 Task: Find connections with filter location Martapura with filter topic #covid19with filter profile language English with filter current company VarSigma with filter school Manav Sthali School - India with filter industry Media & Telecommunications with filter service category Wealth Management with filter keywords title Farm Worker
Action: Mouse moved to (694, 100)
Screenshot: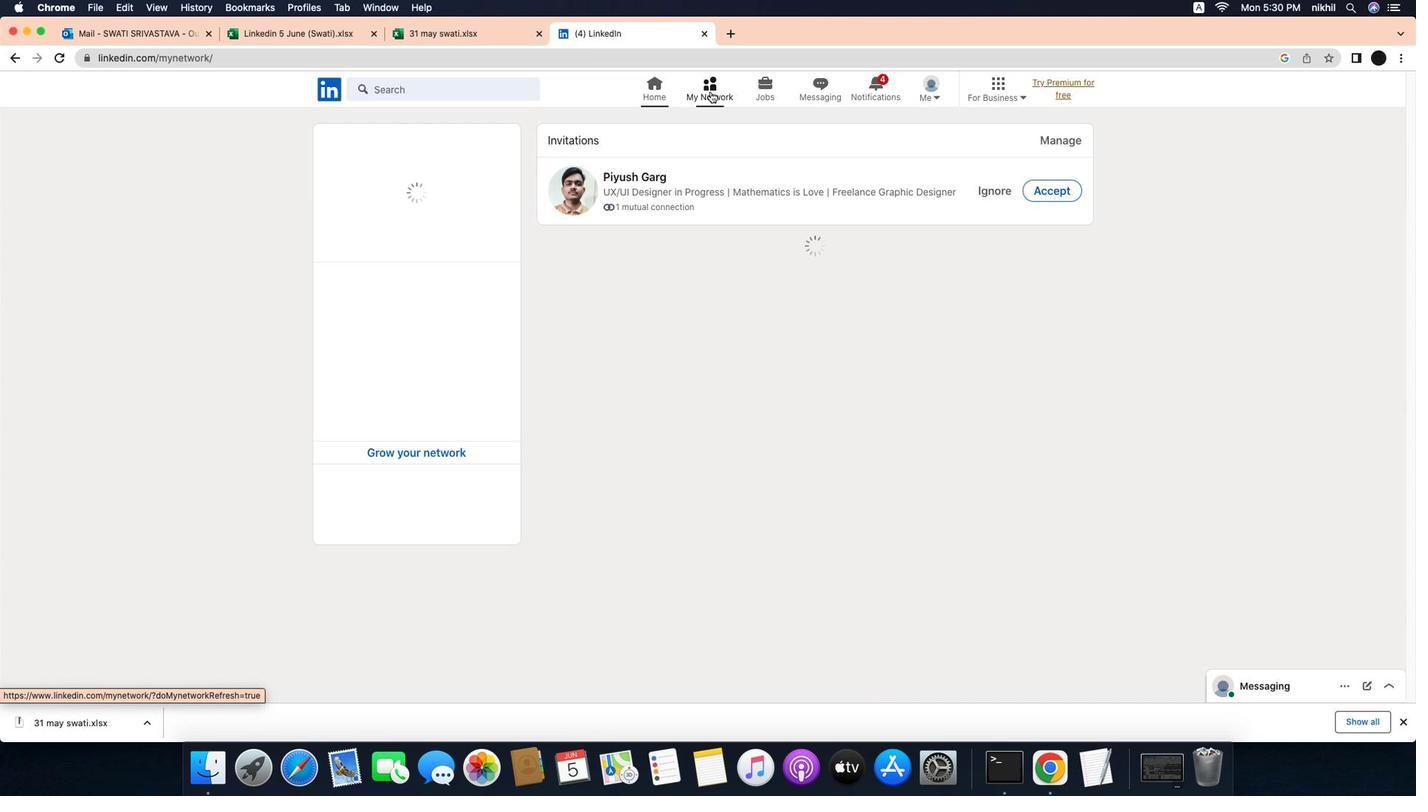 
Action: Mouse pressed left at (694, 100)
Screenshot: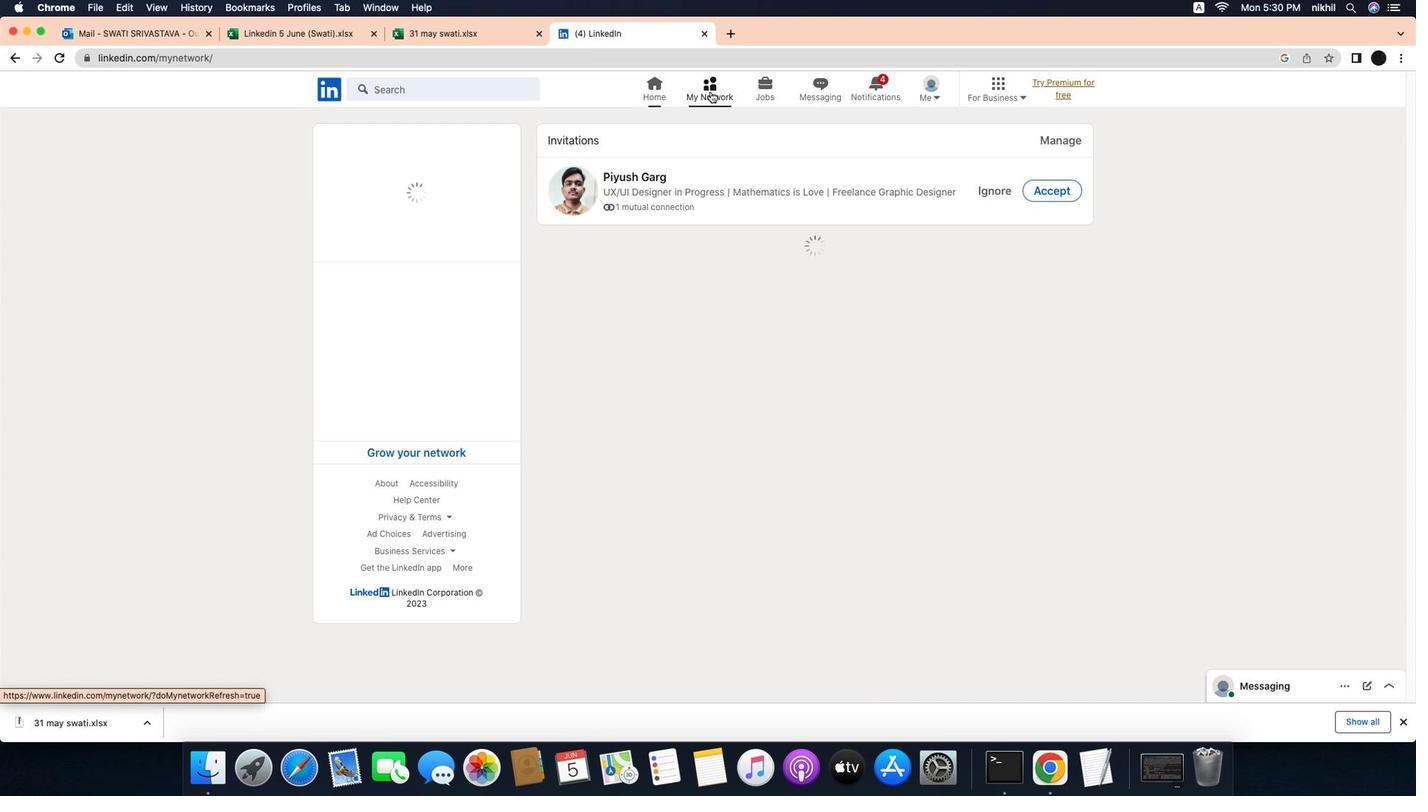 
Action: Mouse moved to (701, 102)
Screenshot: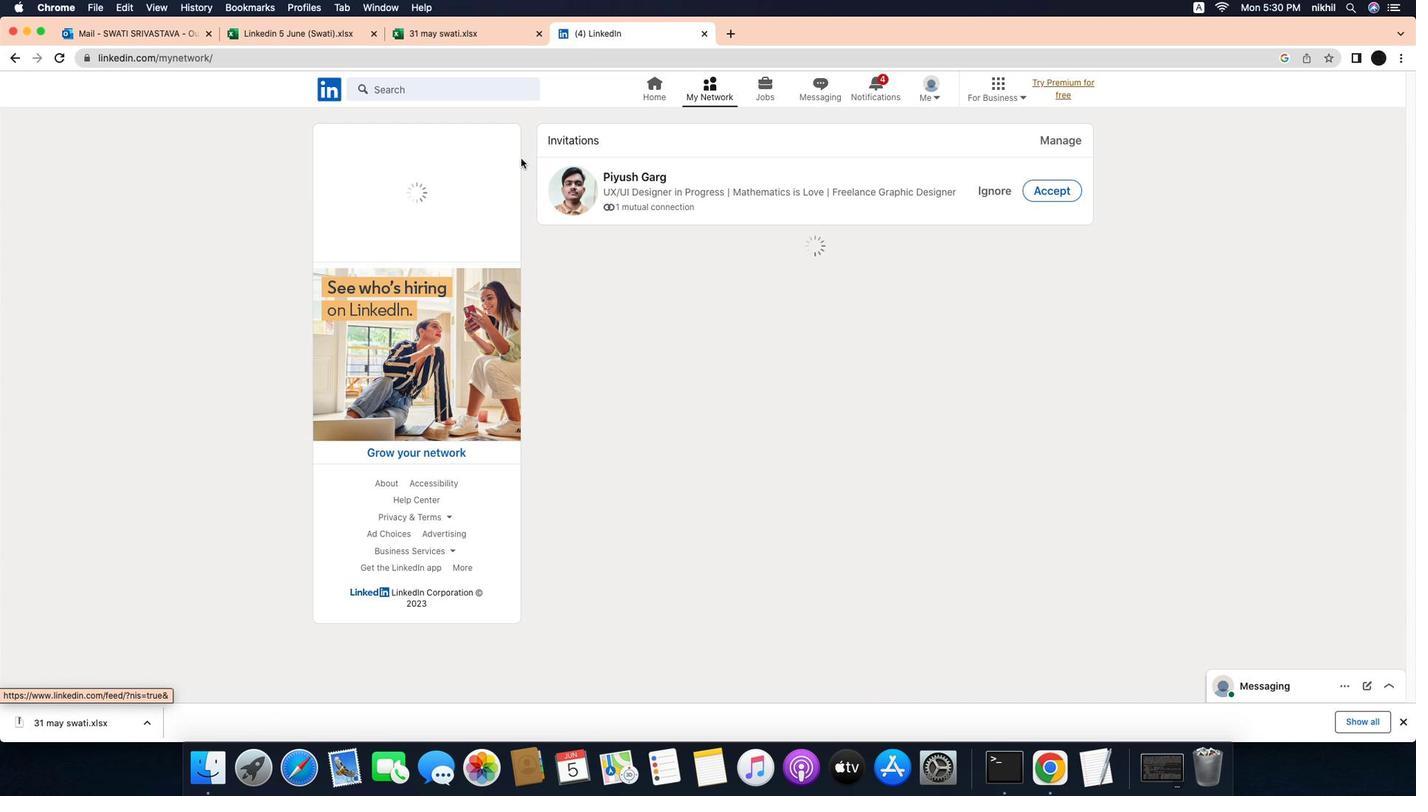 
Action: Mouse pressed left at (701, 102)
Screenshot: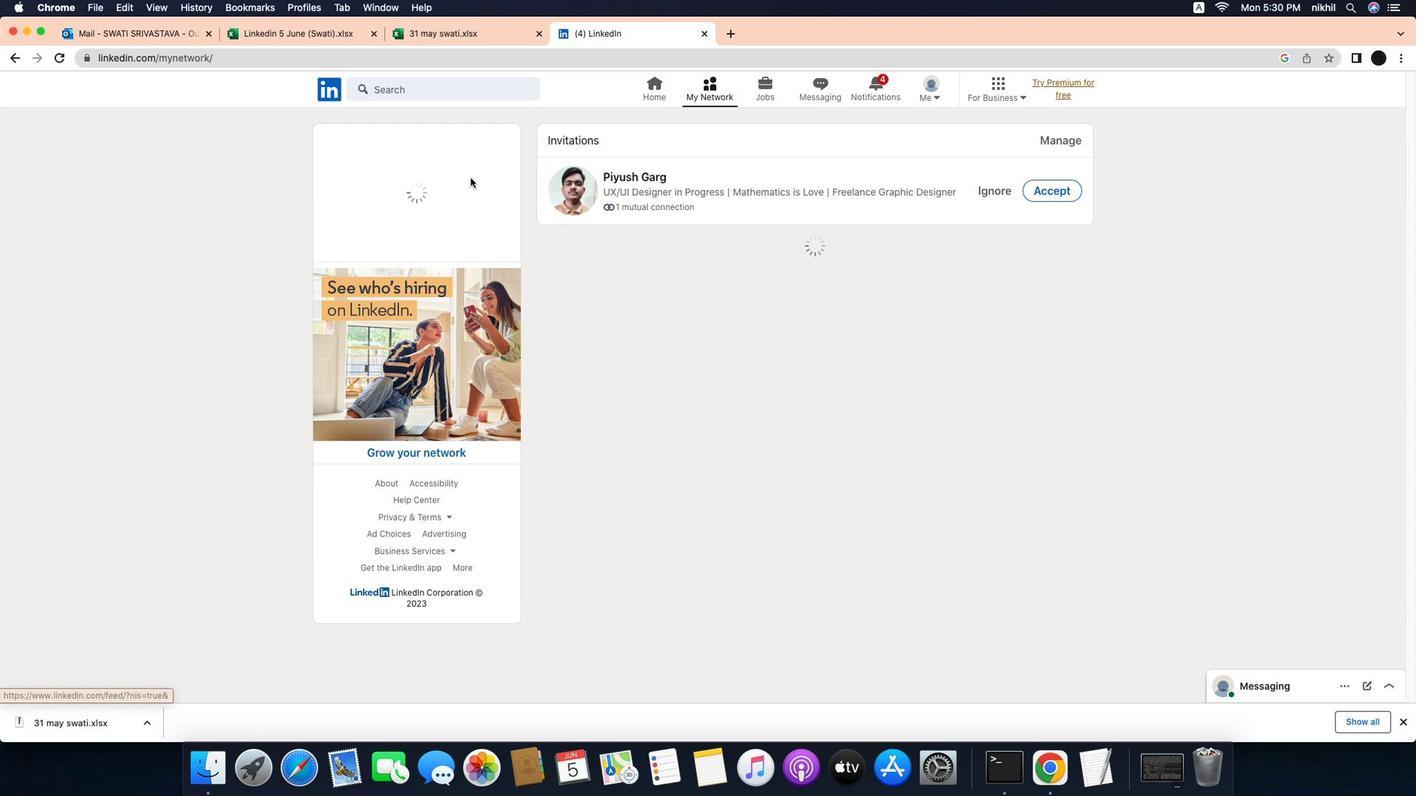 
Action: Mouse moved to (427, 170)
Screenshot: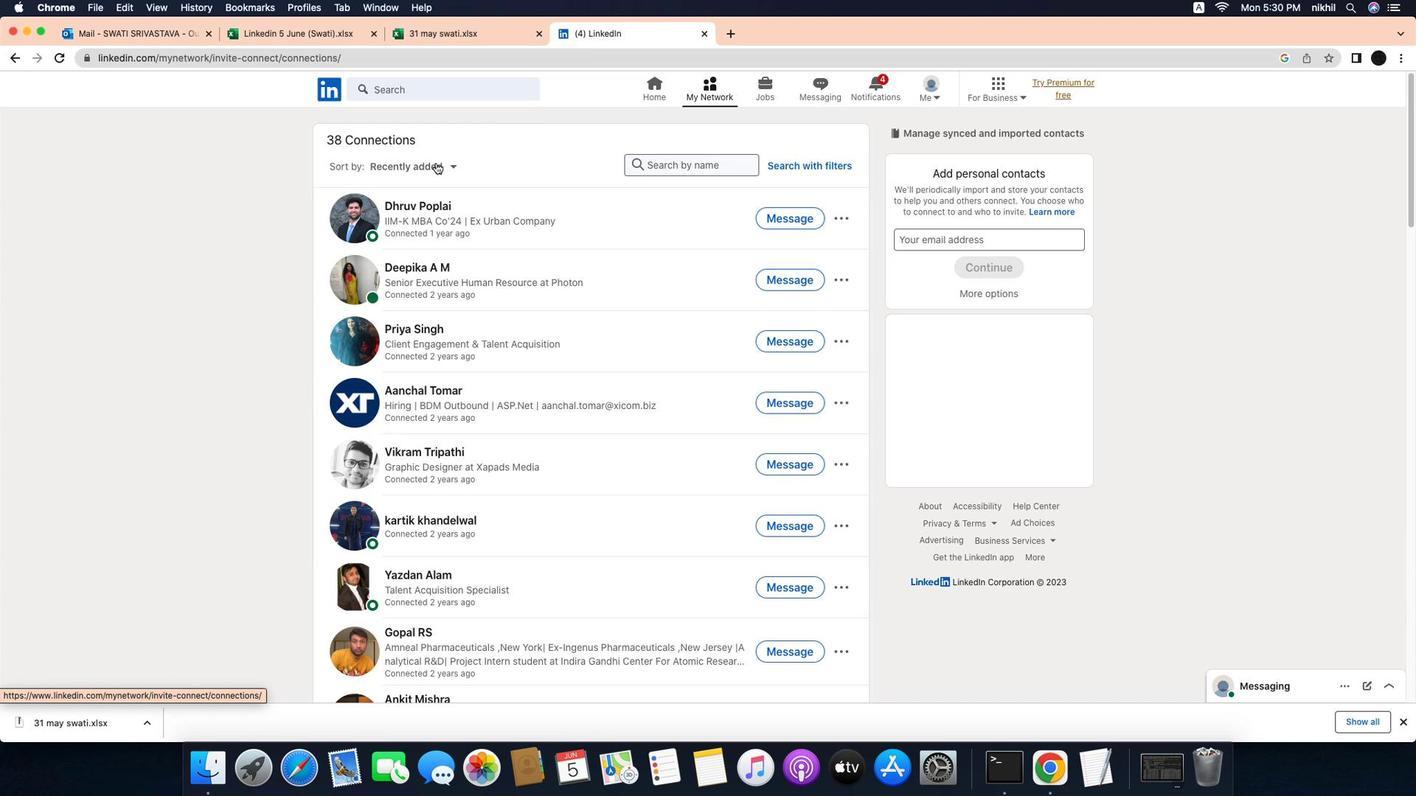 
Action: Mouse pressed left at (427, 170)
Screenshot: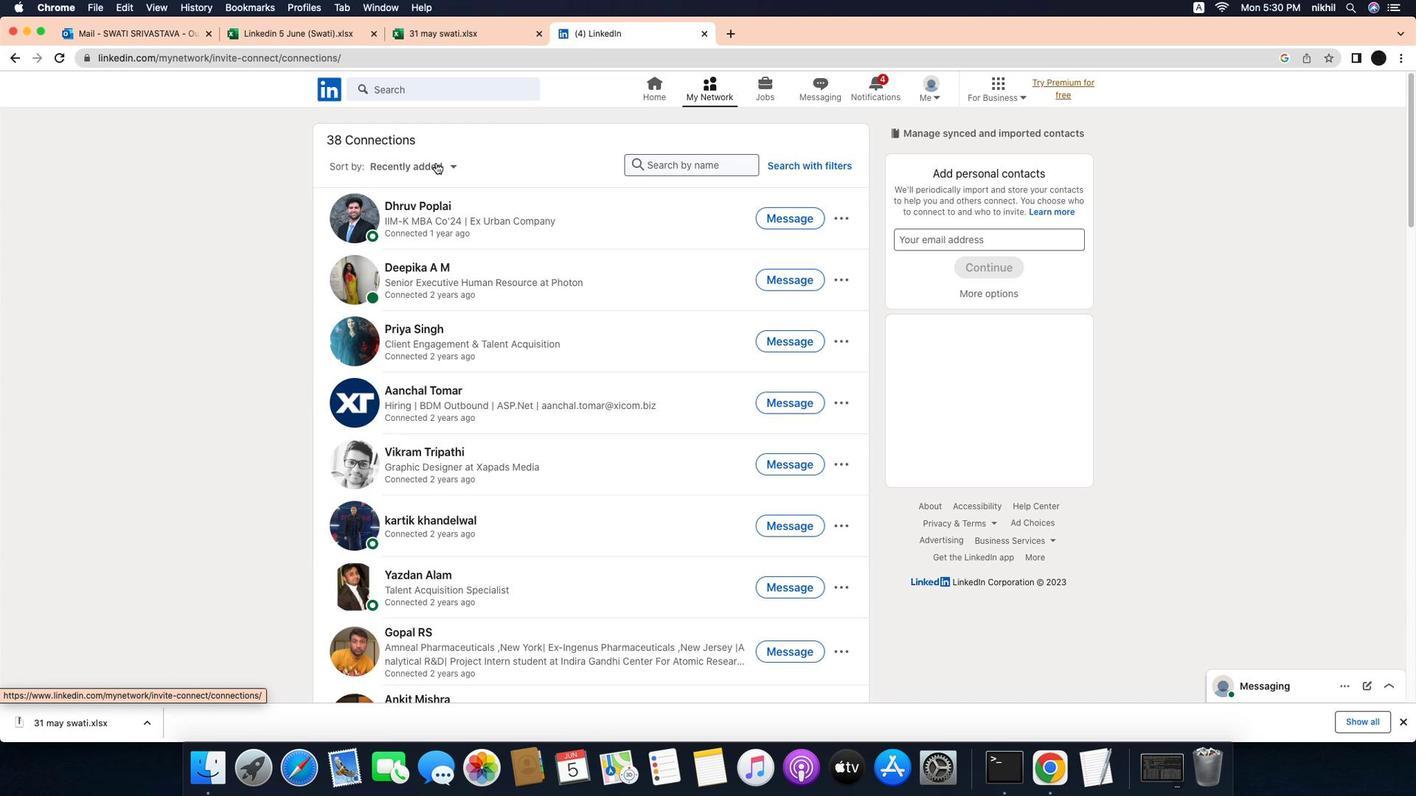 
Action: Mouse moved to (786, 177)
Screenshot: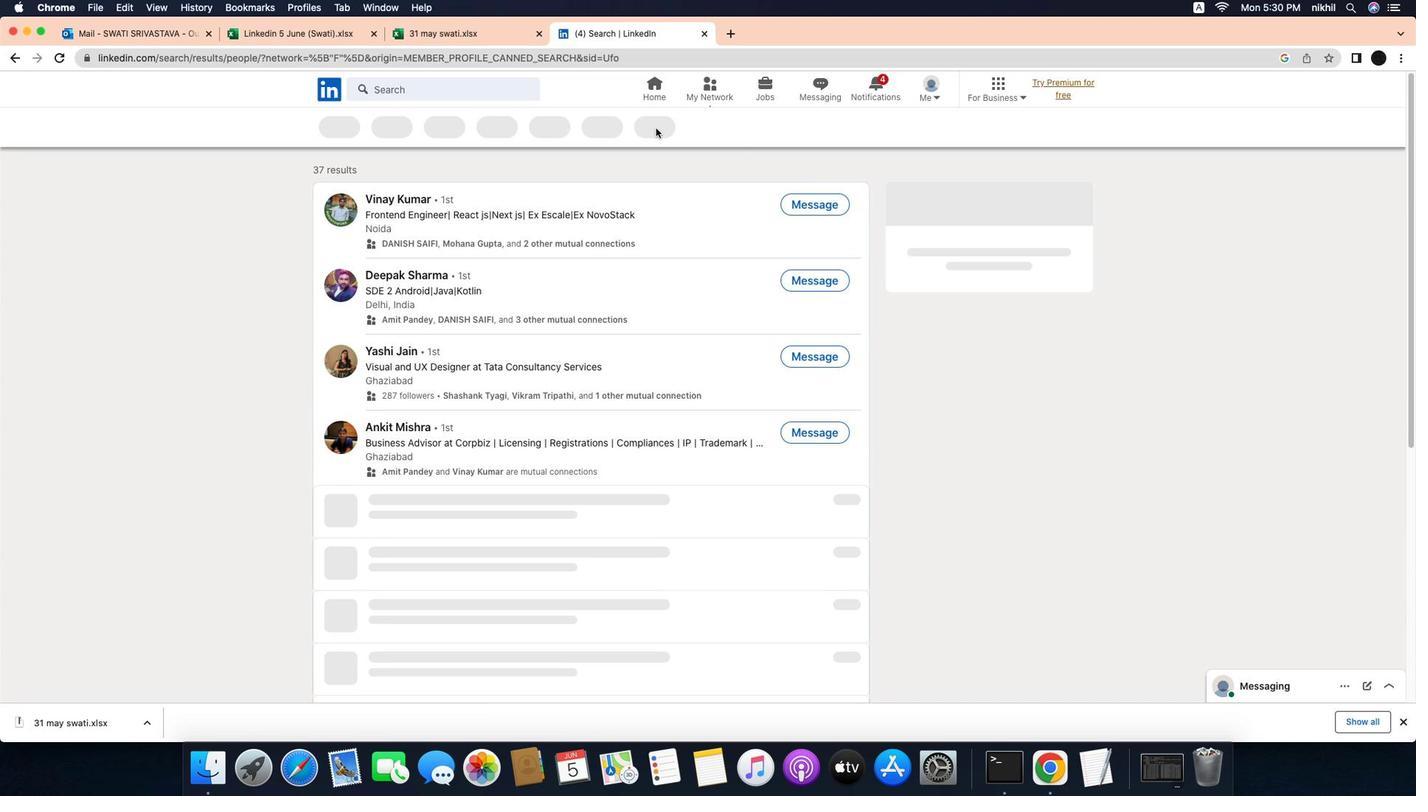 
Action: Mouse pressed left at (786, 177)
Screenshot: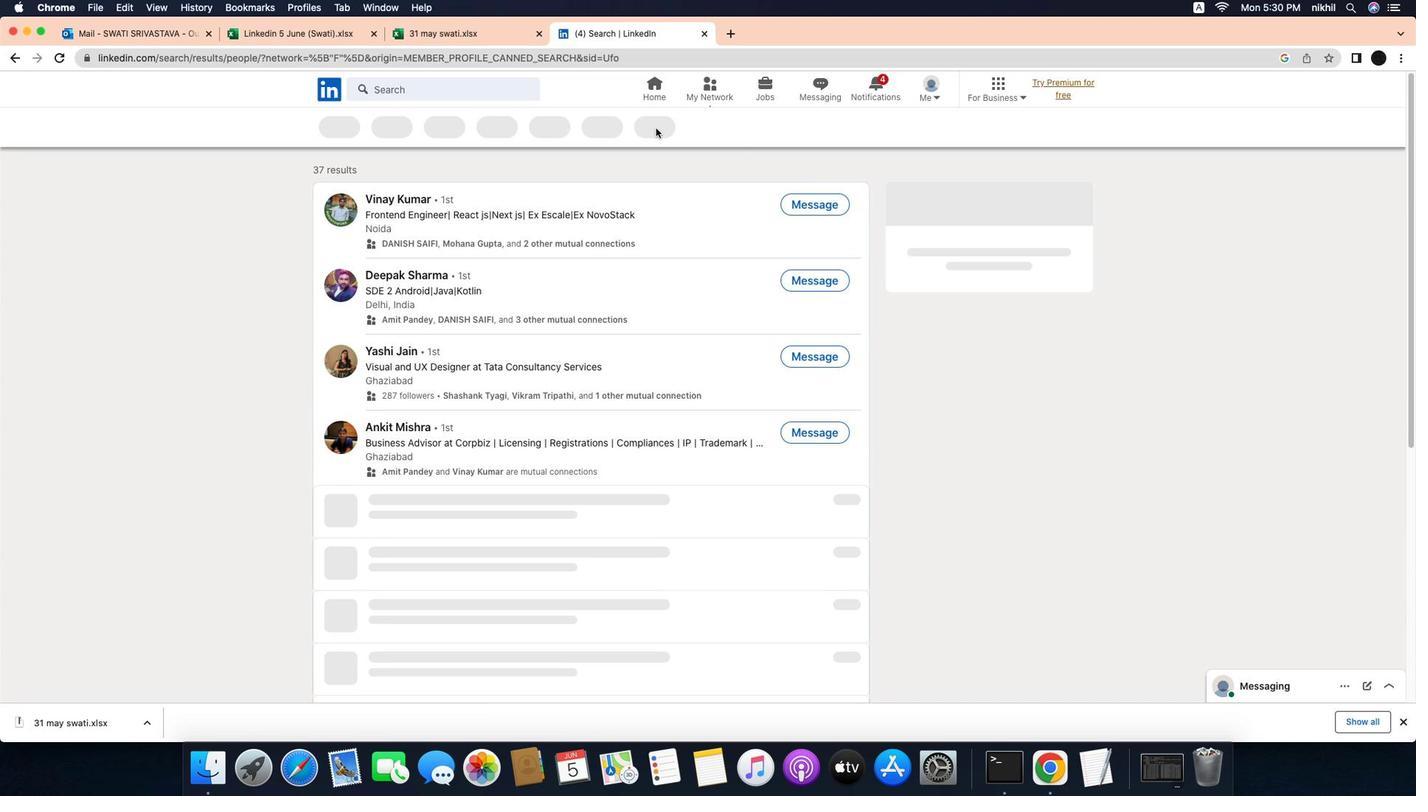 
Action: Mouse moved to (756, 137)
Screenshot: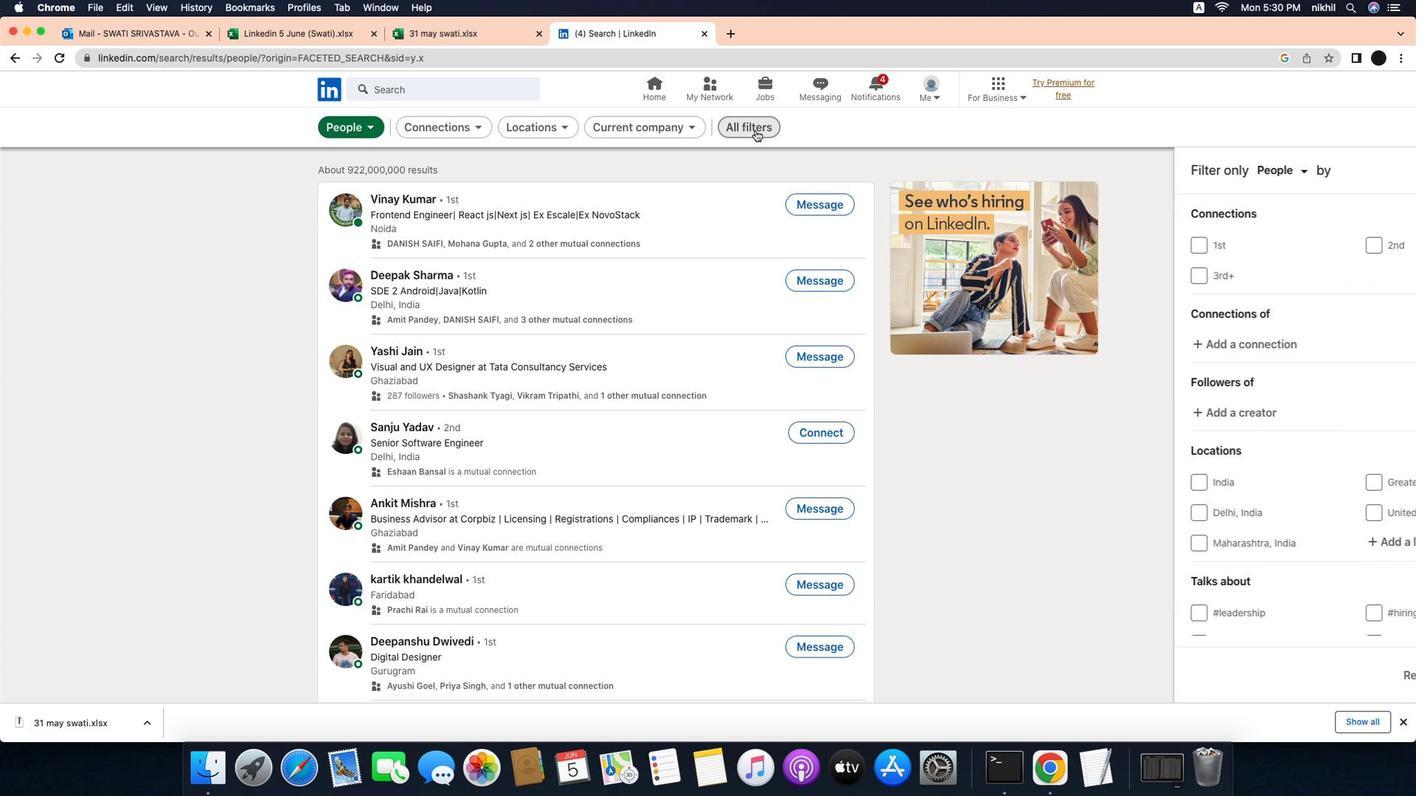 
Action: Mouse pressed left at (756, 137)
Screenshot: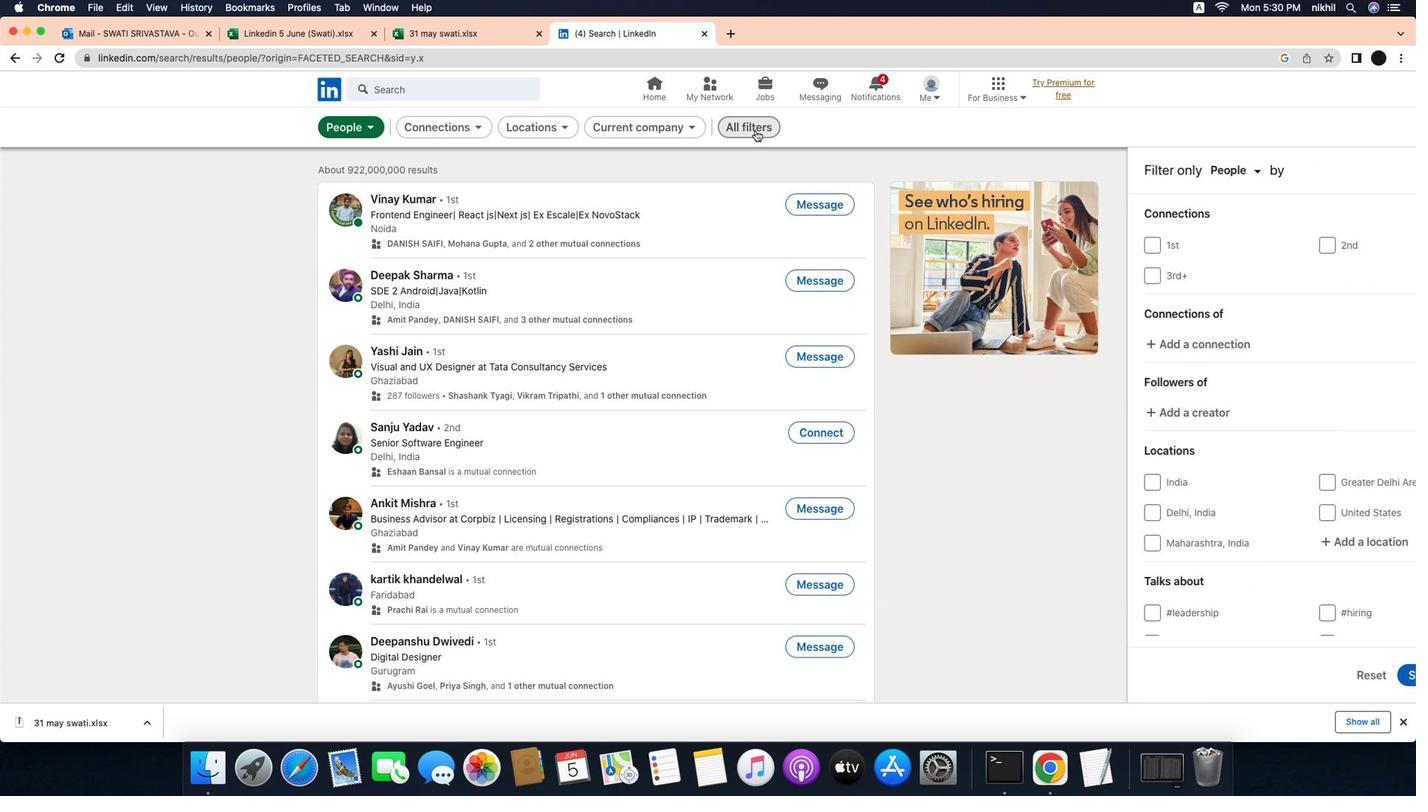 
Action: Mouse moved to (746, 139)
Screenshot: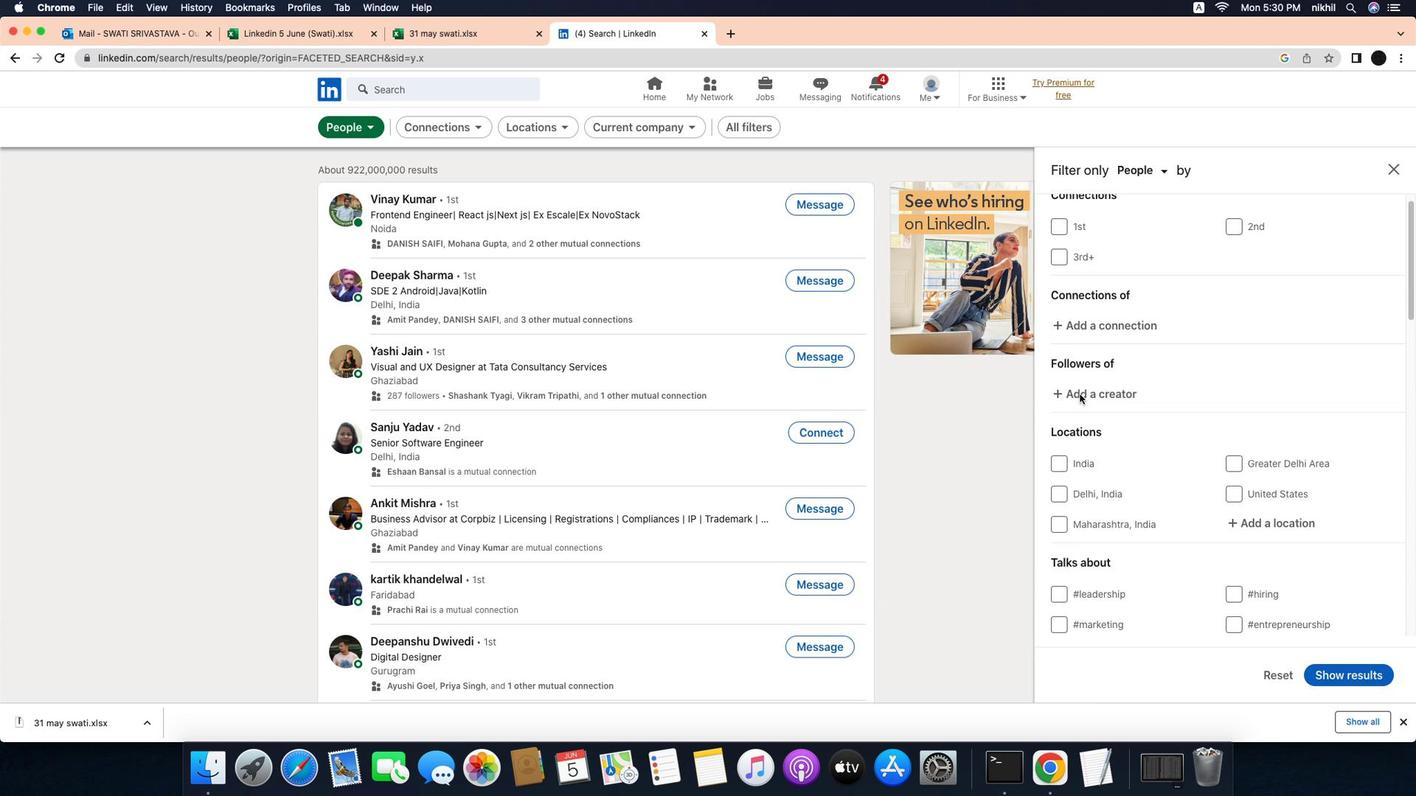 
Action: Mouse pressed left at (746, 139)
Screenshot: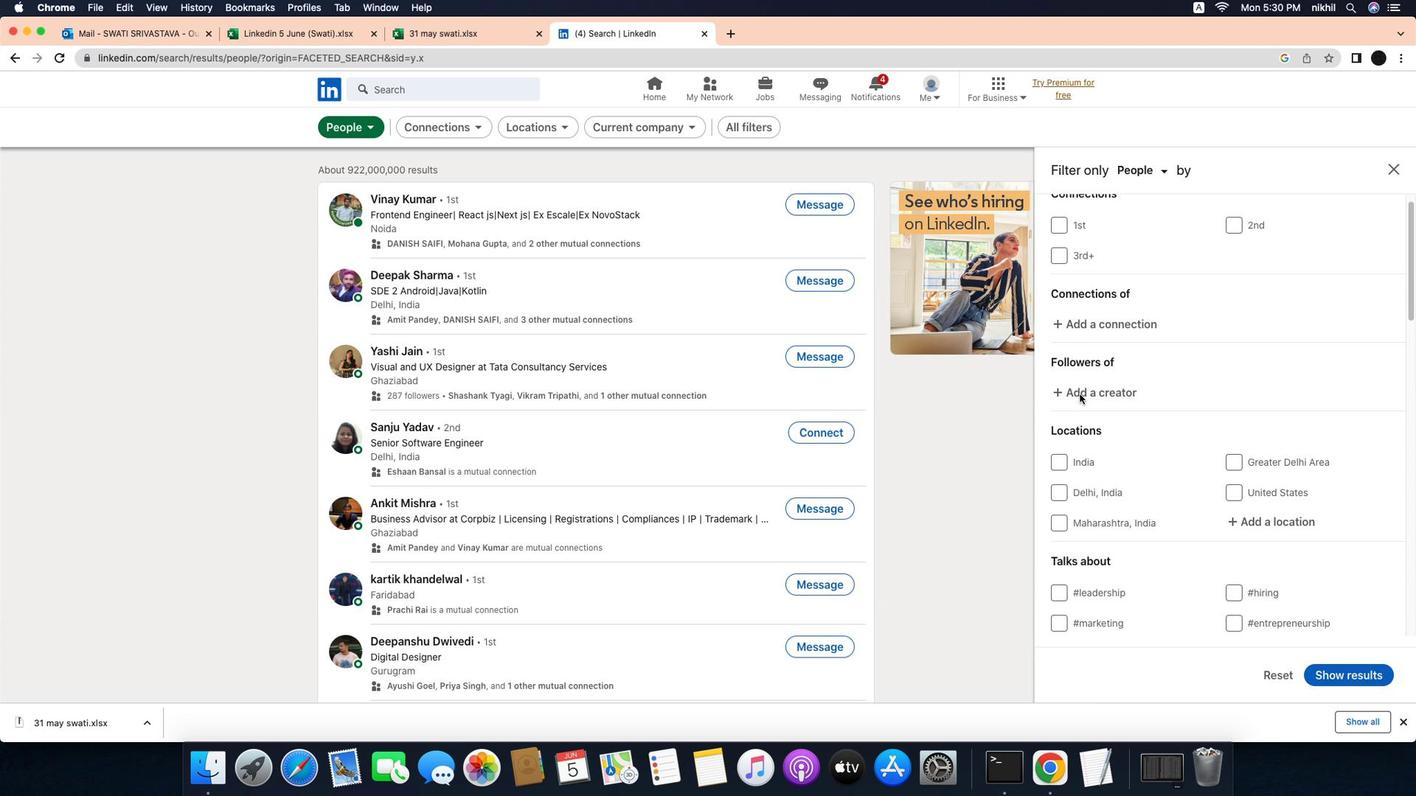 
Action: Mouse moved to (1071, 391)
Screenshot: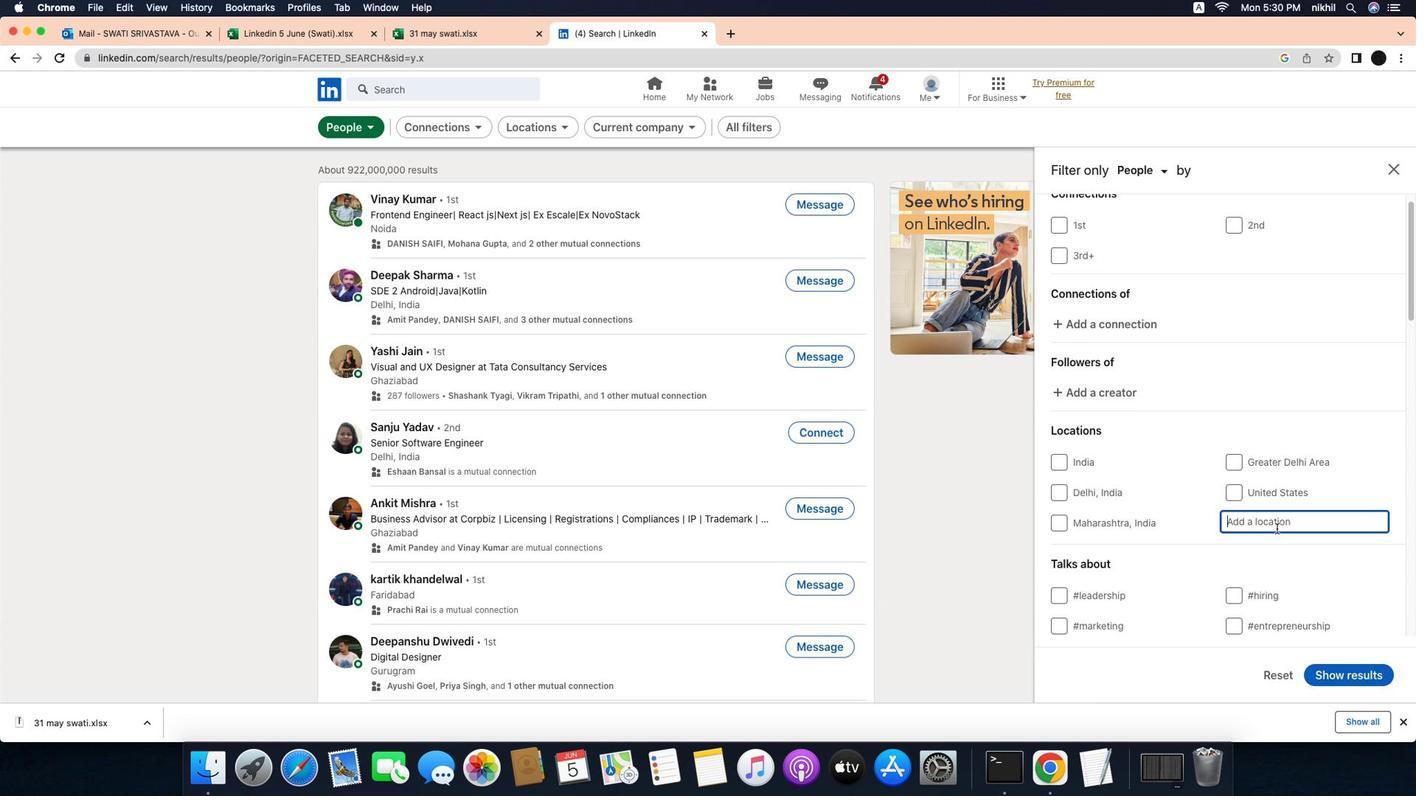
Action: Mouse scrolled (1071, 391) with delta (-6, 14)
Screenshot: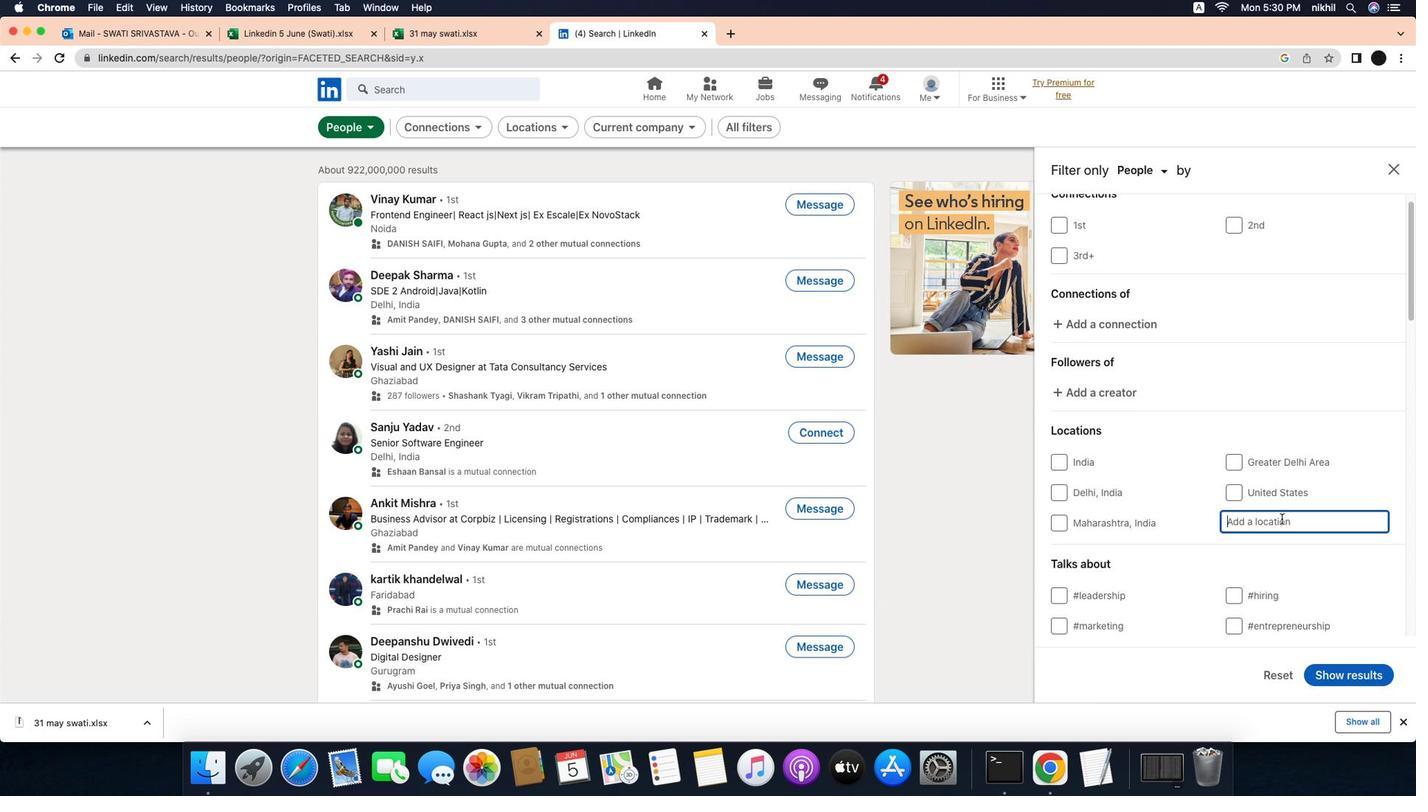 
Action: Mouse scrolled (1071, 391) with delta (-6, 14)
Screenshot: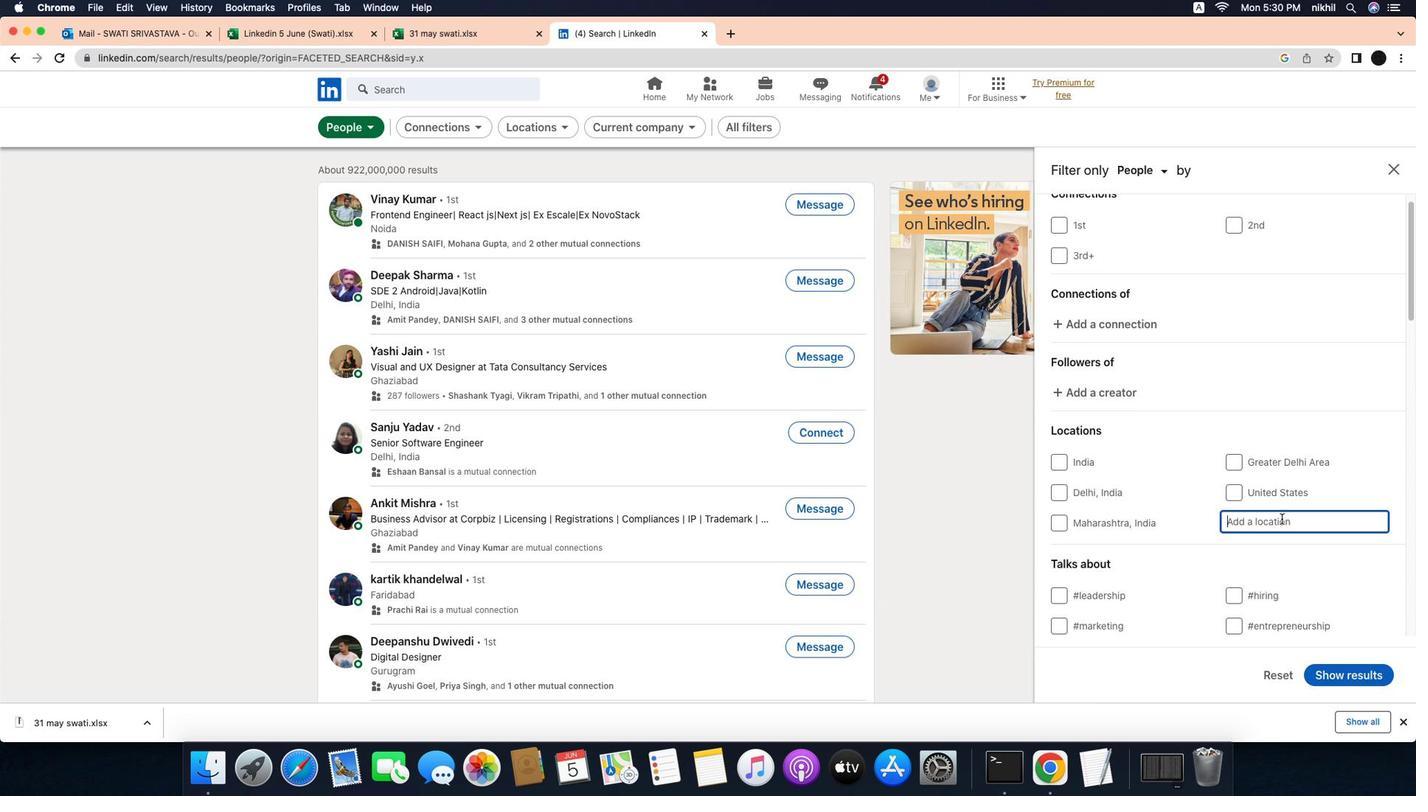 
Action: Mouse moved to (1267, 519)
Screenshot: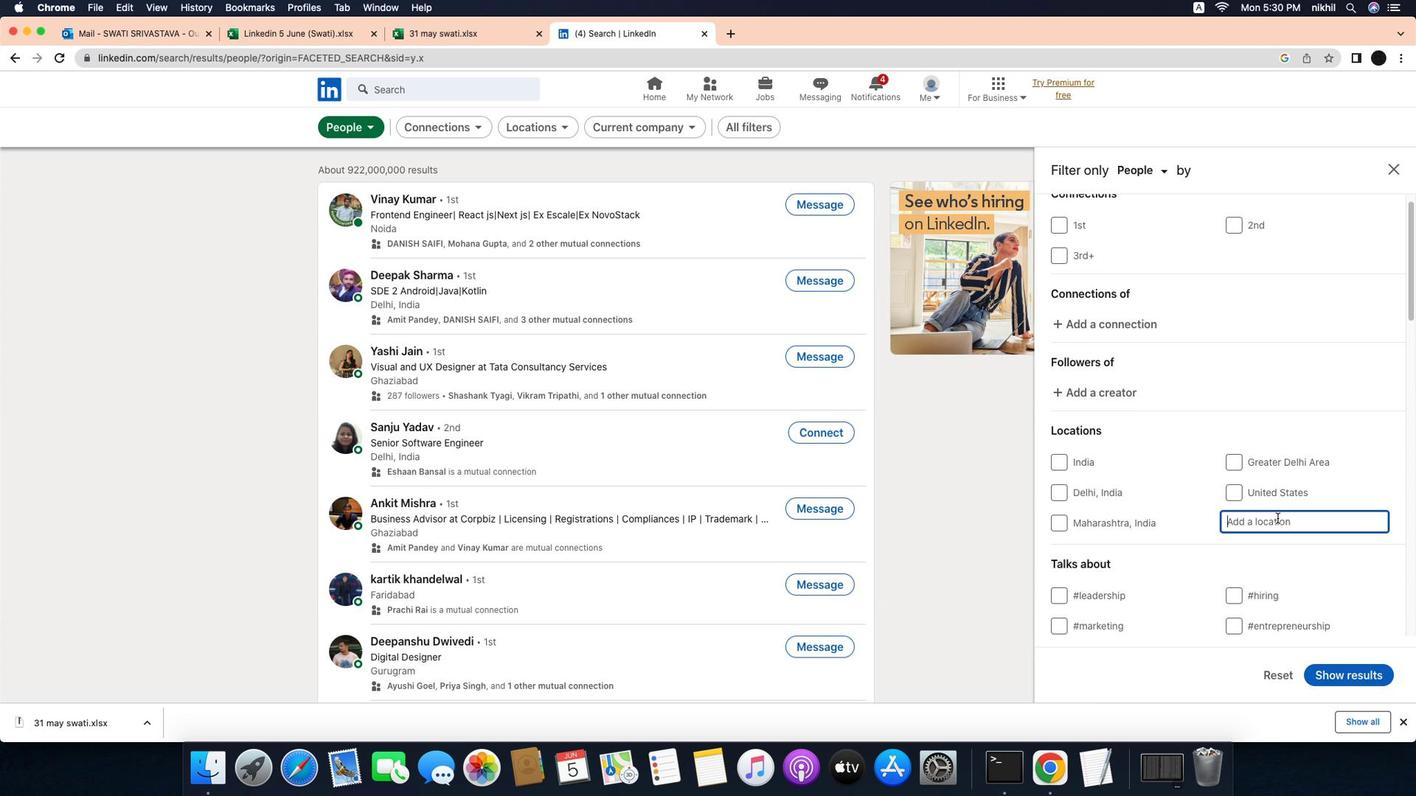 
Action: Mouse pressed left at (1267, 519)
Screenshot: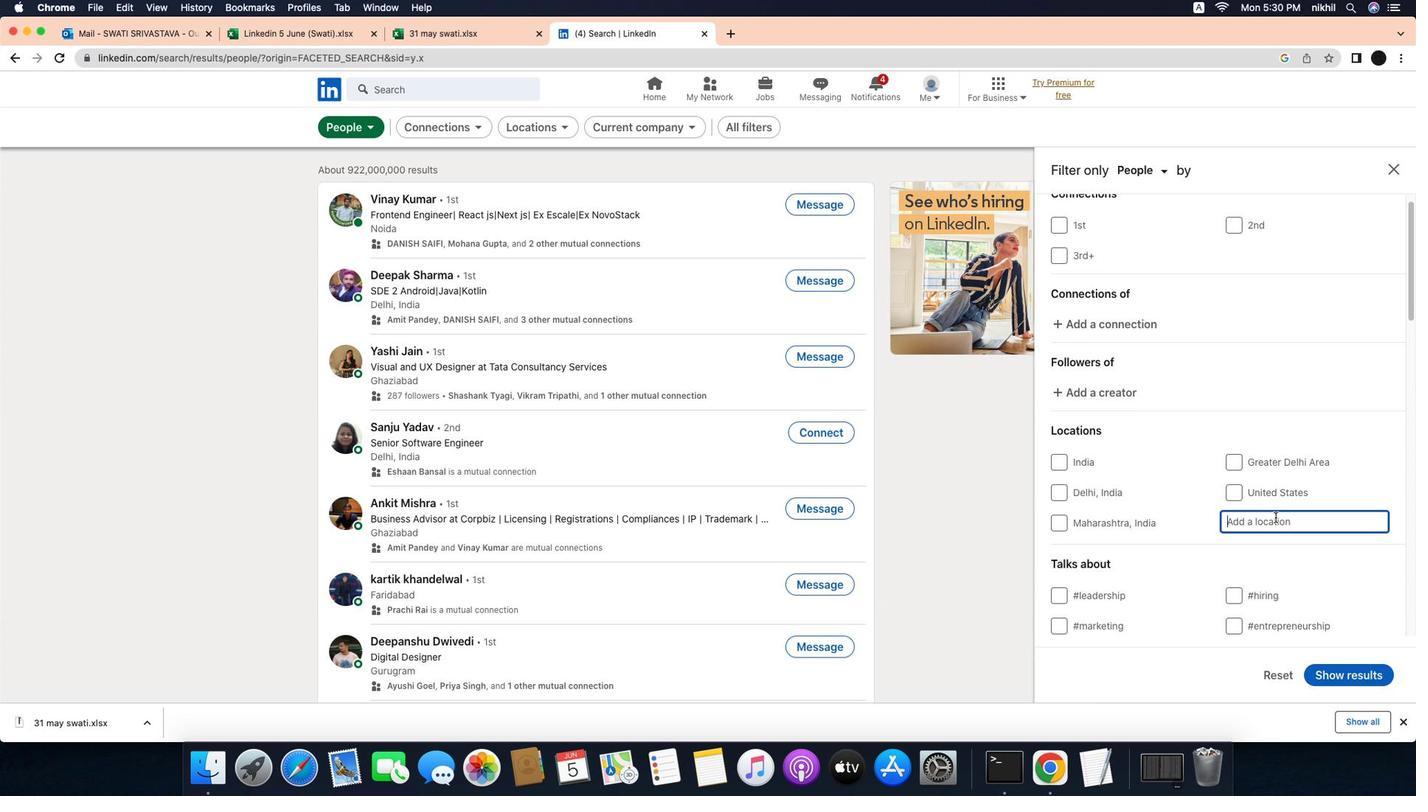 
Action: Mouse moved to (1272, 509)
Screenshot: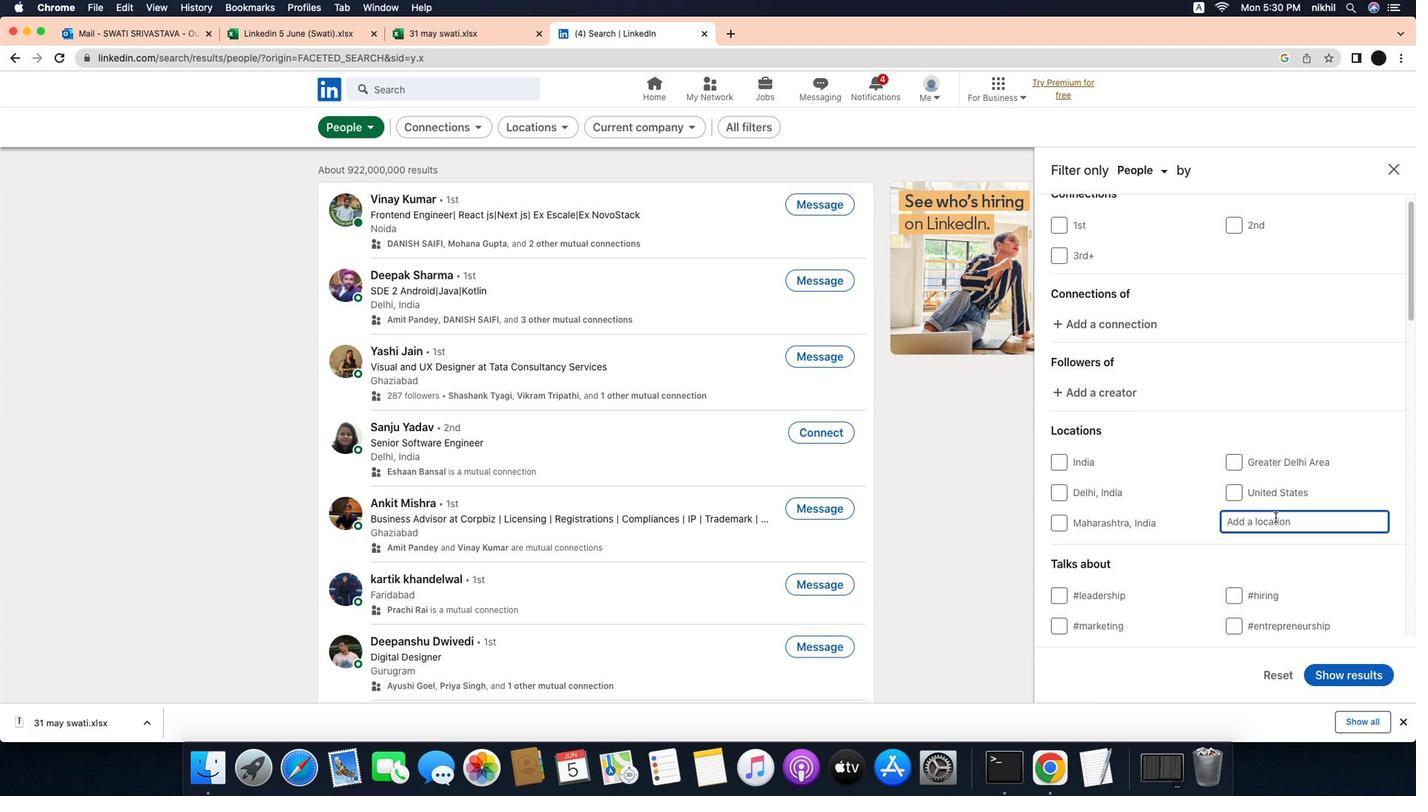 
Action: Mouse pressed left at (1272, 509)
Screenshot: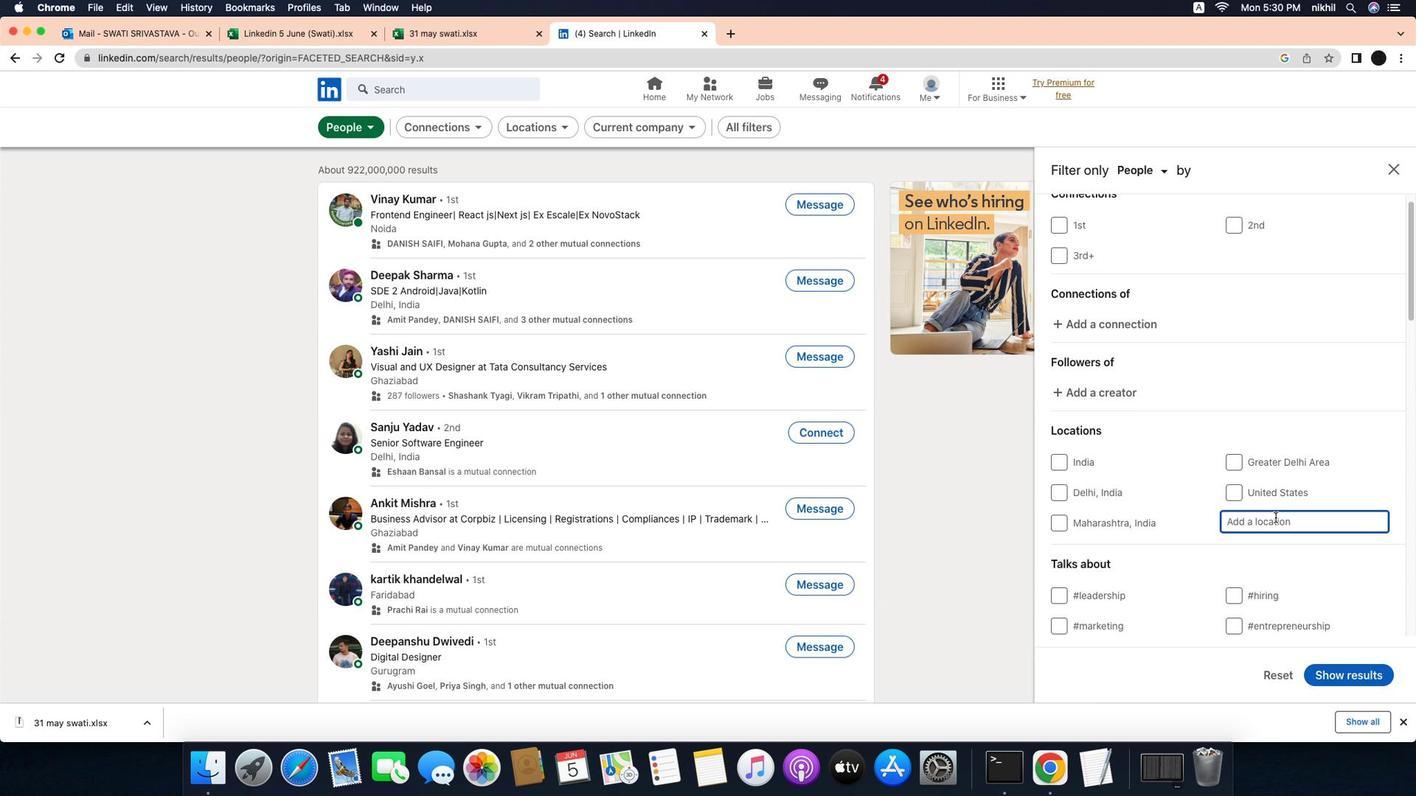 
Action: Mouse moved to (1265, 509)
Screenshot: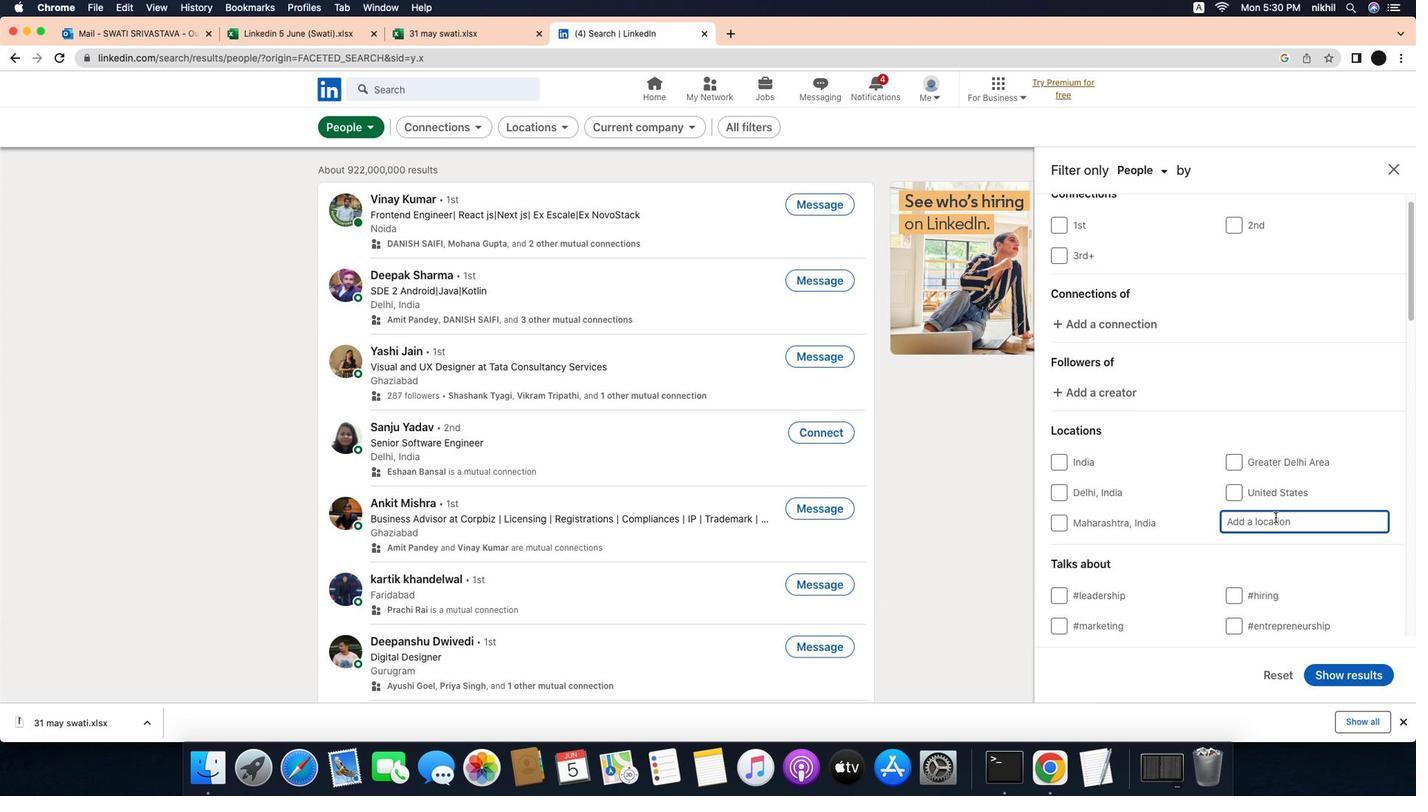 
Action: Key pressed Key.caps_lock'M'Key.caps_lock'a''r''t''a''p''u''r''a'Key.enter
Screenshot: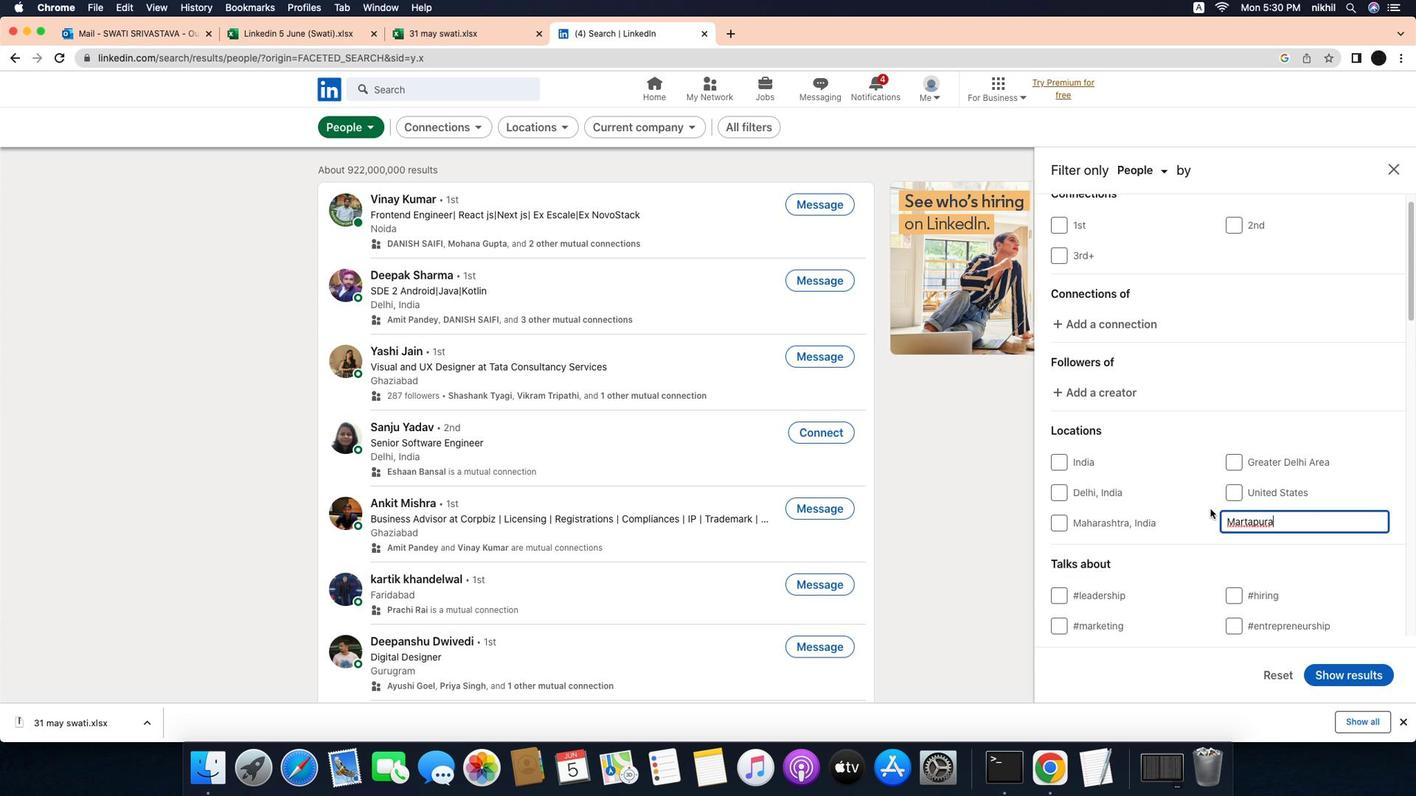 
Action: Mouse moved to (1192, 510)
Screenshot: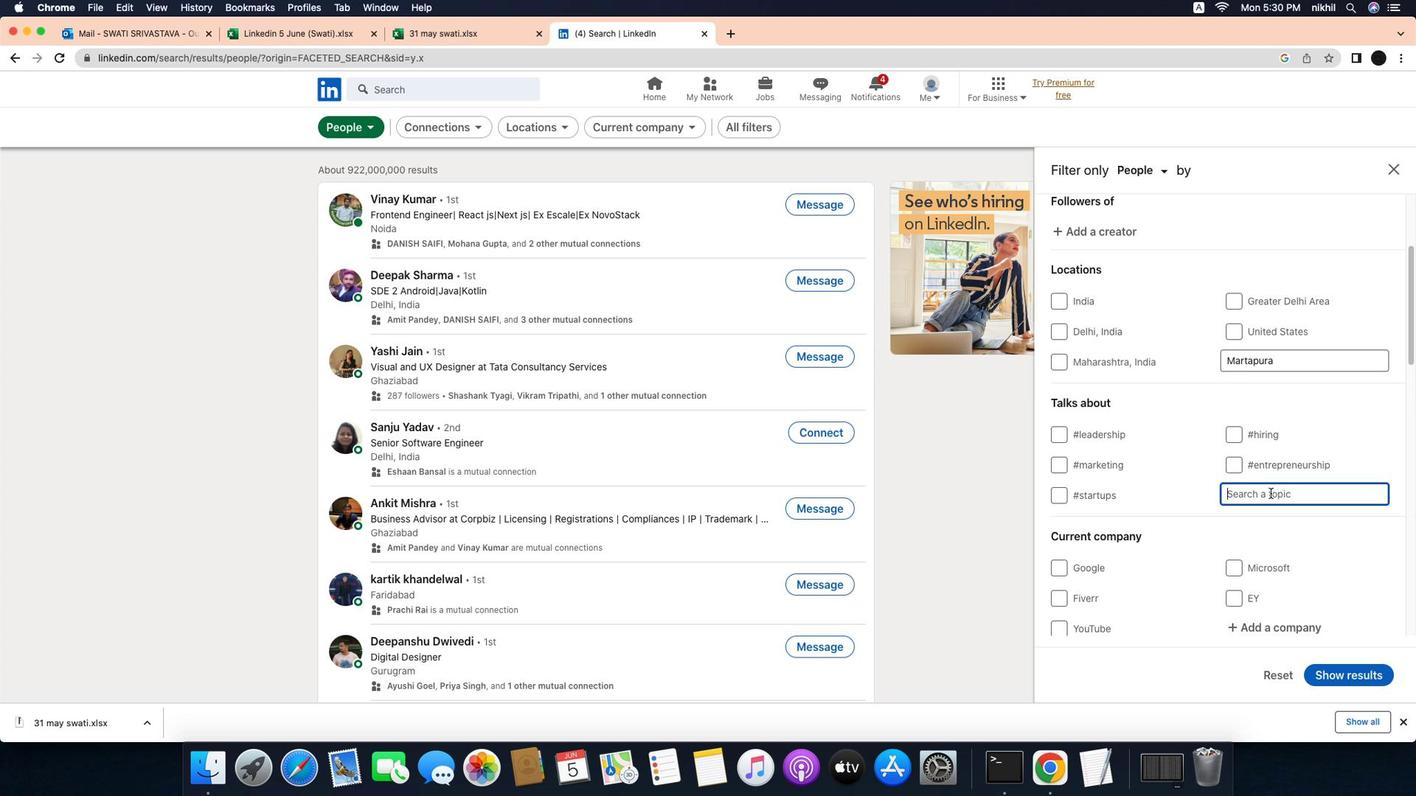 
Action: Mouse scrolled (1192, 510) with delta (-6, 14)
Screenshot: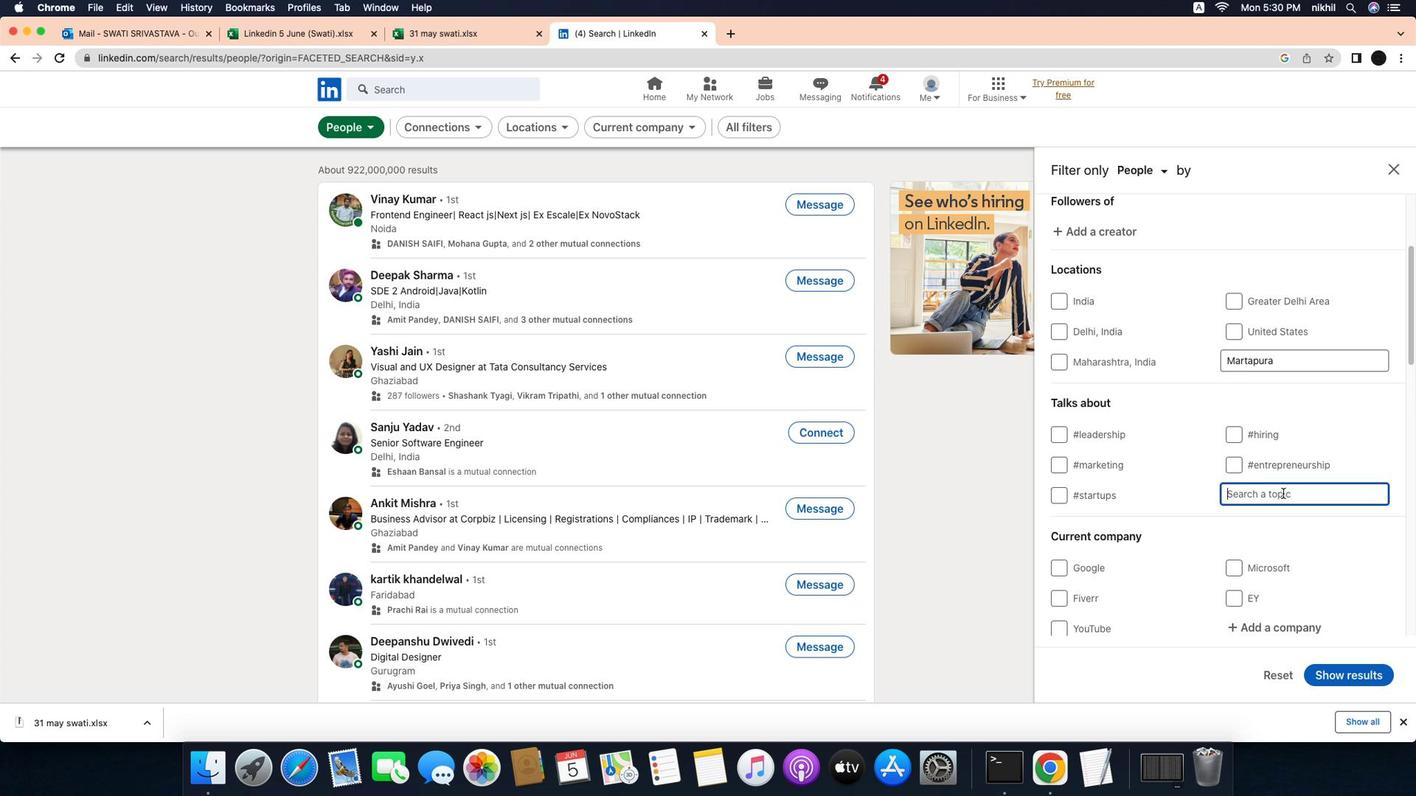 
Action: Mouse scrolled (1192, 510) with delta (-6, 14)
Screenshot: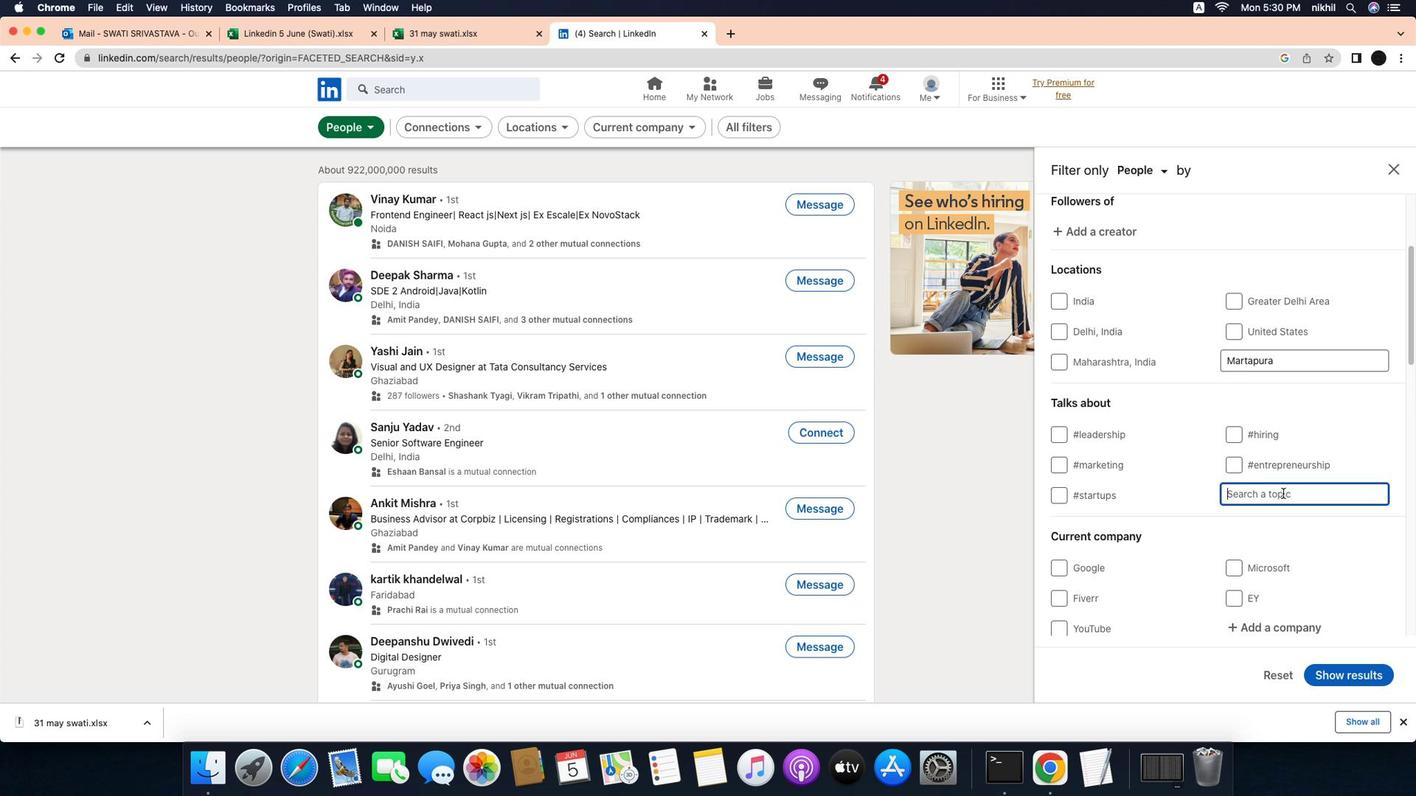 
Action: Mouse moved to (1192, 510)
Screenshot: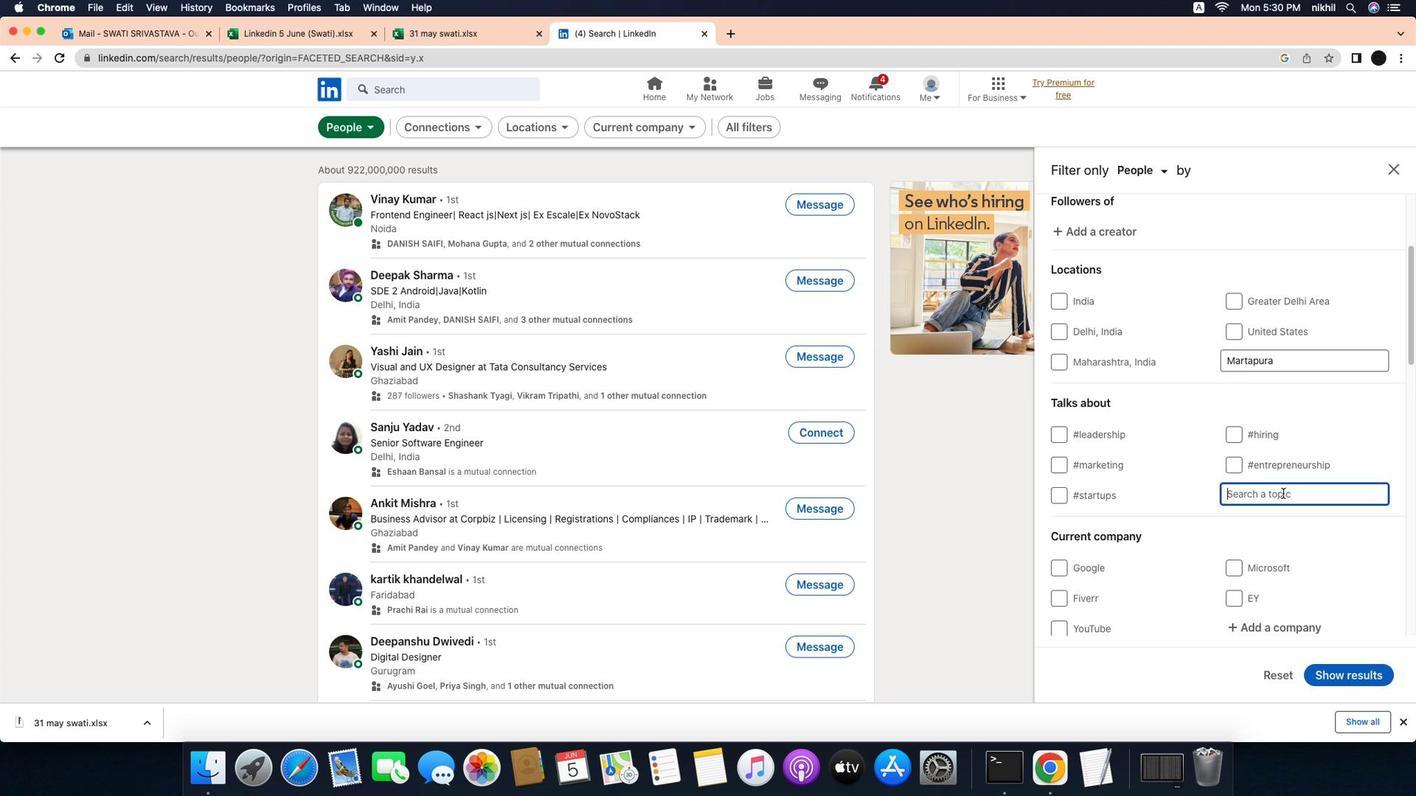 
Action: Mouse scrolled (1192, 510) with delta (-6, 14)
Screenshot: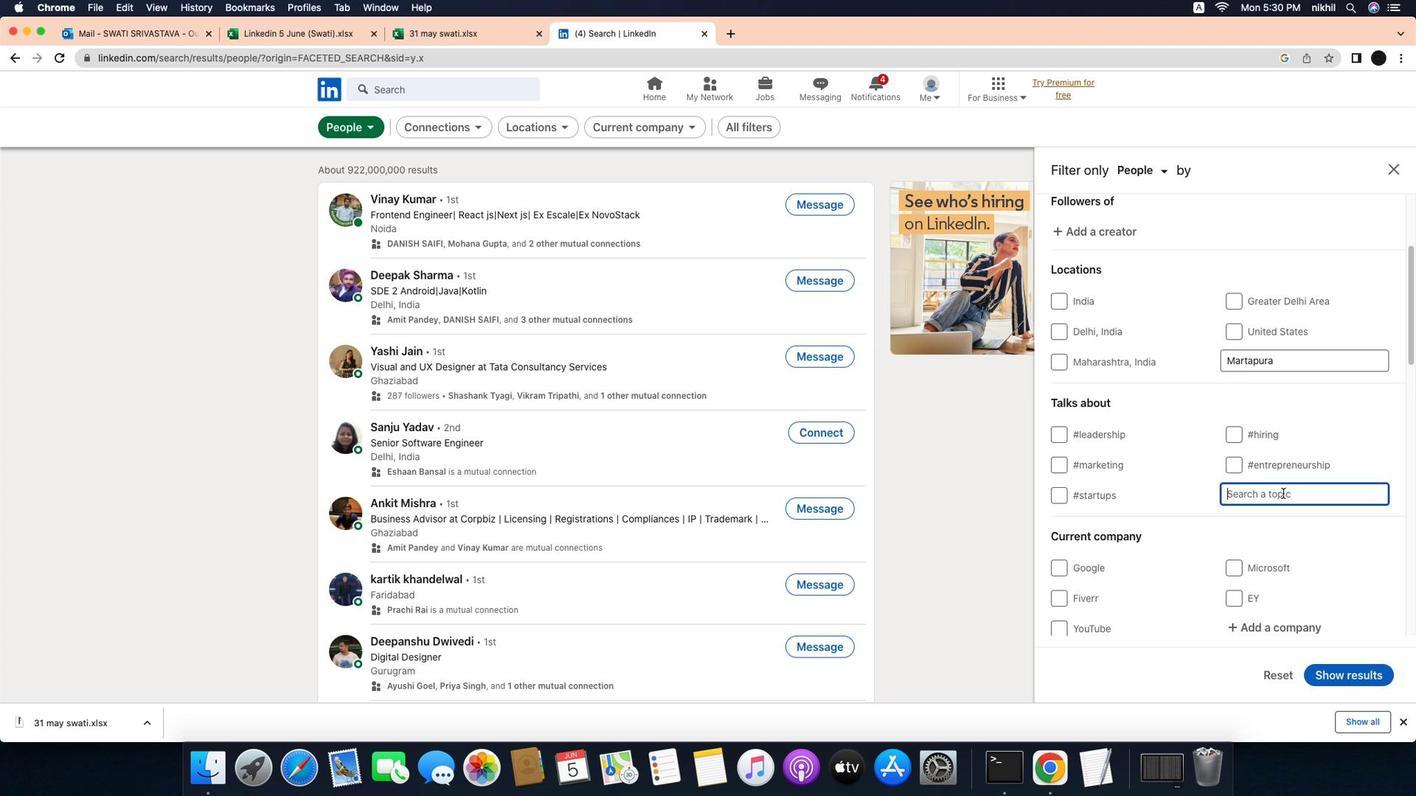 
Action: Mouse moved to (1191, 510)
Screenshot: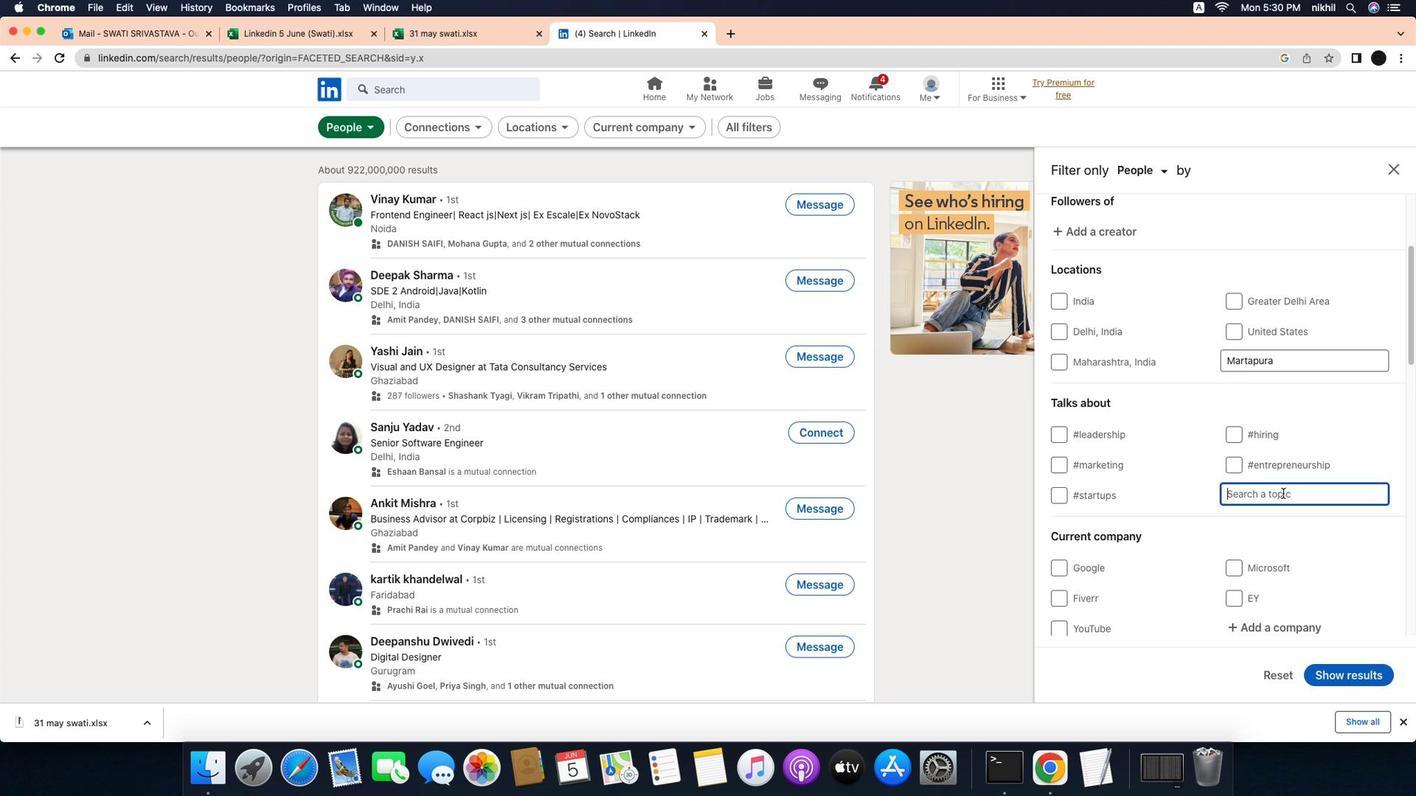 
Action: Mouse scrolled (1191, 510) with delta (-6, 13)
Screenshot: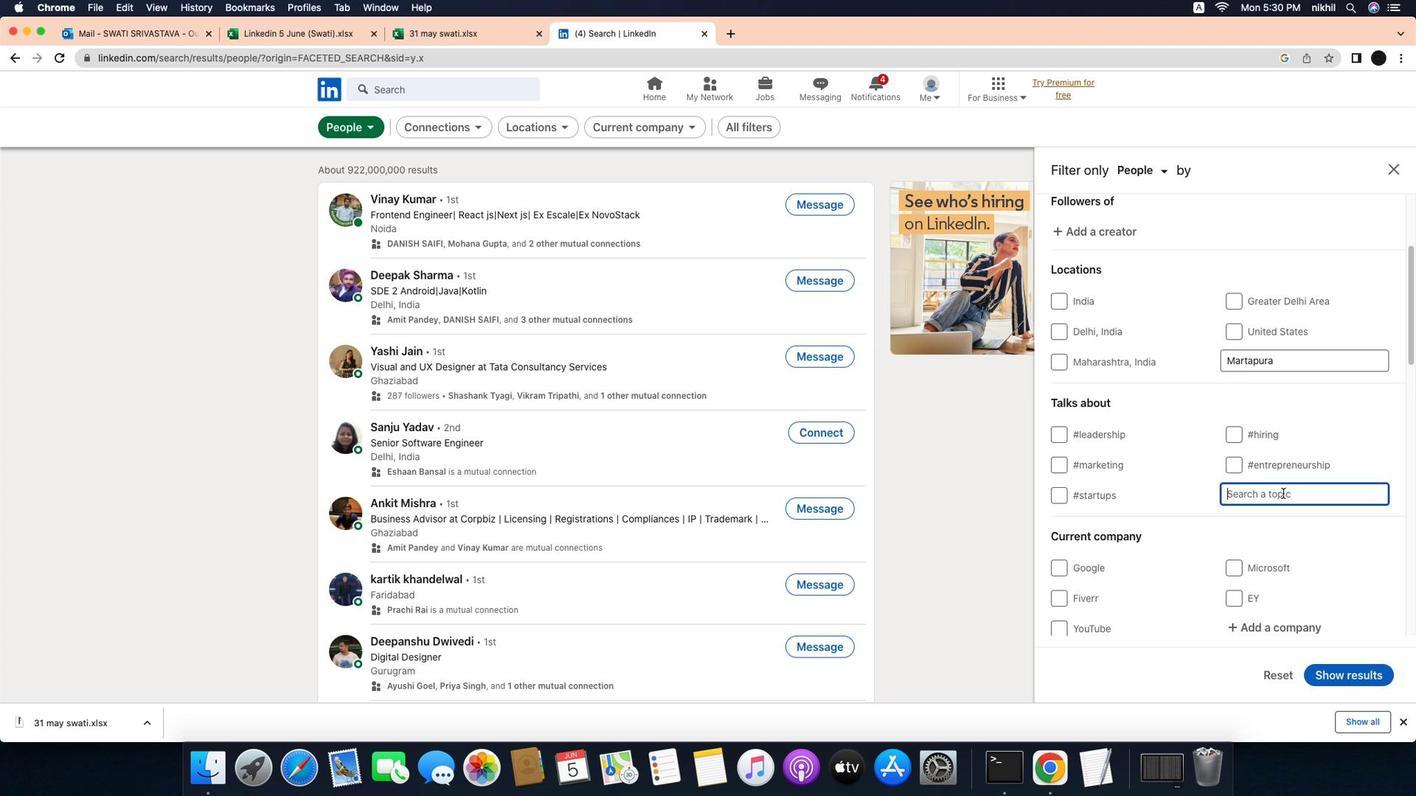 
Action: Mouse moved to (1232, 486)
Screenshot: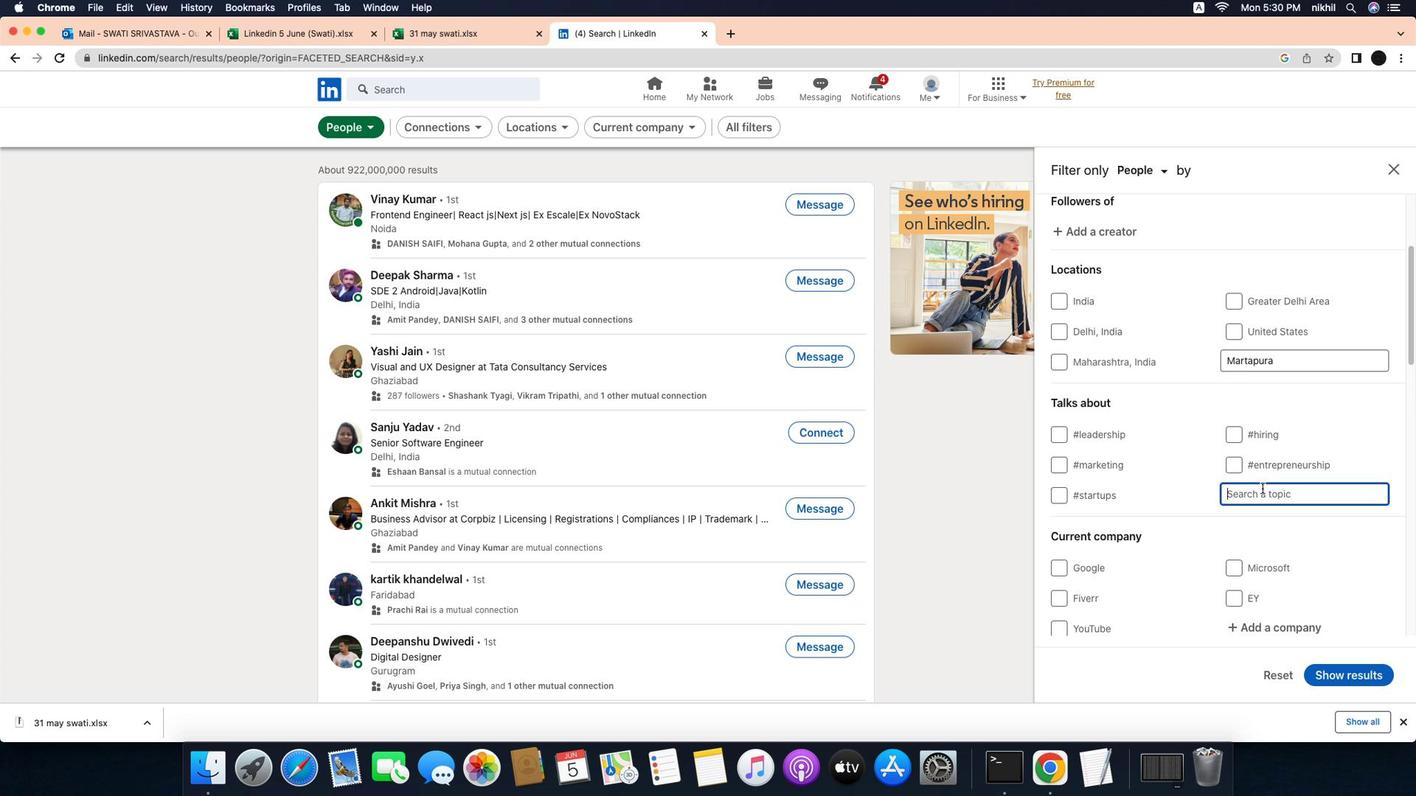 
Action: Mouse pressed left at (1232, 486)
Screenshot: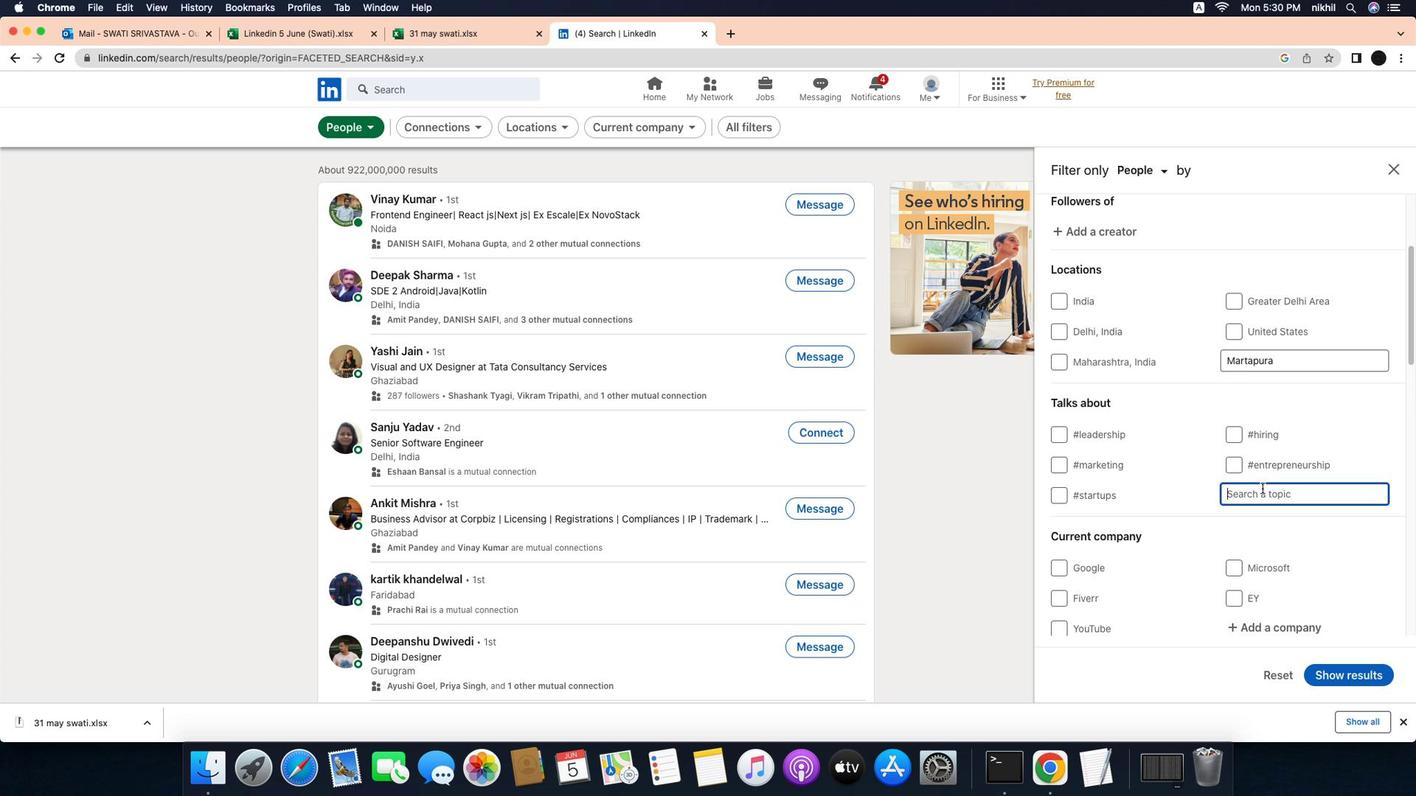 
Action: Mouse moved to (1253, 480)
Screenshot: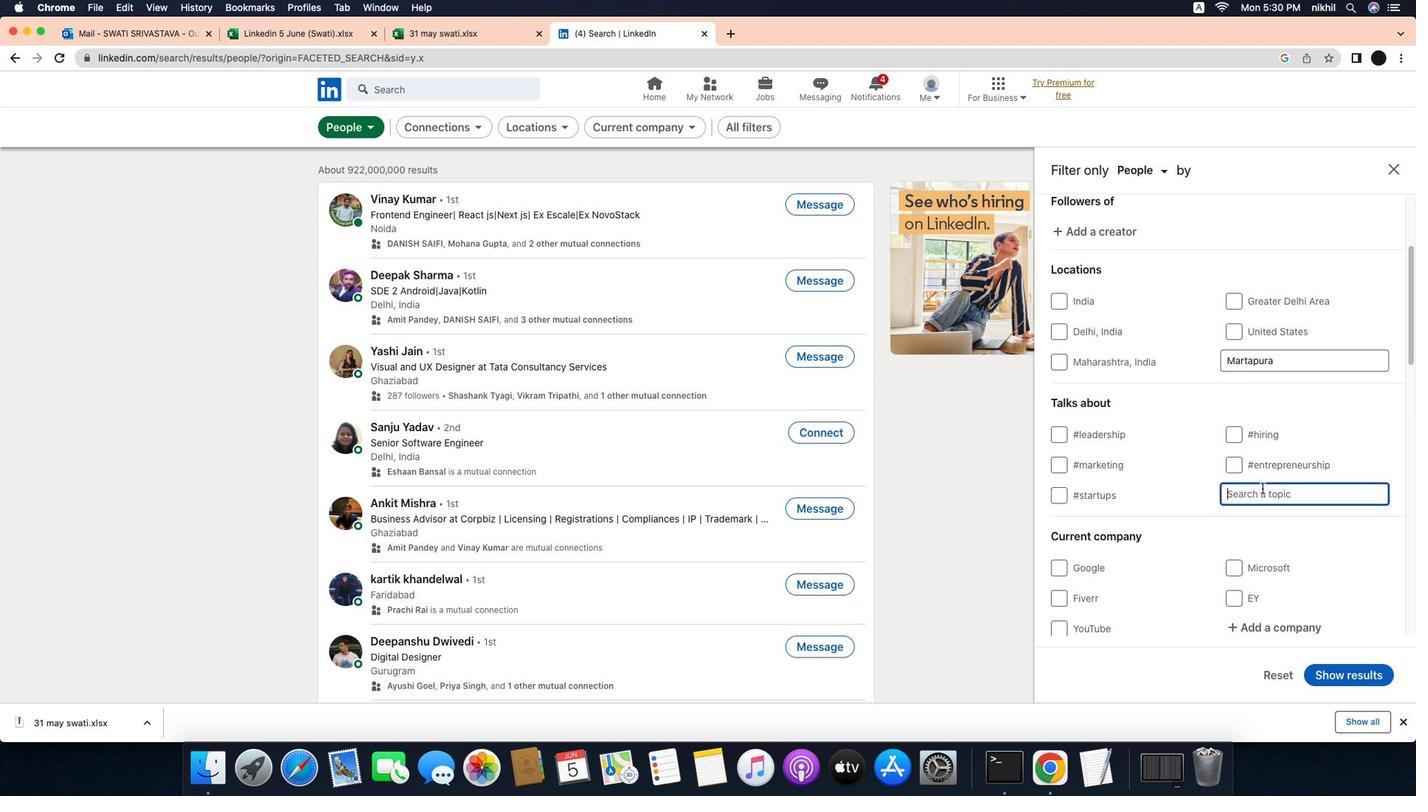 
Action: Key pressed 'c''o''v''i''d''1''9'
Screenshot: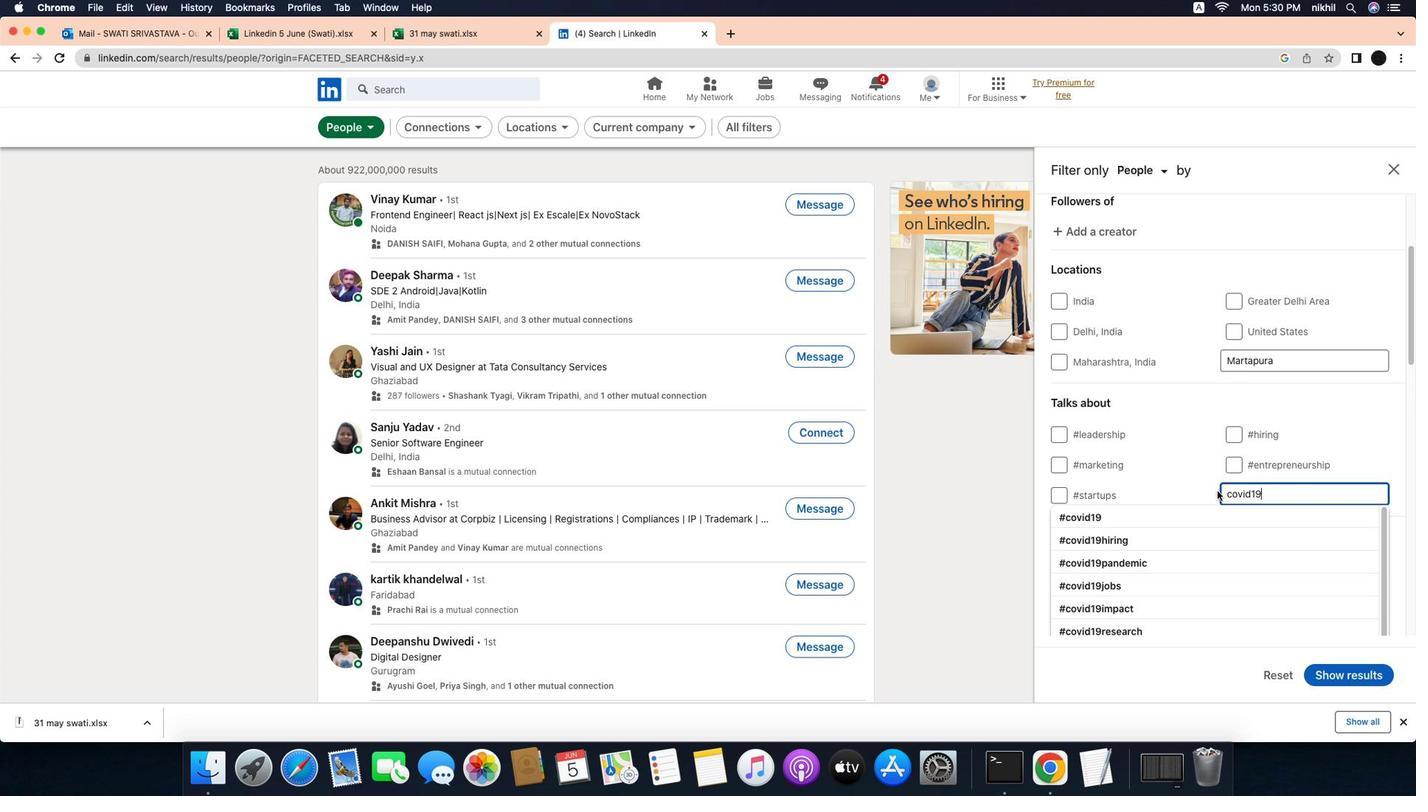 
Action: Mouse moved to (1171, 506)
Screenshot: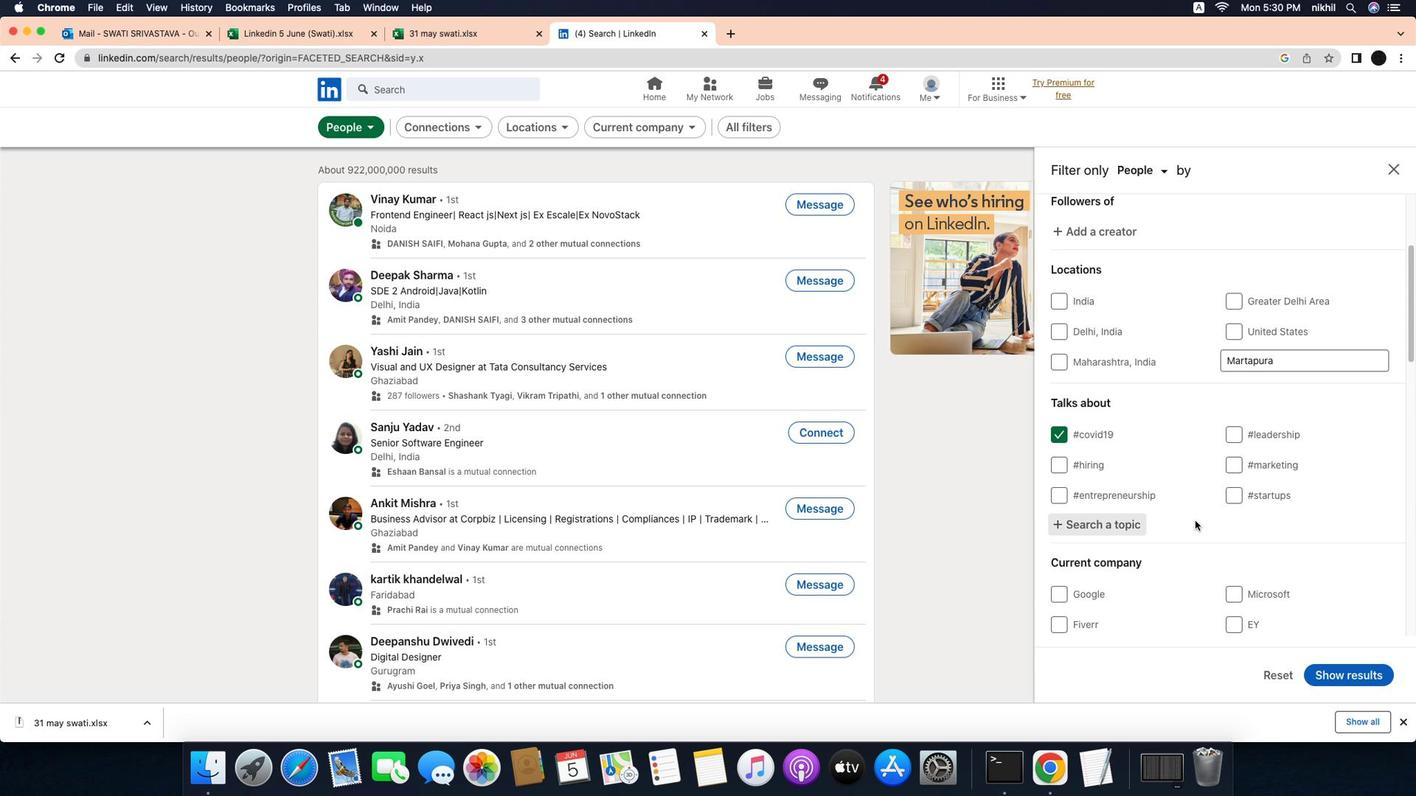 
Action: Mouse pressed left at (1171, 506)
Screenshot: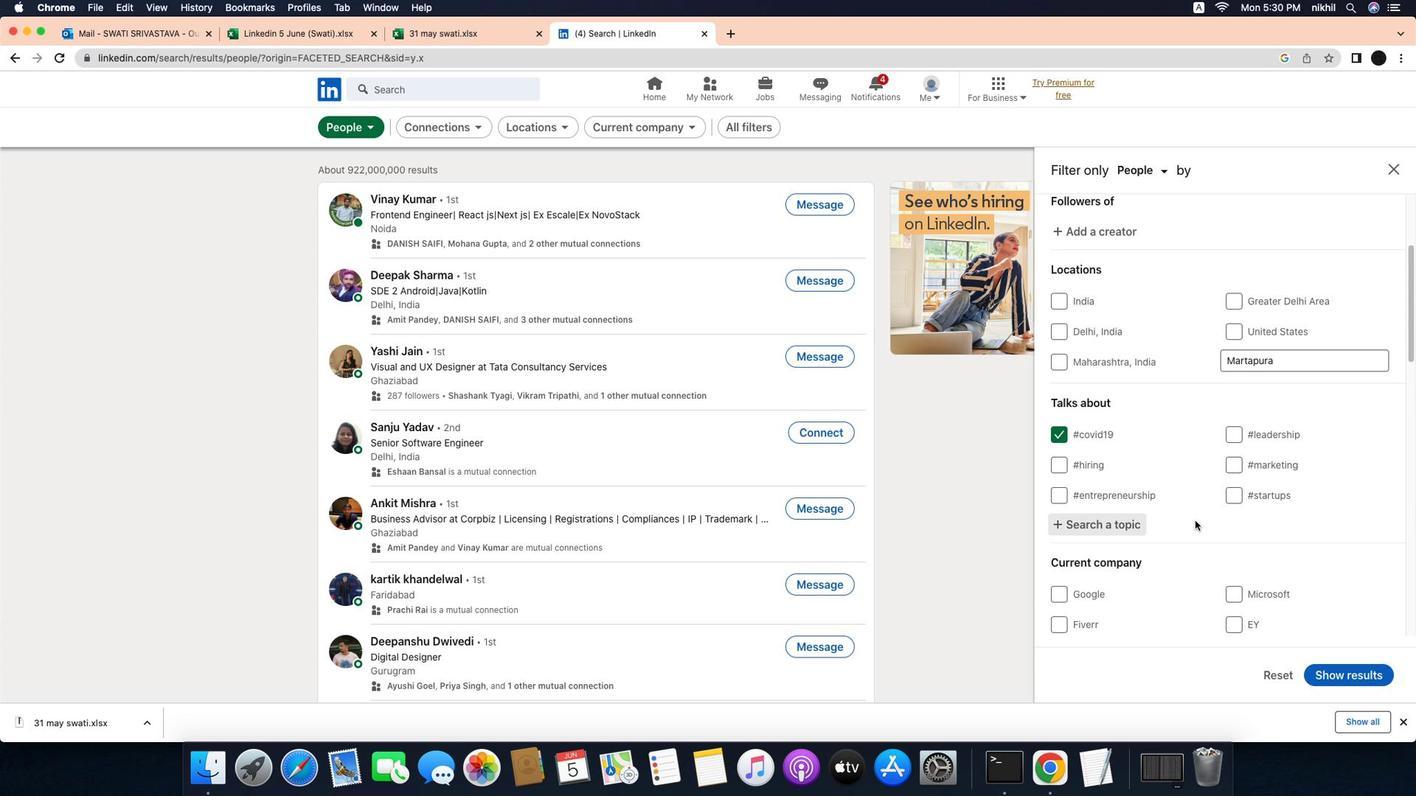 
Action: Mouse moved to (1185, 512)
Screenshot: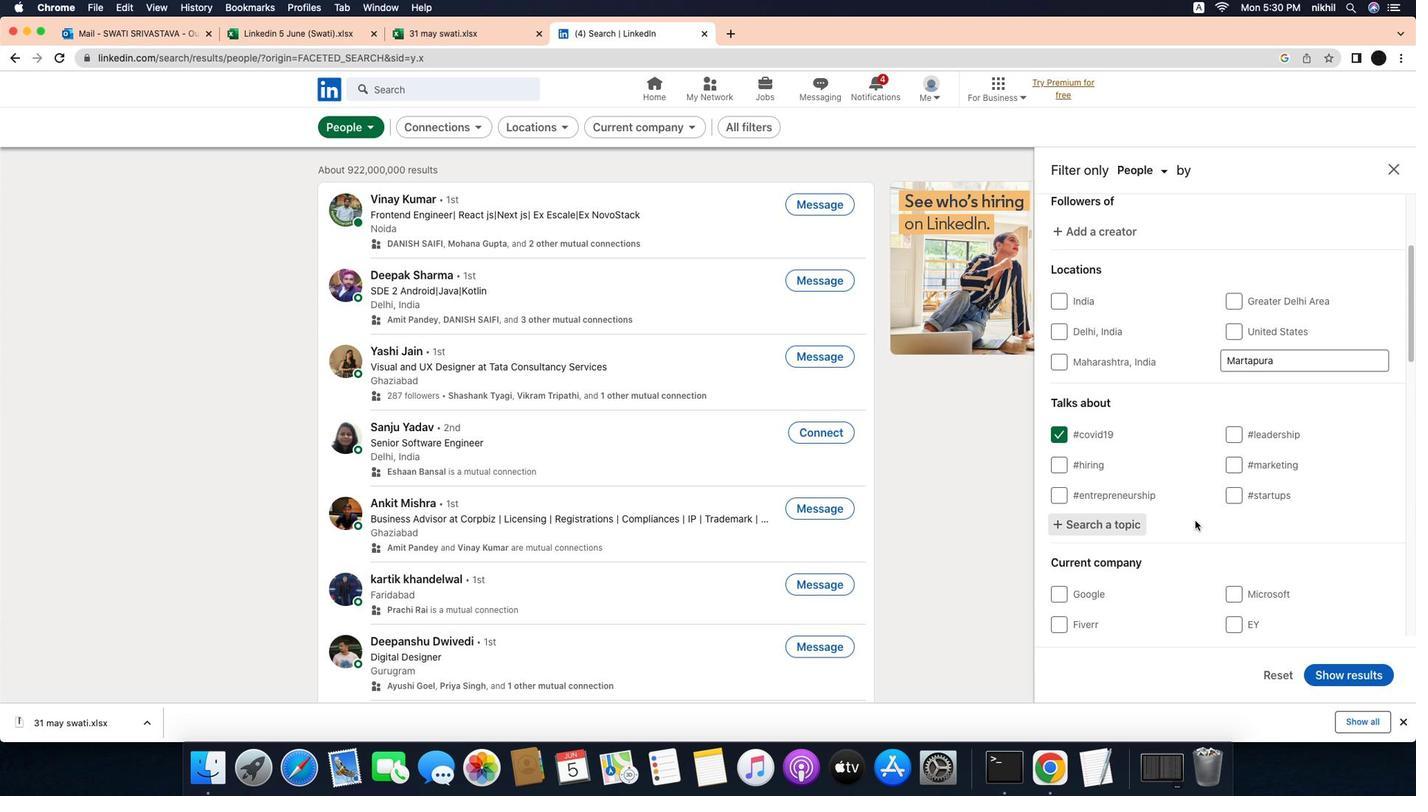 
Action: Mouse scrolled (1185, 512) with delta (-6, 14)
Screenshot: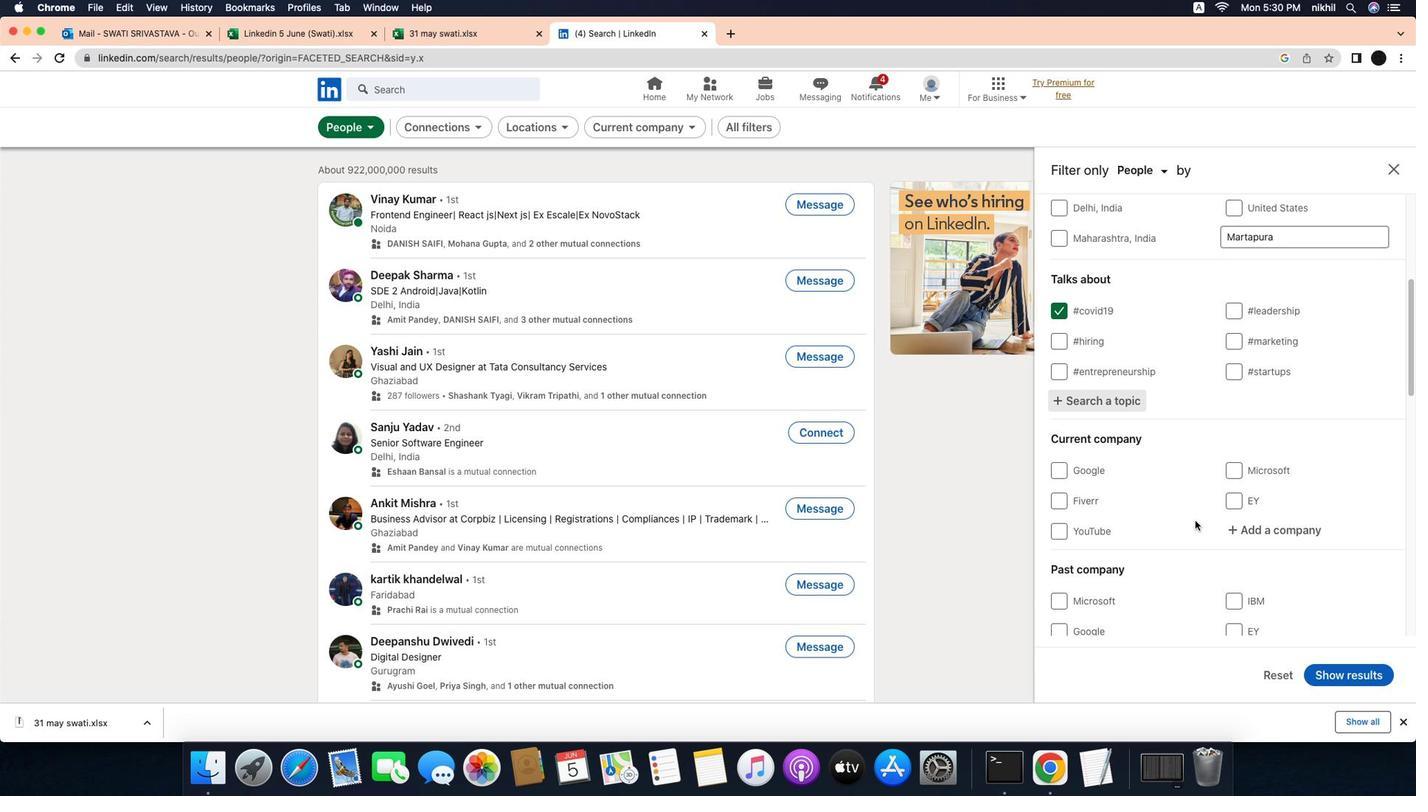 
Action: Mouse scrolled (1185, 512) with delta (-6, 14)
Screenshot: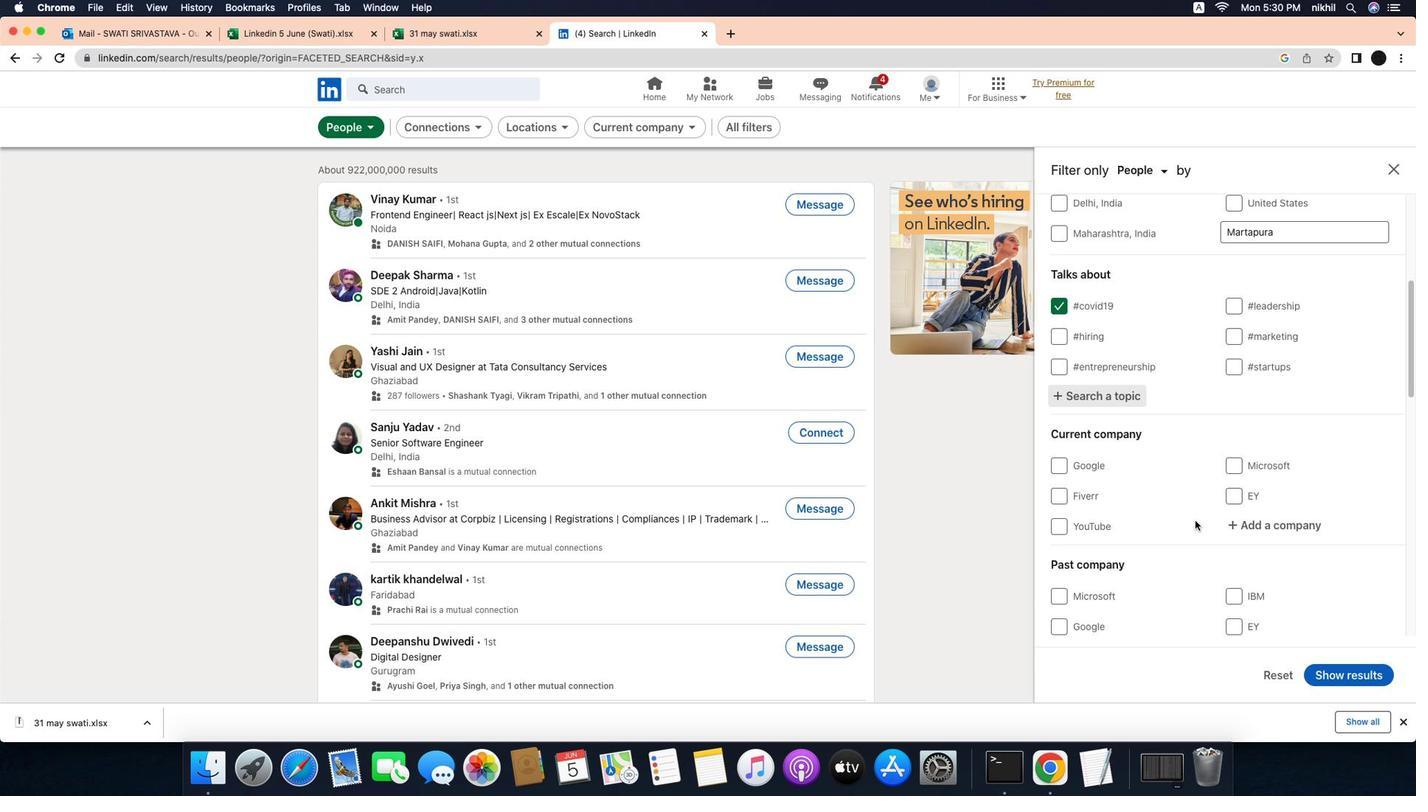 
Action: Mouse scrolled (1185, 512) with delta (-6, 14)
Screenshot: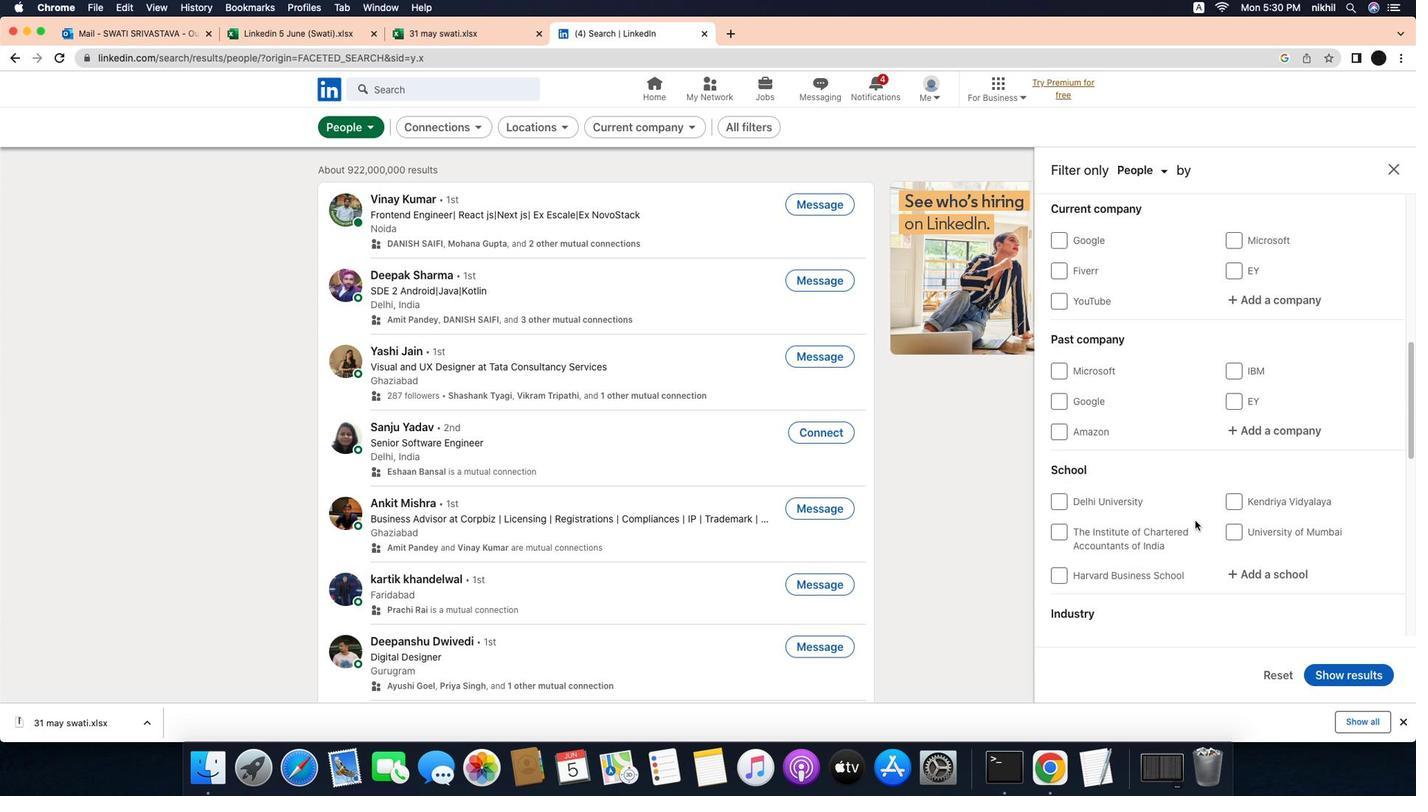 
Action: Mouse scrolled (1185, 512) with delta (-6, 14)
Screenshot: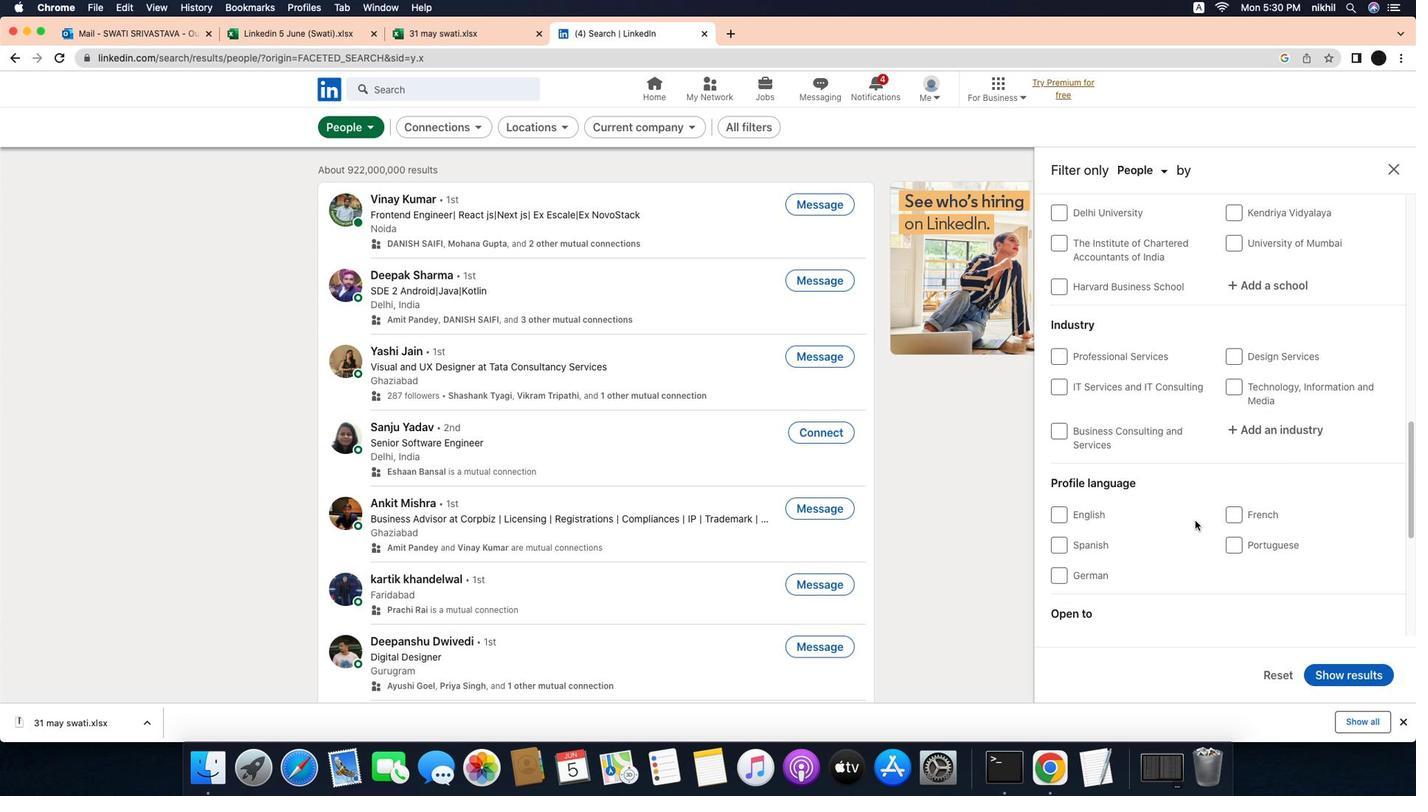
Action: Mouse scrolled (1185, 512) with delta (-6, 14)
Screenshot: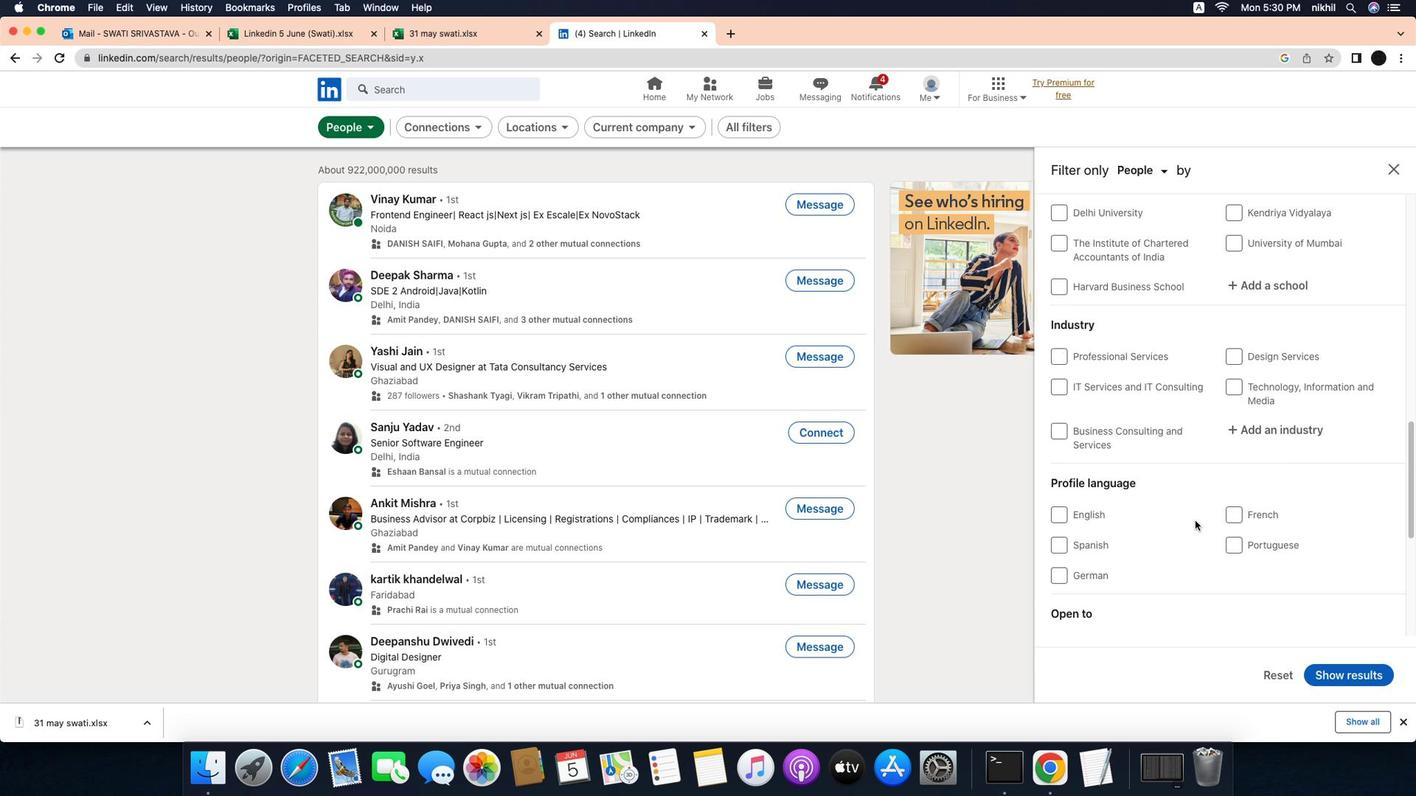 
Action: Mouse scrolled (1185, 512) with delta (-6, 14)
Screenshot: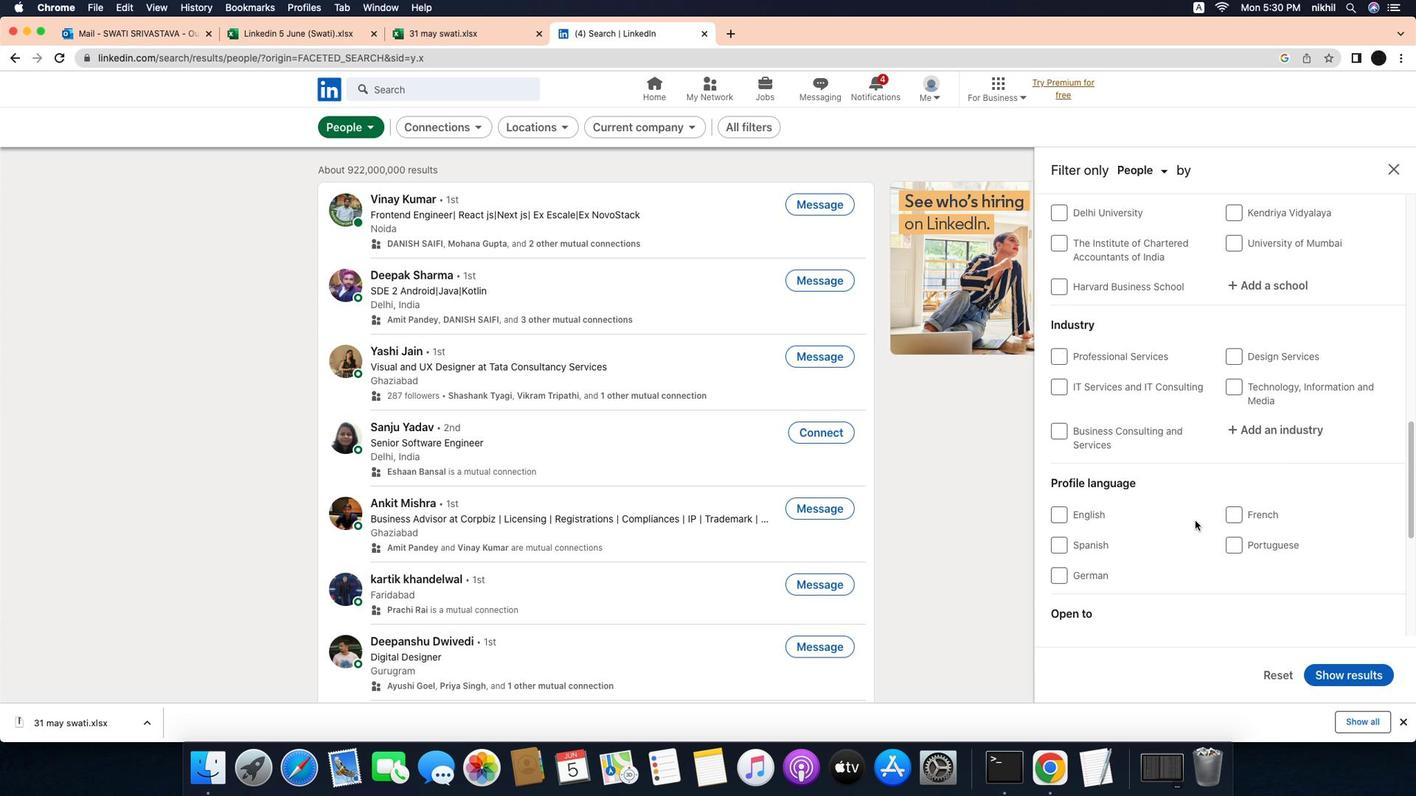 
Action: Mouse scrolled (1185, 512) with delta (-6, 14)
Screenshot: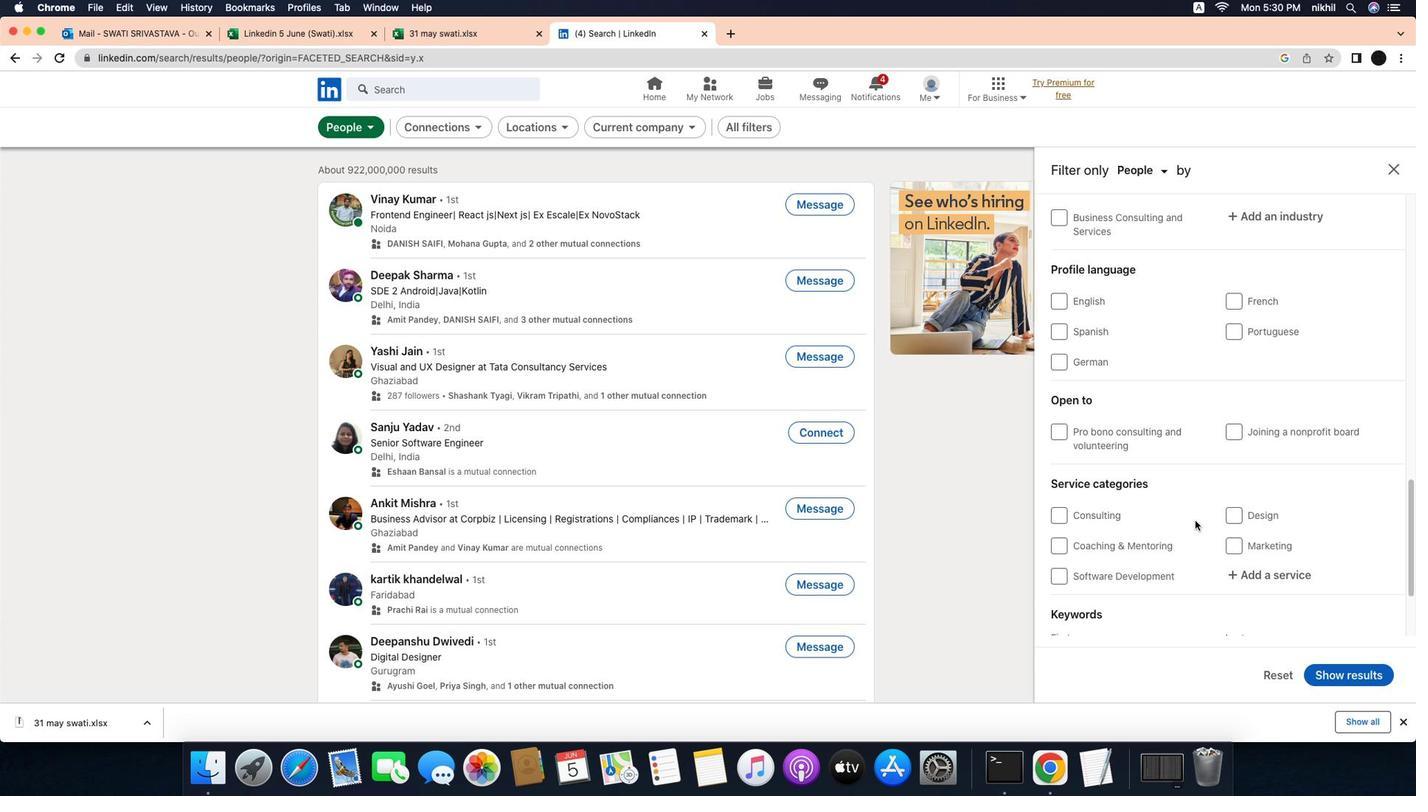 
Action: Mouse scrolled (1185, 512) with delta (-6, 14)
Screenshot: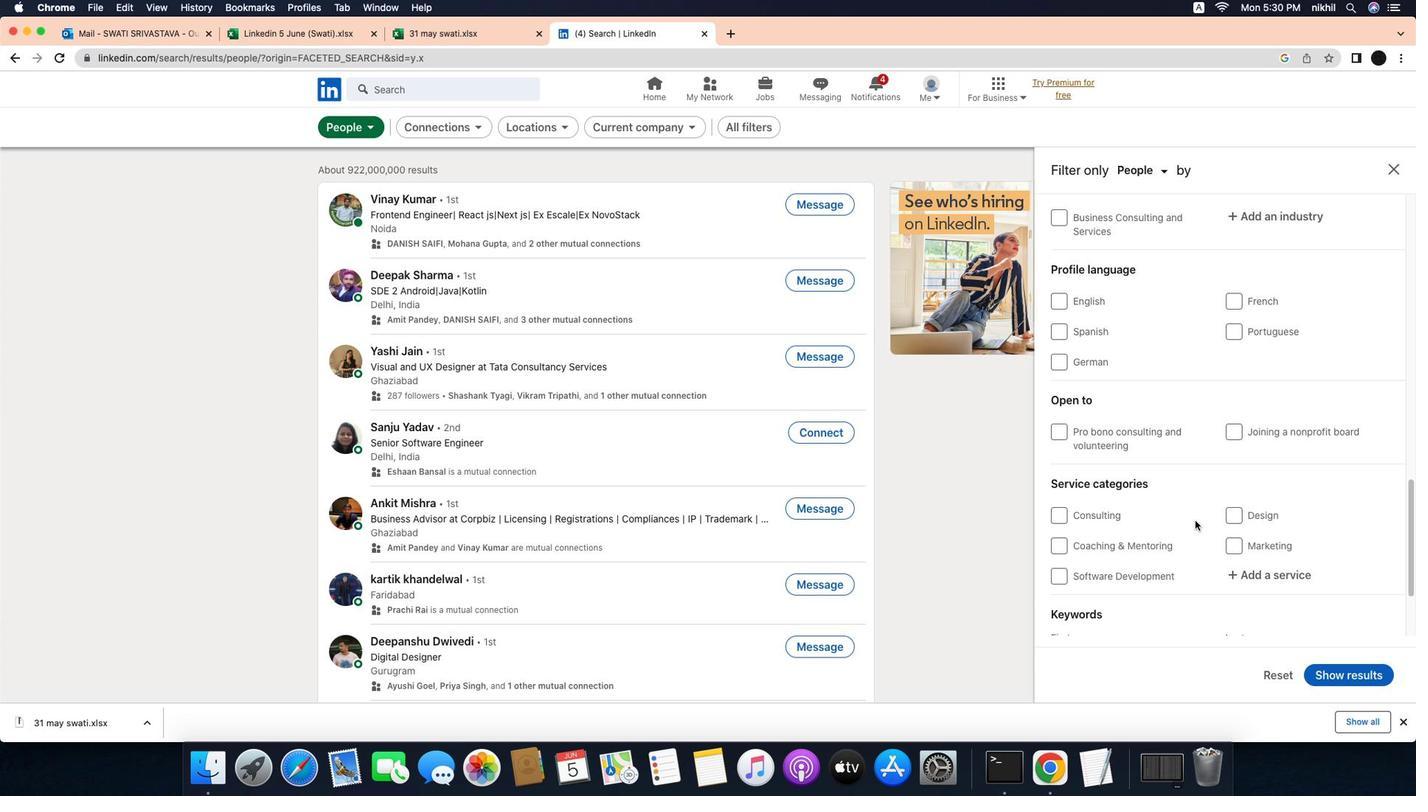 
Action: Mouse scrolled (1185, 512) with delta (-6, 13)
Screenshot: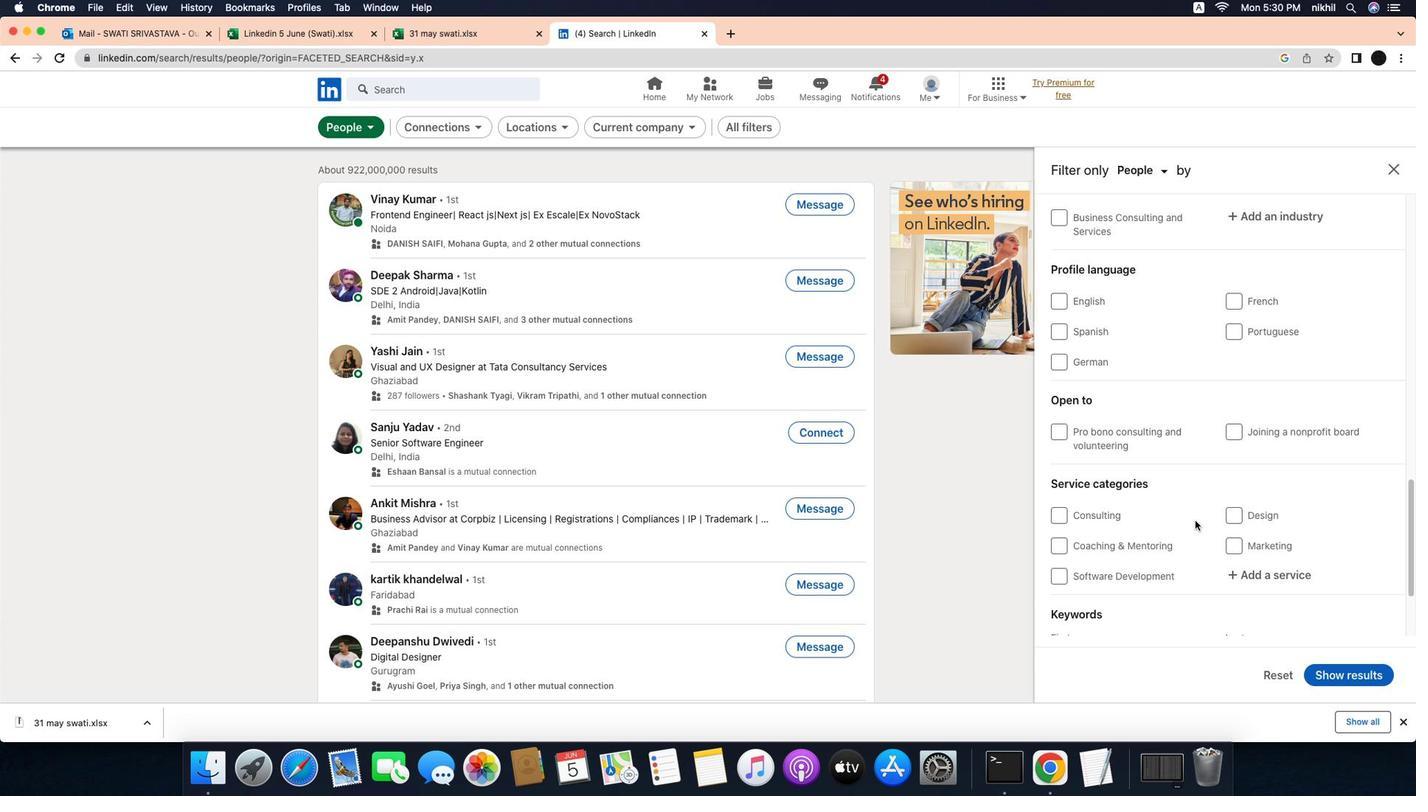 
Action: Mouse scrolled (1185, 512) with delta (-6, 12)
Screenshot: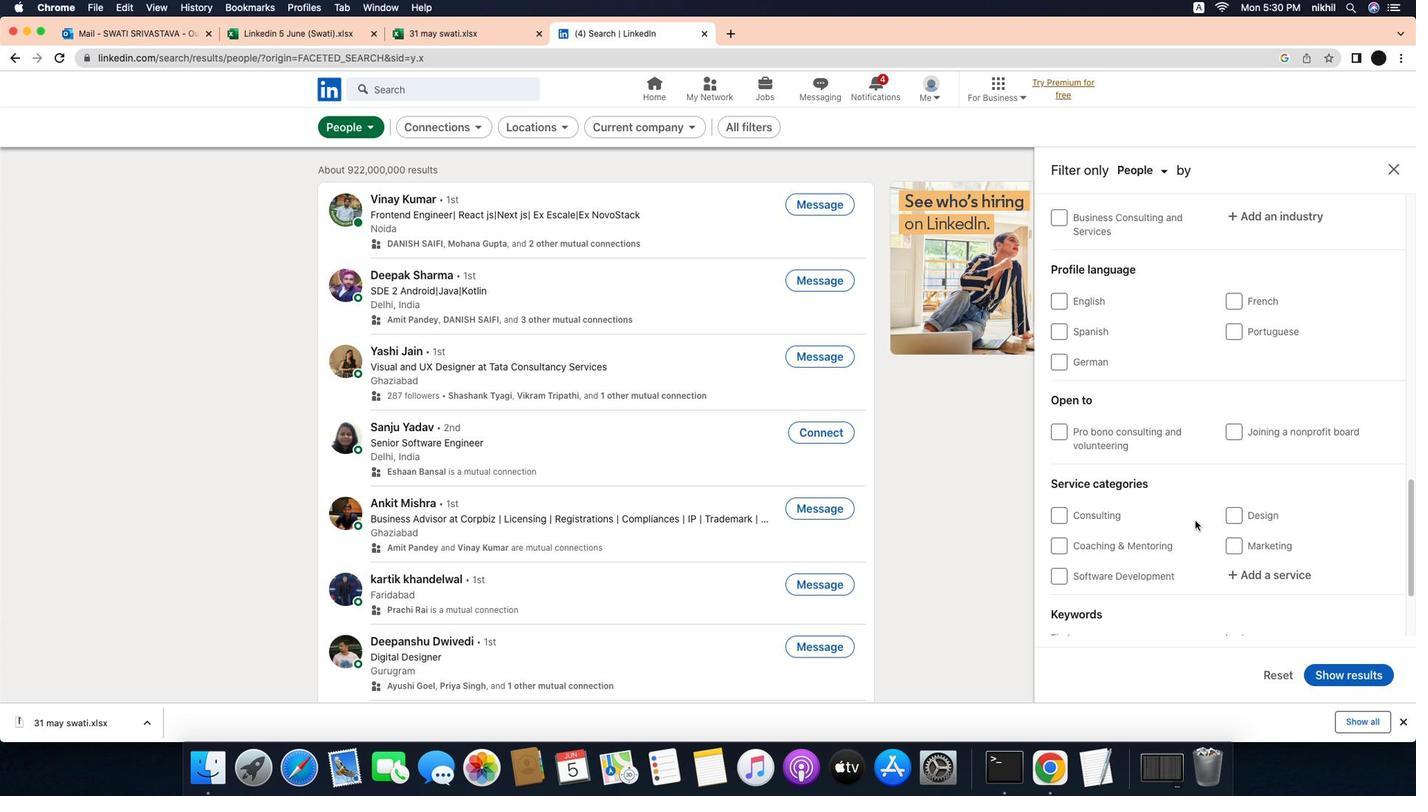 
Action: Mouse scrolled (1185, 512) with delta (-6, 14)
Screenshot: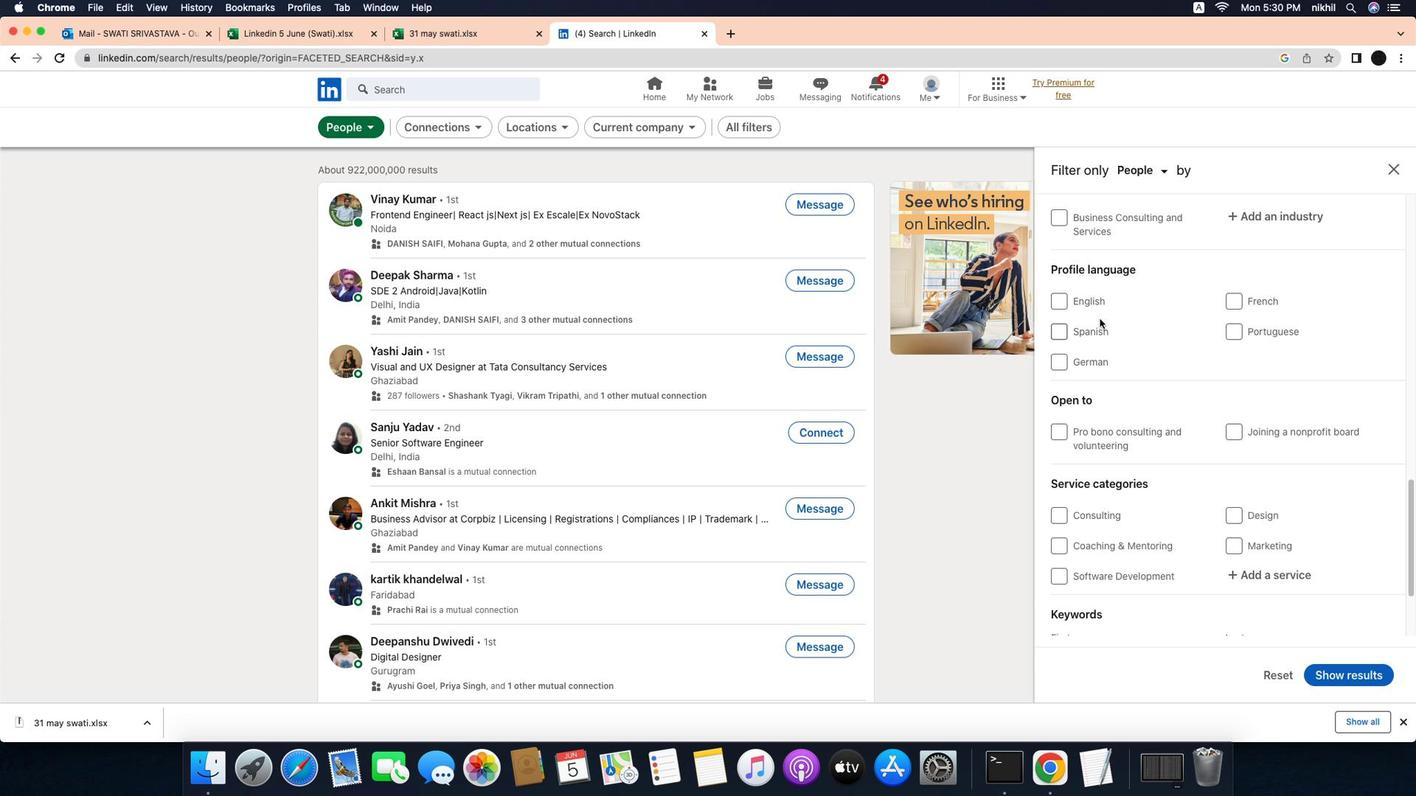 
Action: Mouse scrolled (1185, 512) with delta (-6, 14)
Screenshot: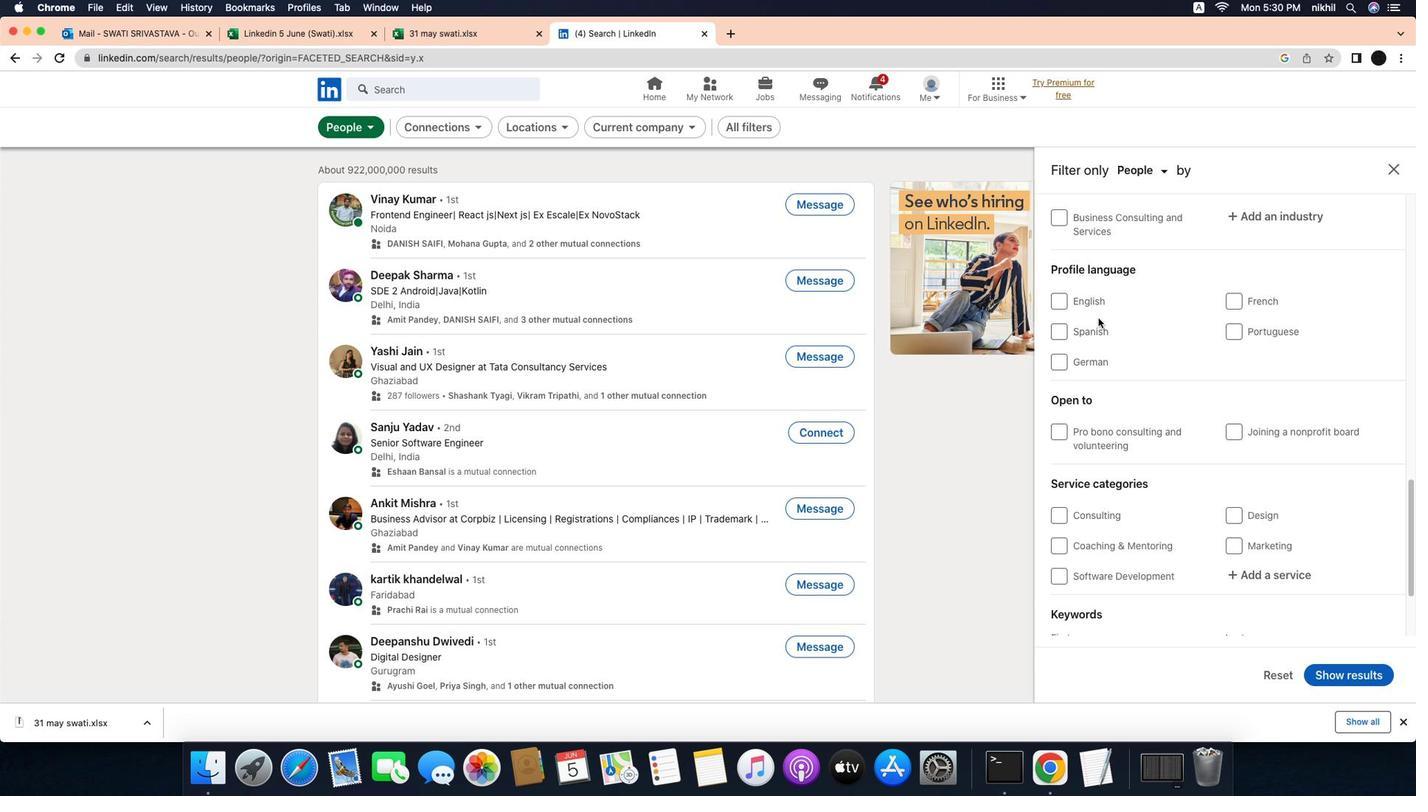 
Action: Mouse scrolled (1185, 512) with delta (-6, 13)
Screenshot: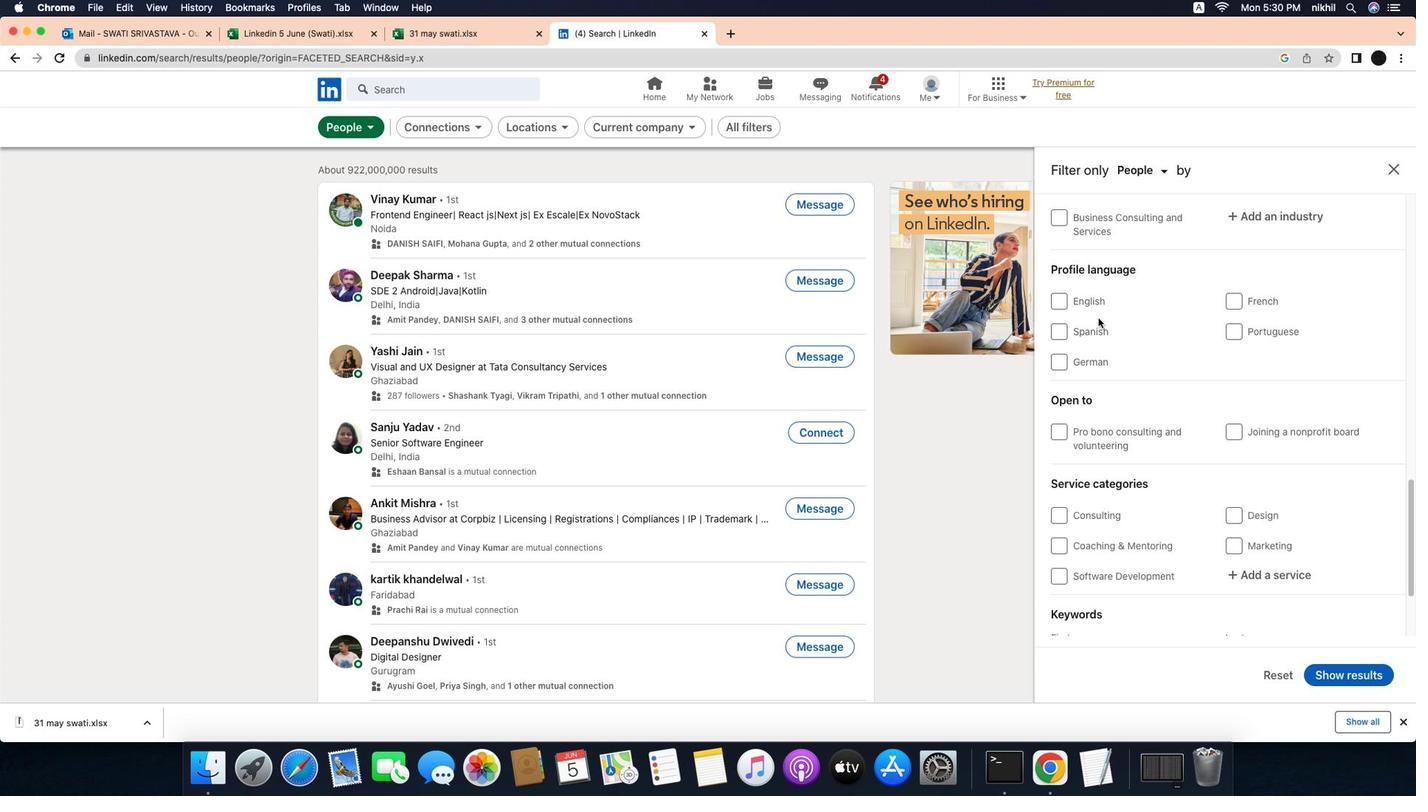 
Action: Mouse scrolled (1185, 512) with delta (-6, 12)
Screenshot: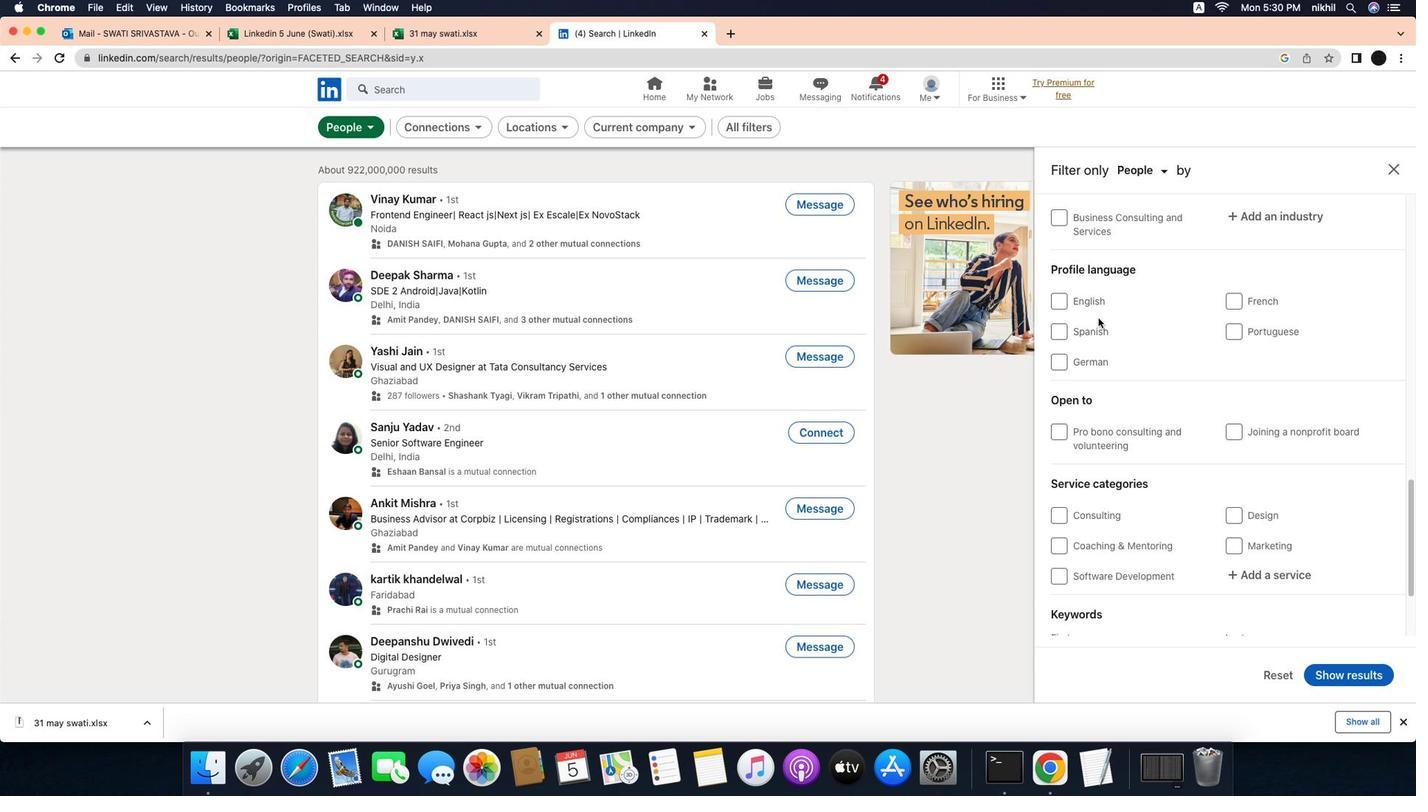 
Action: Mouse scrolled (1185, 512) with delta (-6, 14)
Screenshot: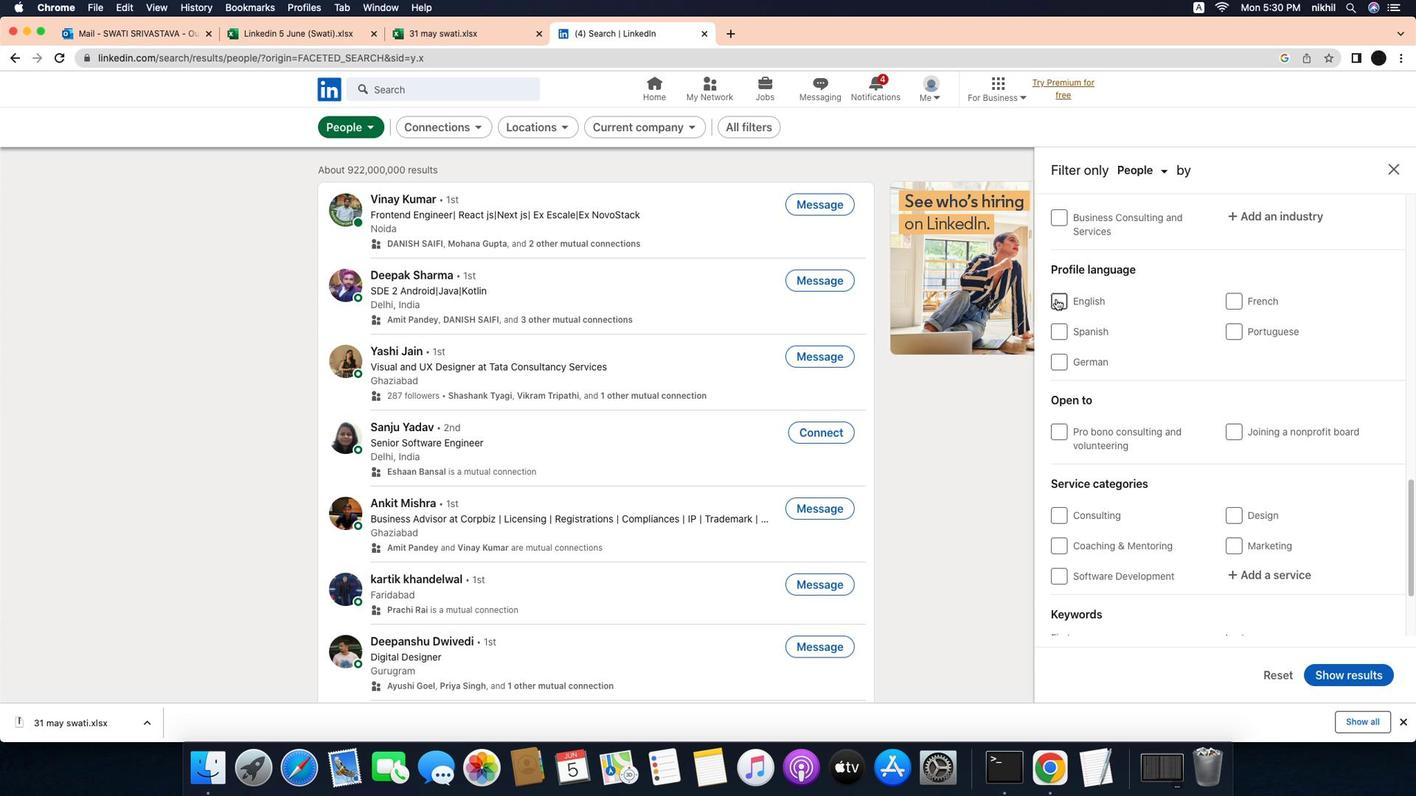 
Action: Mouse scrolled (1185, 512) with delta (-6, 14)
Screenshot: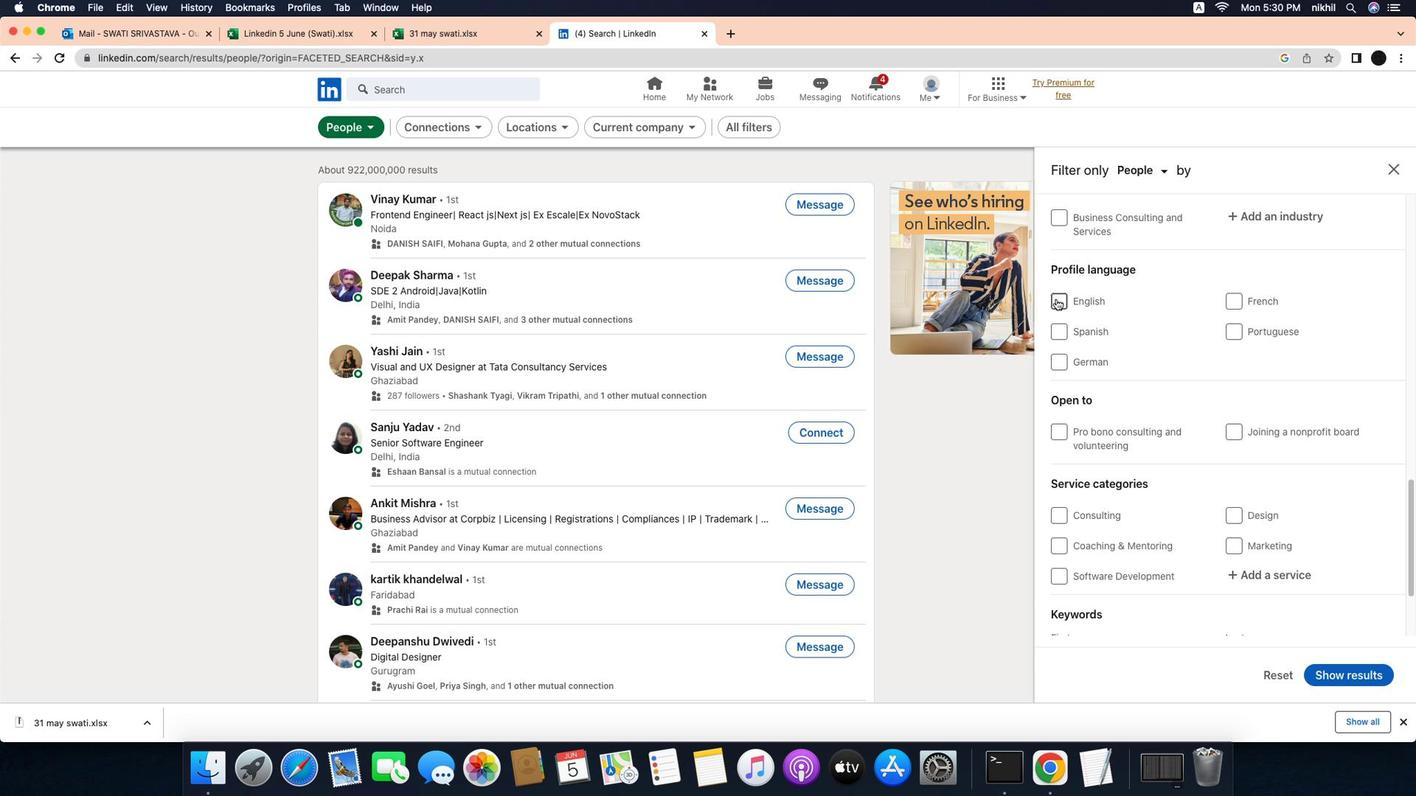
Action: Mouse scrolled (1185, 512) with delta (-6, 13)
Screenshot: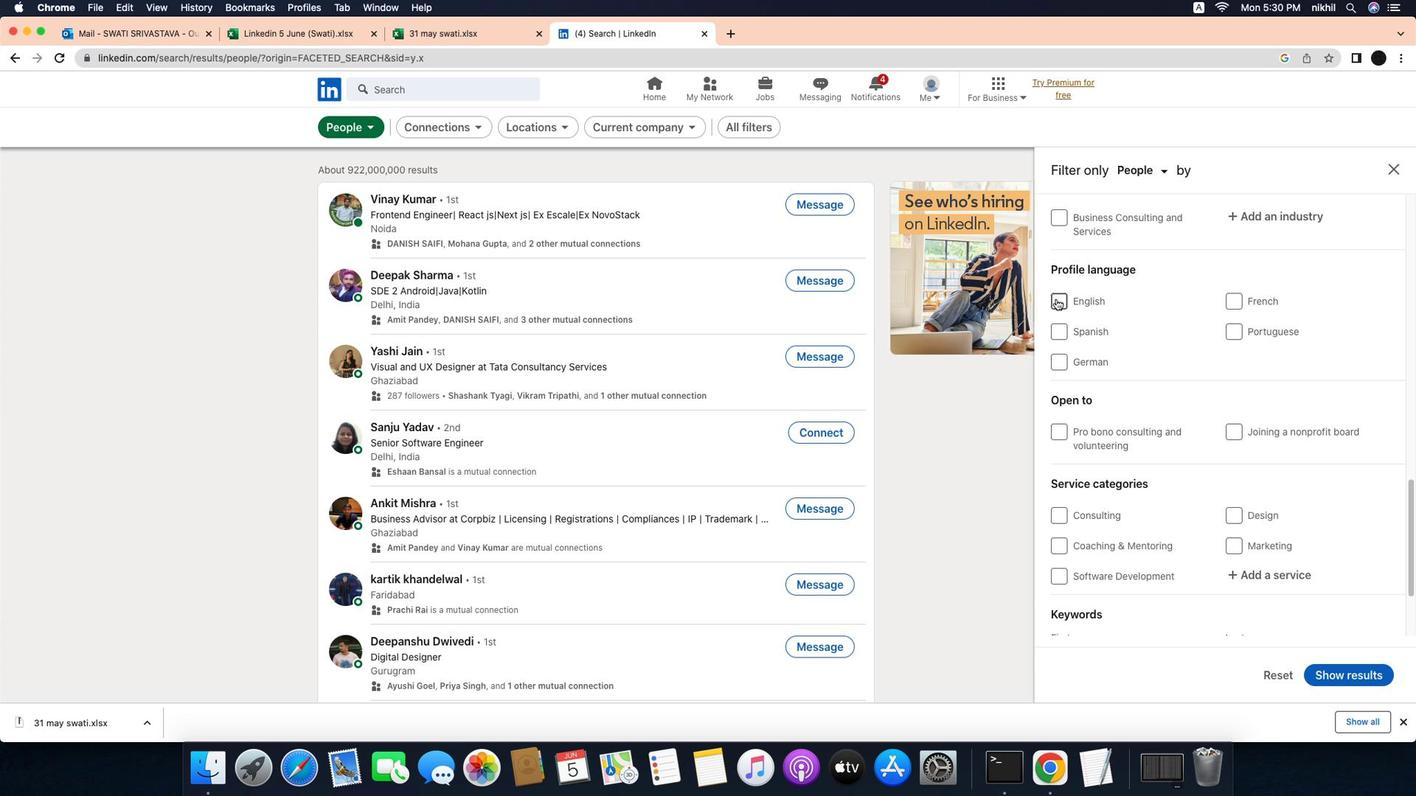 
Action: Mouse scrolled (1185, 512) with delta (-6, 13)
Screenshot: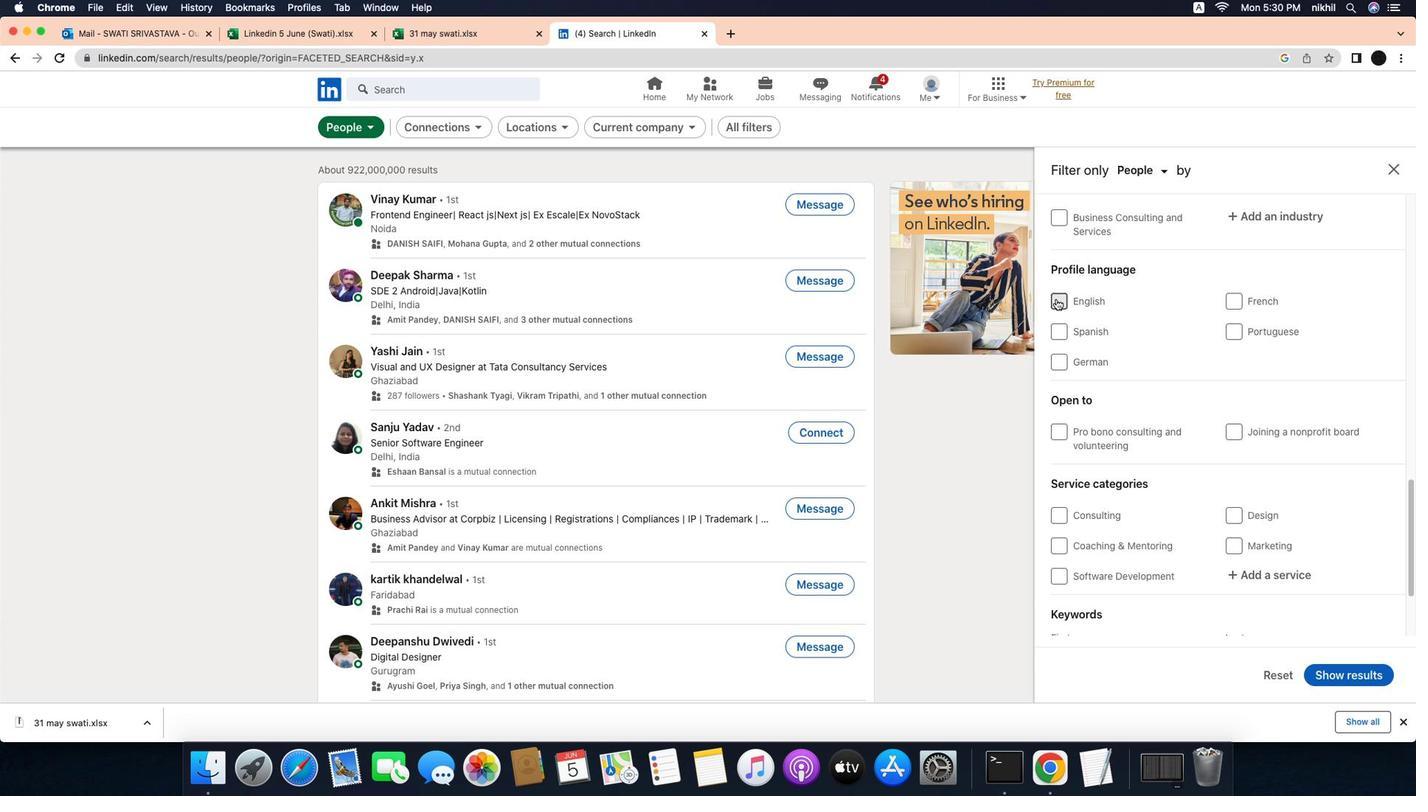 
Action: Mouse moved to (1047, 299)
Screenshot: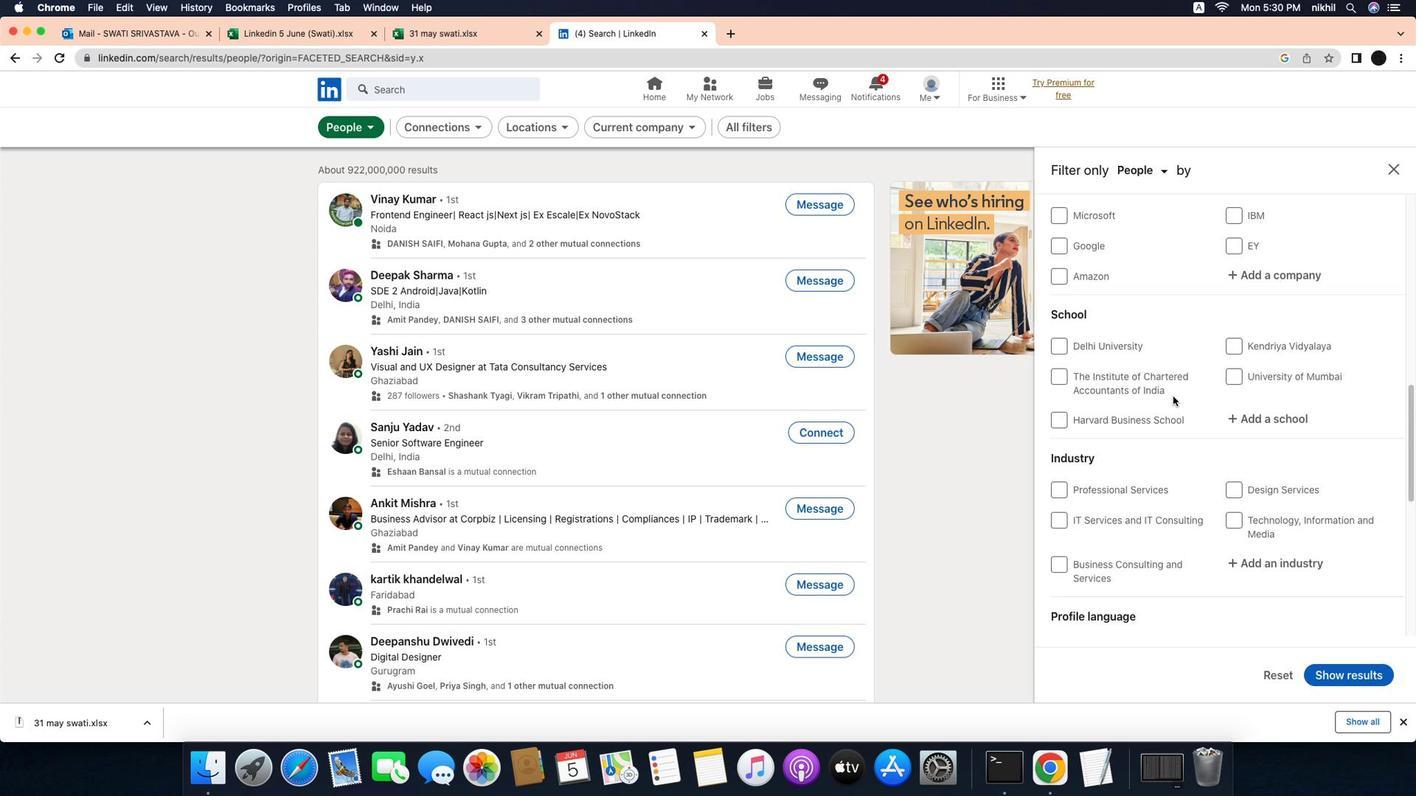 
Action: Mouse pressed left at (1047, 299)
Screenshot: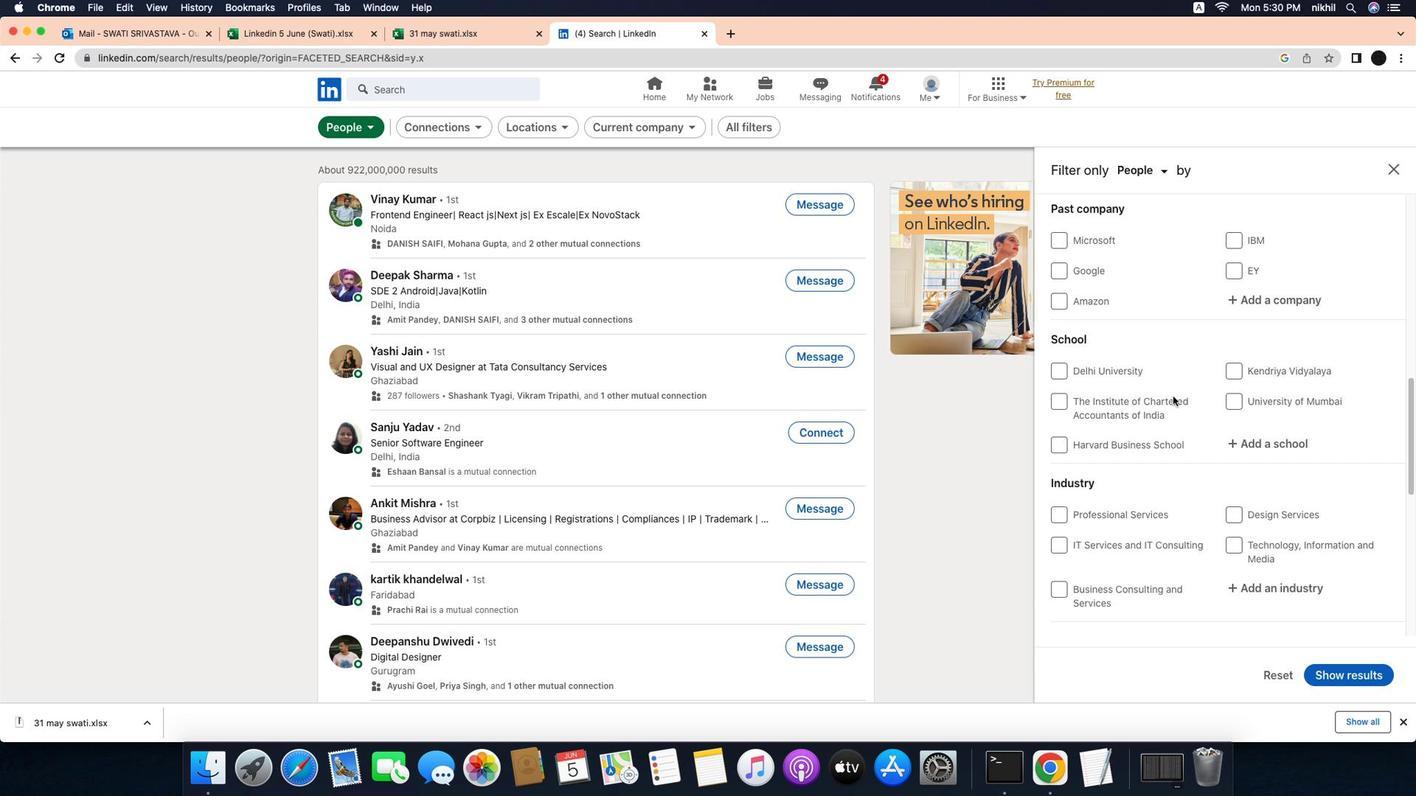 
Action: Mouse moved to (1164, 393)
Screenshot: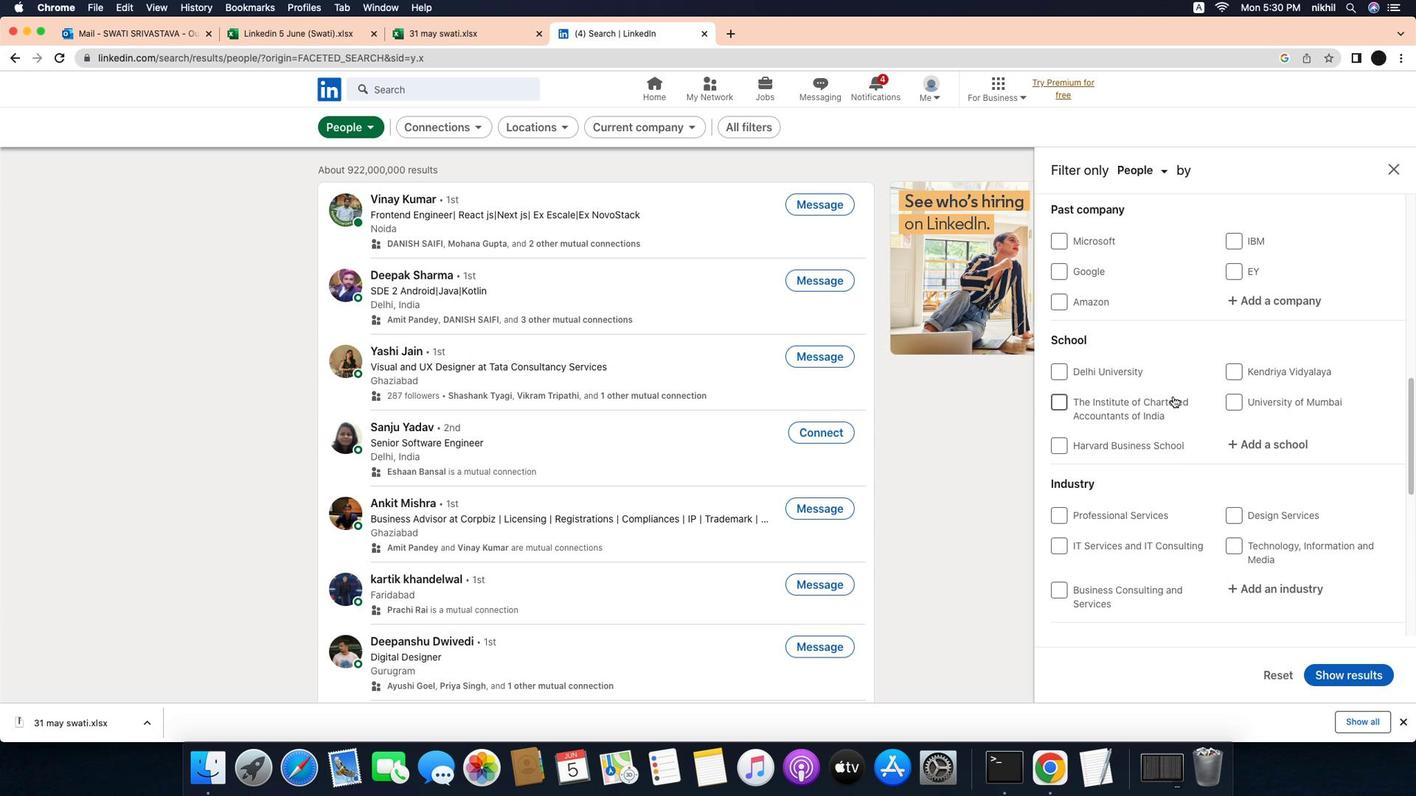 
Action: Mouse scrolled (1164, 393) with delta (-6, 15)
Screenshot: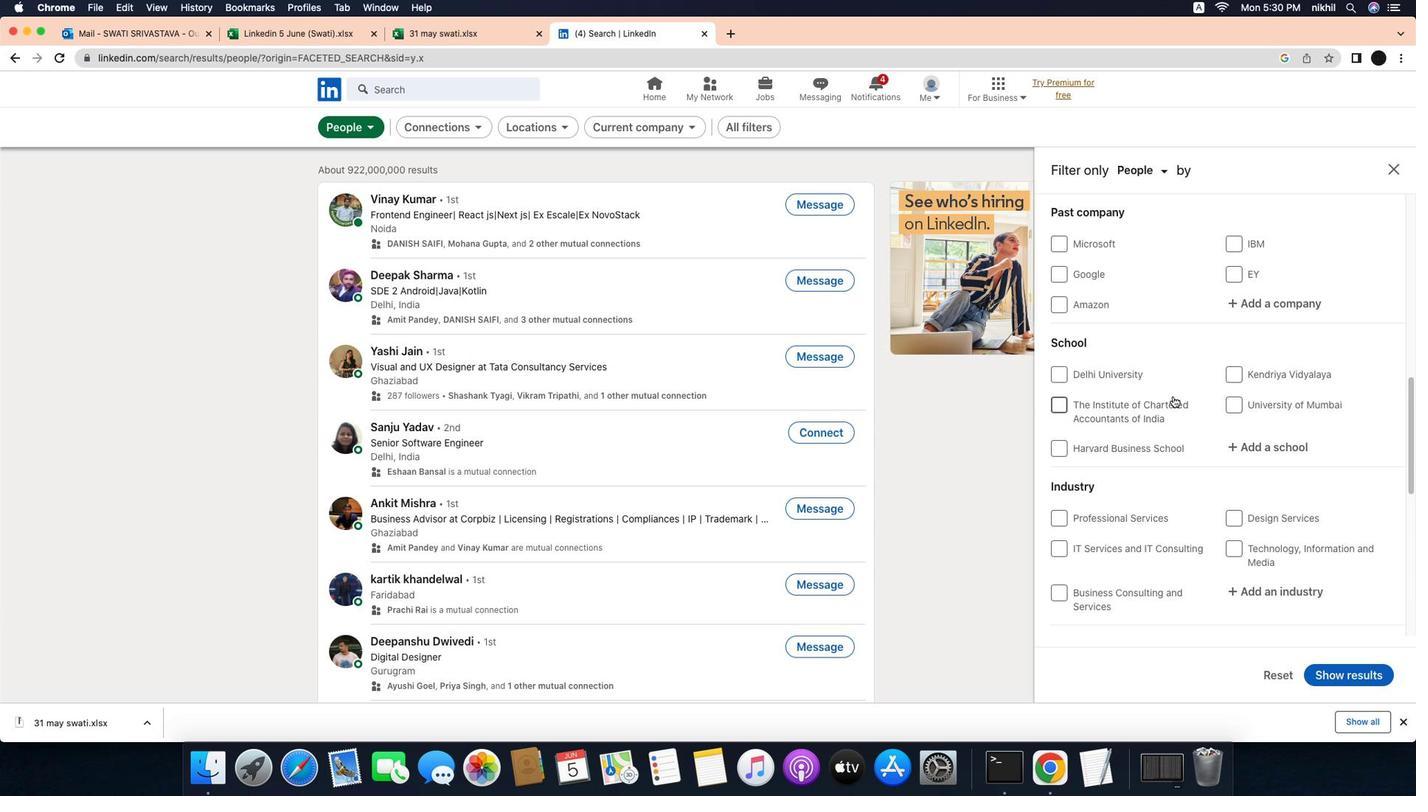 
Action: Mouse scrolled (1164, 393) with delta (-6, 15)
Screenshot: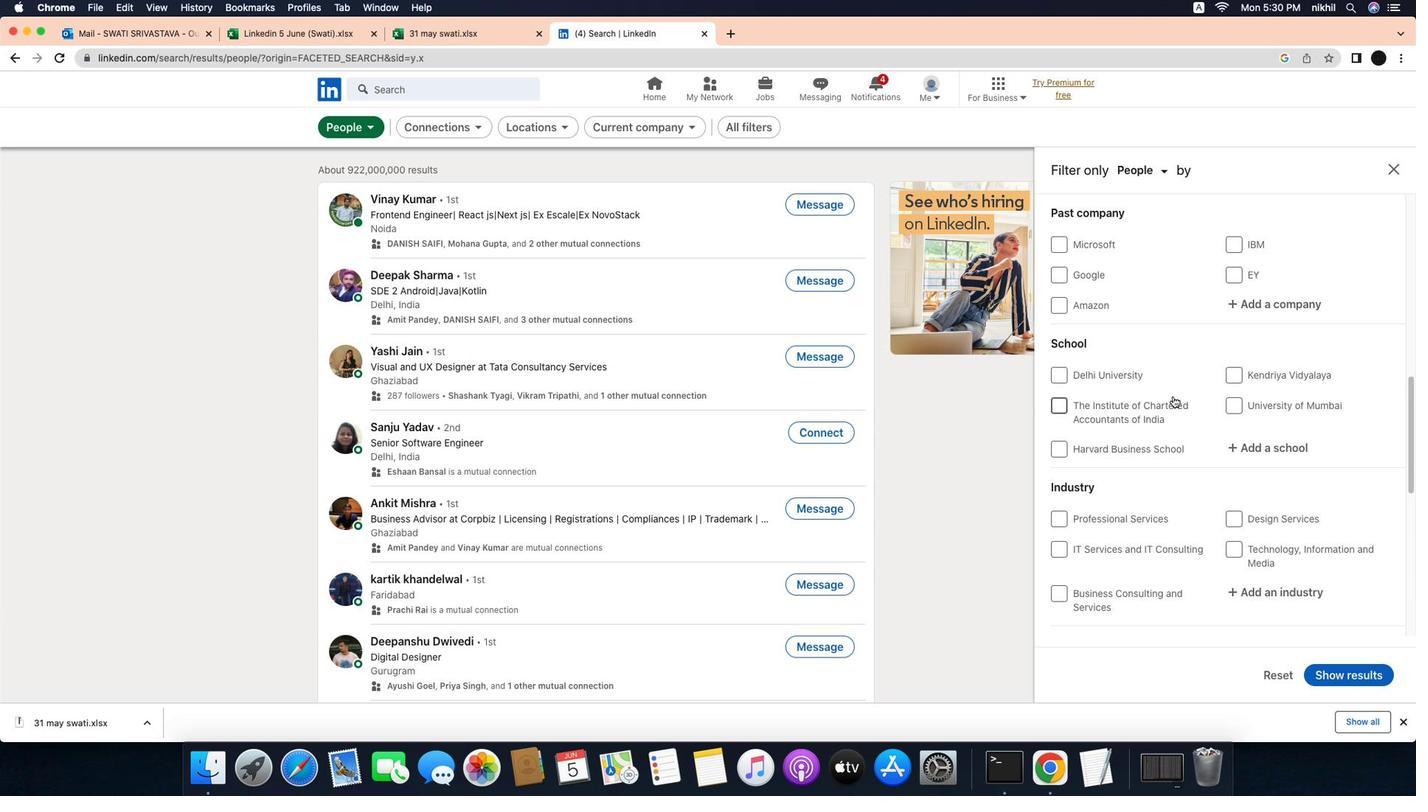 
Action: Mouse scrolled (1164, 393) with delta (-6, 16)
Screenshot: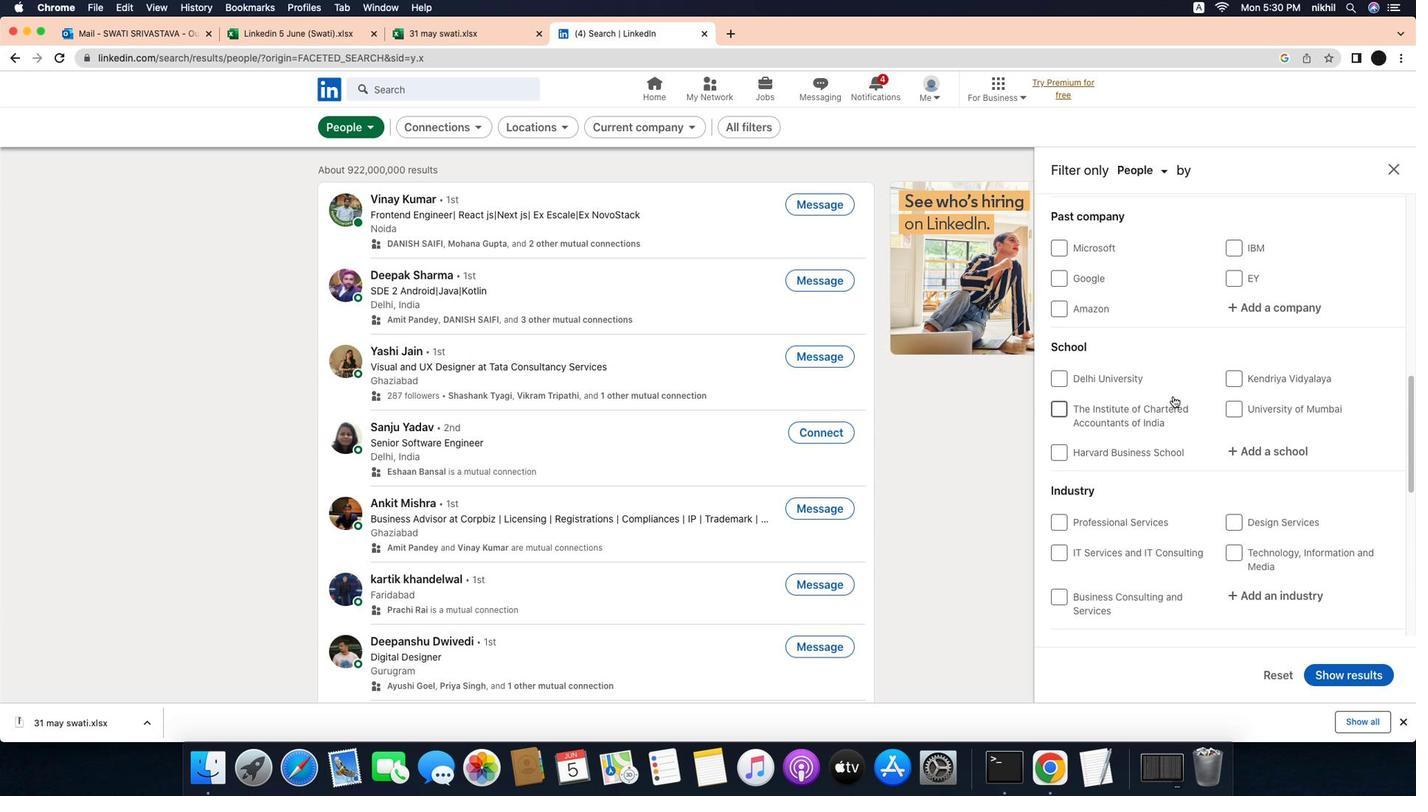 
Action: Mouse scrolled (1164, 393) with delta (-6, 15)
Screenshot: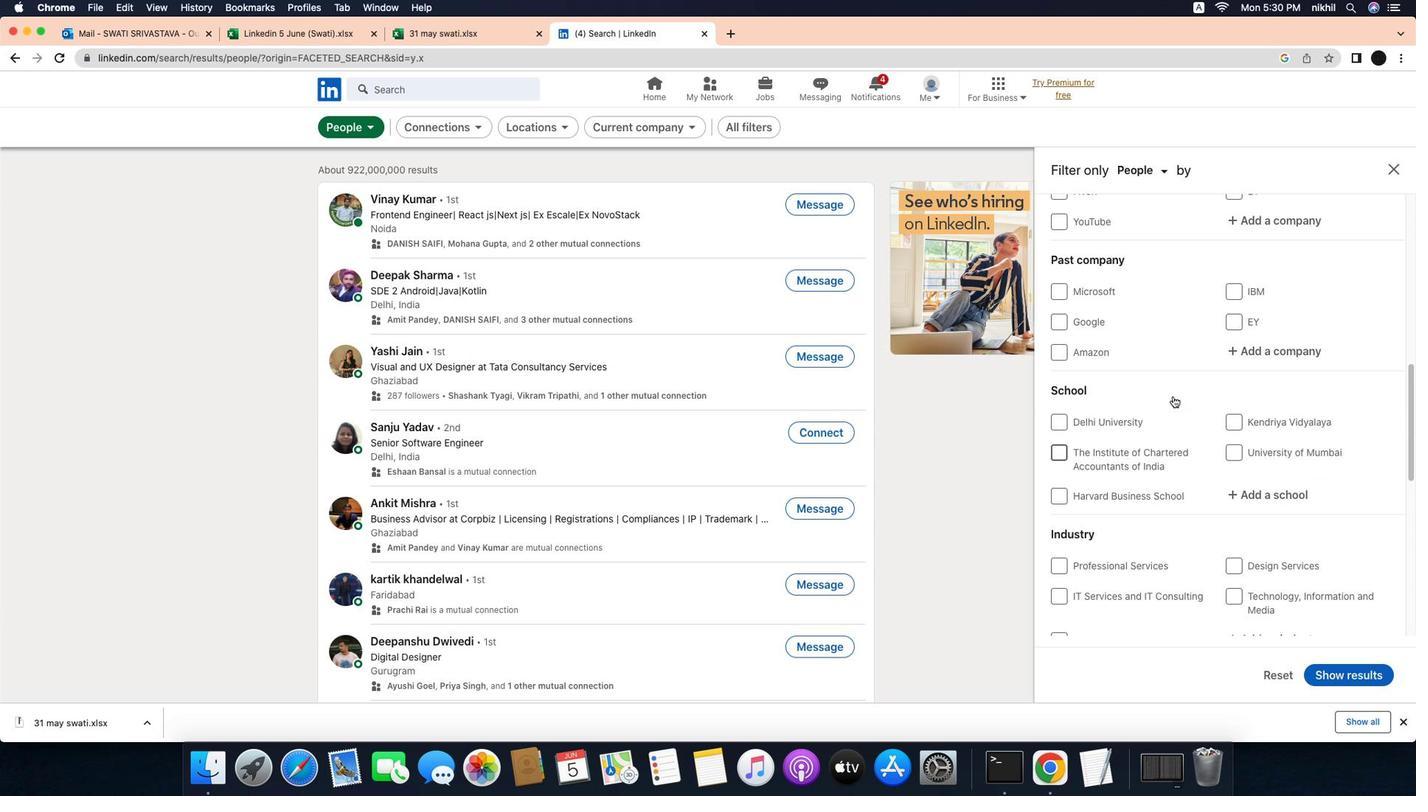 
Action: Mouse scrolled (1164, 393) with delta (-6, 15)
Screenshot: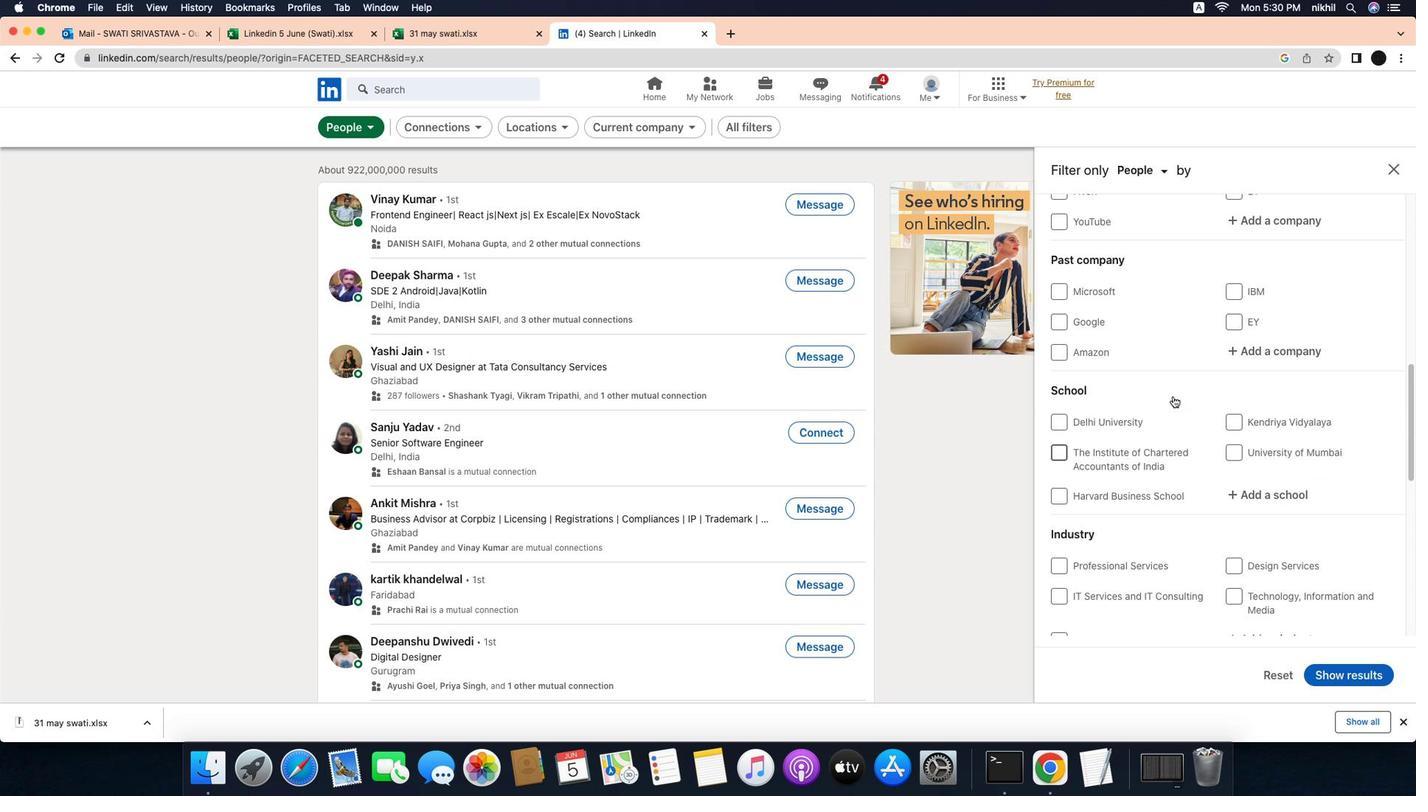 
Action: Mouse scrolled (1164, 393) with delta (-6, 16)
Screenshot: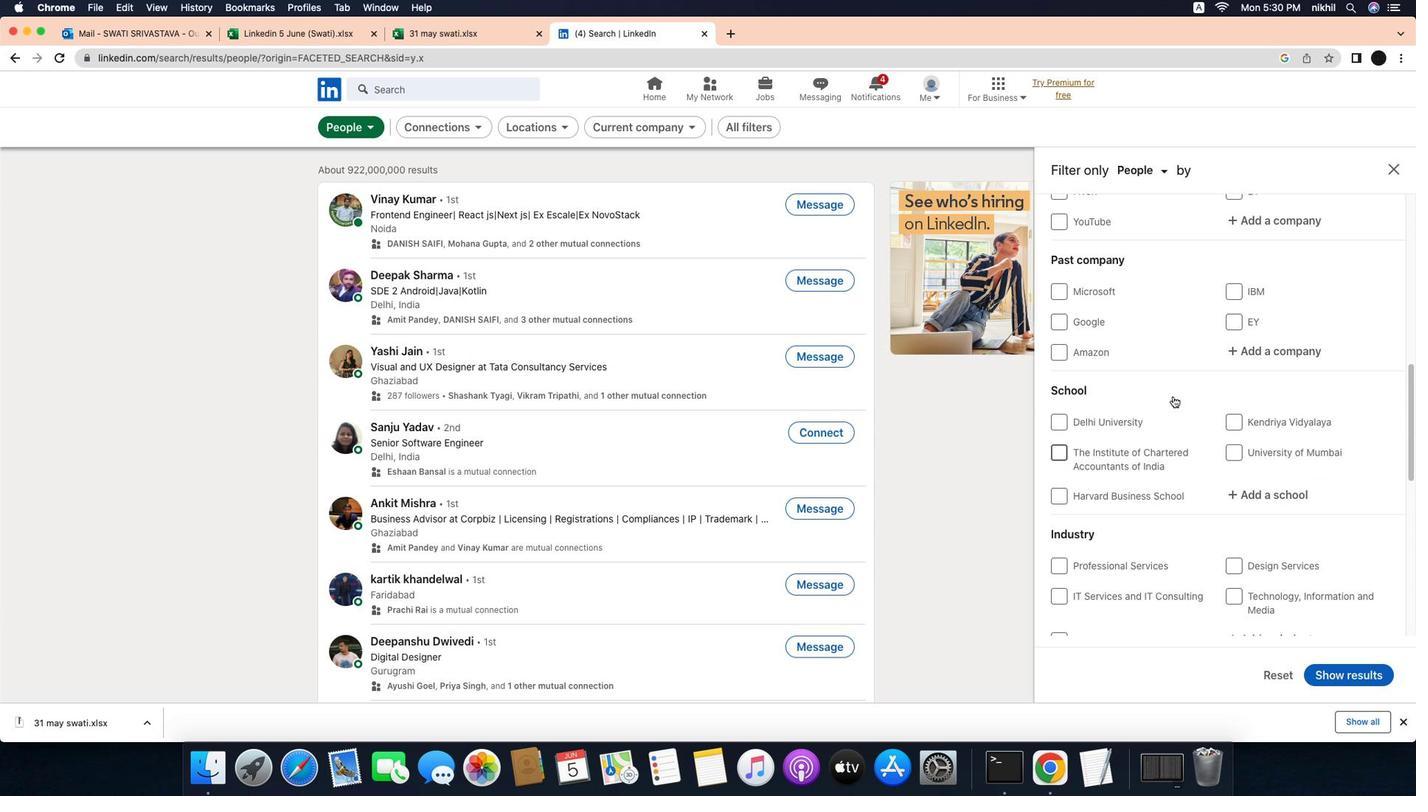 
Action: Mouse scrolled (1164, 393) with delta (-6, 17)
Screenshot: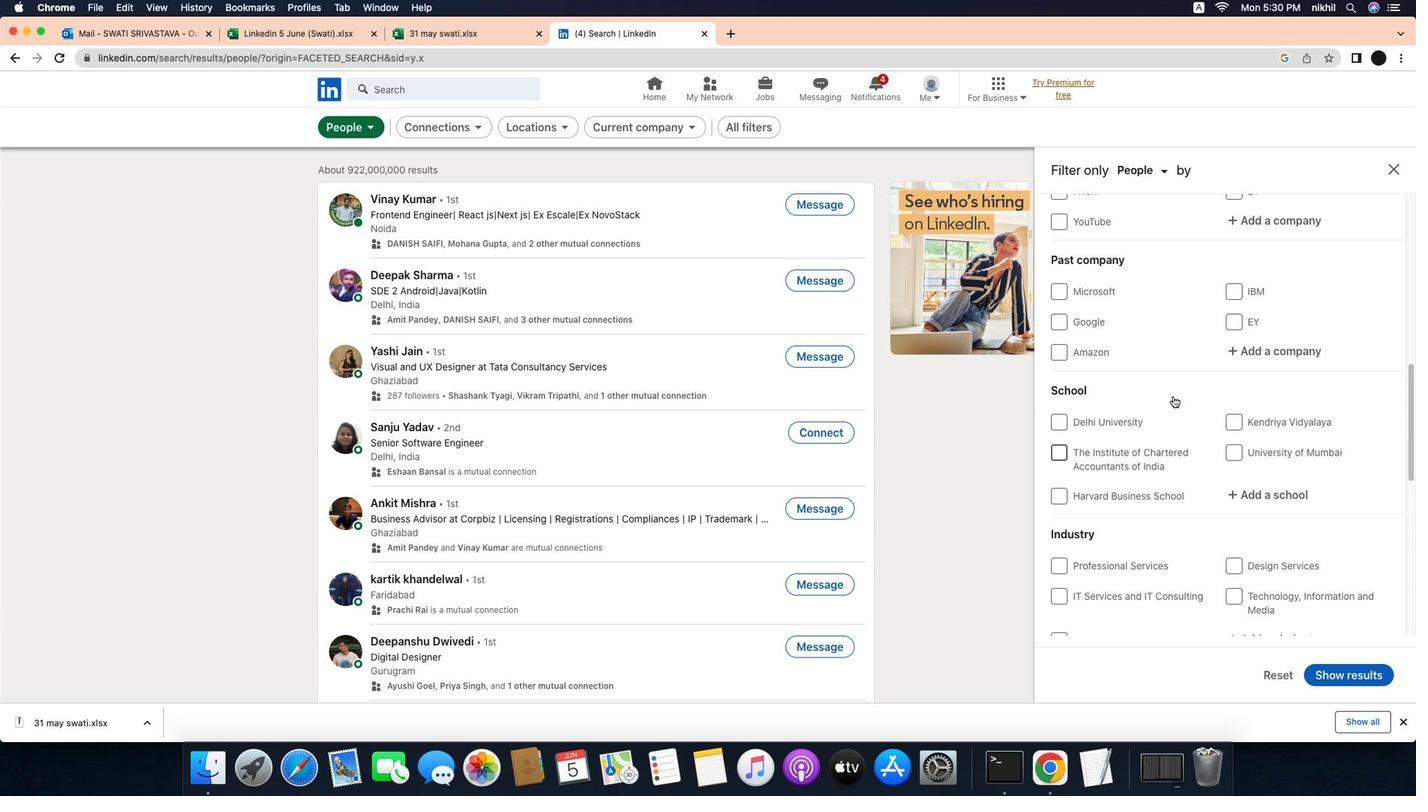 
Action: Mouse scrolled (1164, 393) with delta (-6, 15)
Screenshot: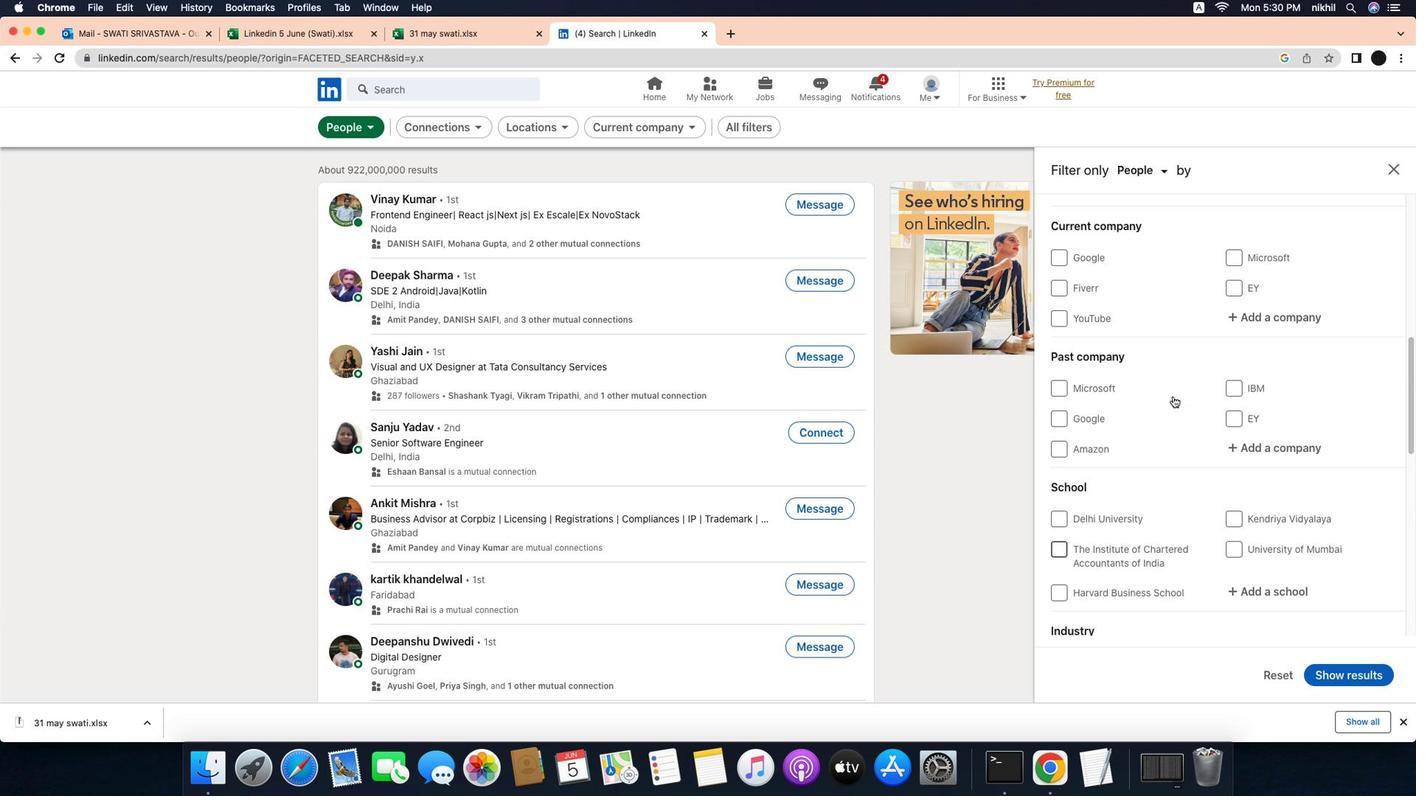 
Action: Mouse scrolled (1164, 393) with delta (-6, 15)
Screenshot: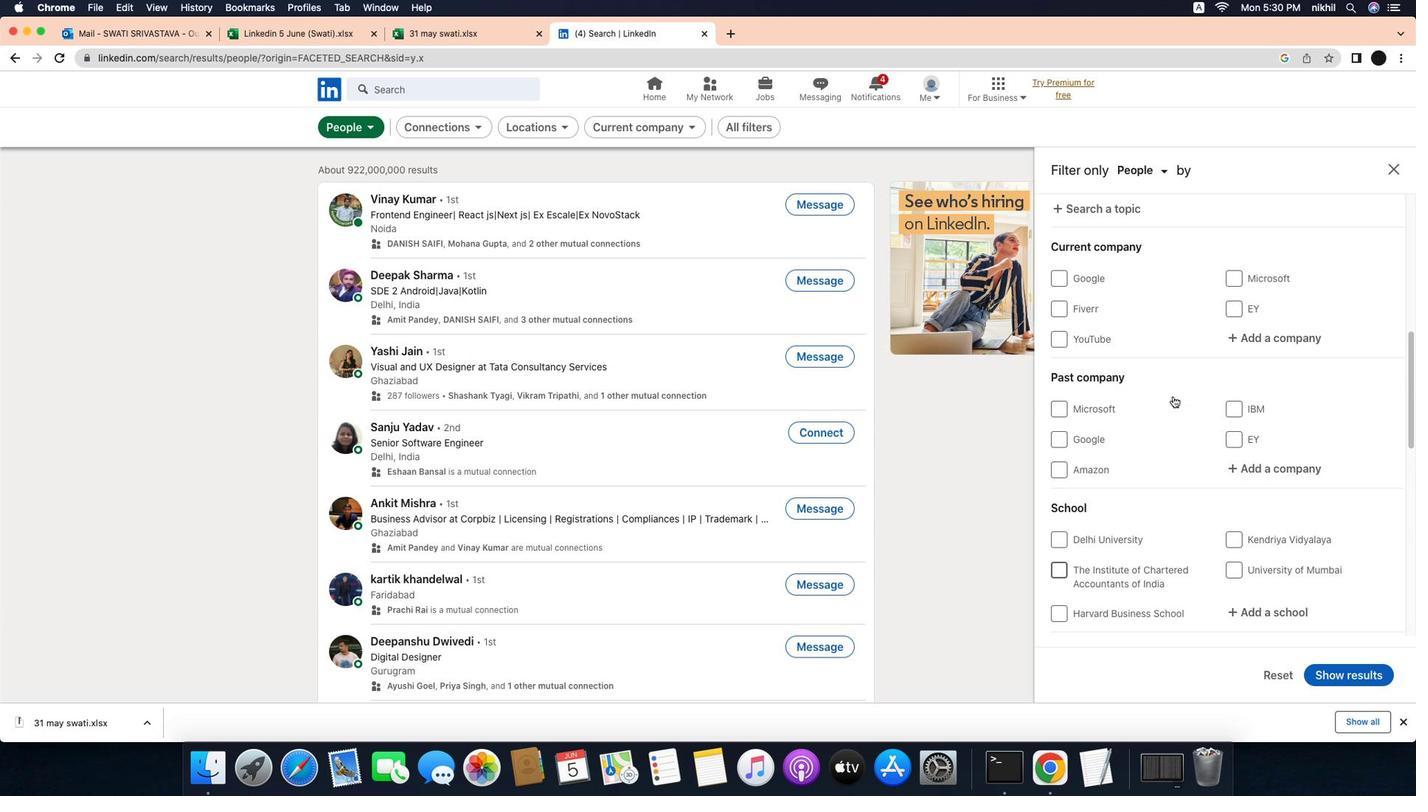 
Action: Mouse scrolled (1164, 393) with delta (-6, 15)
Screenshot: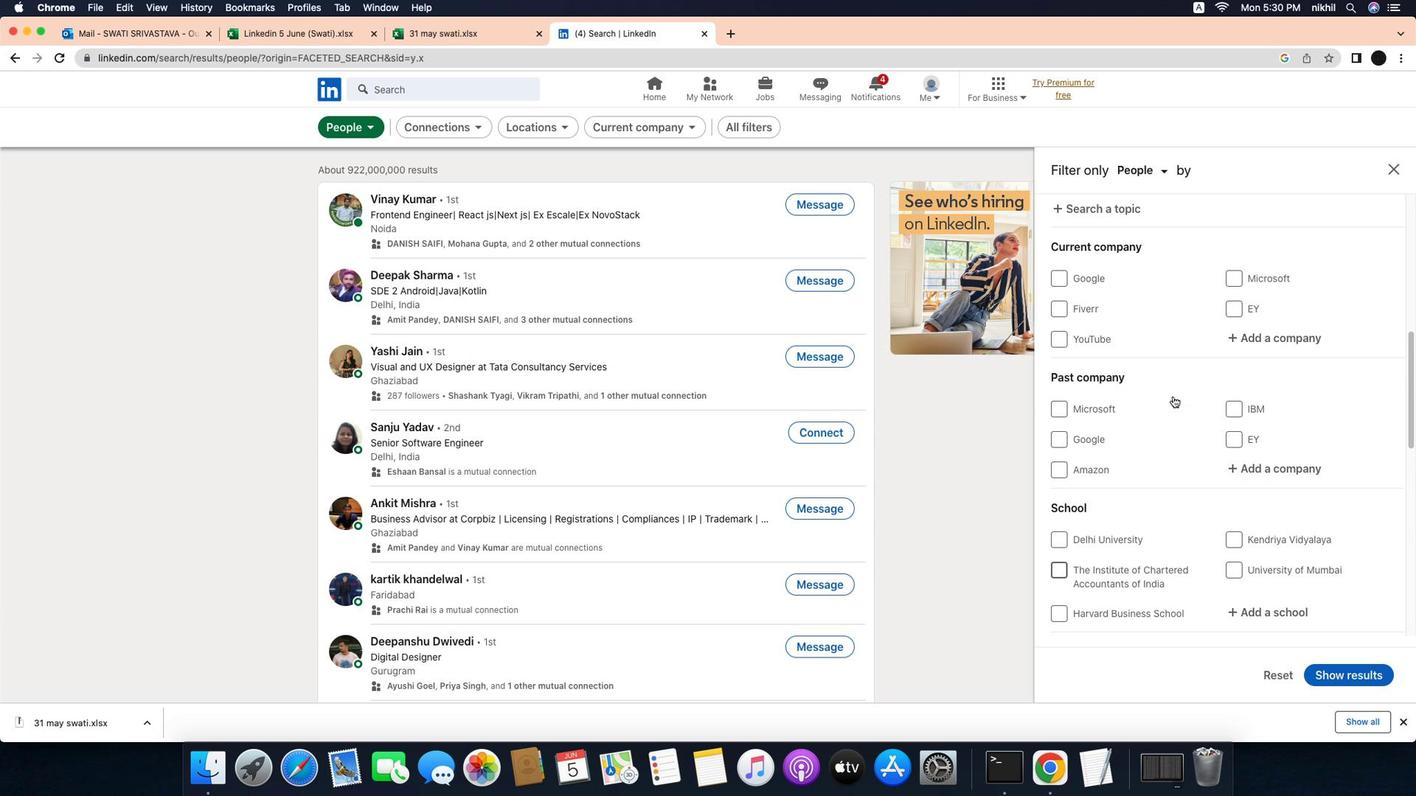 
Action: Mouse scrolled (1164, 393) with delta (-6, 15)
Screenshot: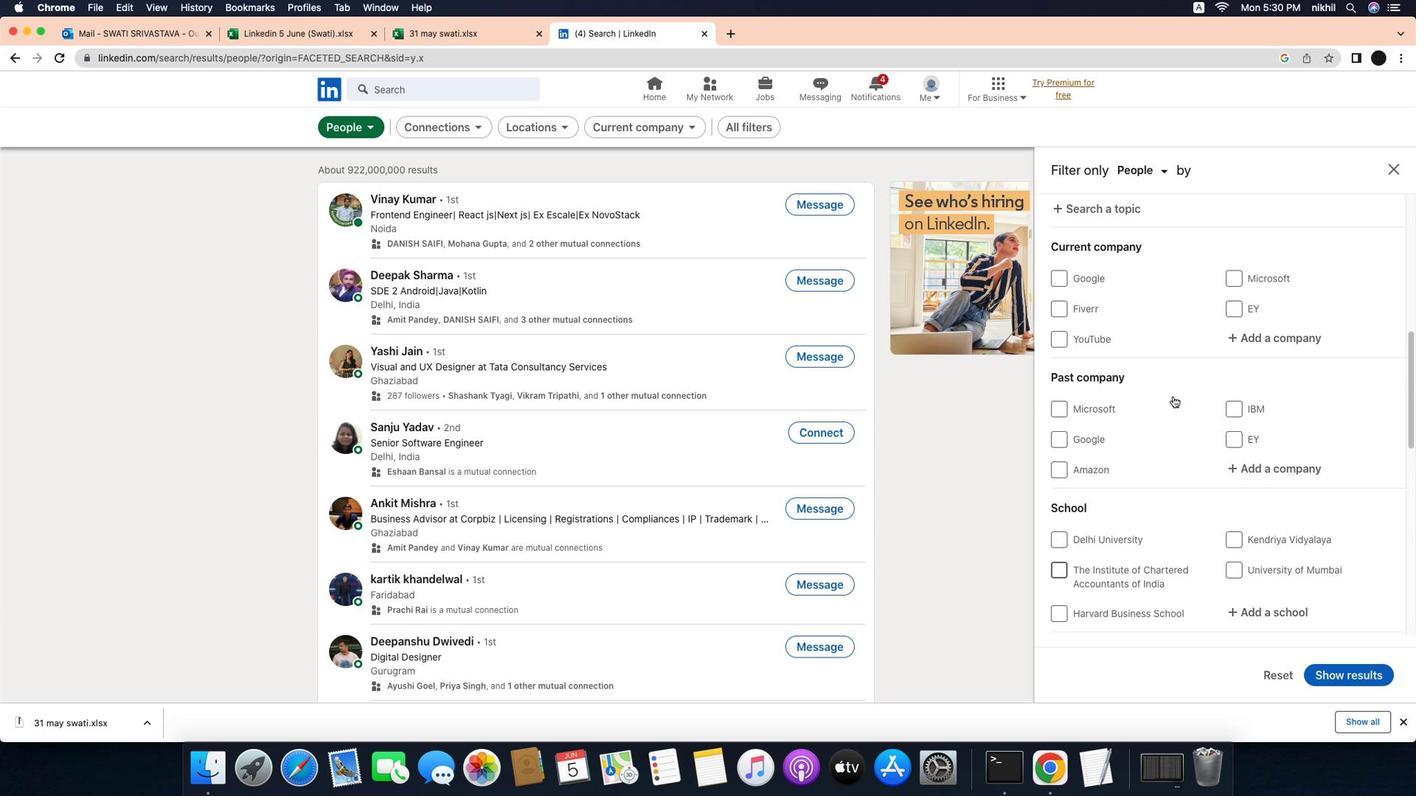 
Action: Mouse scrolled (1164, 393) with delta (-6, 15)
Screenshot: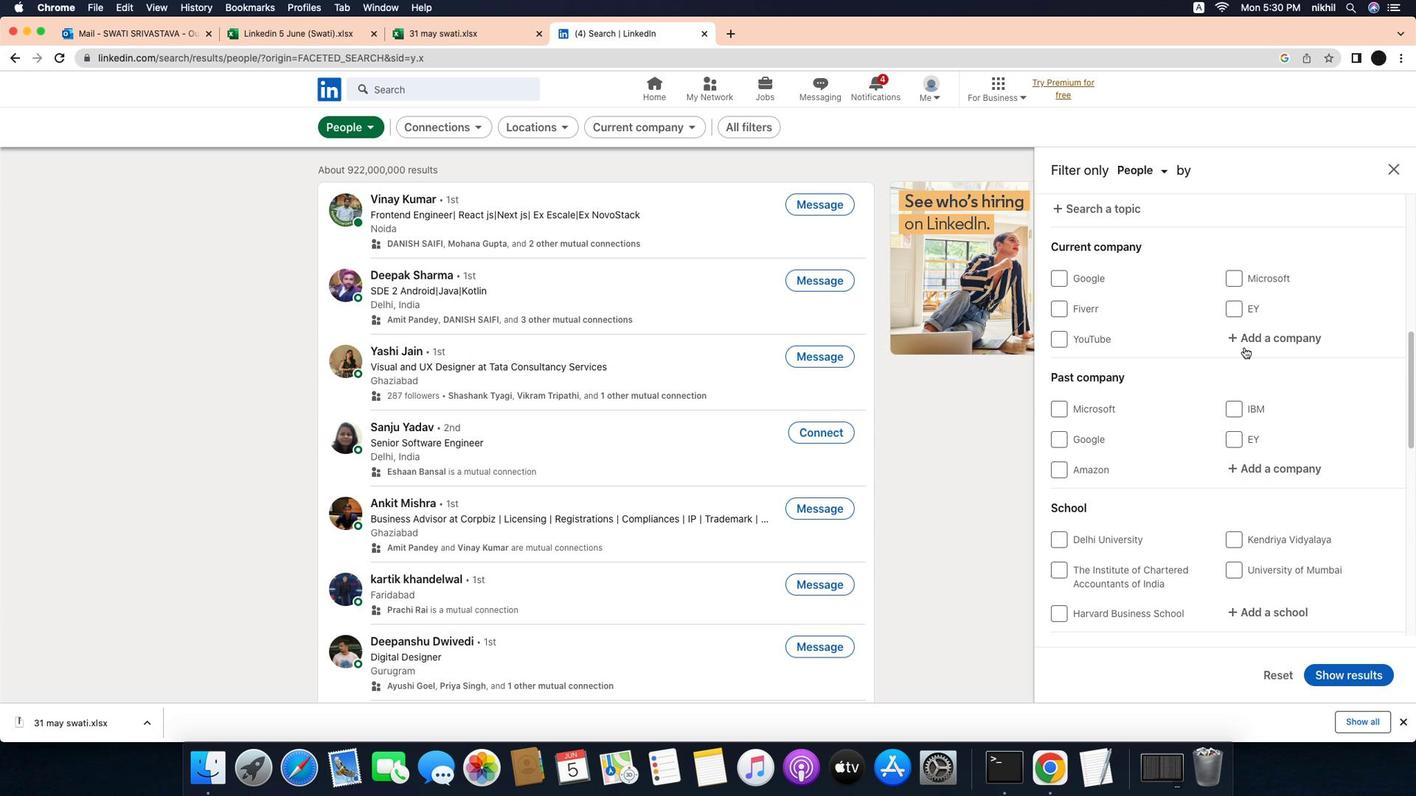 
Action: Mouse scrolled (1164, 393) with delta (-6, 15)
Screenshot: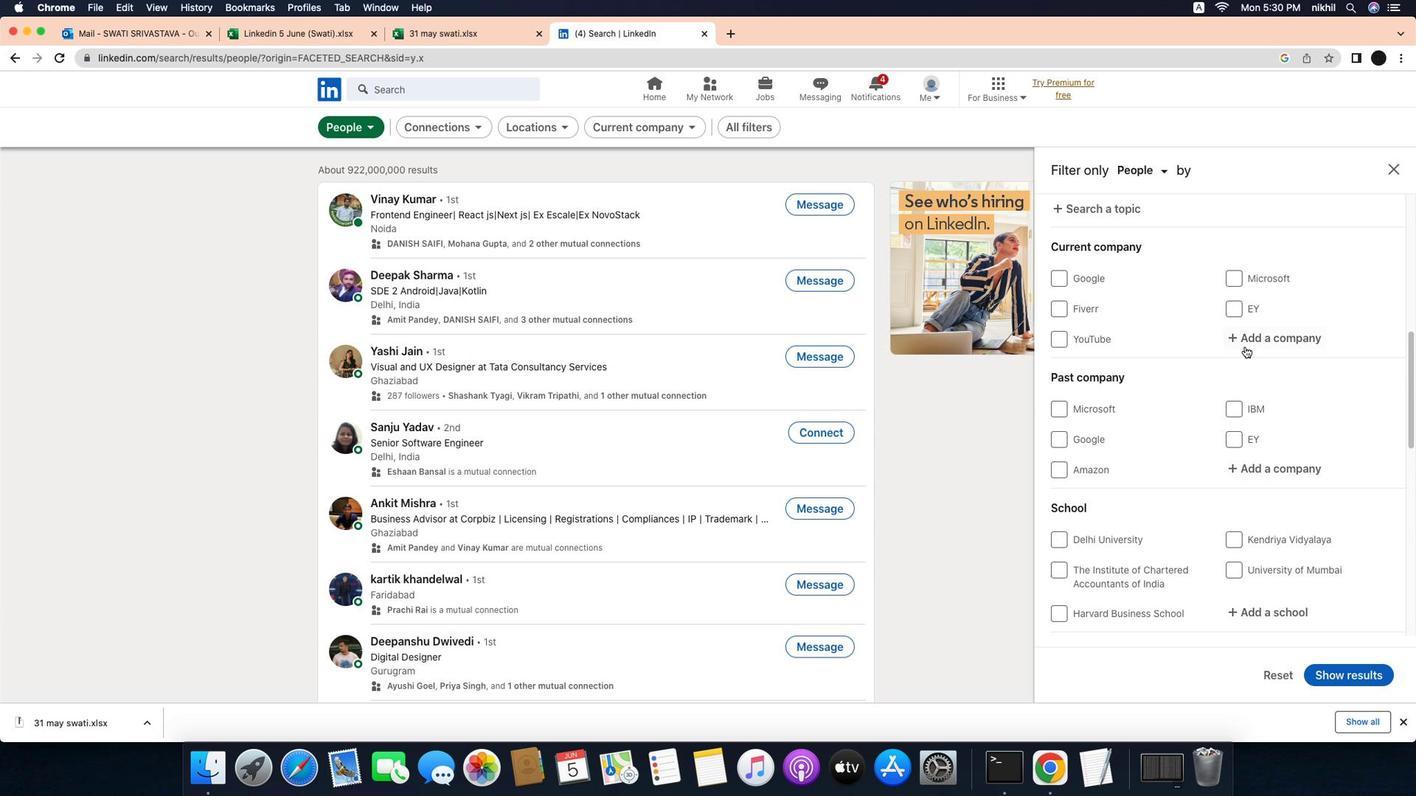 
Action: Mouse scrolled (1164, 393) with delta (-6, 16)
Screenshot: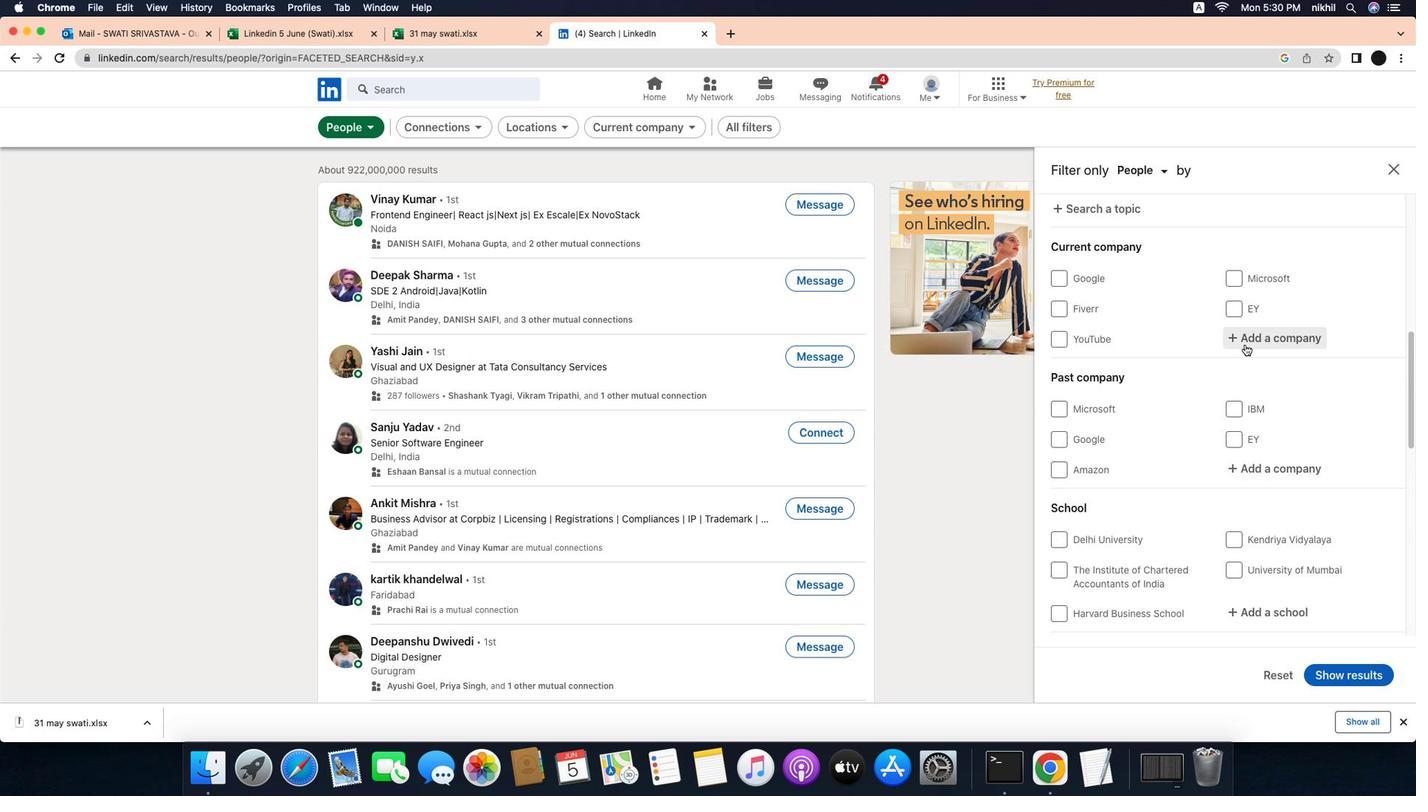 
Action: Mouse scrolled (1164, 393) with delta (-6, 15)
Screenshot: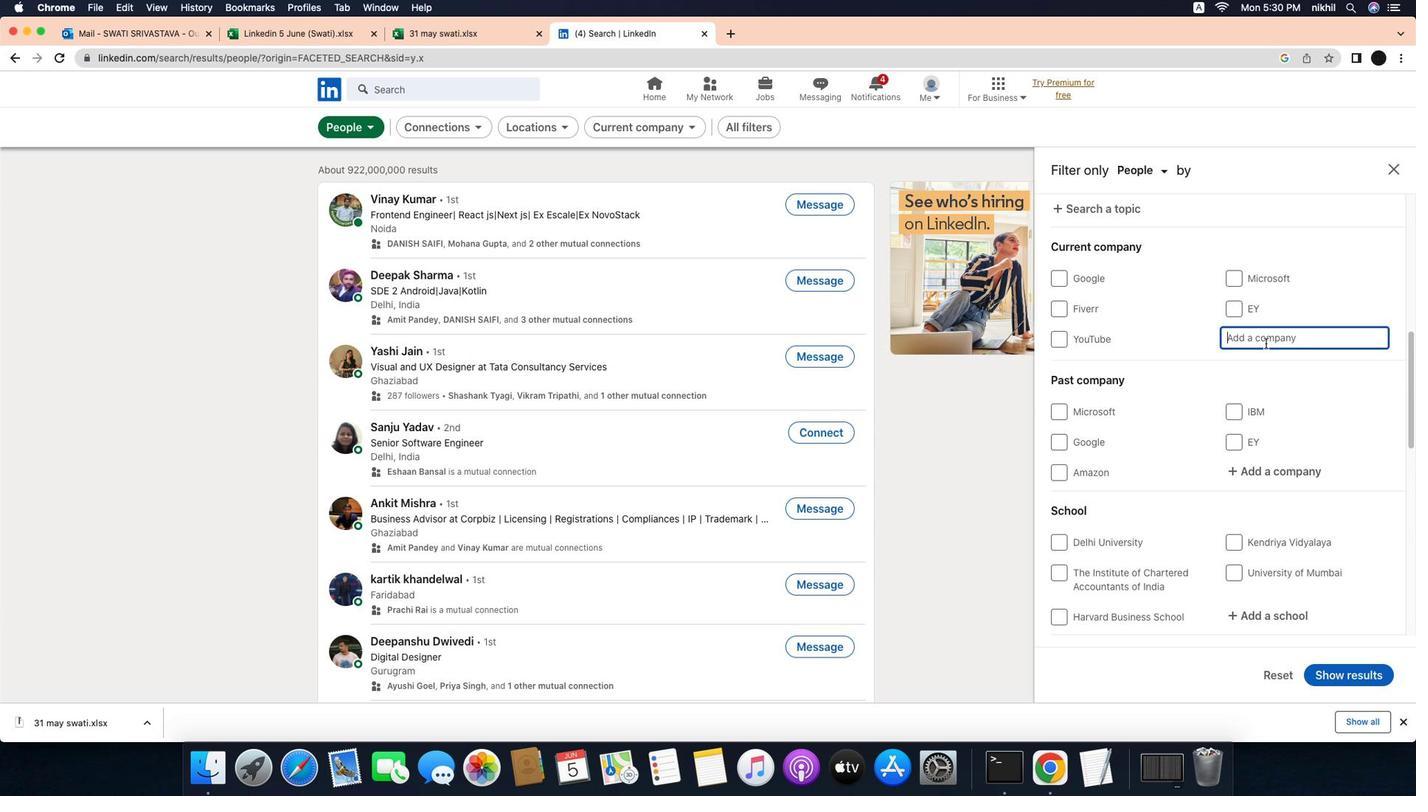 
Action: Mouse scrolled (1164, 393) with delta (-6, 15)
Screenshot: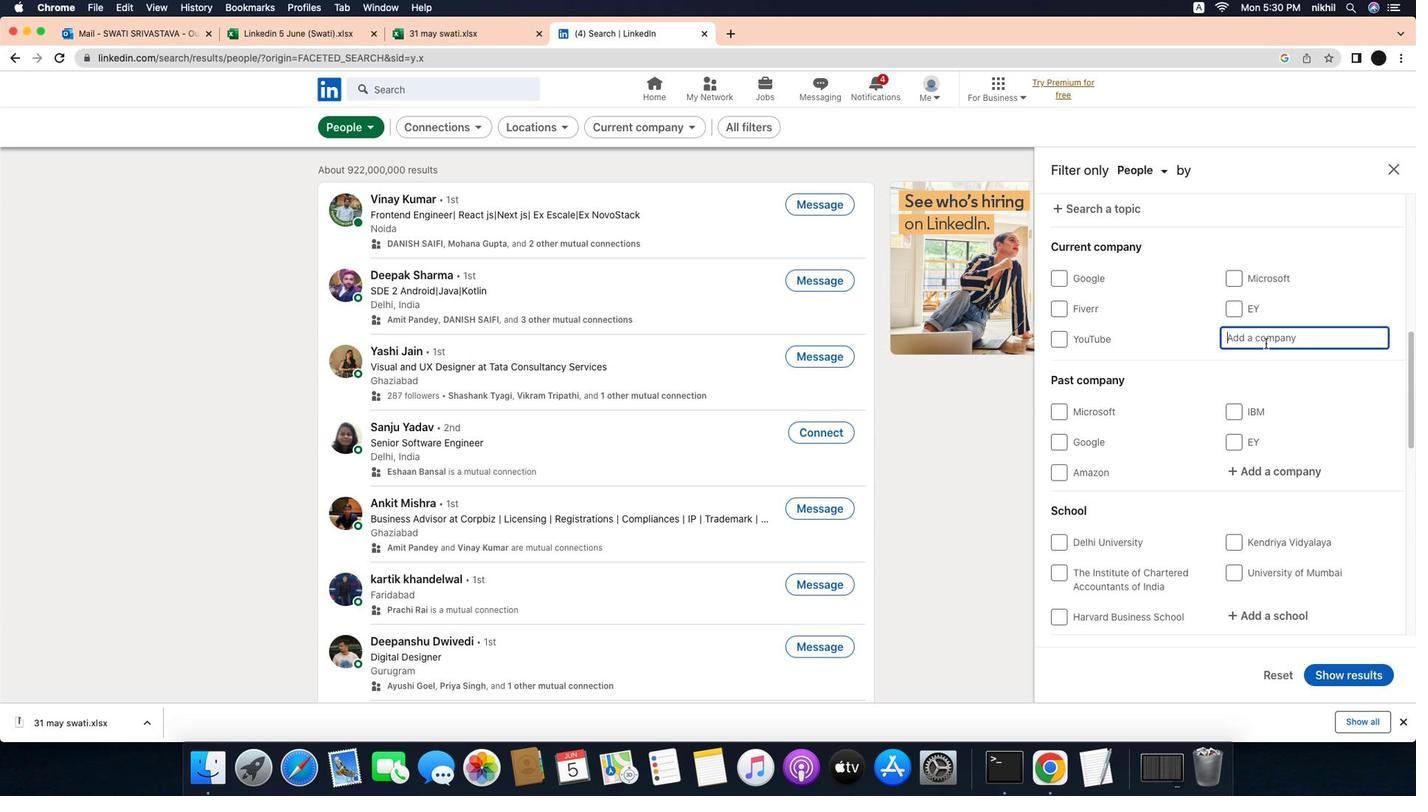 
Action: Mouse moved to (1235, 342)
Screenshot: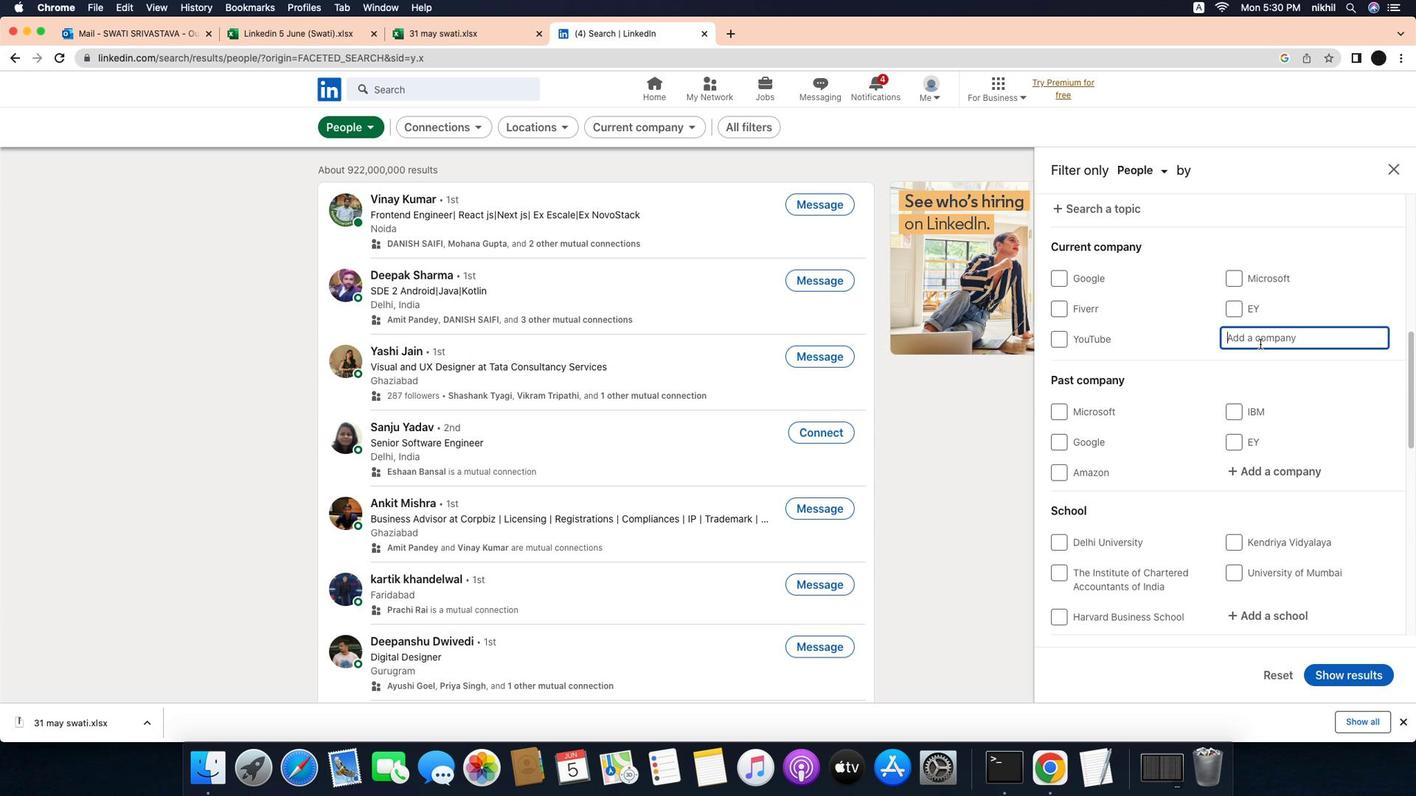 
Action: Mouse pressed left at (1235, 342)
Screenshot: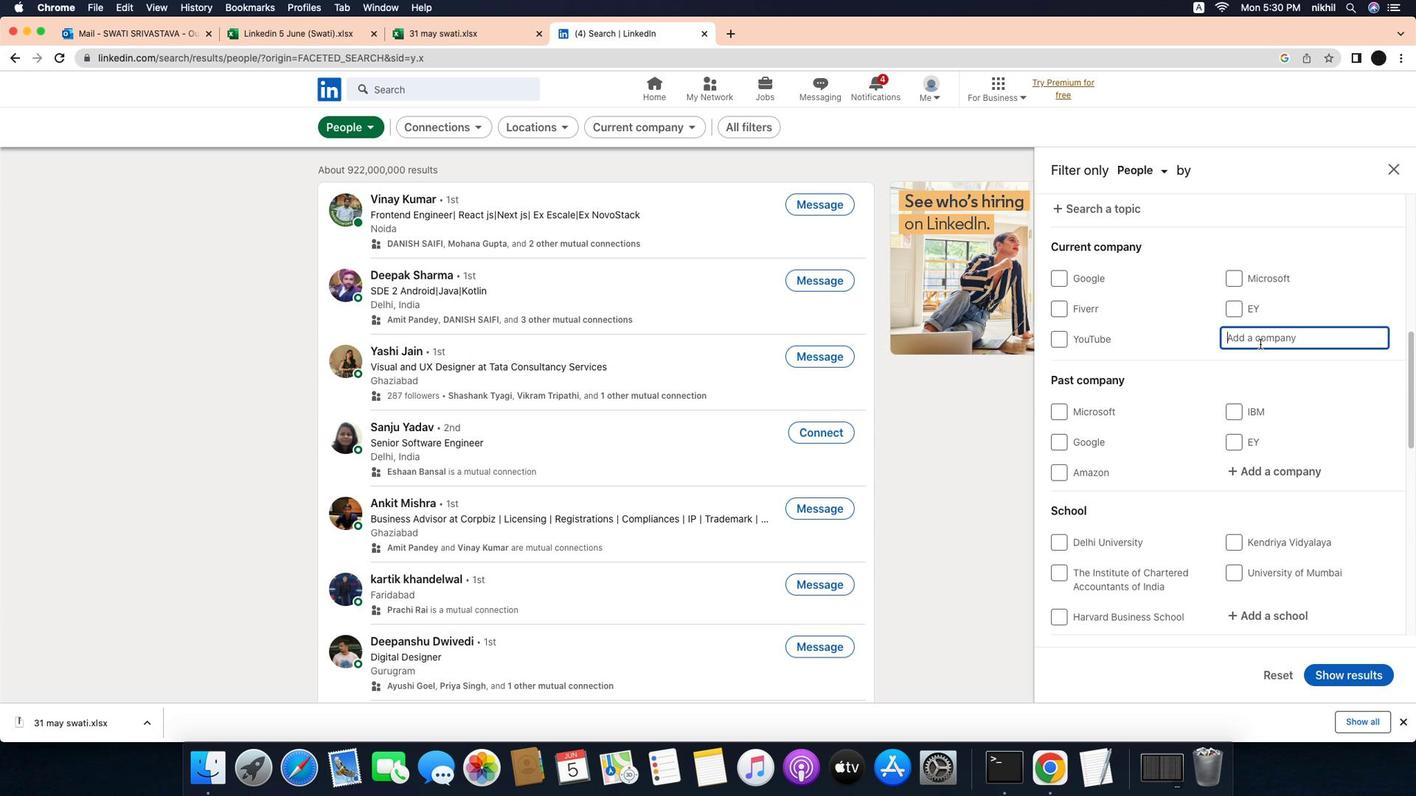 
Action: Mouse moved to (1255, 342)
Screenshot: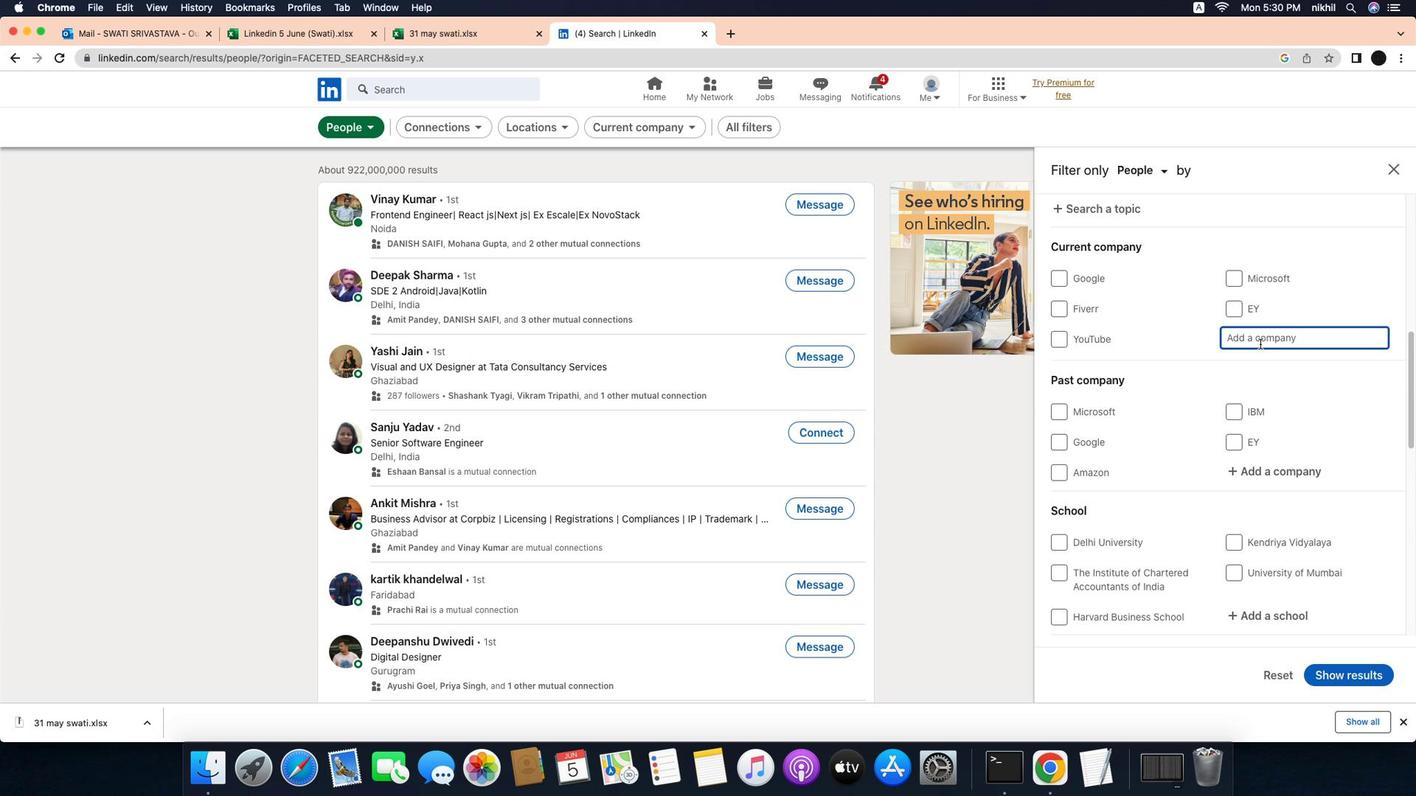 
Action: Mouse pressed left at (1255, 342)
Screenshot: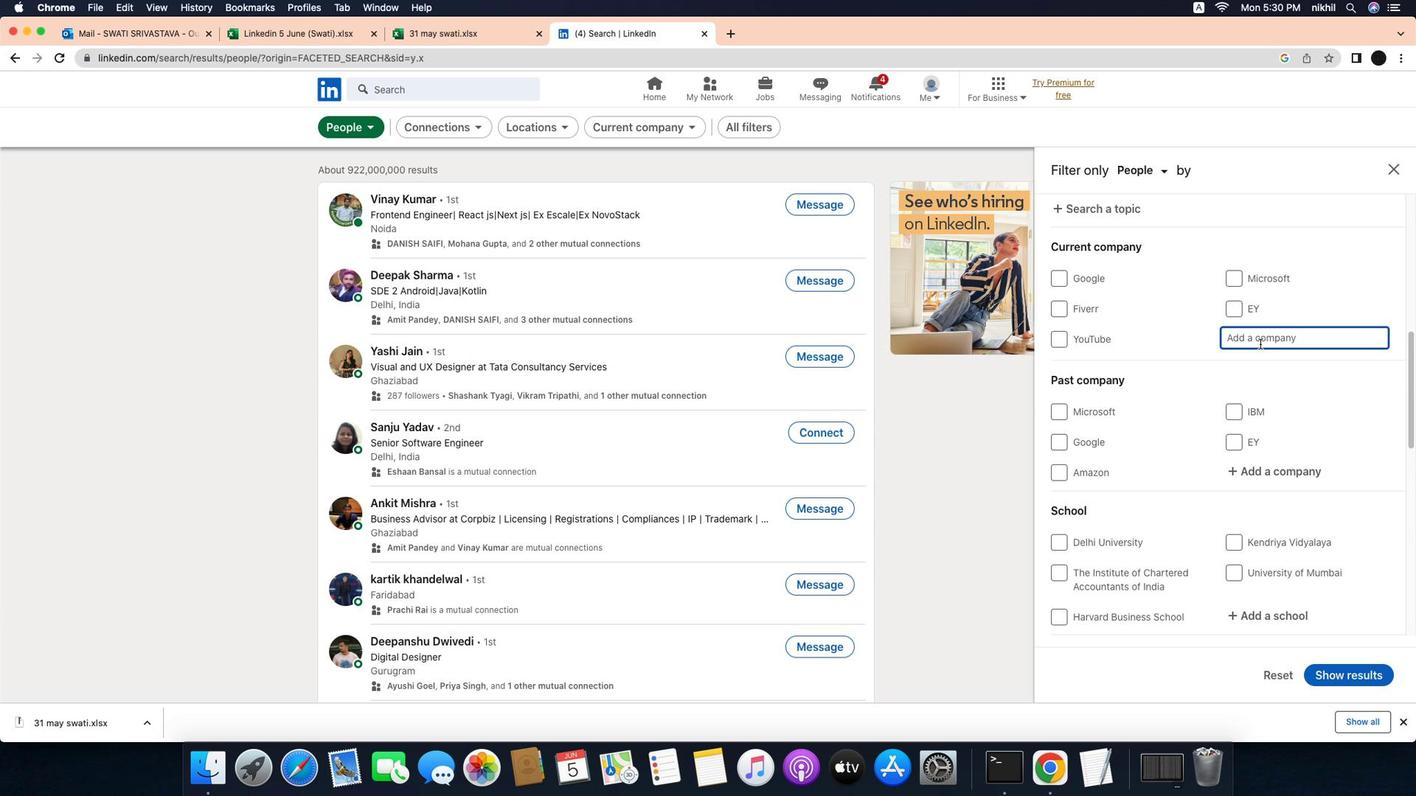 
Action: Mouse moved to (1251, 342)
Screenshot: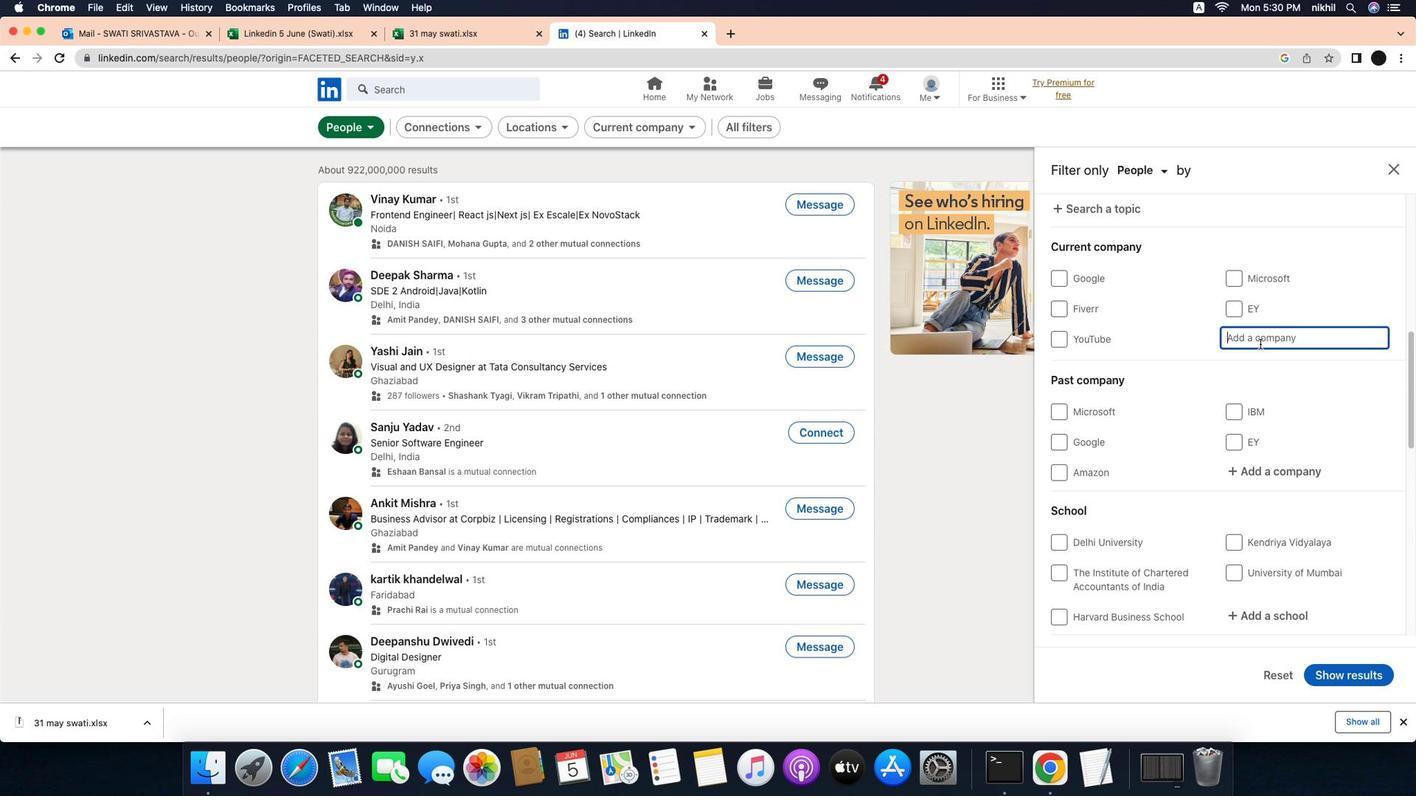
Action: Key pressed Key.caps_lock'V'Key.caps_lock'a''r'Key.caps_lock'S'Key.caps_lock'i''g''m''a'
Screenshot: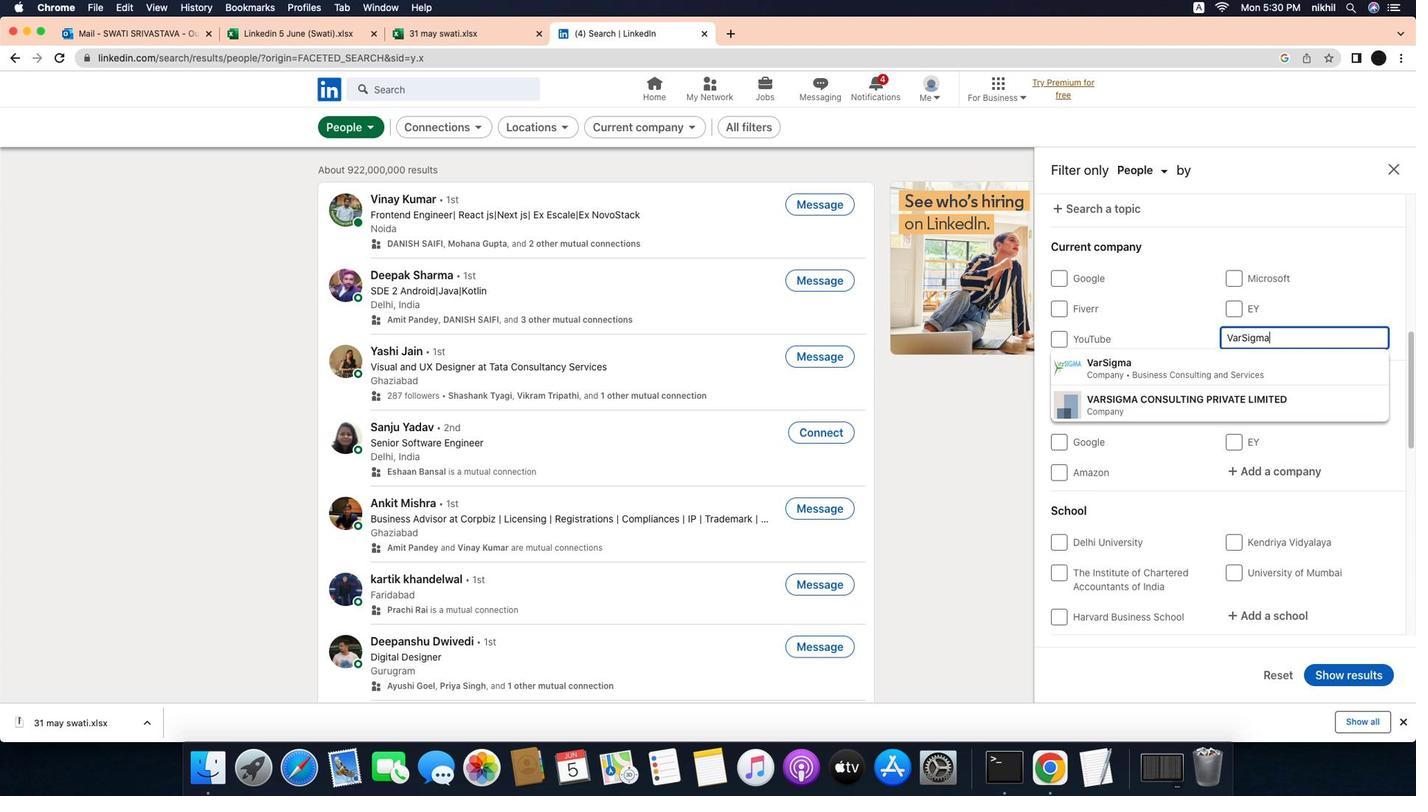 
Action: Mouse moved to (1181, 357)
Screenshot: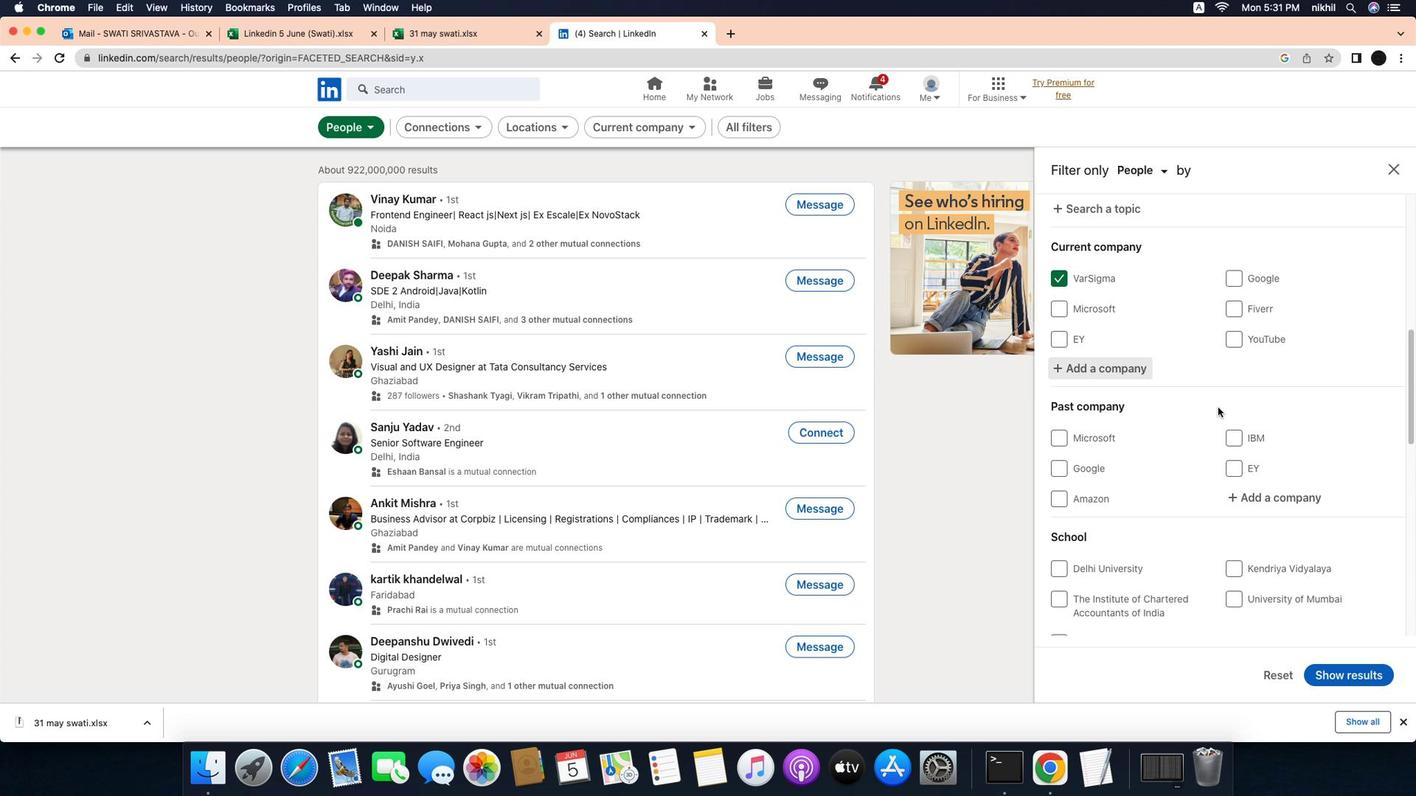 
Action: Mouse pressed left at (1181, 357)
Screenshot: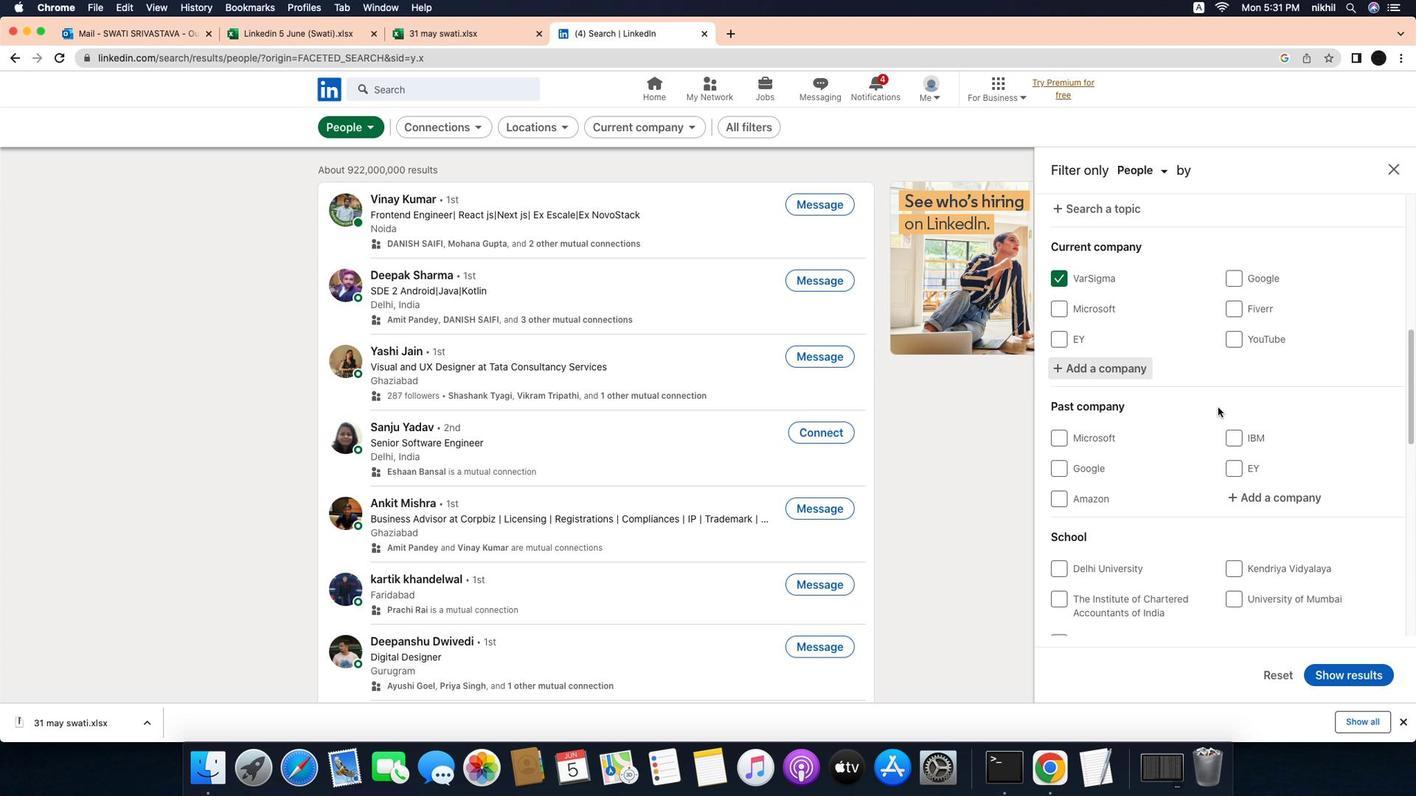 
Action: Mouse moved to (1209, 404)
Screenshot: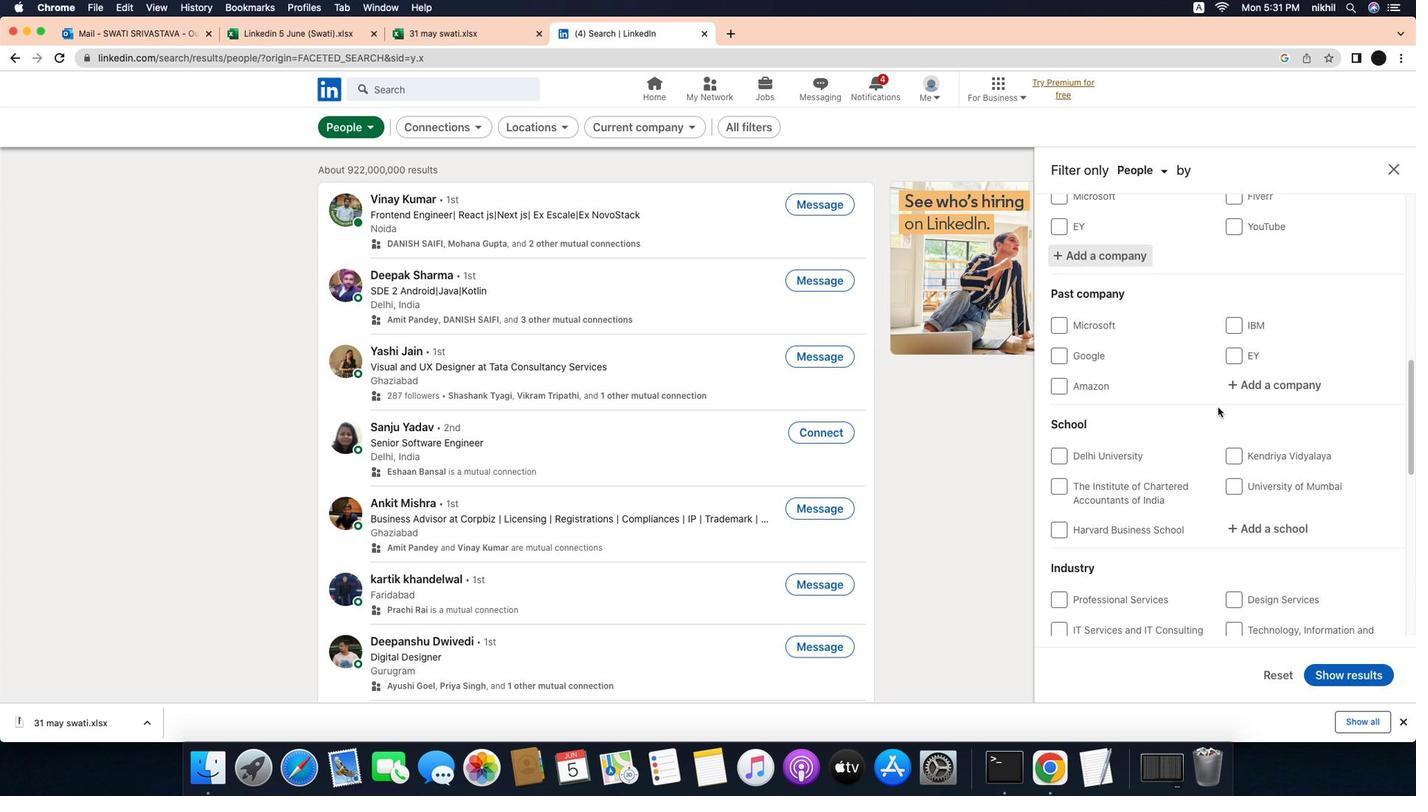 
Action: Mouse scrolled (1209, 404) with delta (-6, 14)
Screenshot: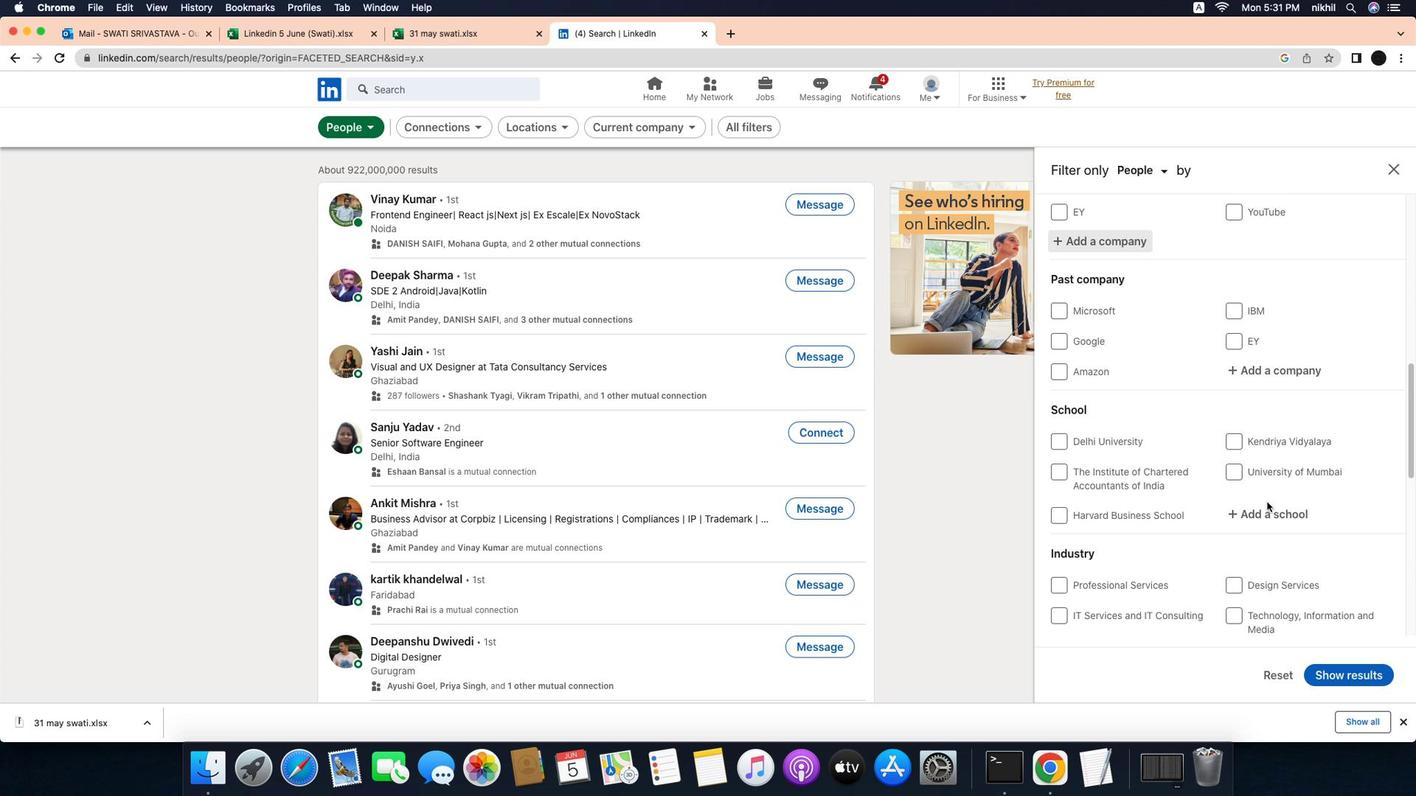 
Action: Mouse scrolled (1209, 404) with delta (-6, 14)
Screenshot: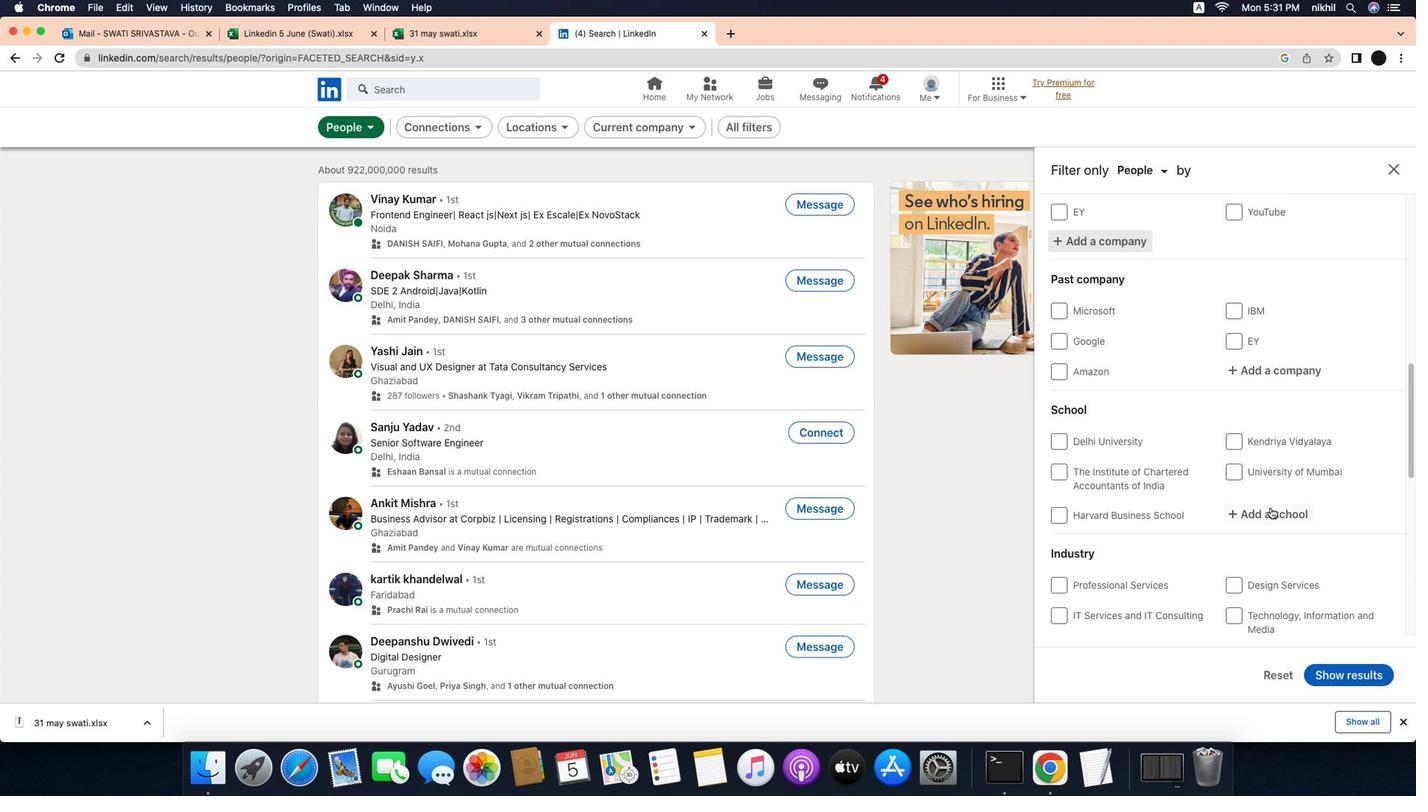
Action: Mouse scrolled (1209, 404) with delta (-6, 14)
Screenshot: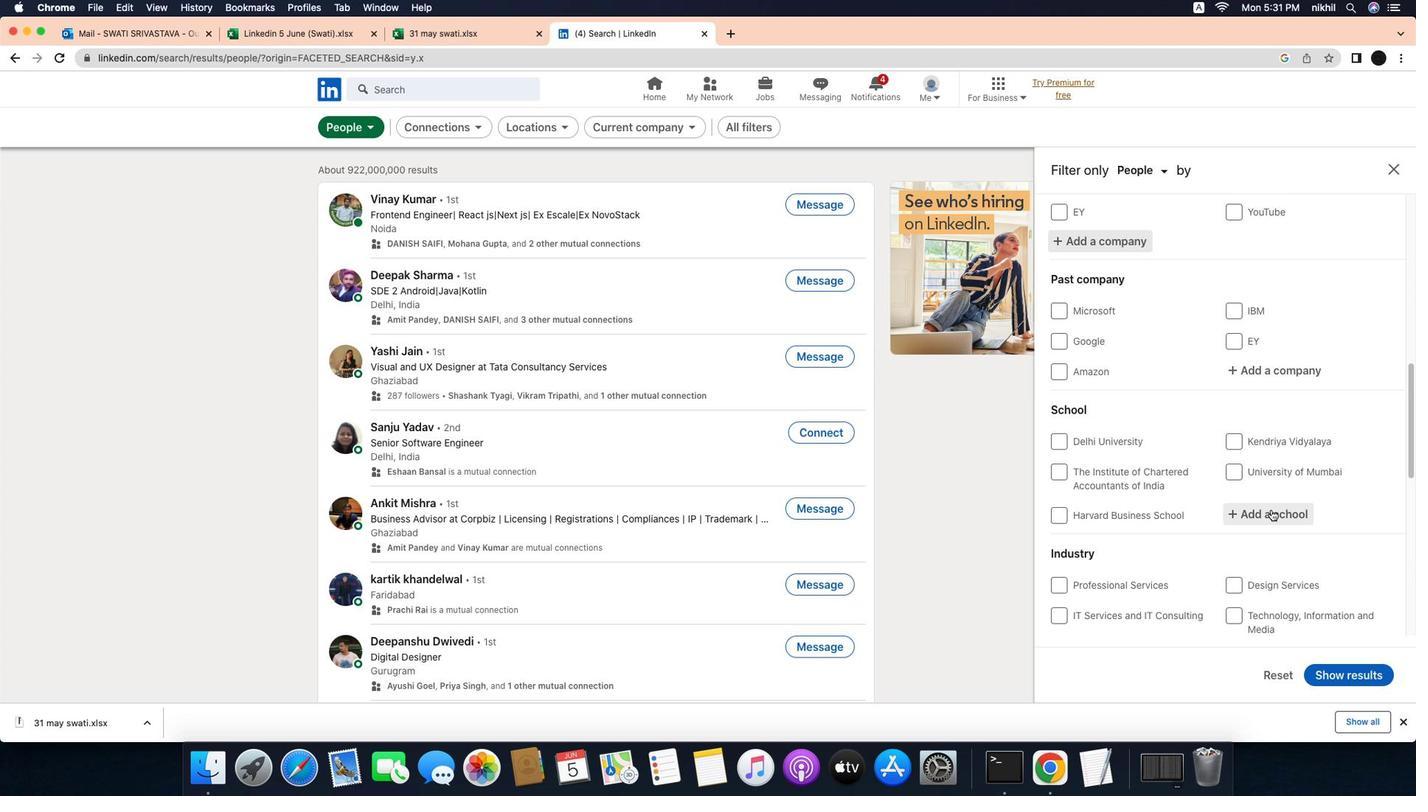 
Action: Mouse scrolled (1209, 404) with delta (-6, 14)
Screenshot: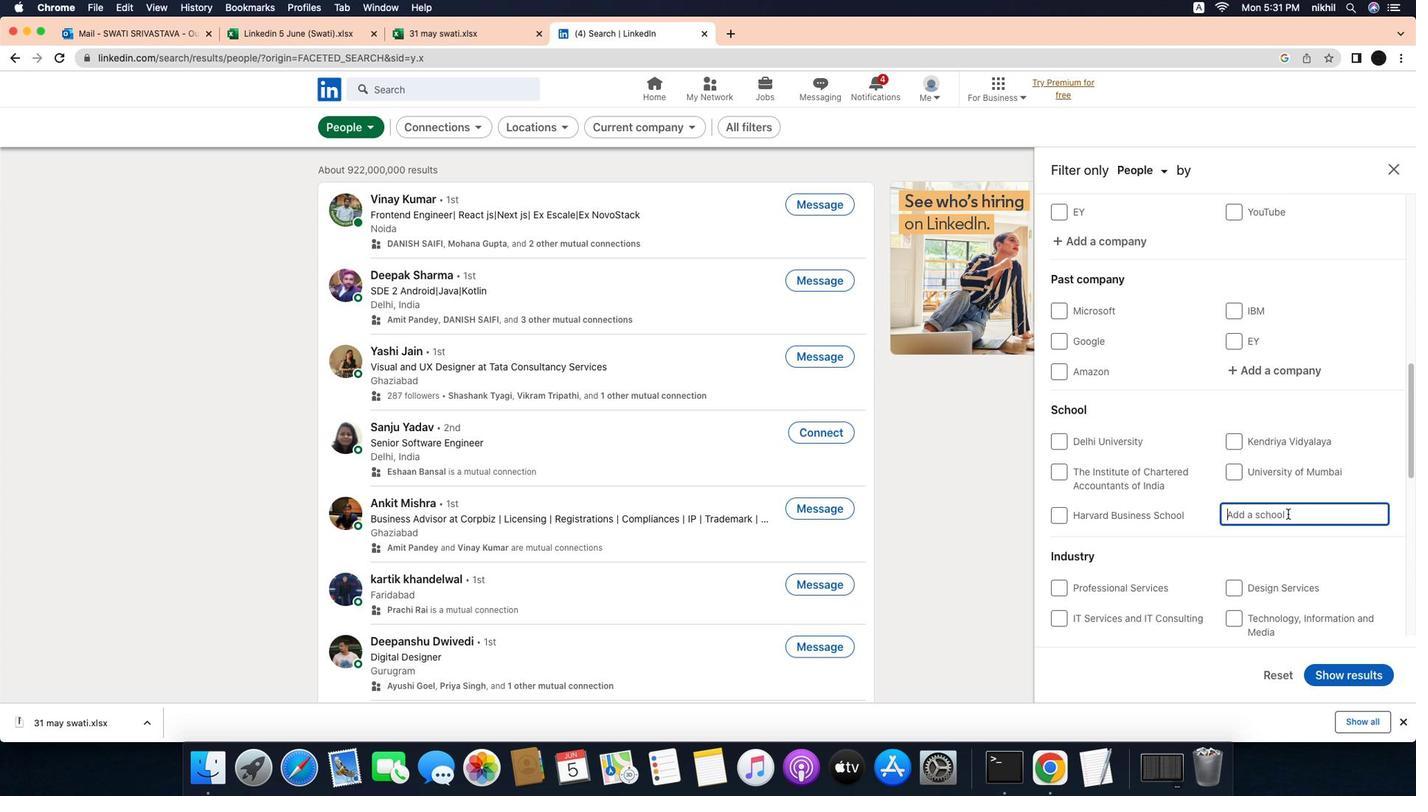 
Action: Mouse scrolled (1209, 404) with delta (-6, 14)
Screenshot: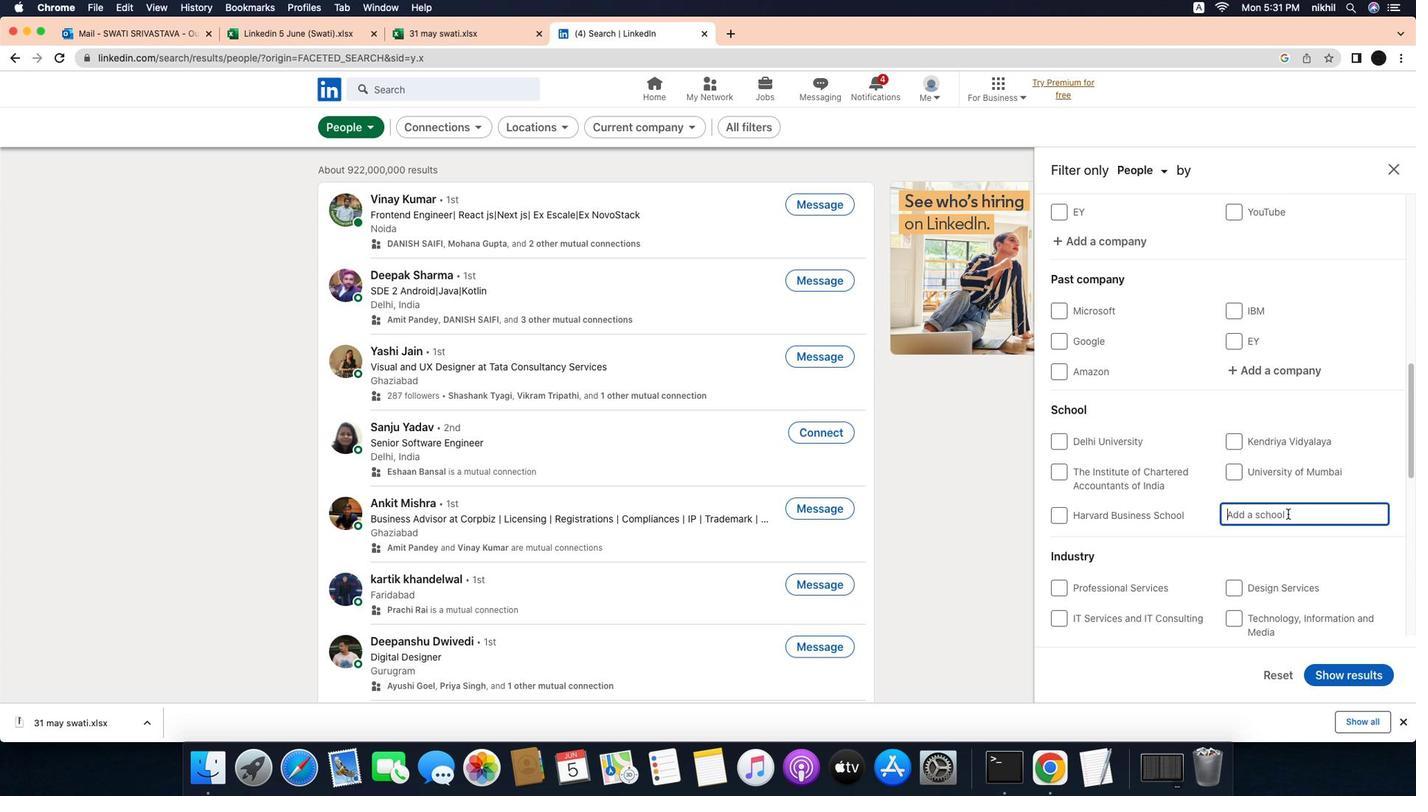 
Action: Mouse scrolled (1209, 404) with delta (-6, 14)
Screenshot: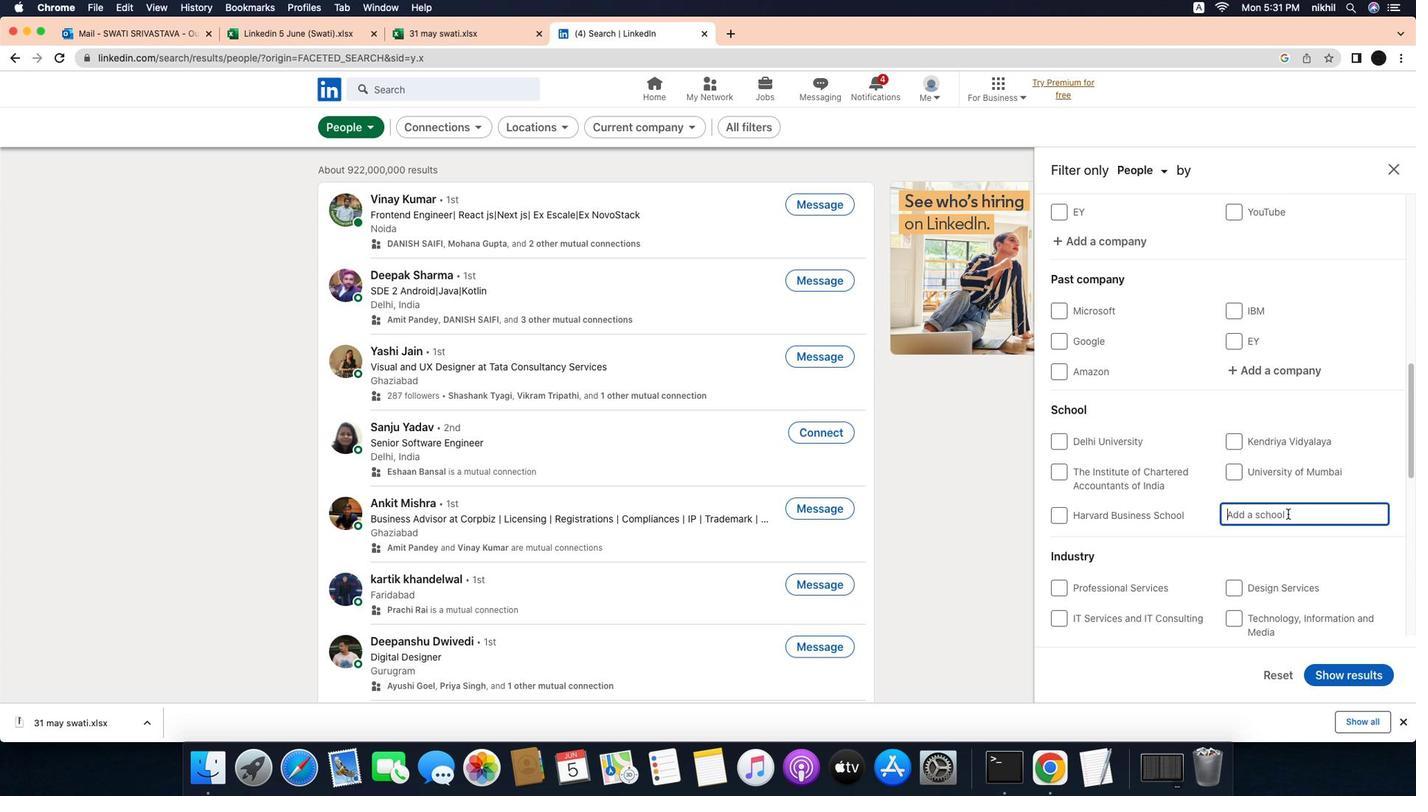 
Action: Mouse moved to (1261, 501)
Screenshot: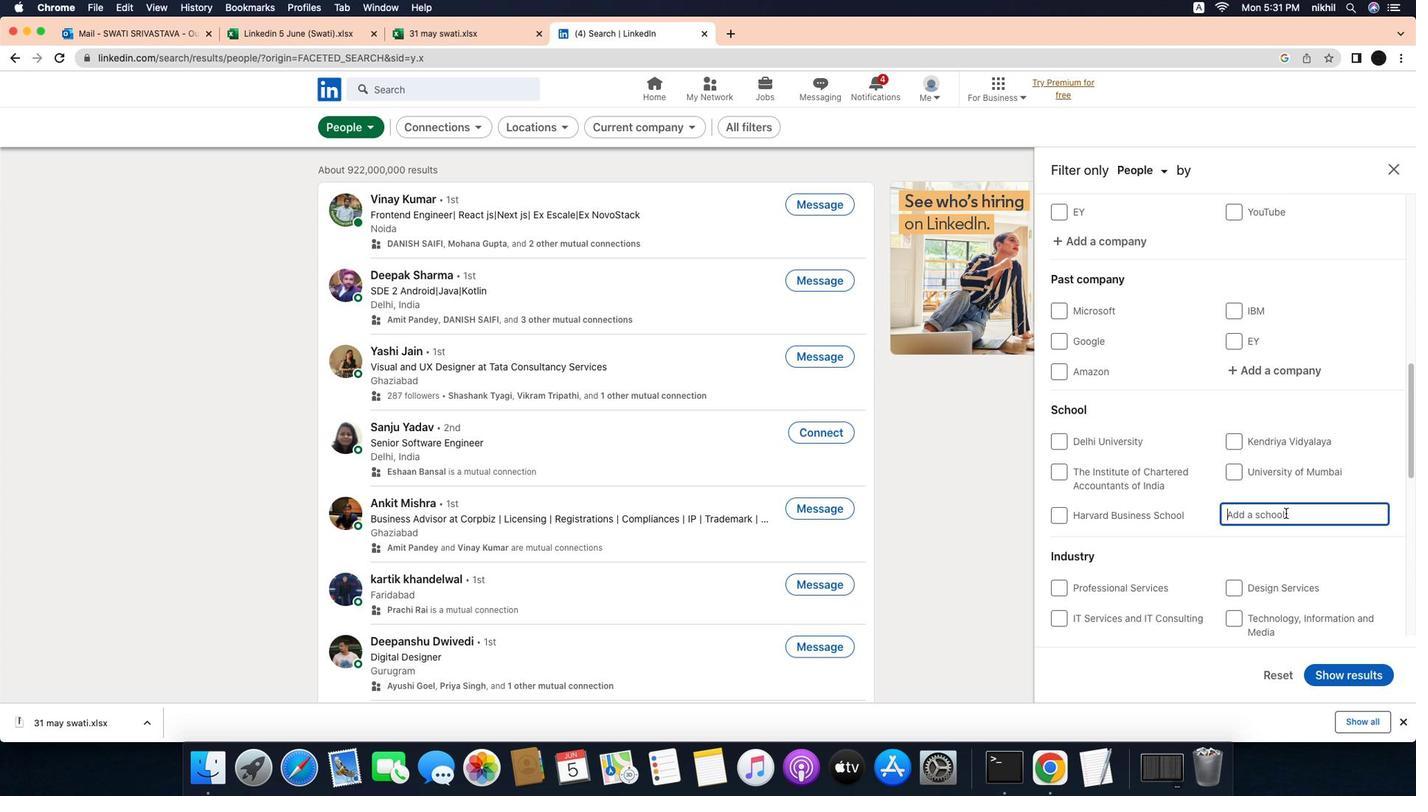 
Action: Mouse pressed left at (1261, 501)
Screenshot: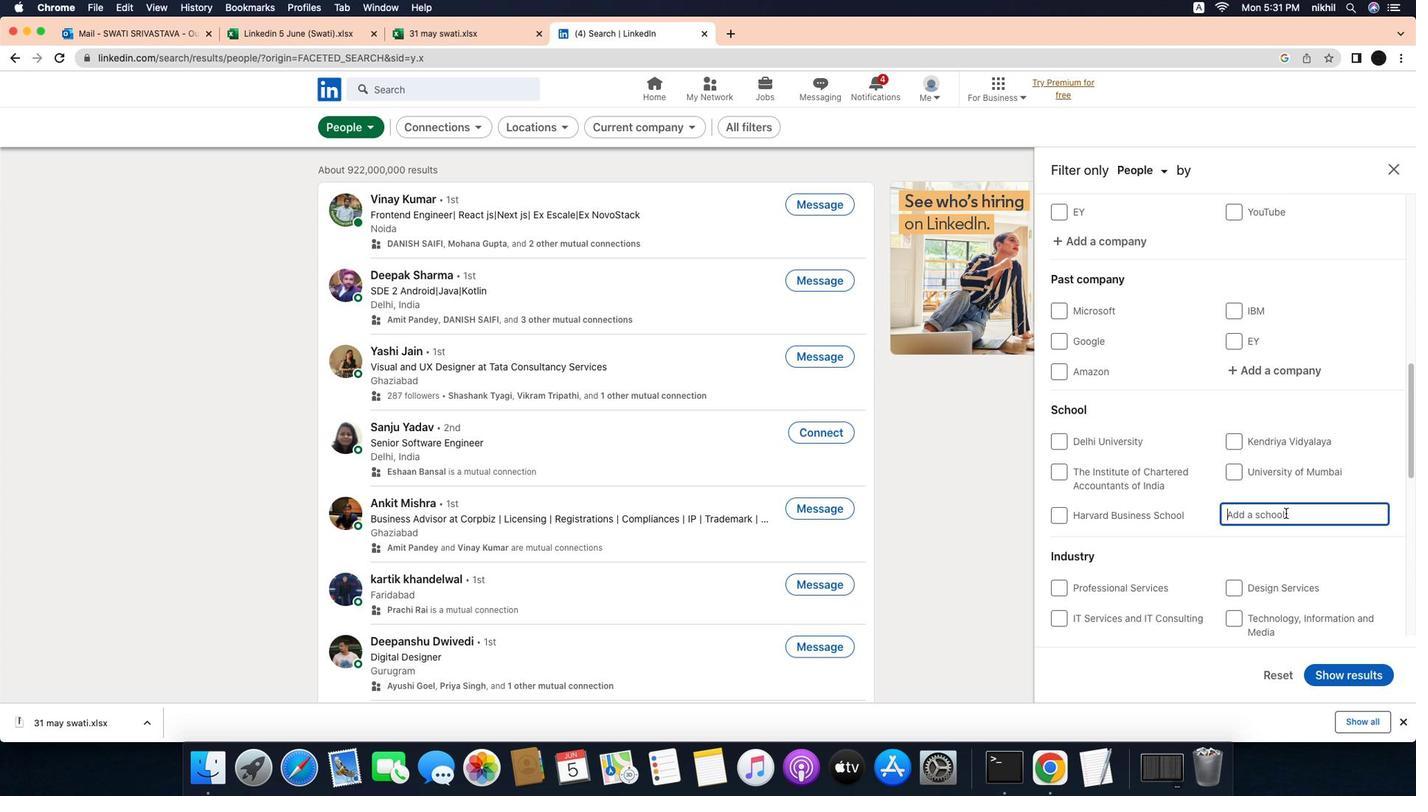 
Action: Mouse moved to (1278, 504)
Screenshot: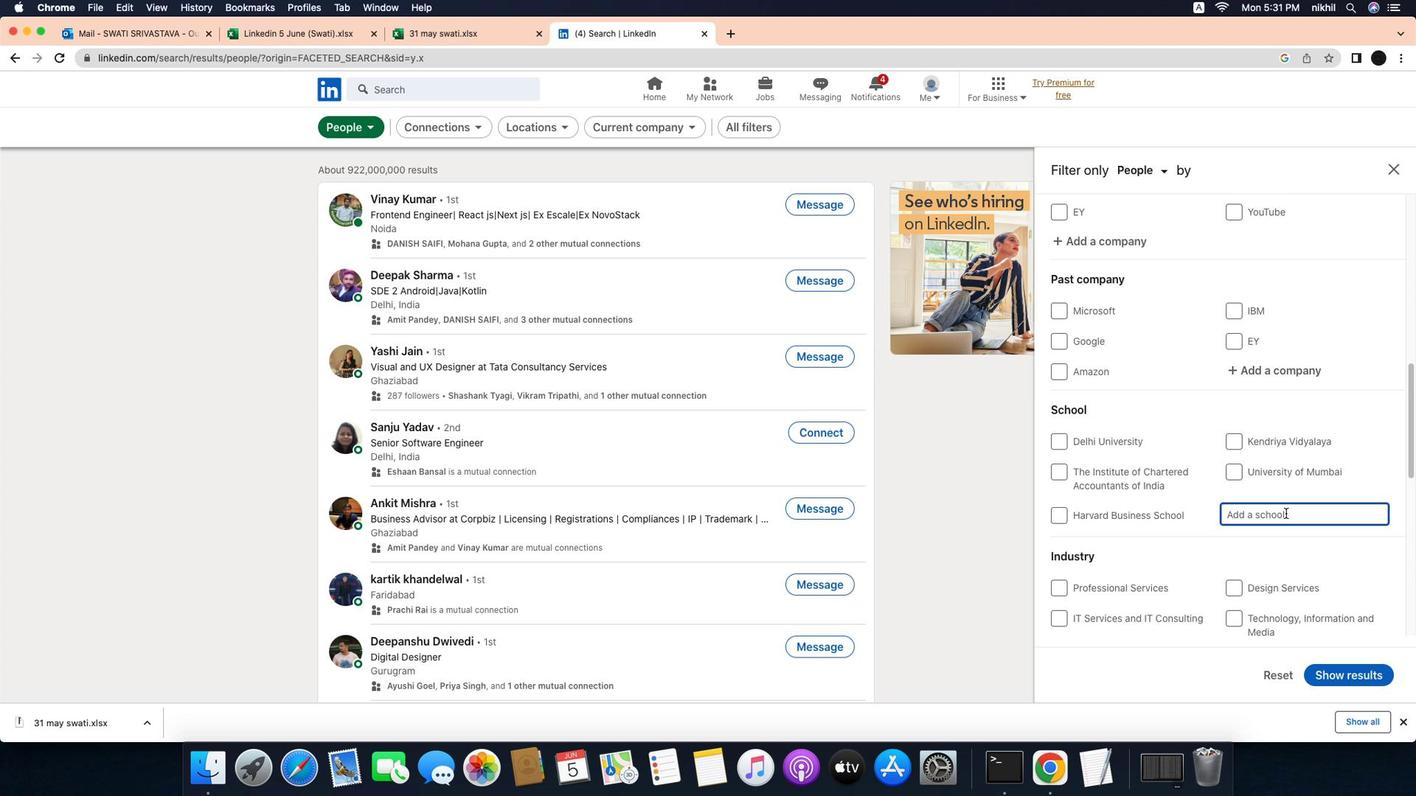 
Action: Mouse pressed left at (1278, 504)
Screenshot: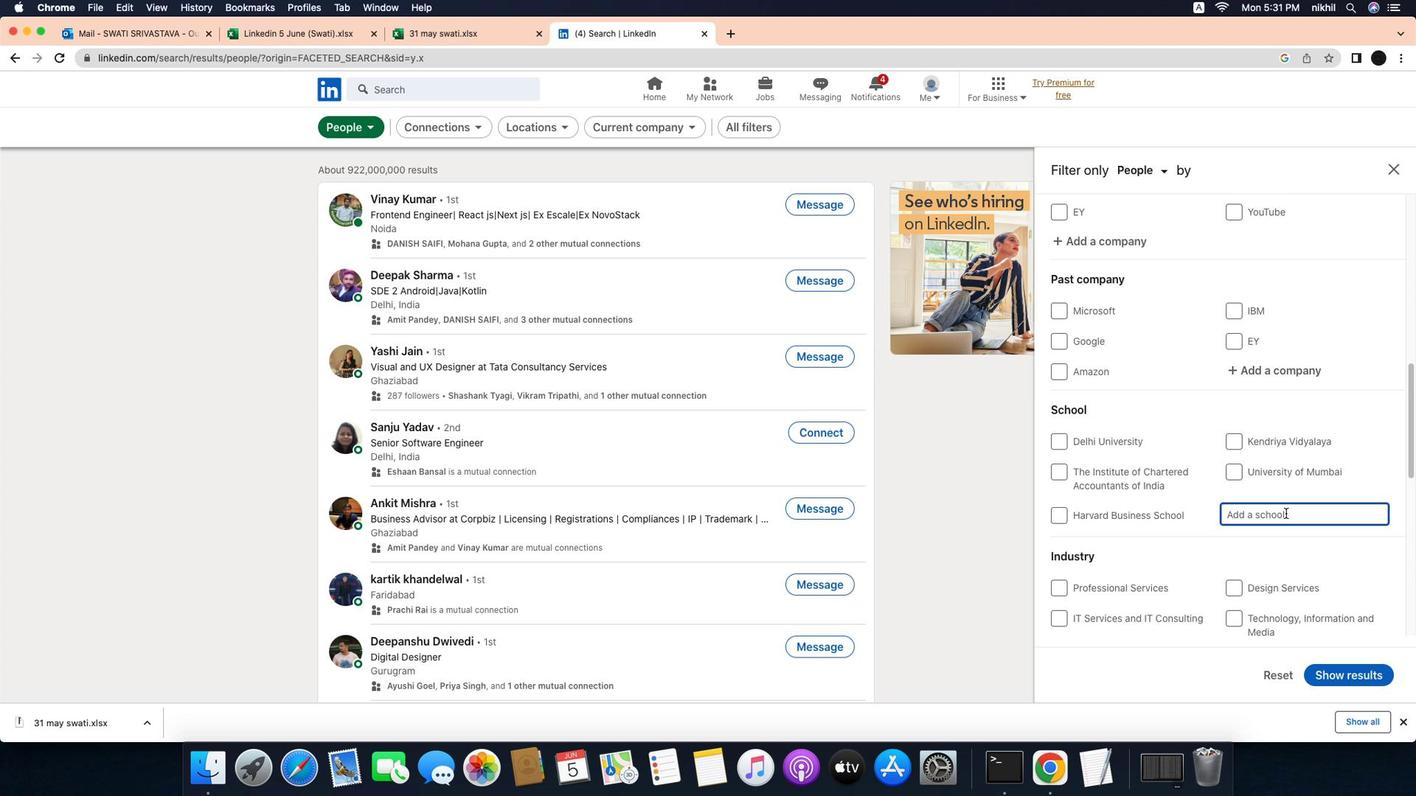 
Action: Mouse moved to (1276, 504)
Screenshot: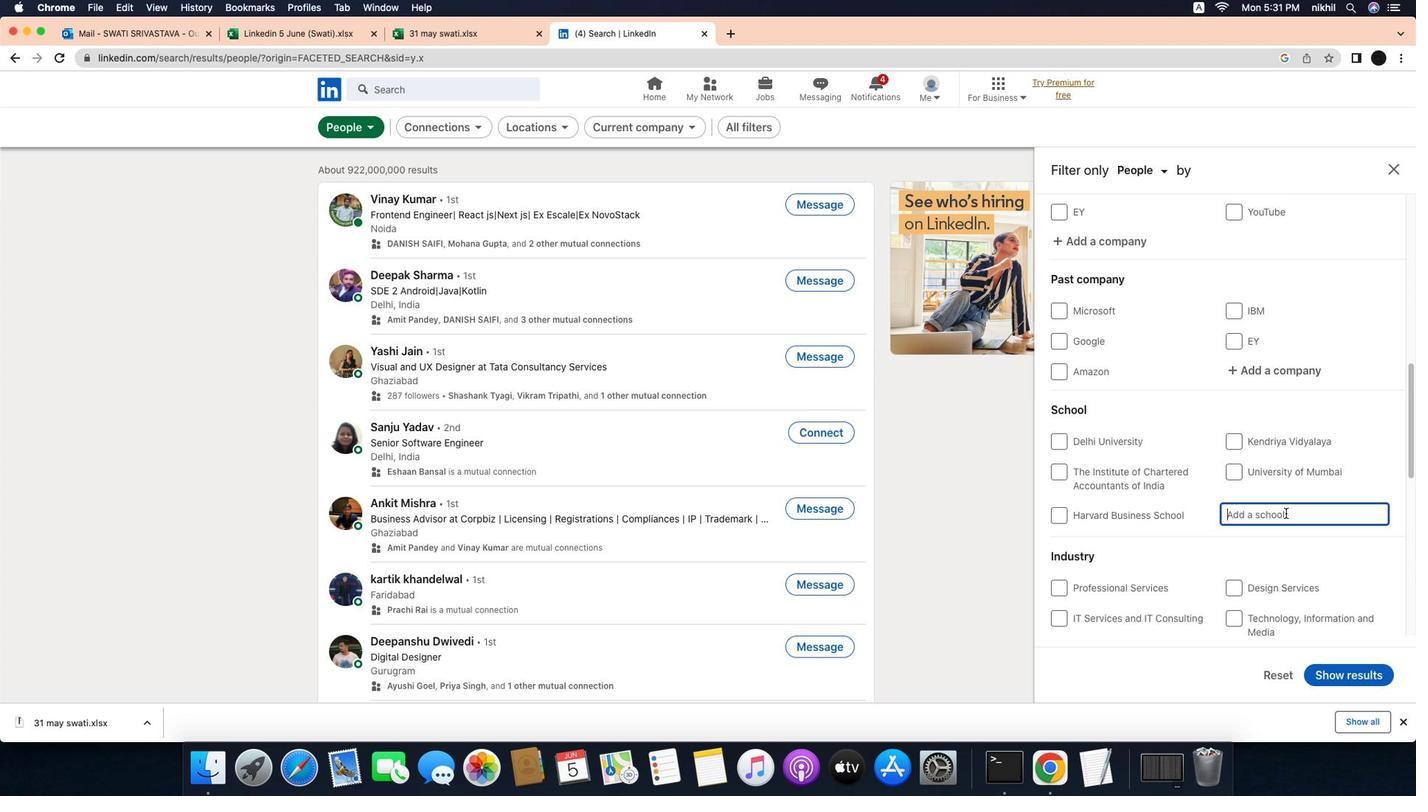
Action: Key pressed Key.caps_lock'M'Key.caps_lock'a''n''a''v'Key.spaceKey.caps_lock'S'Key.caps_lock't''h''a''l''i'Key.spaceKey.caps_lock'S'Key.caps_lock'c''h''o''o''l'
Screenshot: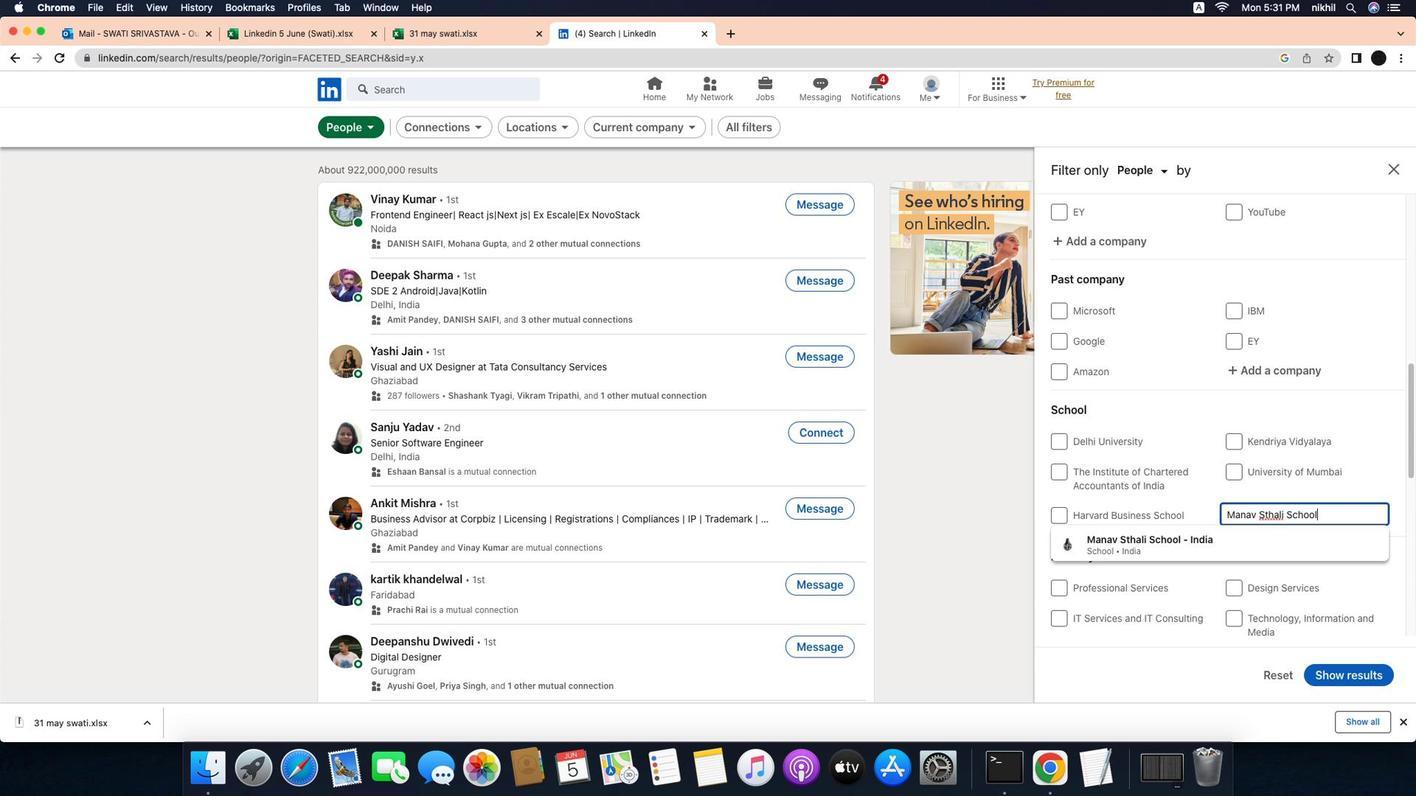 
Action: Mouse moved to (1191, 526)
Screenshot: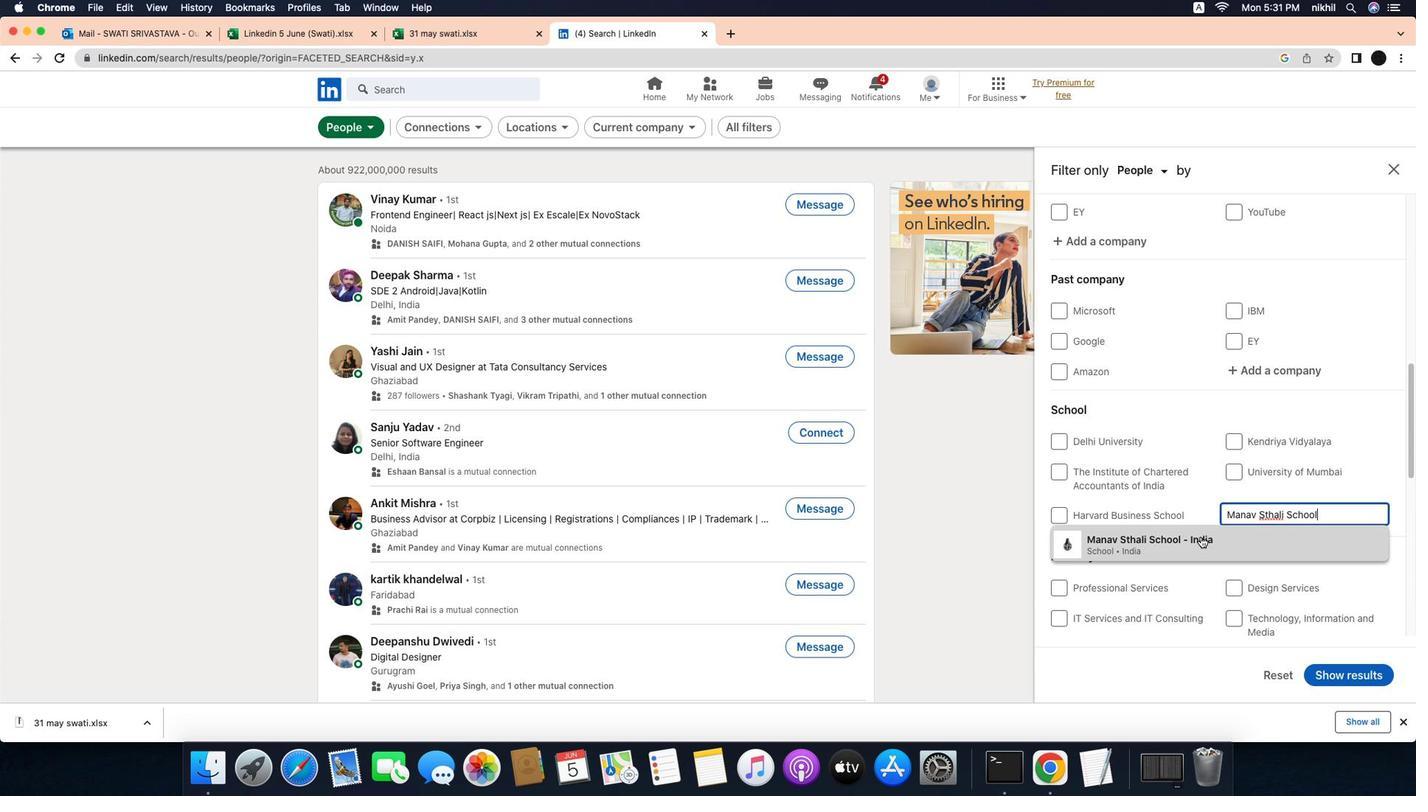 
Action: Mouse pressed left at (1191, 526)
Screenshot: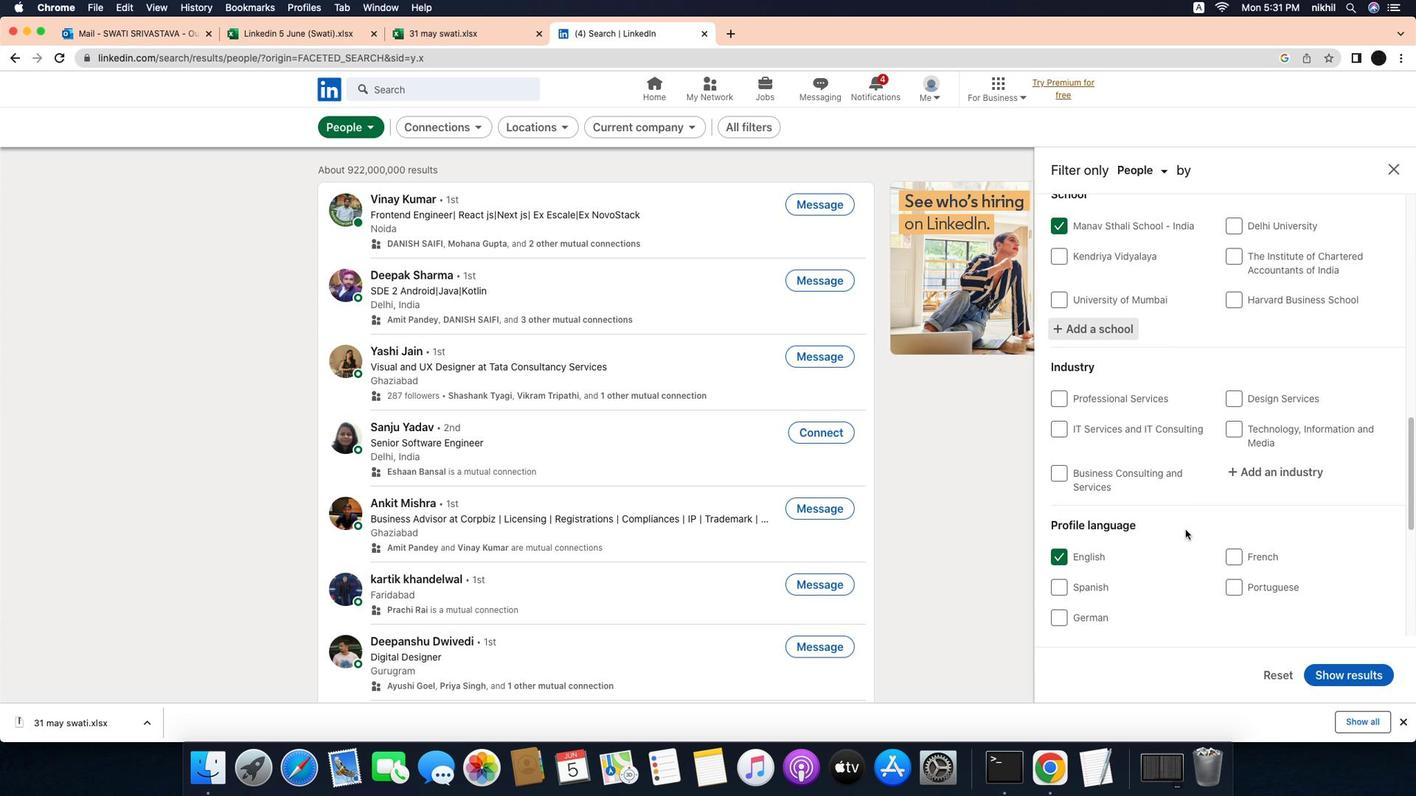 
Action: Mouse moved to (1165, 534)
Screenshot: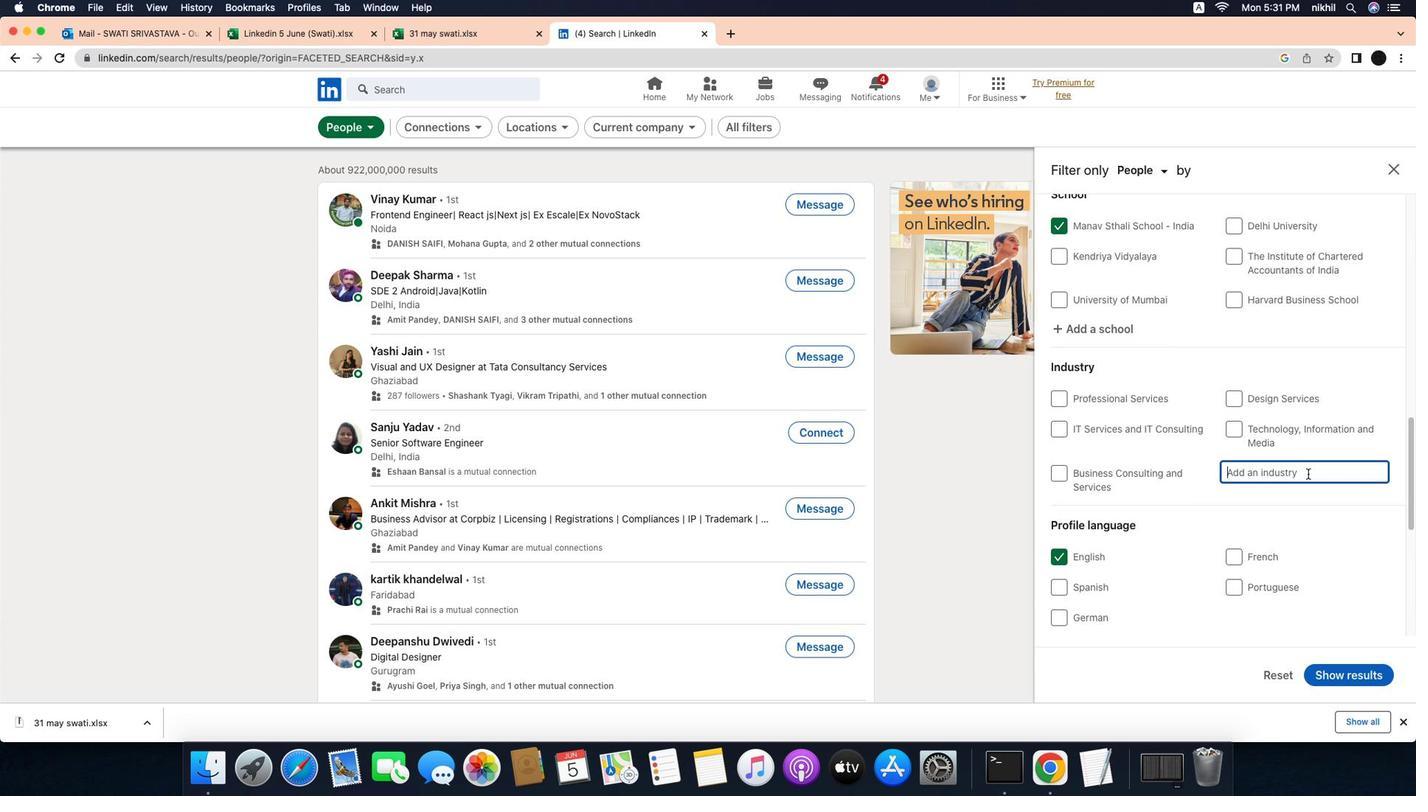 
Action: Mouse scrolled (1165, 534) with delta (-6, 14)
Screenshot: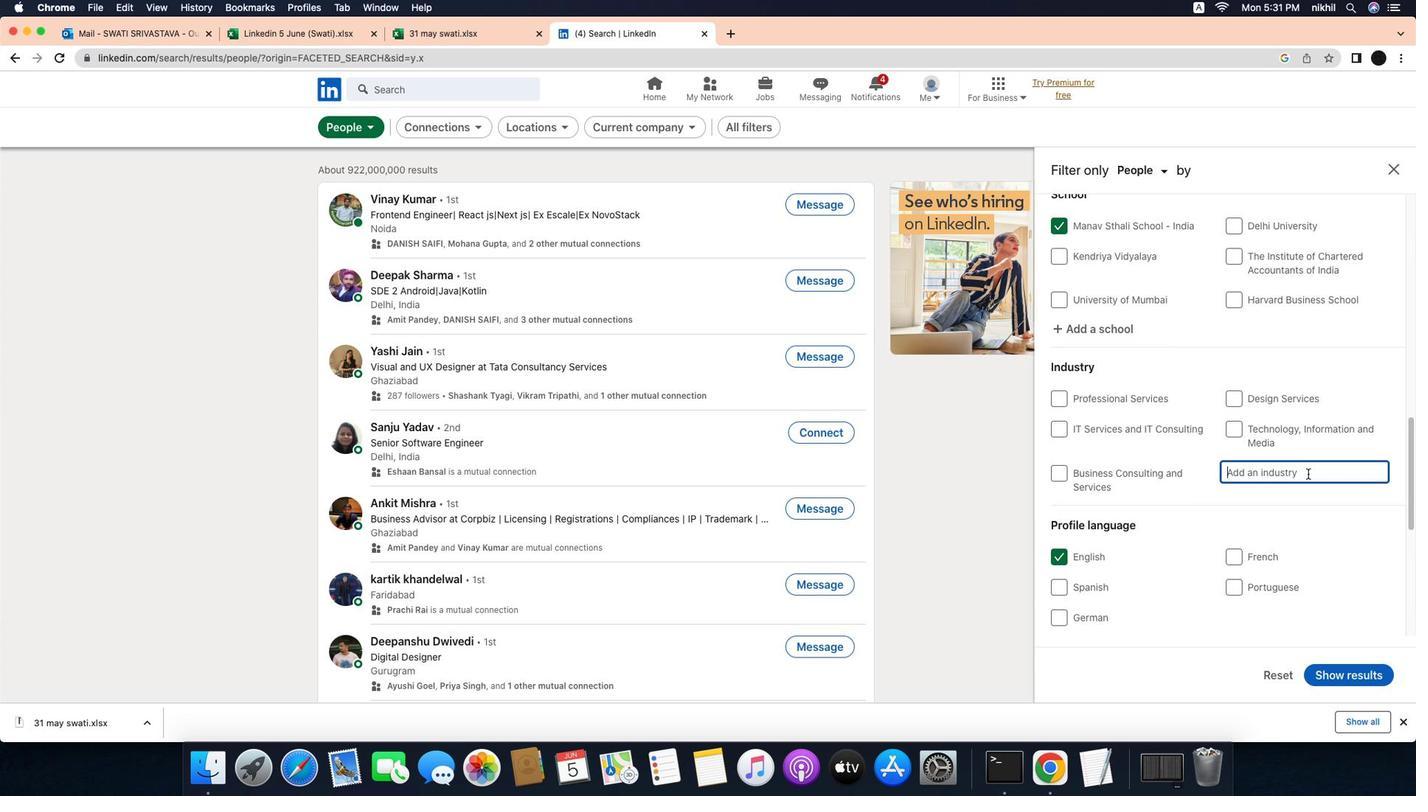 
Action: Mouse moved to (1165, 534)
Screenshot: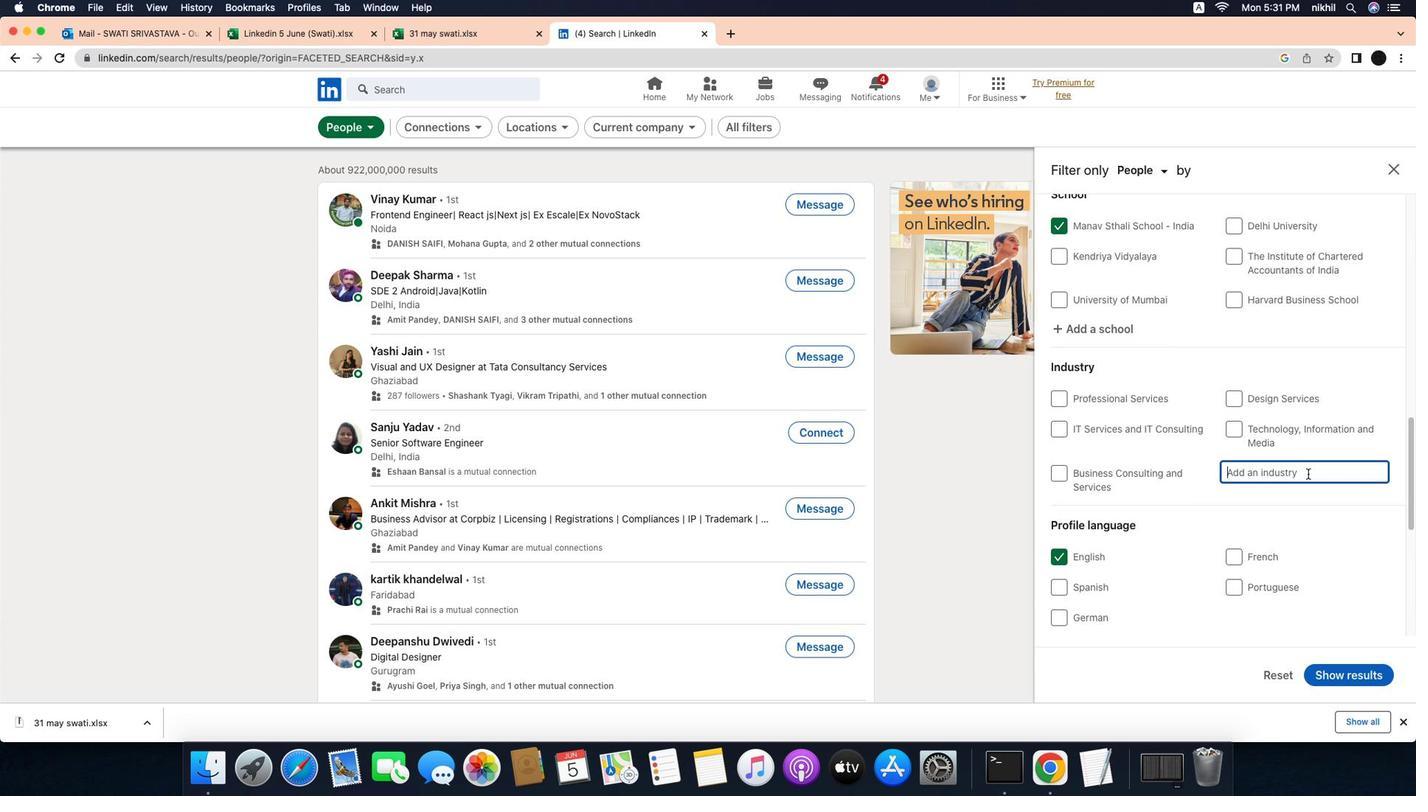 
Action: Mouse scrolled (1165, 534) with delta (-6, 14)
Screenshot: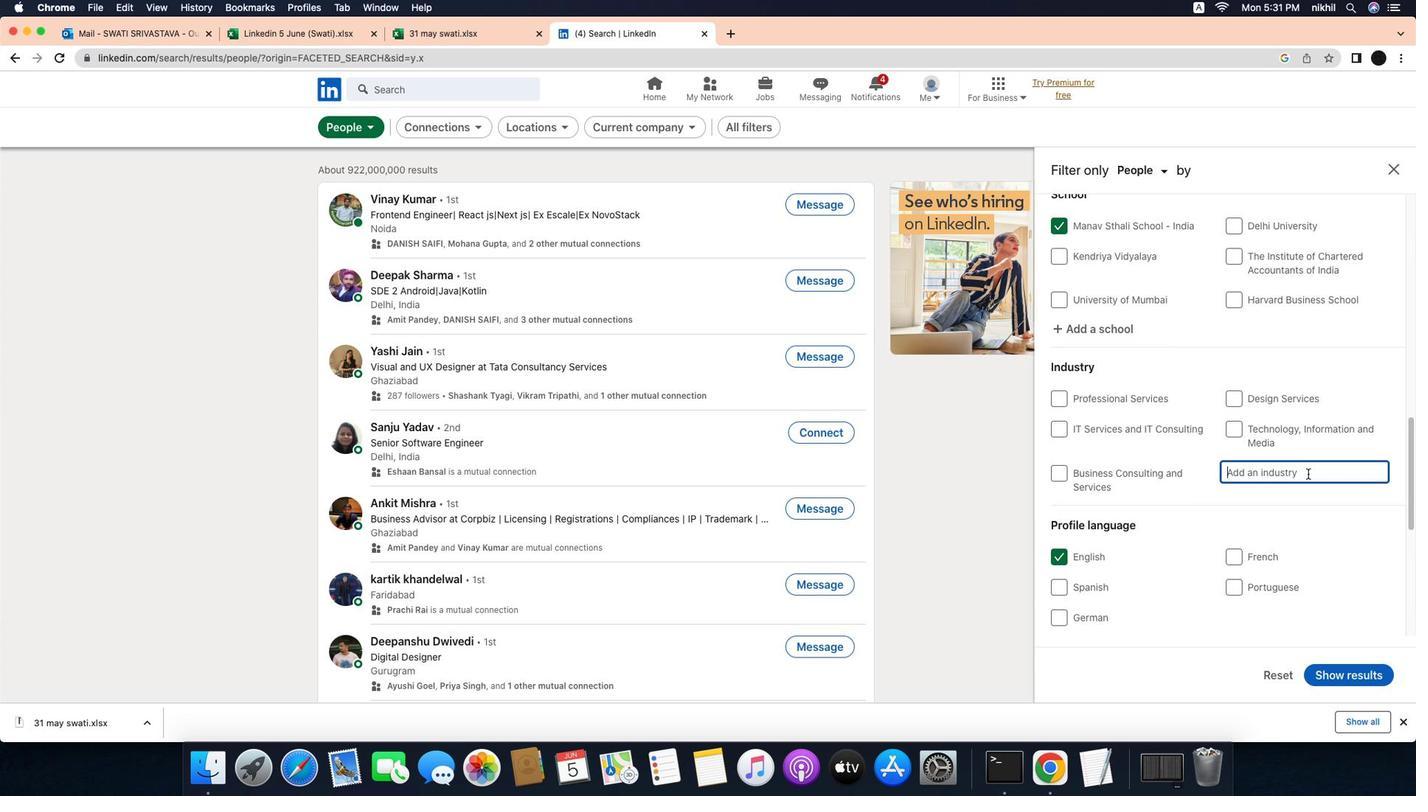 
Action: Mouse moved to (1165, 534)
Screenshot: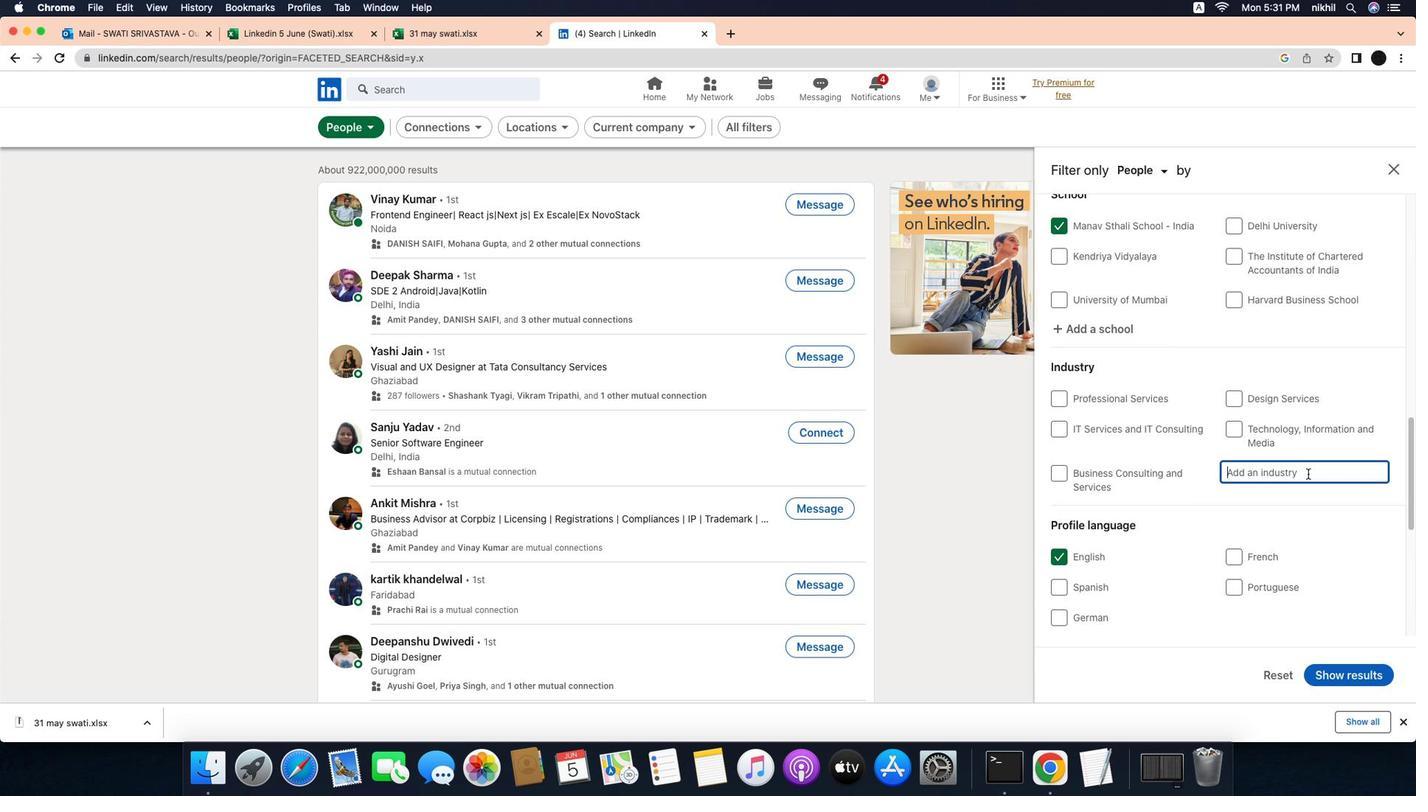 
Action: Mouse scrolled (1165, 534) with delta (-6, 14)
Screenshot: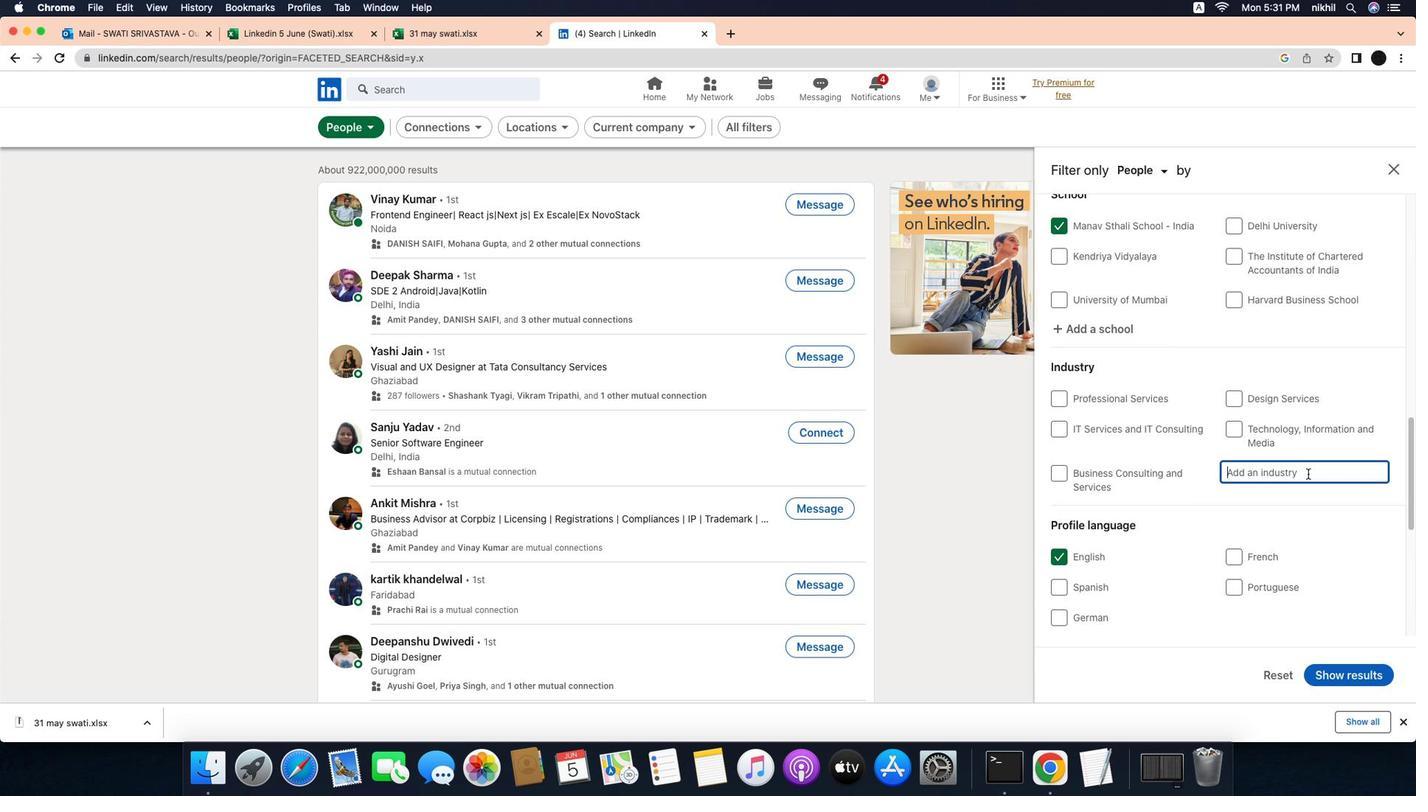 
Action: Mouse moved to (1165, 534)
Screenshot: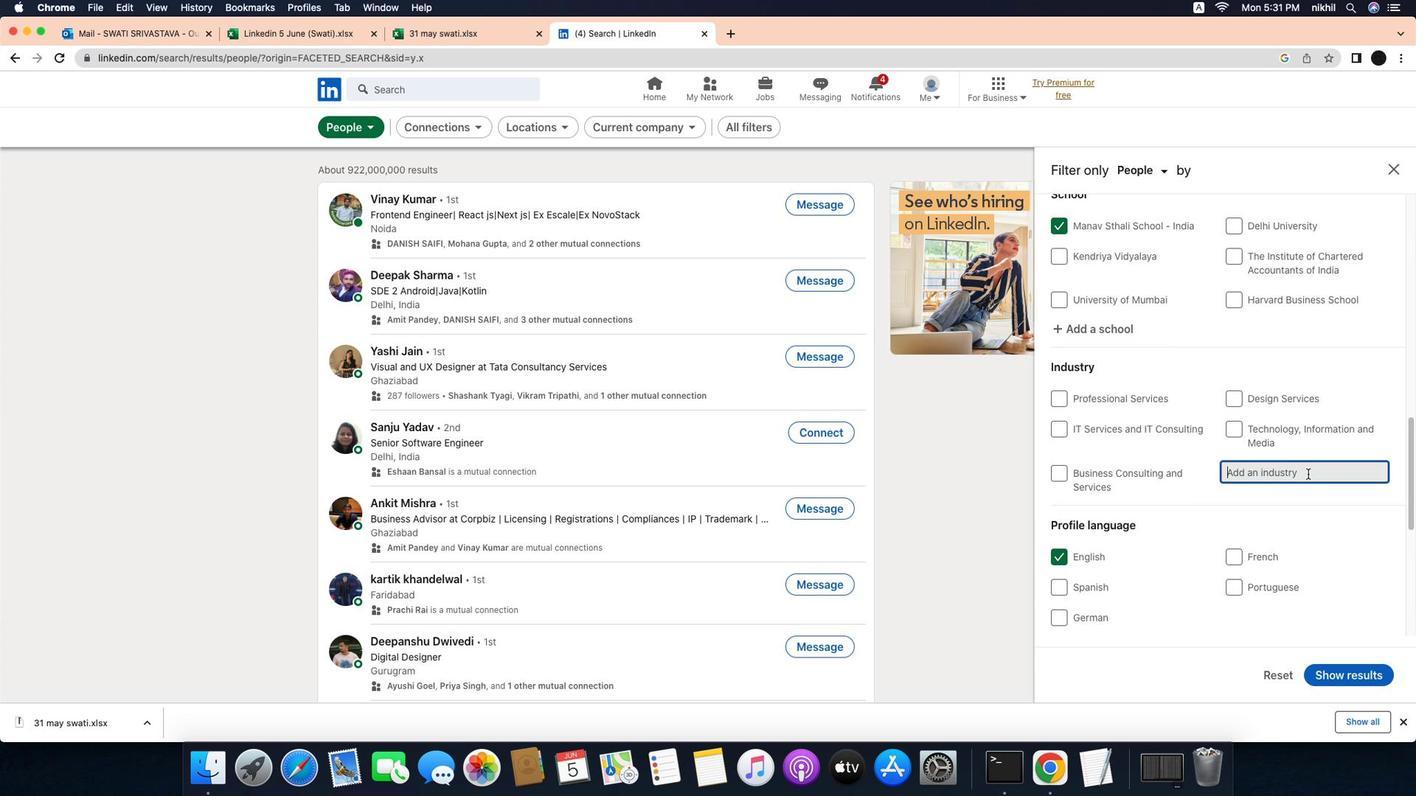 
Action: Mouse scrolled (1165, 534) with delta (-6, 13)
Screenshot: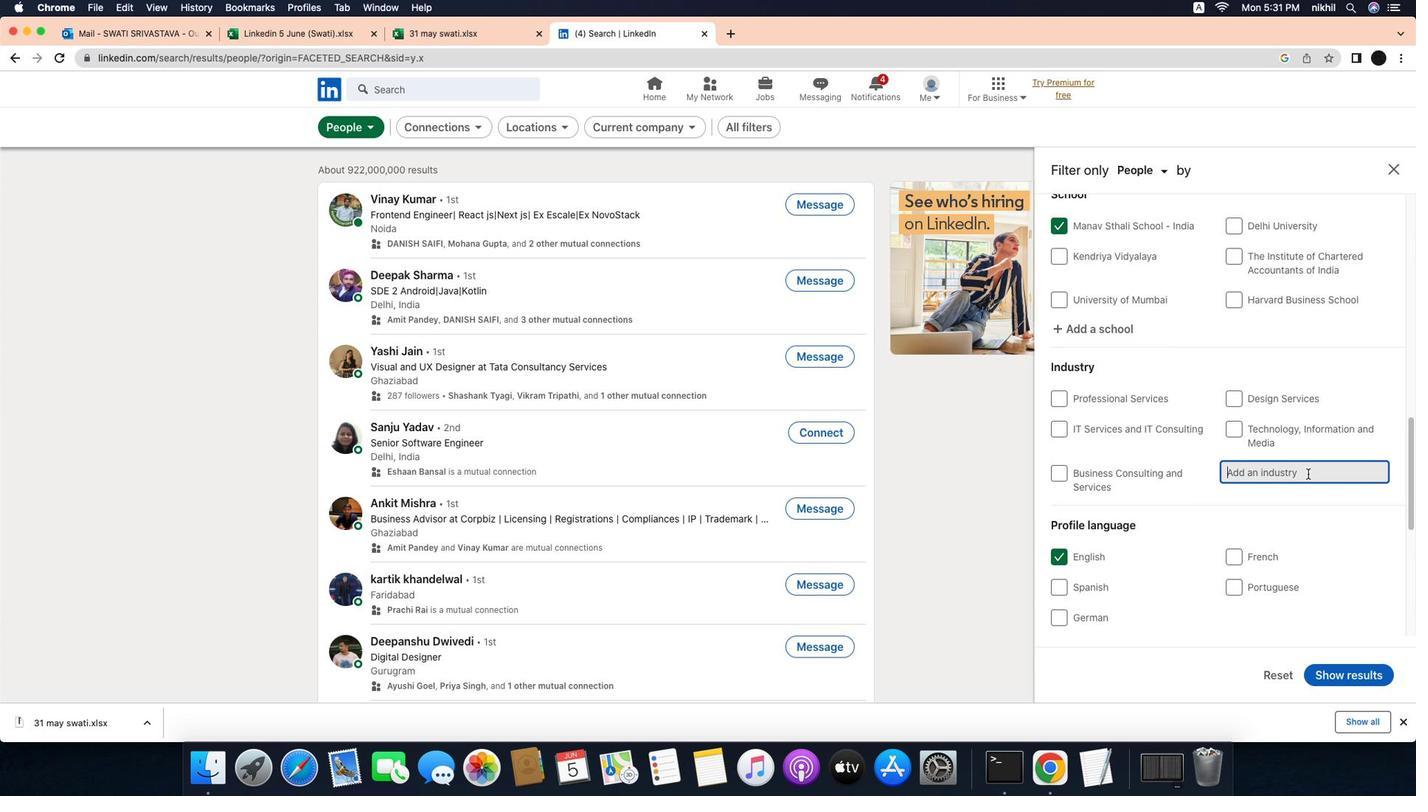 
Action: Mouse moved to (1266, 470)
Screenshot: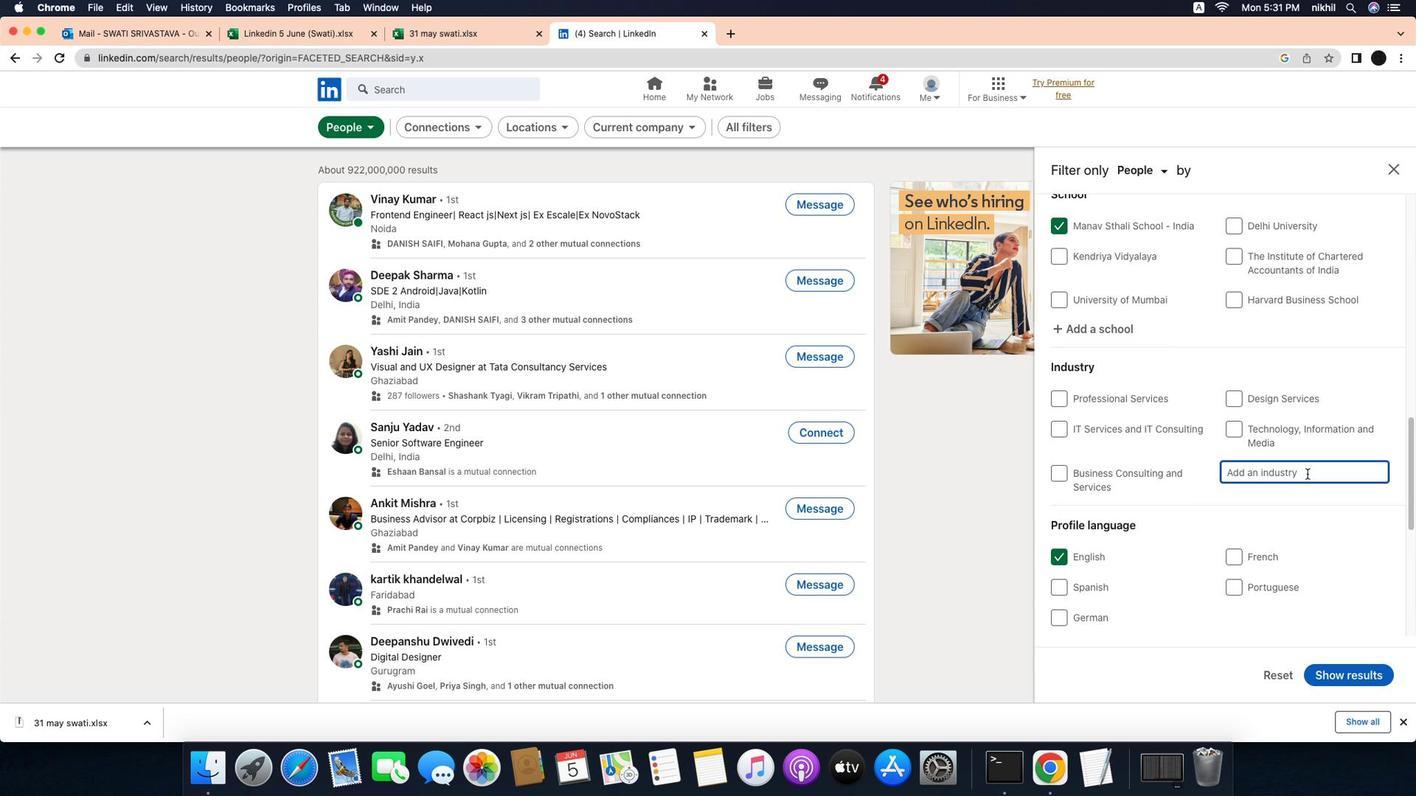 
Action: Mouse pressed left at (1266, 470)
Screenshot: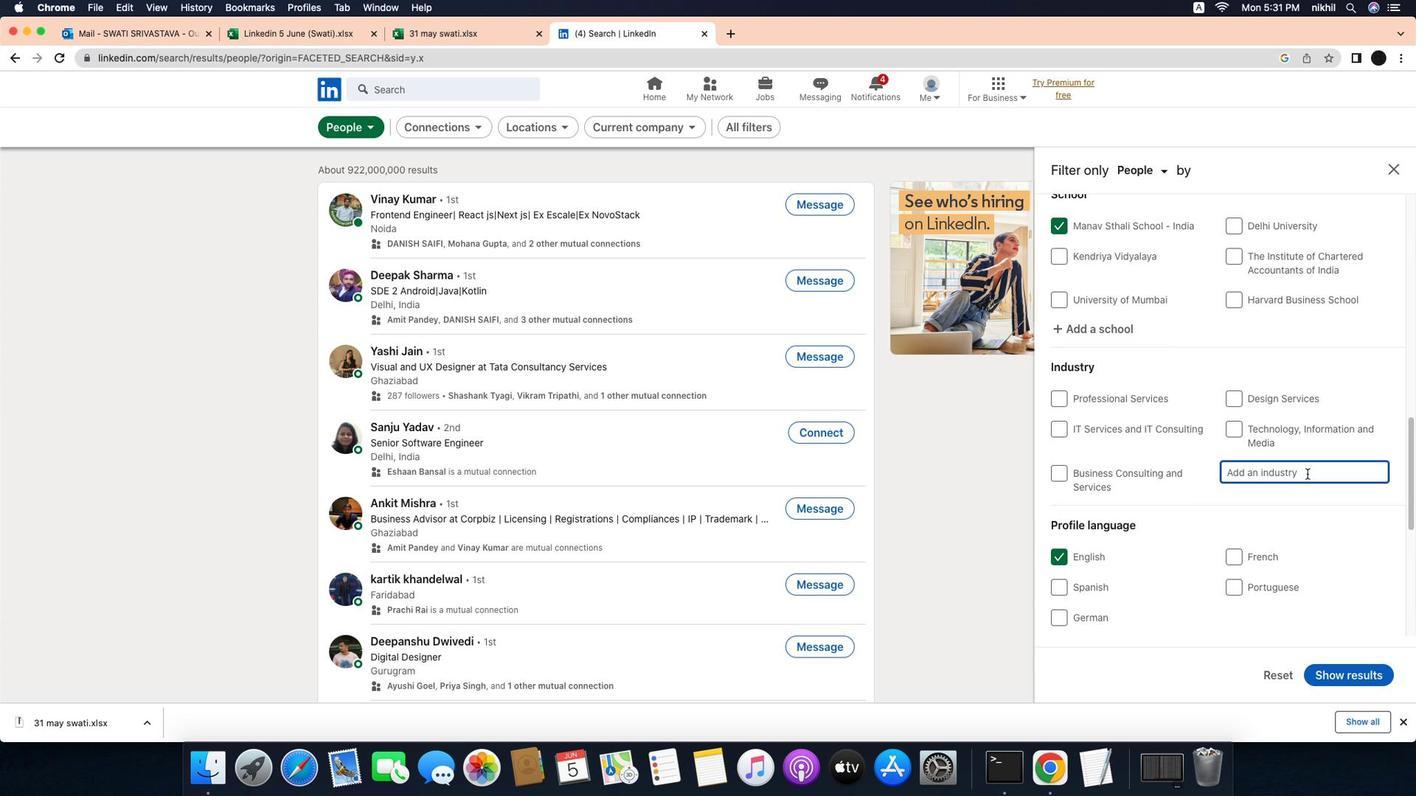 
Action: Mouse moved to (1298, 466)
Screenshot: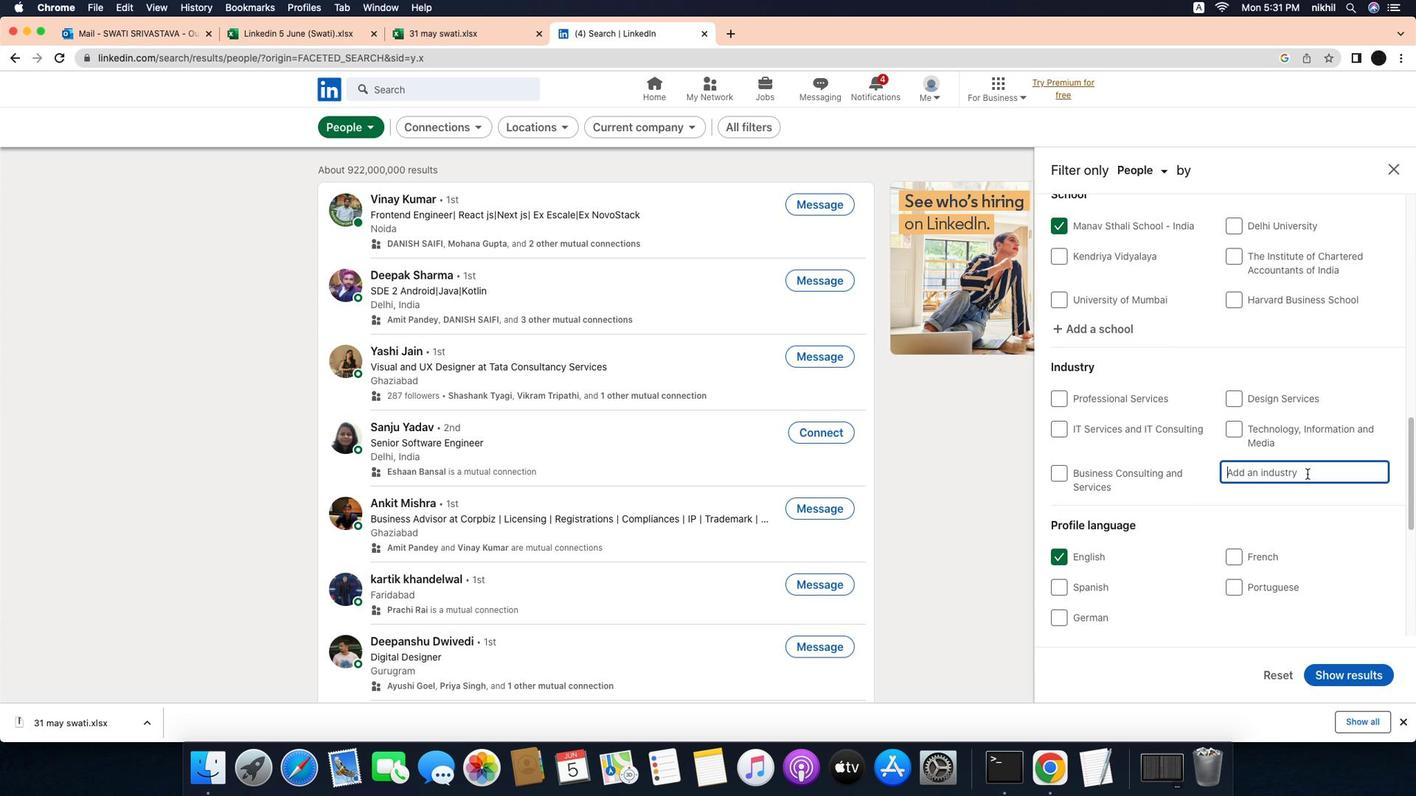
Action: Mouse pressed left at (1298, 466)
Screenshot: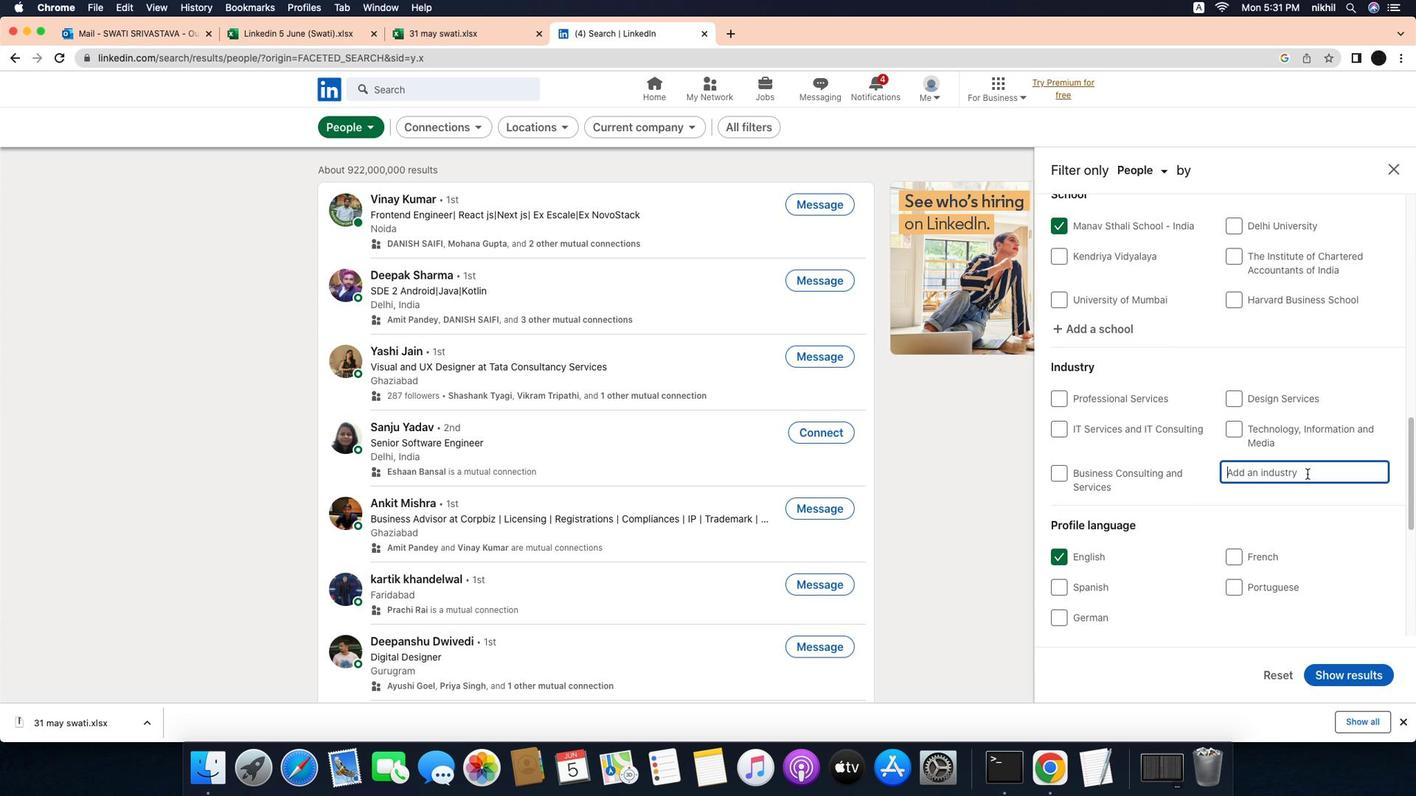 
Action: Mouse moved to (1297, 466)
Screenshot: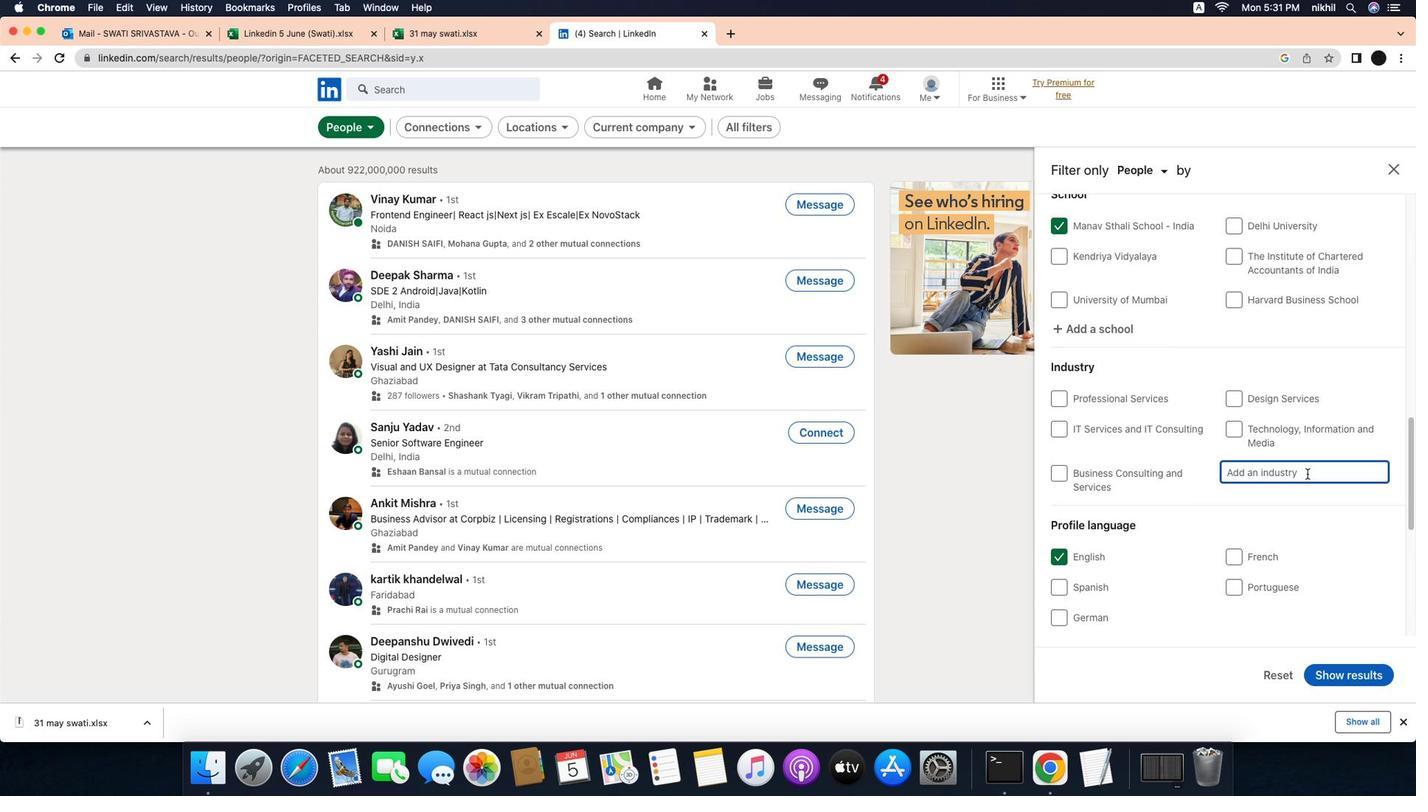 
Action: Key pressed Key.caps_lock'M'Key.caps_lock'e''d''i''a'Key.spaceKey.shift_r'&'Key.spaceKey.caps_lock'T'Key.caps_lock'e''l''e''c''o''m''m''u''n''i''c''a''t''i''o''n''s'
Screenshot: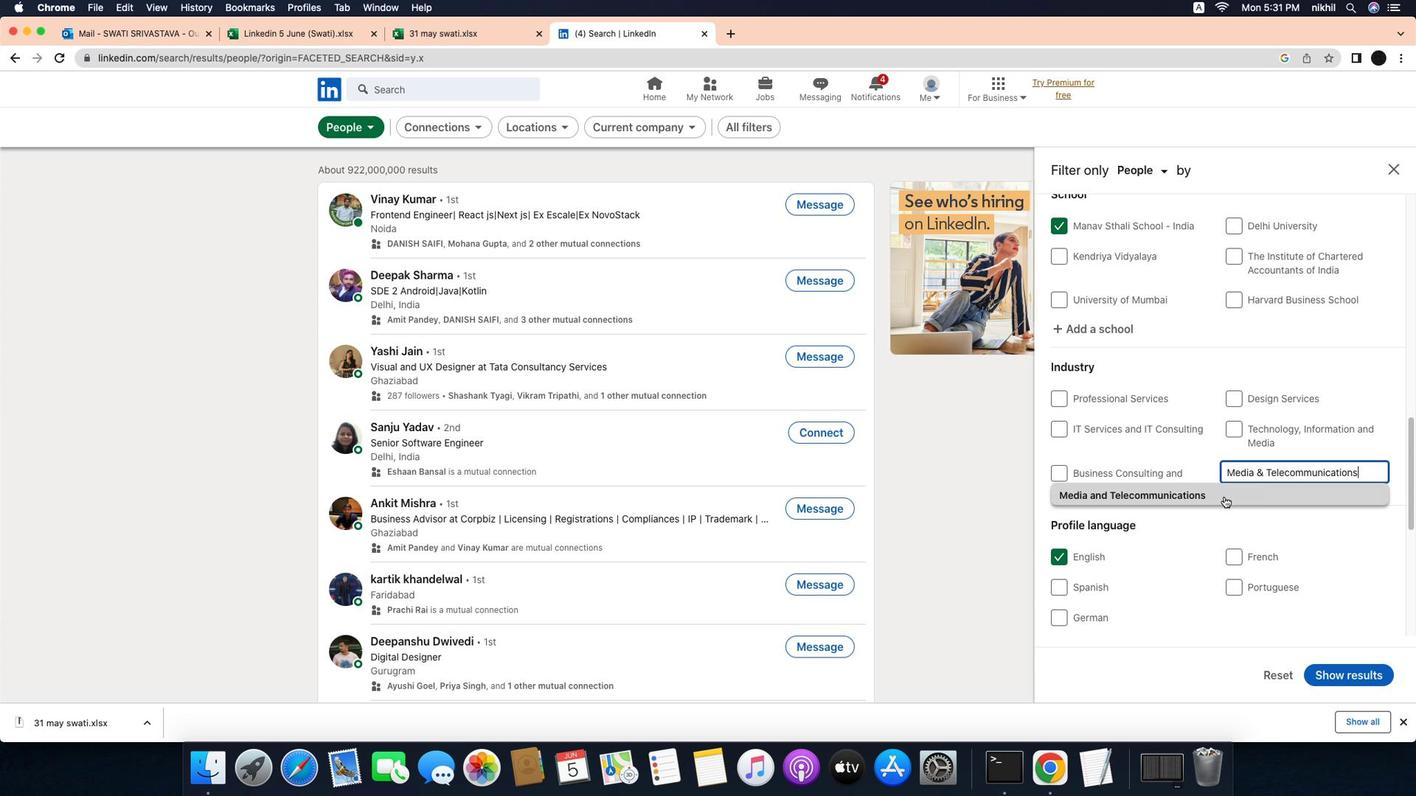 
Action: Mouse moved to (1213, 489)
Screenshot: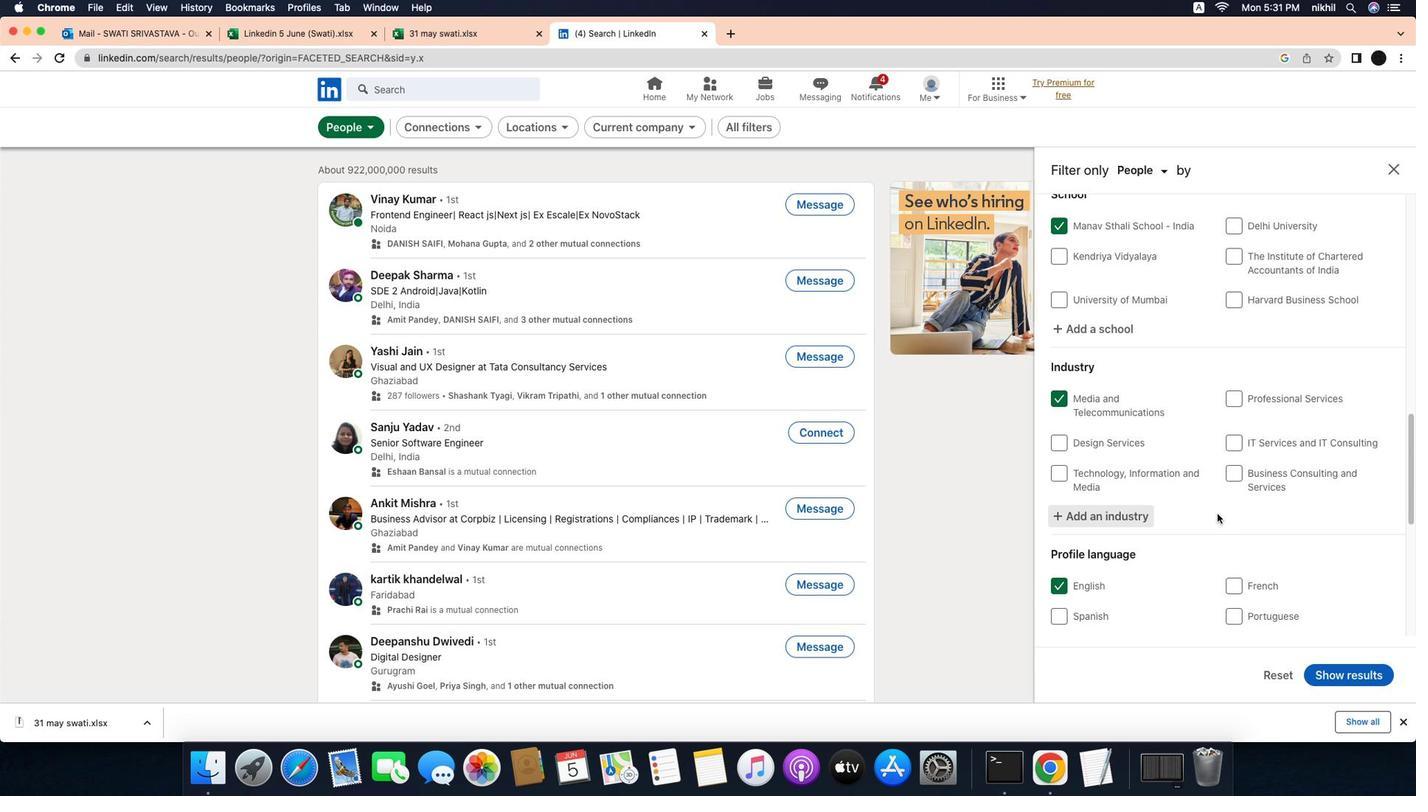 
Action: Mouse pressed left at (1213, 489)
Screenshot: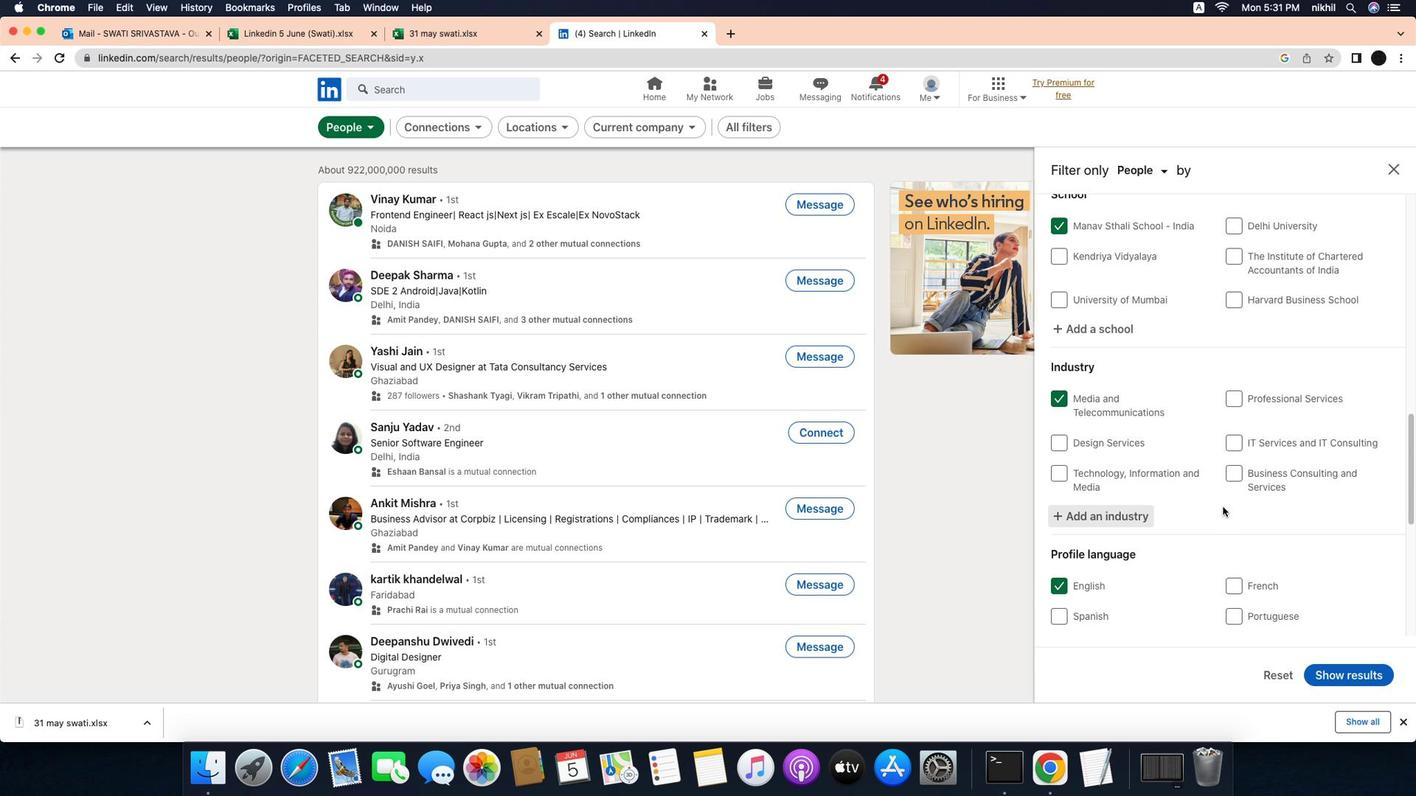 
Action: Mouse moved to (1213, 498)
Screenshot: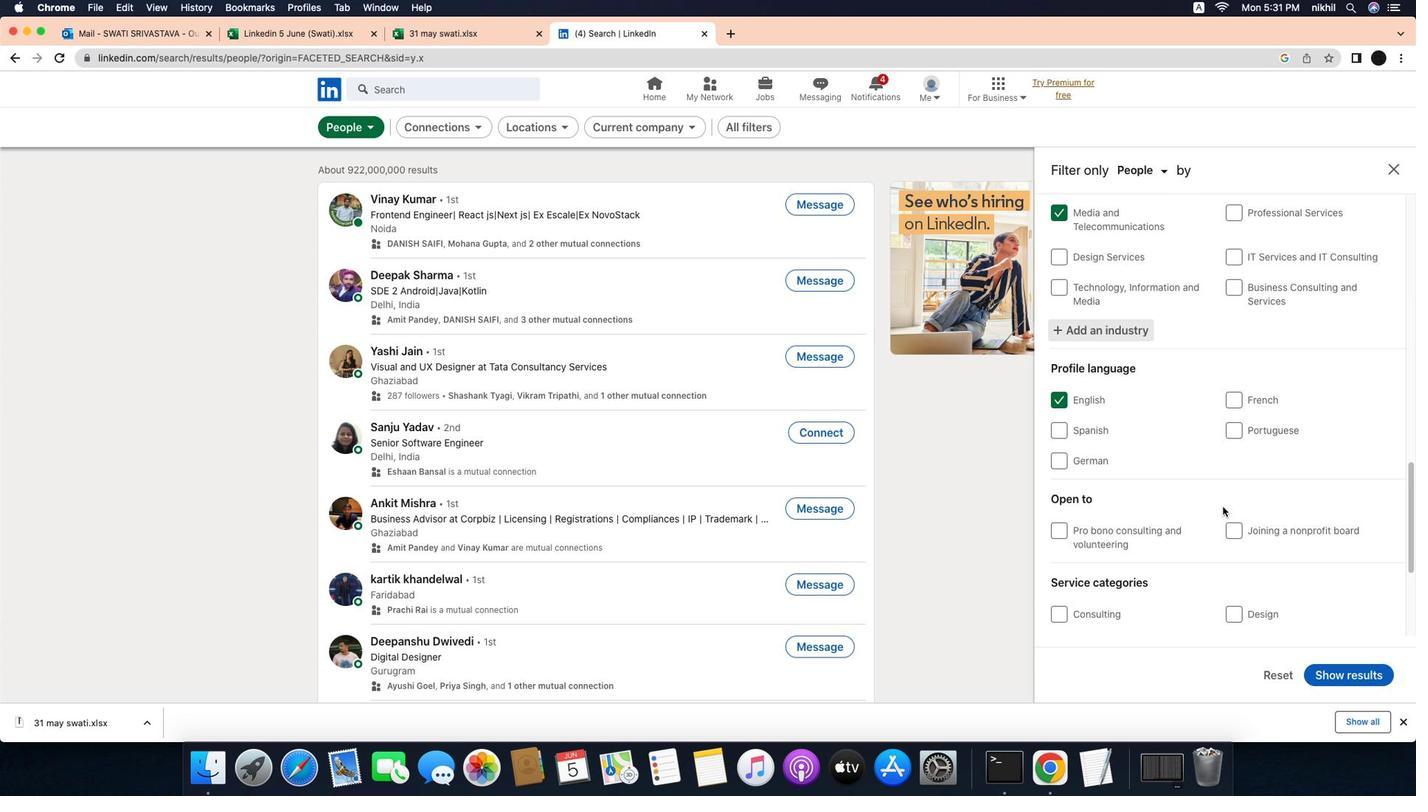 
Action: Mouse scrolled (1213, 498) with delta (-6, 14)
Screenshot: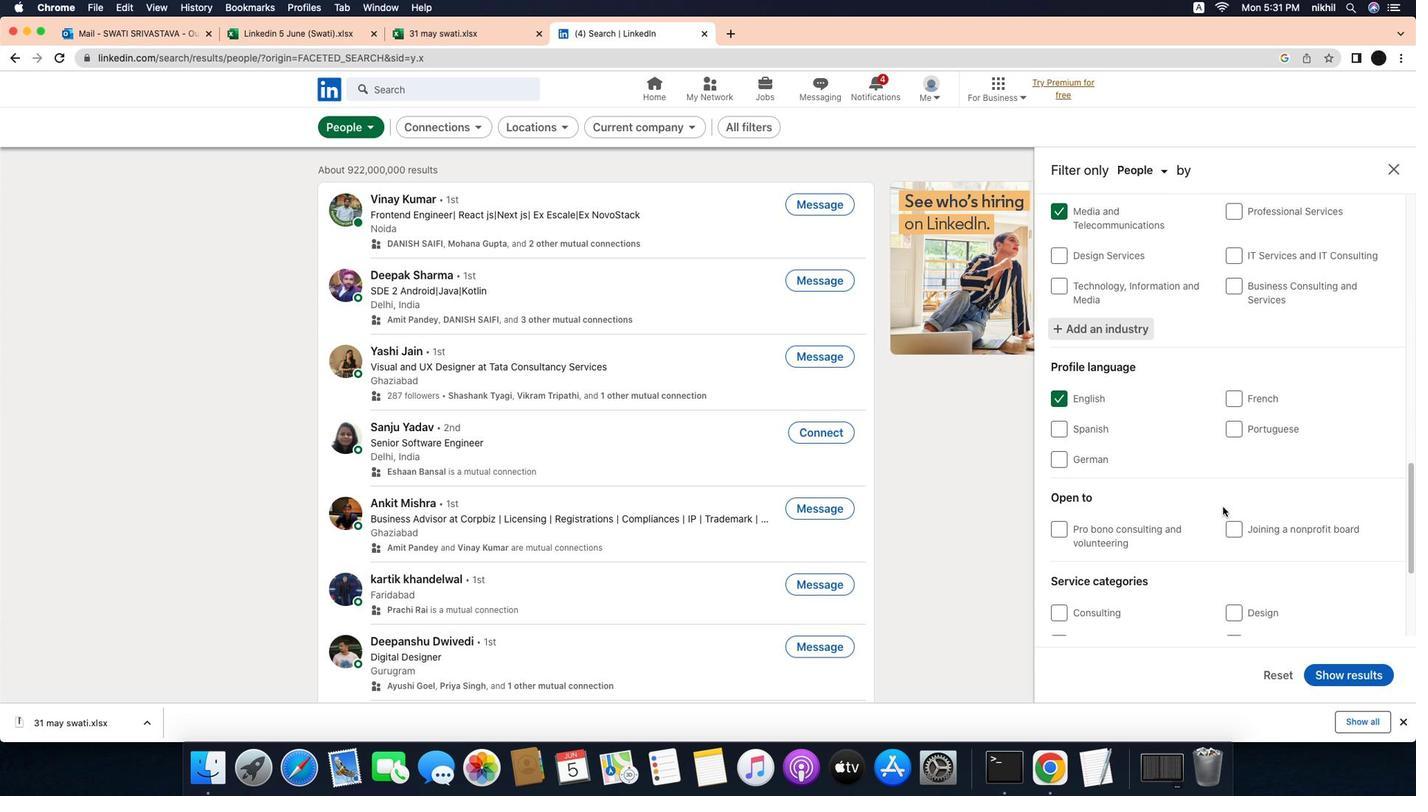 
Action: Mouse scrolled (1213, 498) with delta (-6, 14)
Screenshot: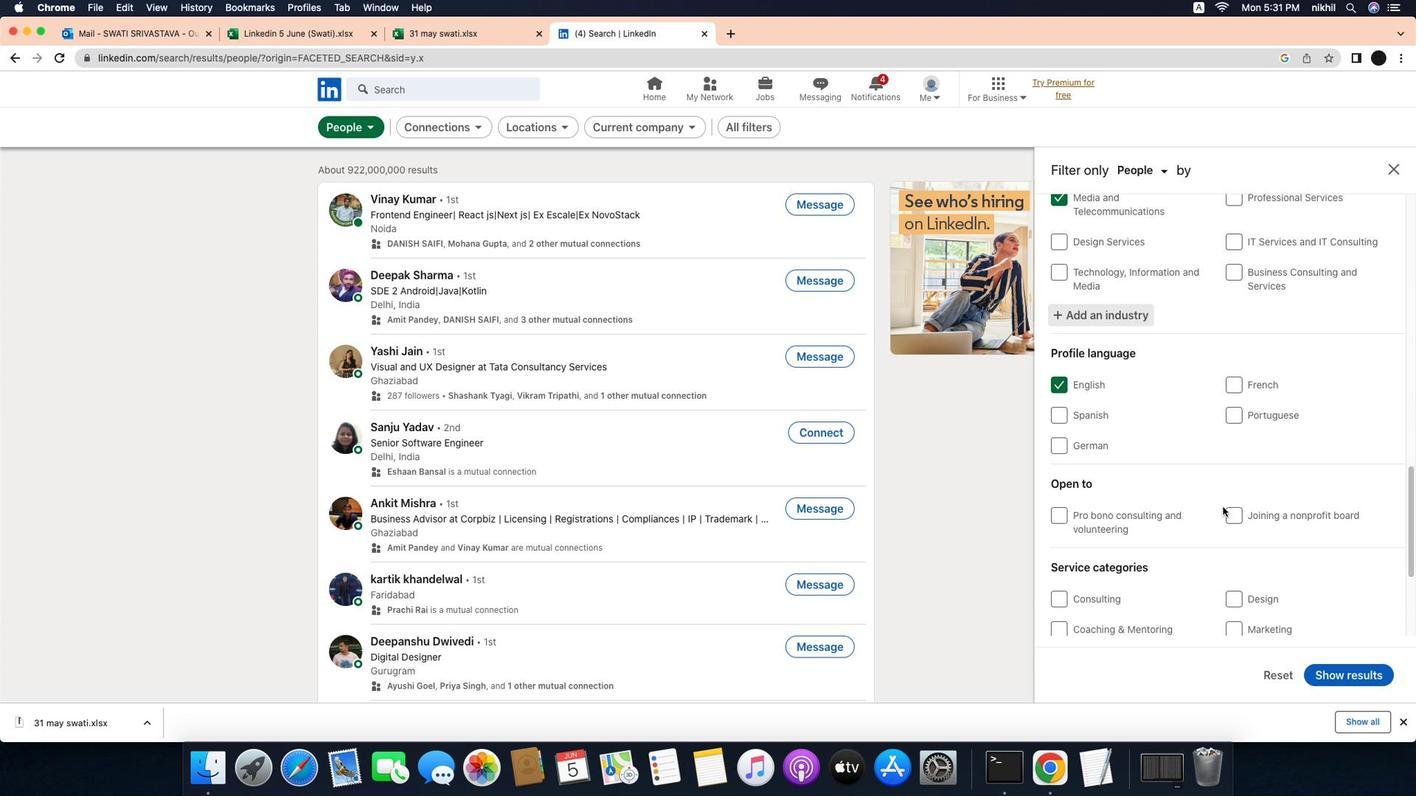 
Action: Mouse scrolled (1213, 498) with delta (-6, 14)
Screenshot: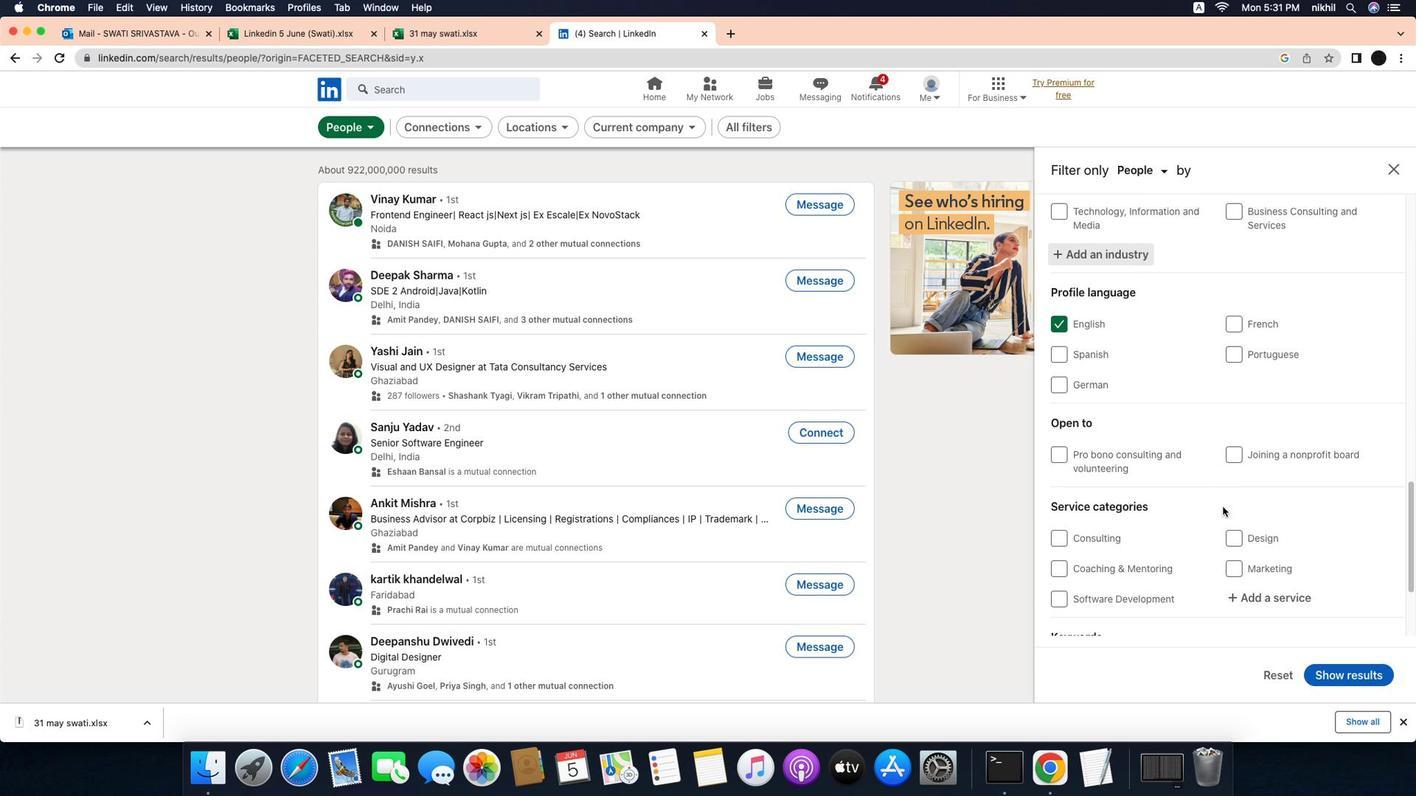 
Action: Mouse scrolled (1213, 498) with delta (-6, 14)
Screenshot: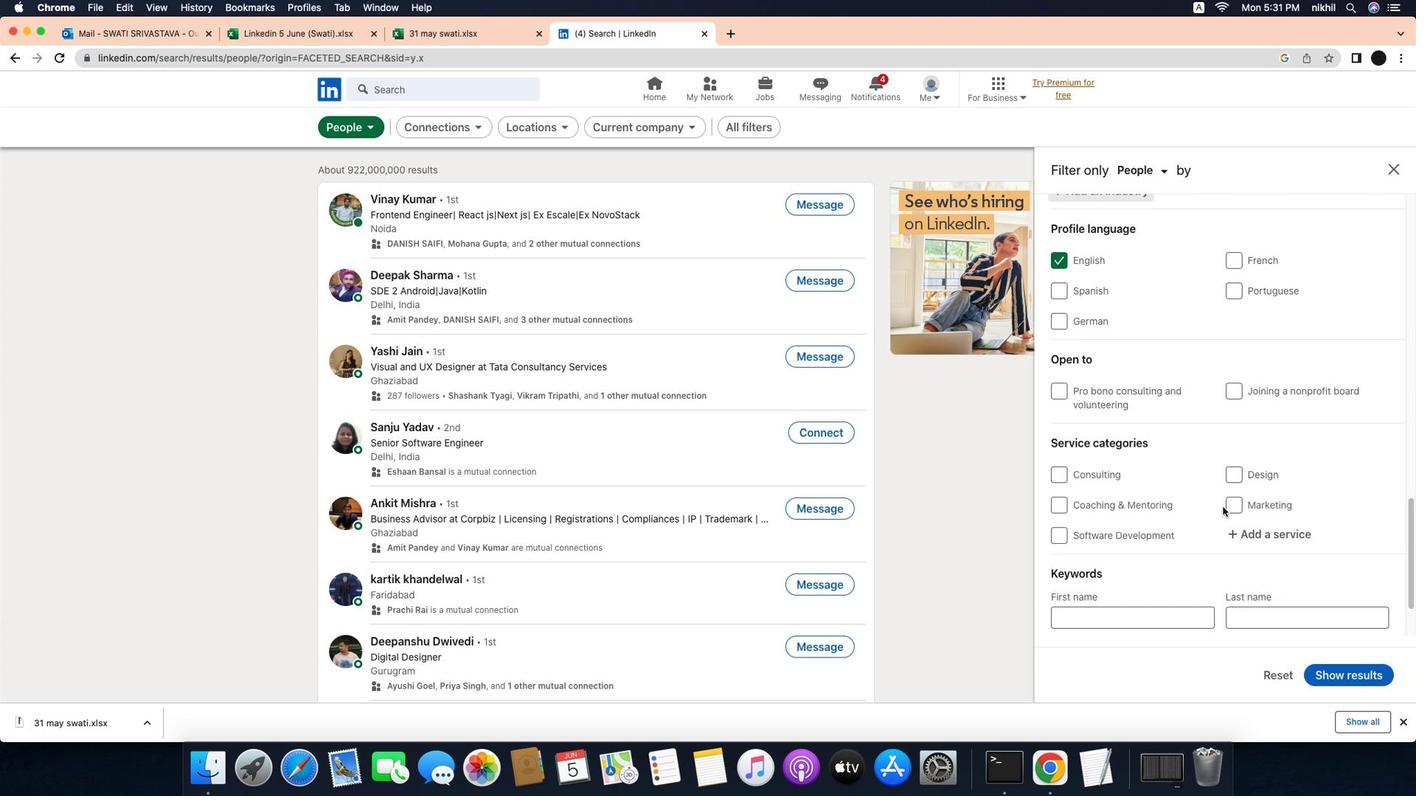 
Action: Mouse scrolled (1213, 498) with delta (-6, 14)
Screenshot: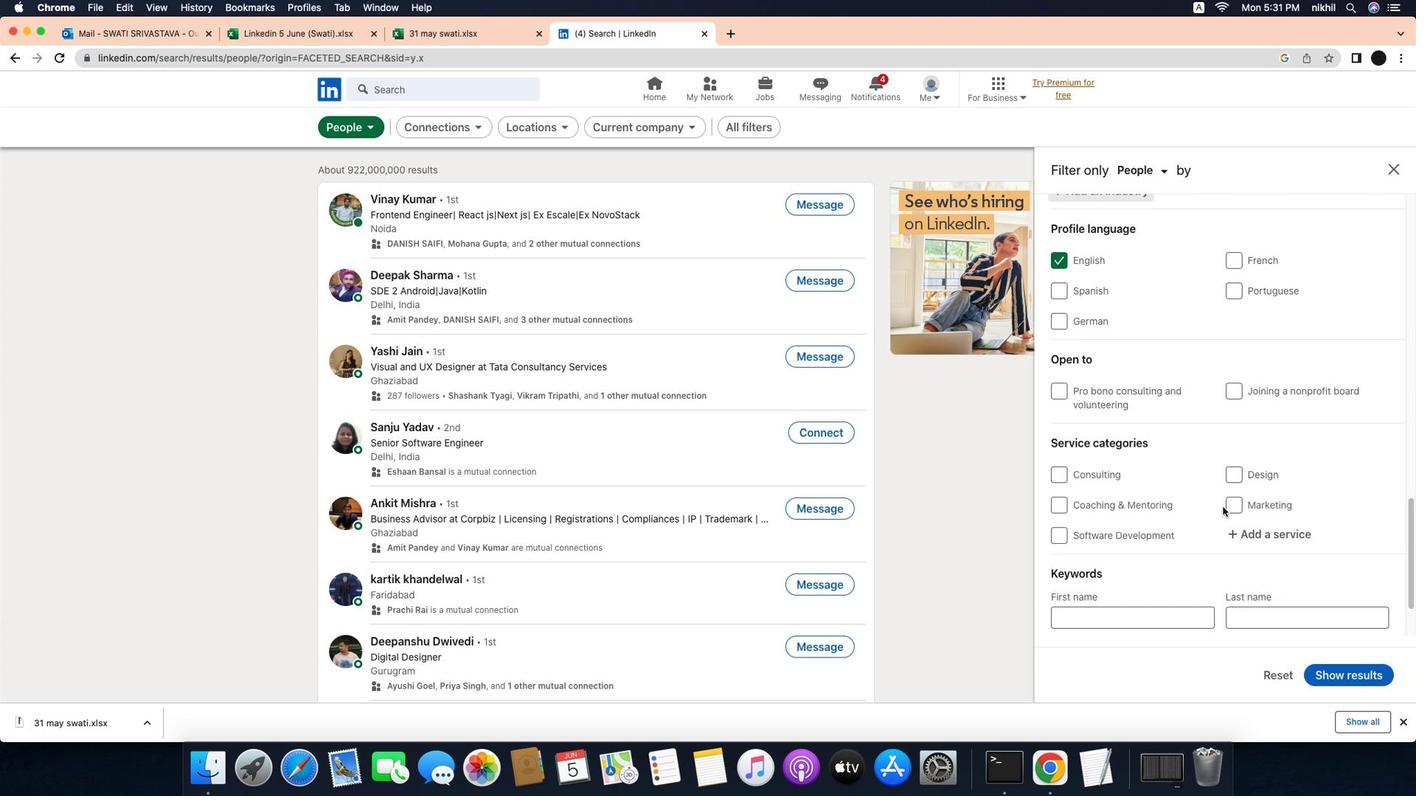 
Action: Mouse scrolled (1213, 498) with delta (-6, 14)
Screenshot: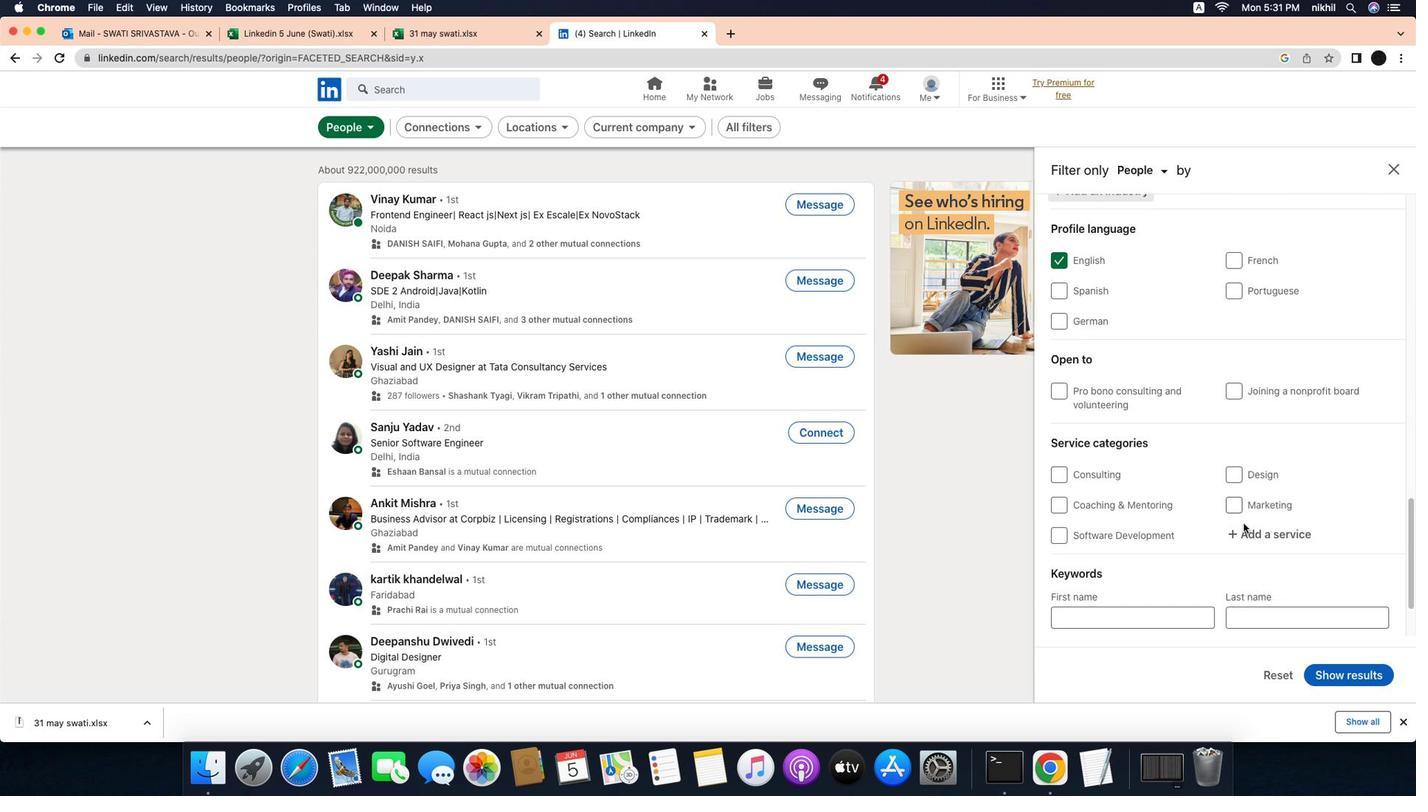 
Action: Mouse scrolled (1213, 498) with delta (-6, 14)
Screenshot: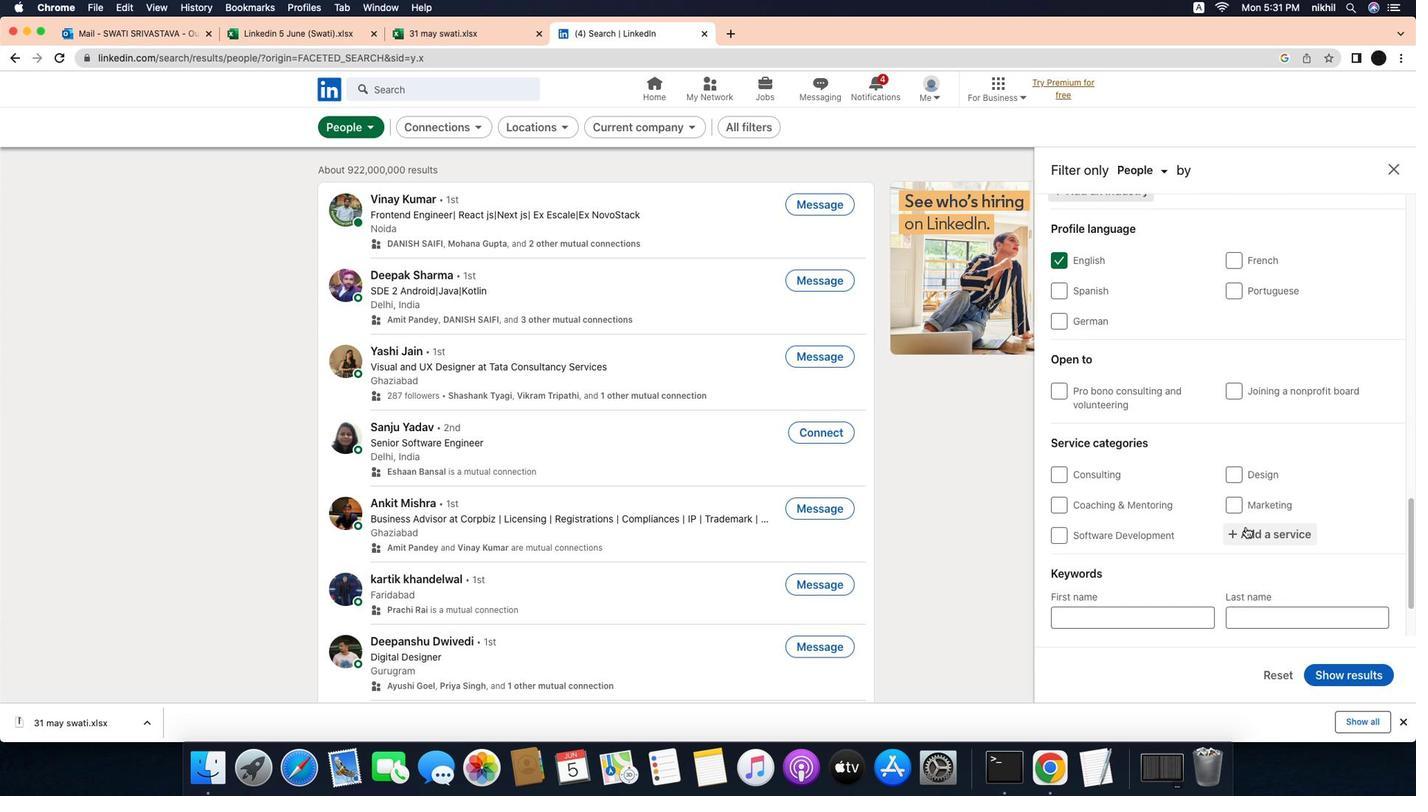 
Action: Mouse scrolled (1213, 498) with delta (-6, 14)
Screenshot: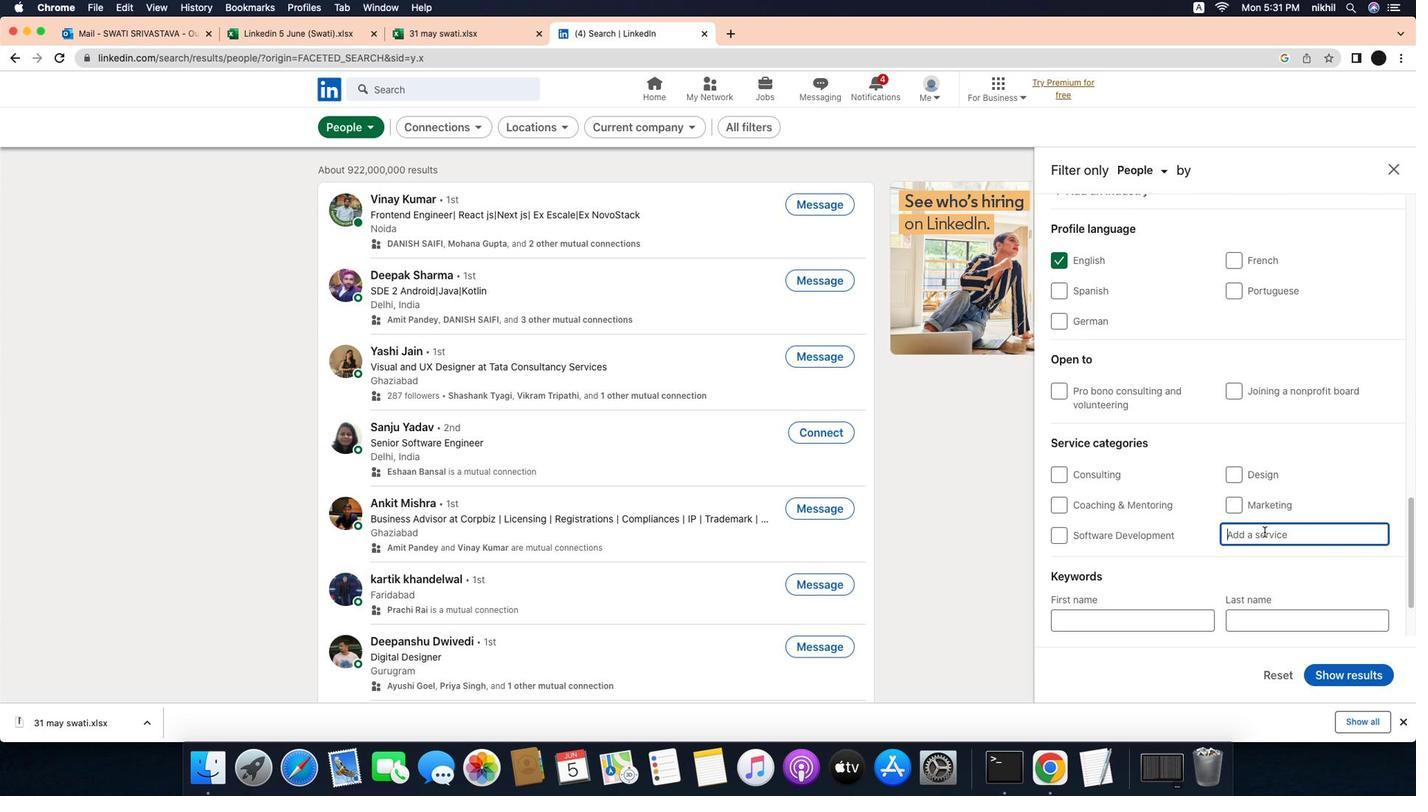 
Action: Mouse scrolled (1213, 498) with delta (-6, 14)
Screenshot: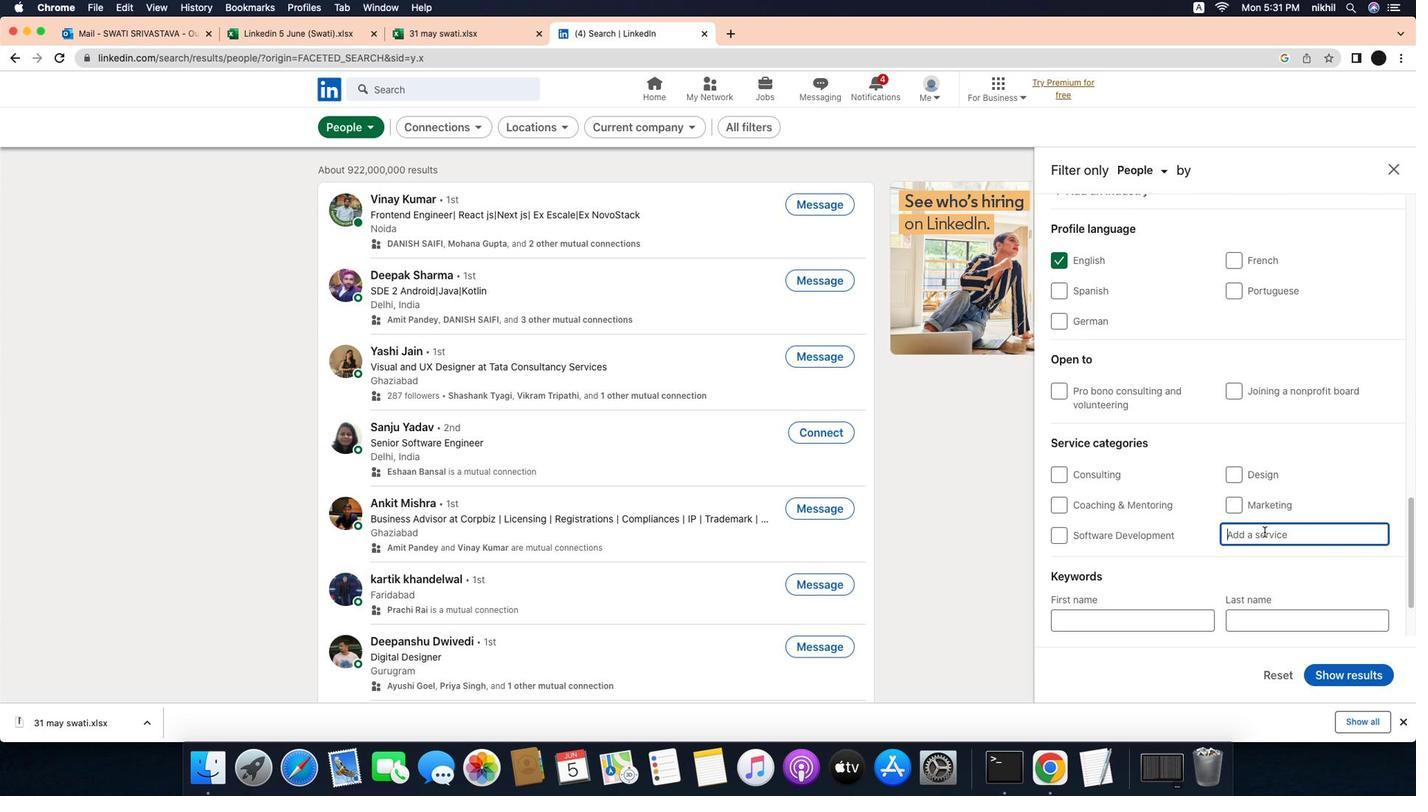 
Action: Mouse scrolled (1213, 498) with delta (-6, 14)
Screenshot: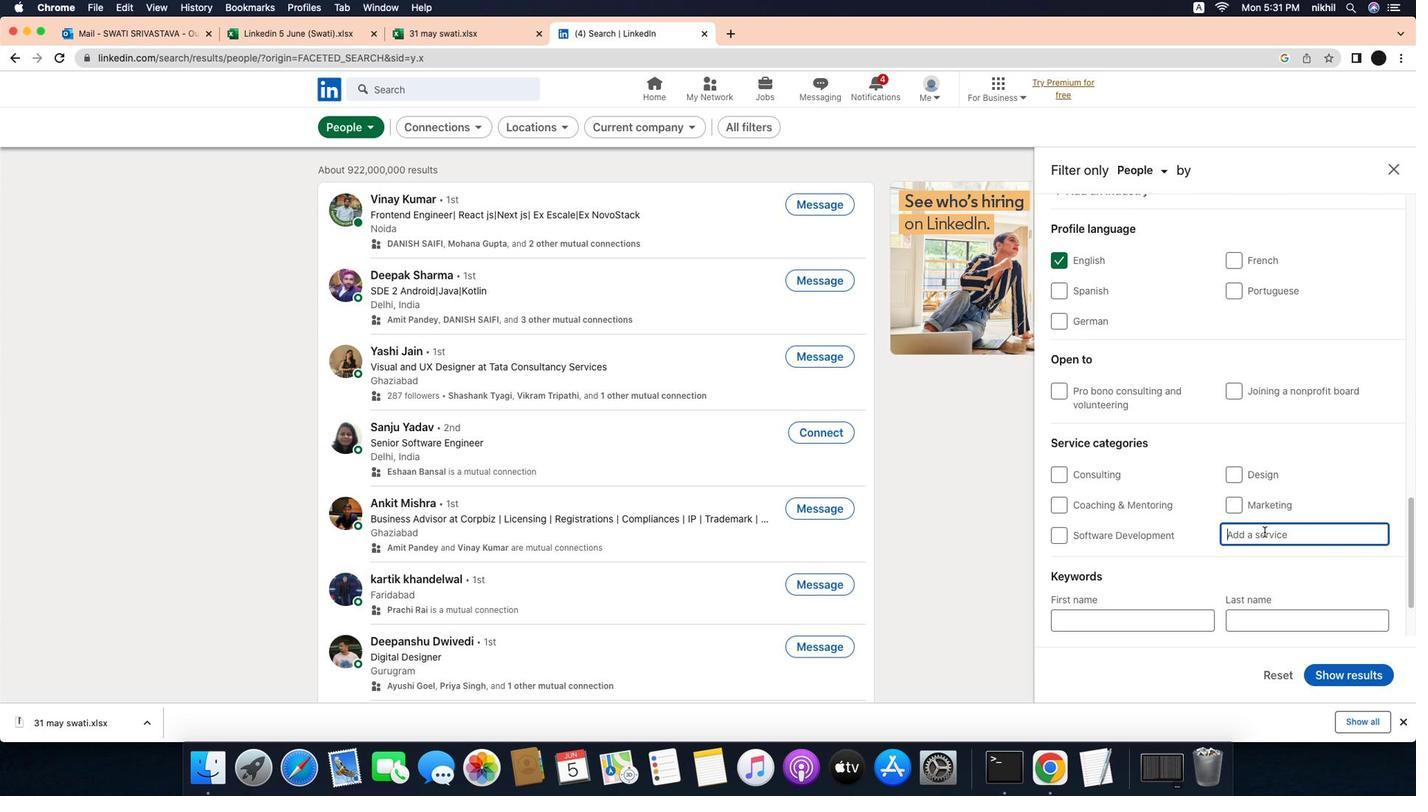 
Action: Mouse scrolled (1213, 498) with delta (-6, 14)
Screenshot: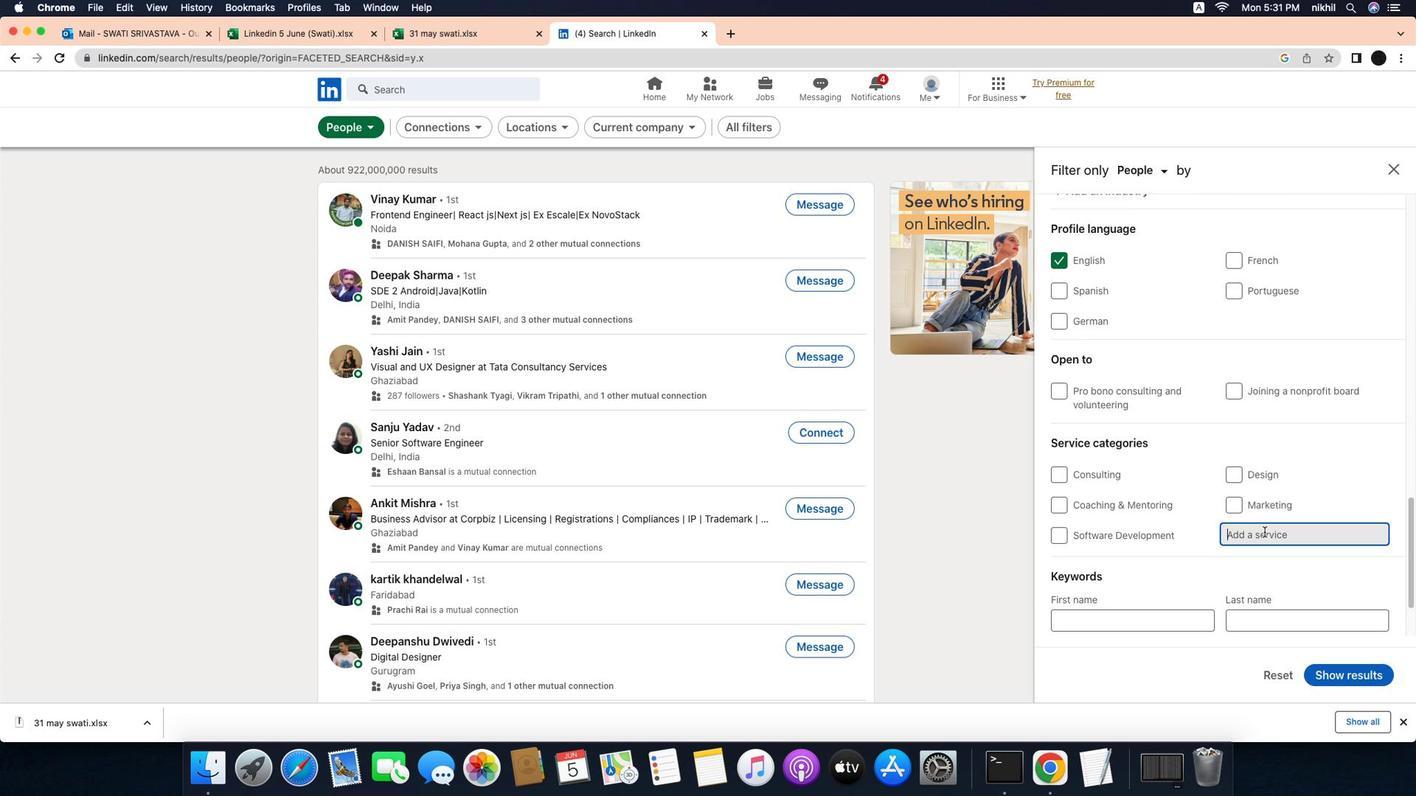 
Action: Mouse moved to (1240, 520)
Screenshot: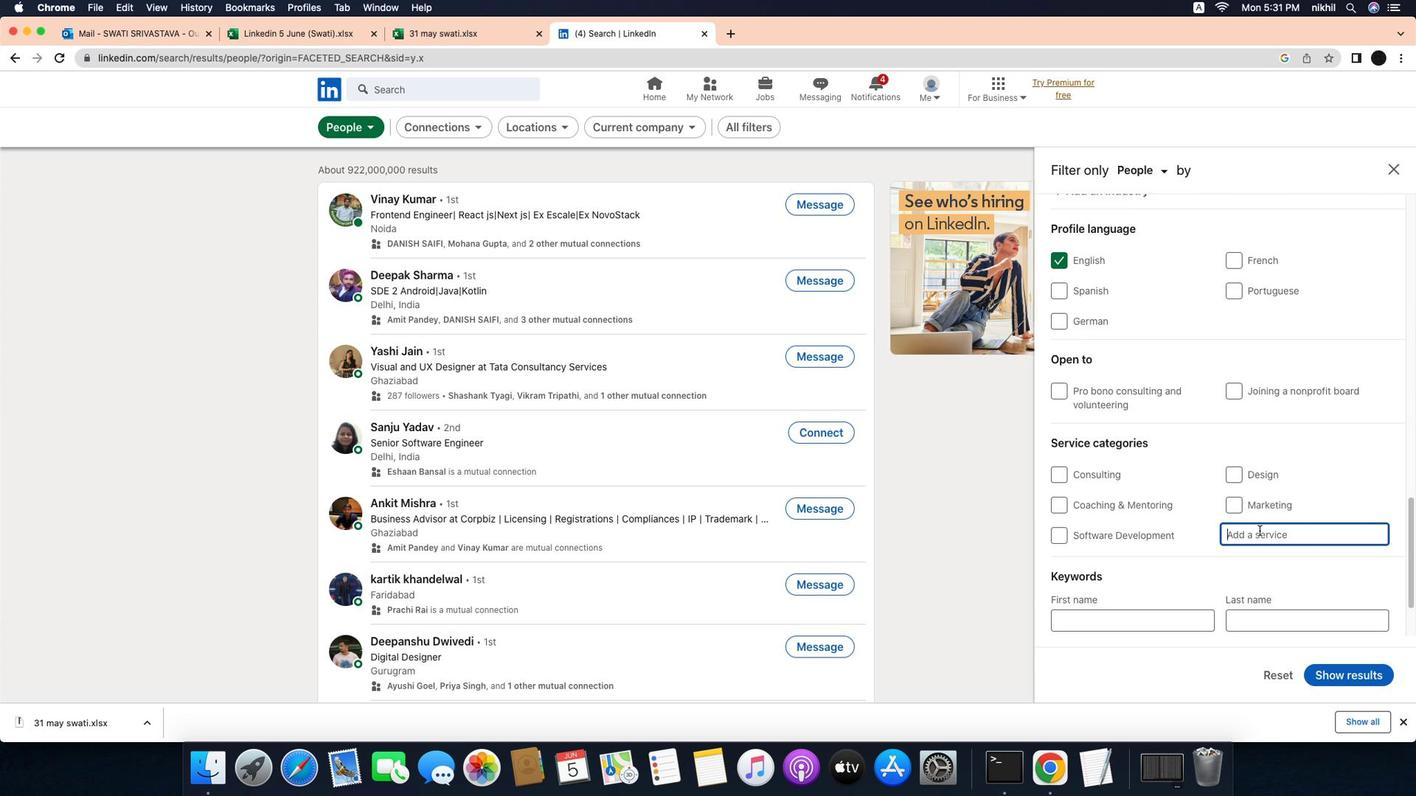 
Action: Mouse pressed left at (1240, 520)
Screenshot: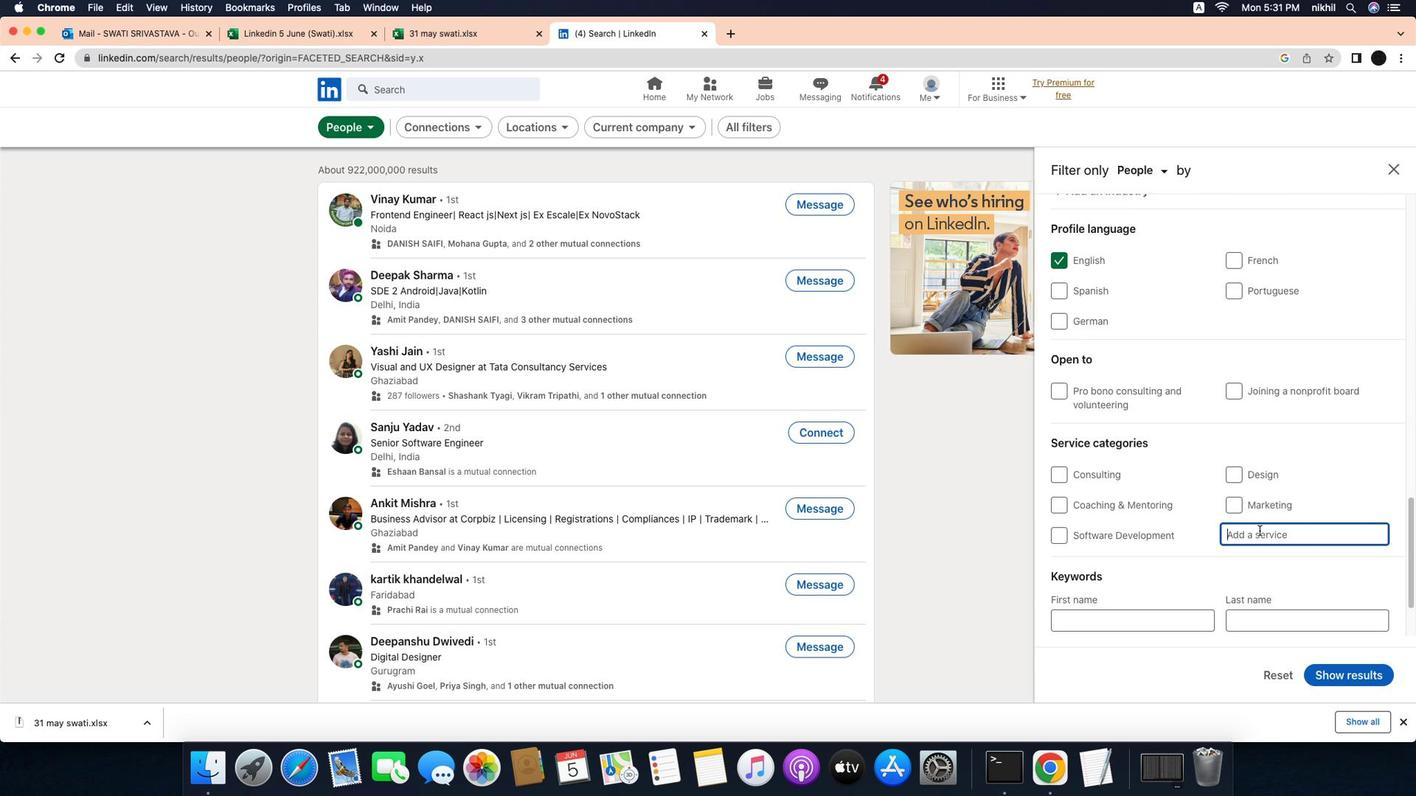 
Action: Mouse moved to (1255, 522)
Screenshot: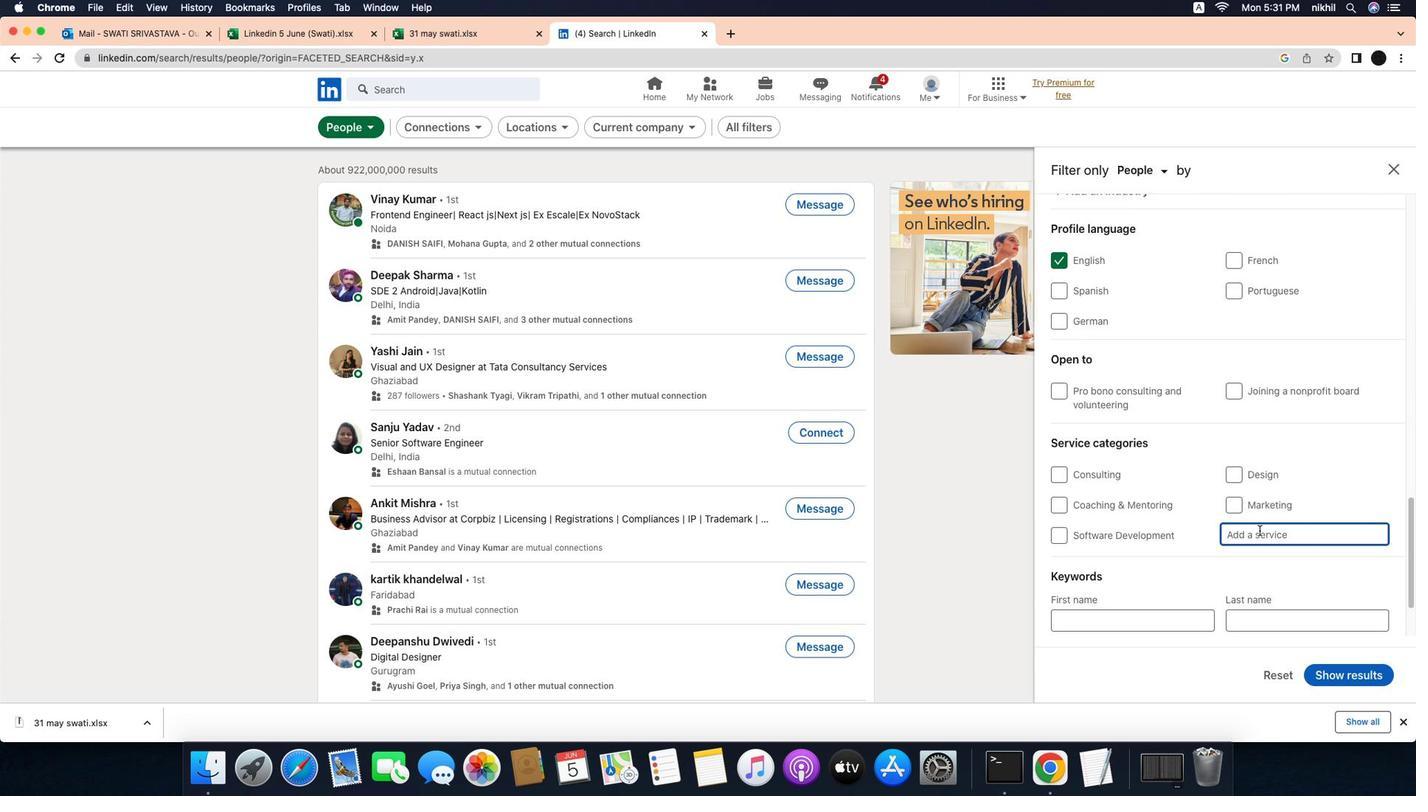 
Action: Mouse pressed left at (1255, 522)
Screenshot: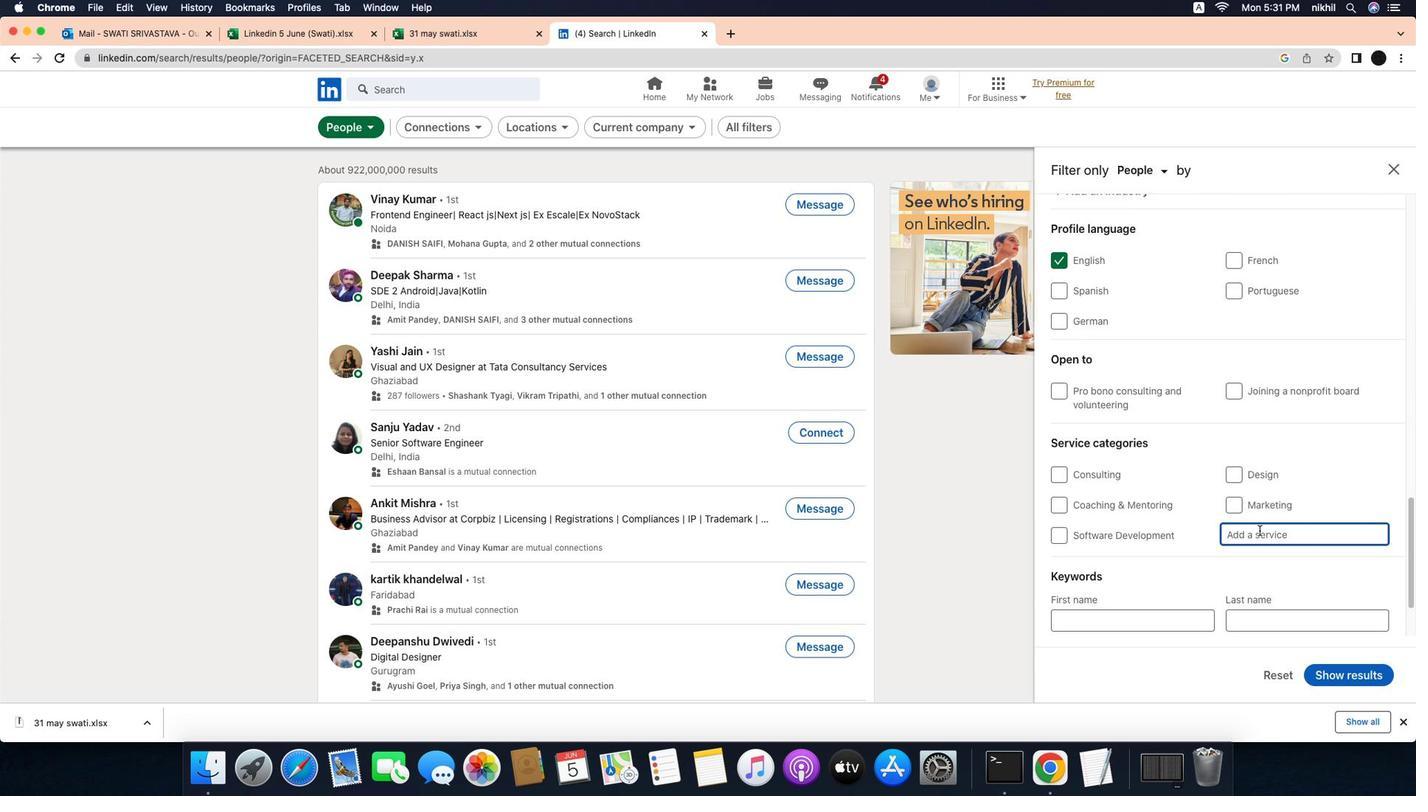 
Action: Mouse moved to (1250, 521)
Screenshot: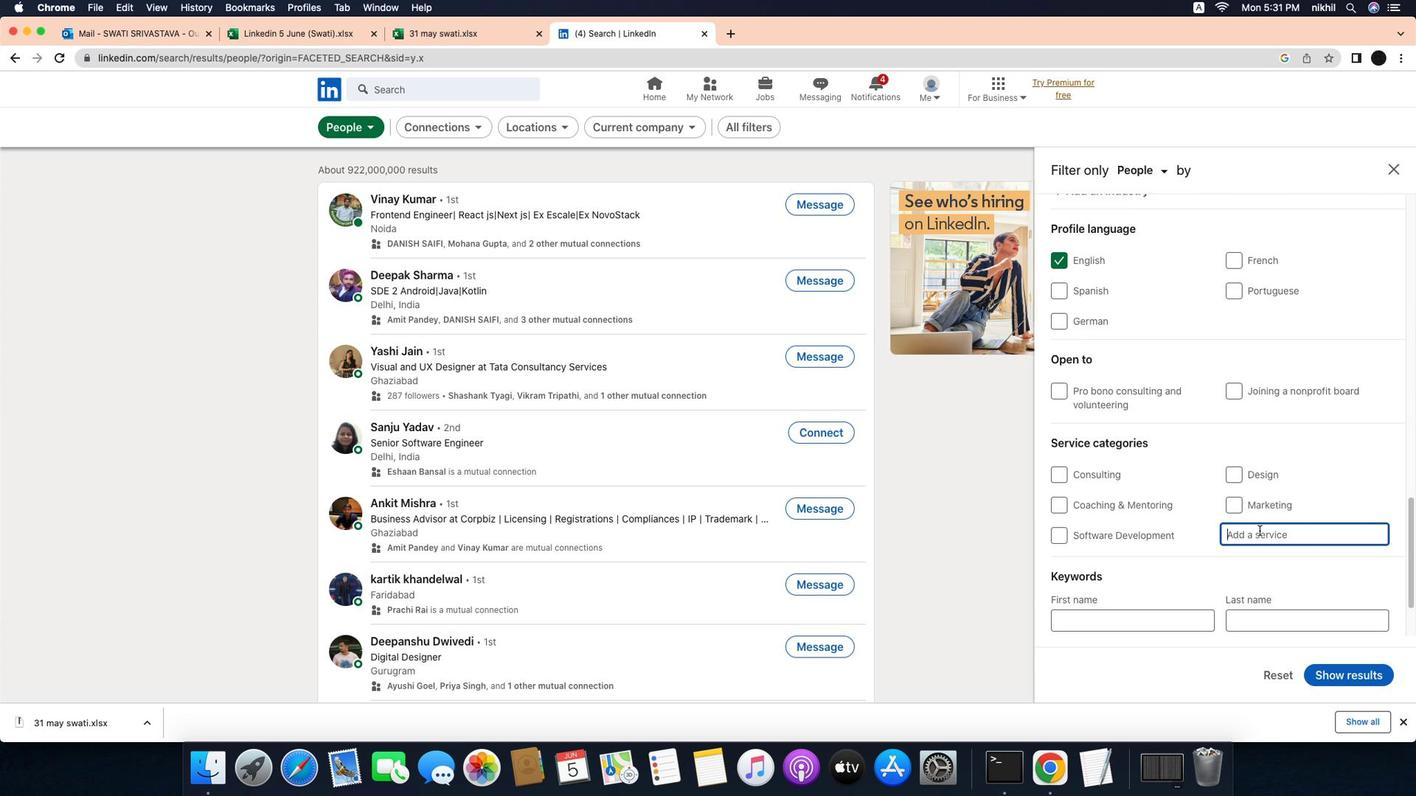 
Action: Key pressed Key.caps_lock'W'Key.caps_lock'e''a''l''t''h'Key.spaceKey.caps_lock'M'Key.caps_lock'a''n''a''g''e''m''e''n''t'Key.enter
Screenshot: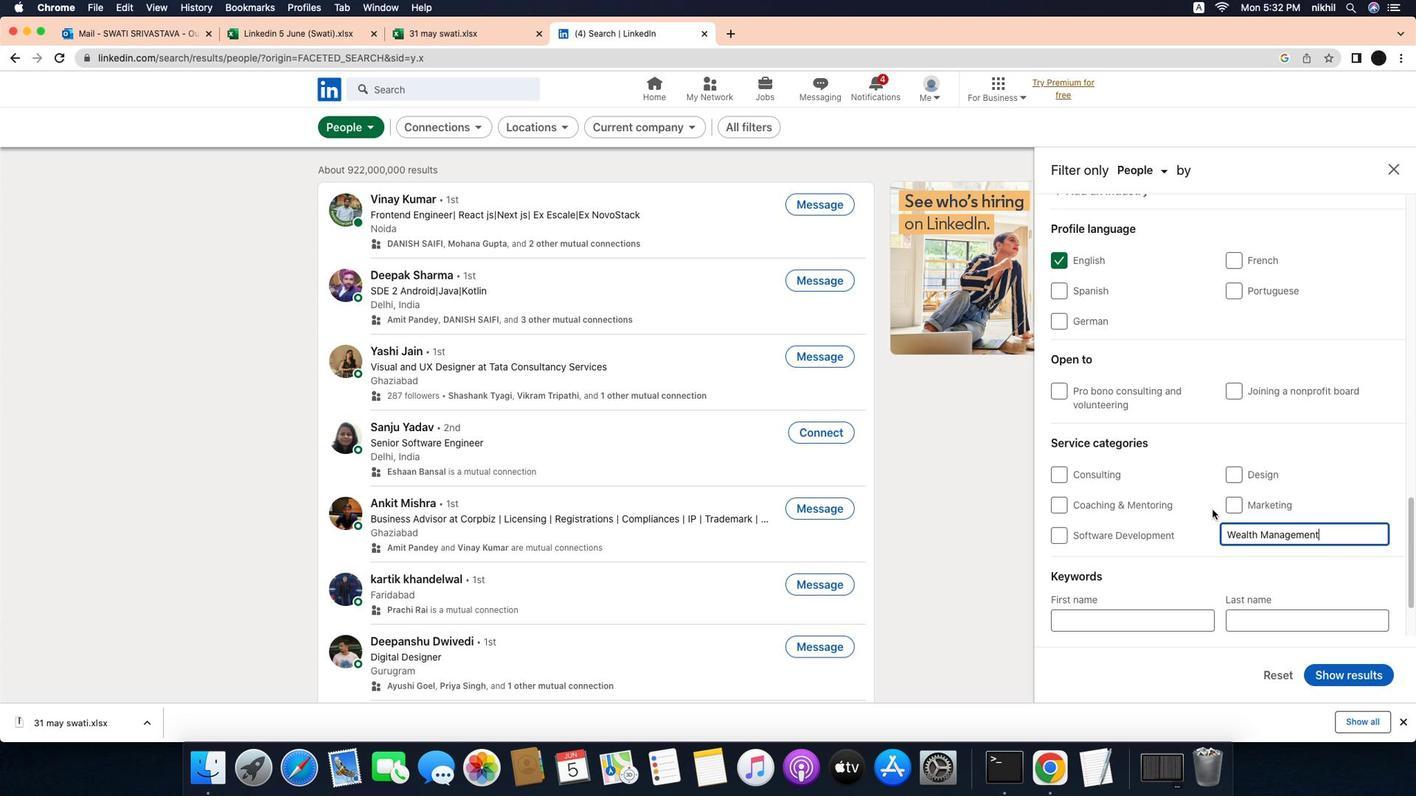 
Action: Mouse moved to (1203, 501)
Screenshot: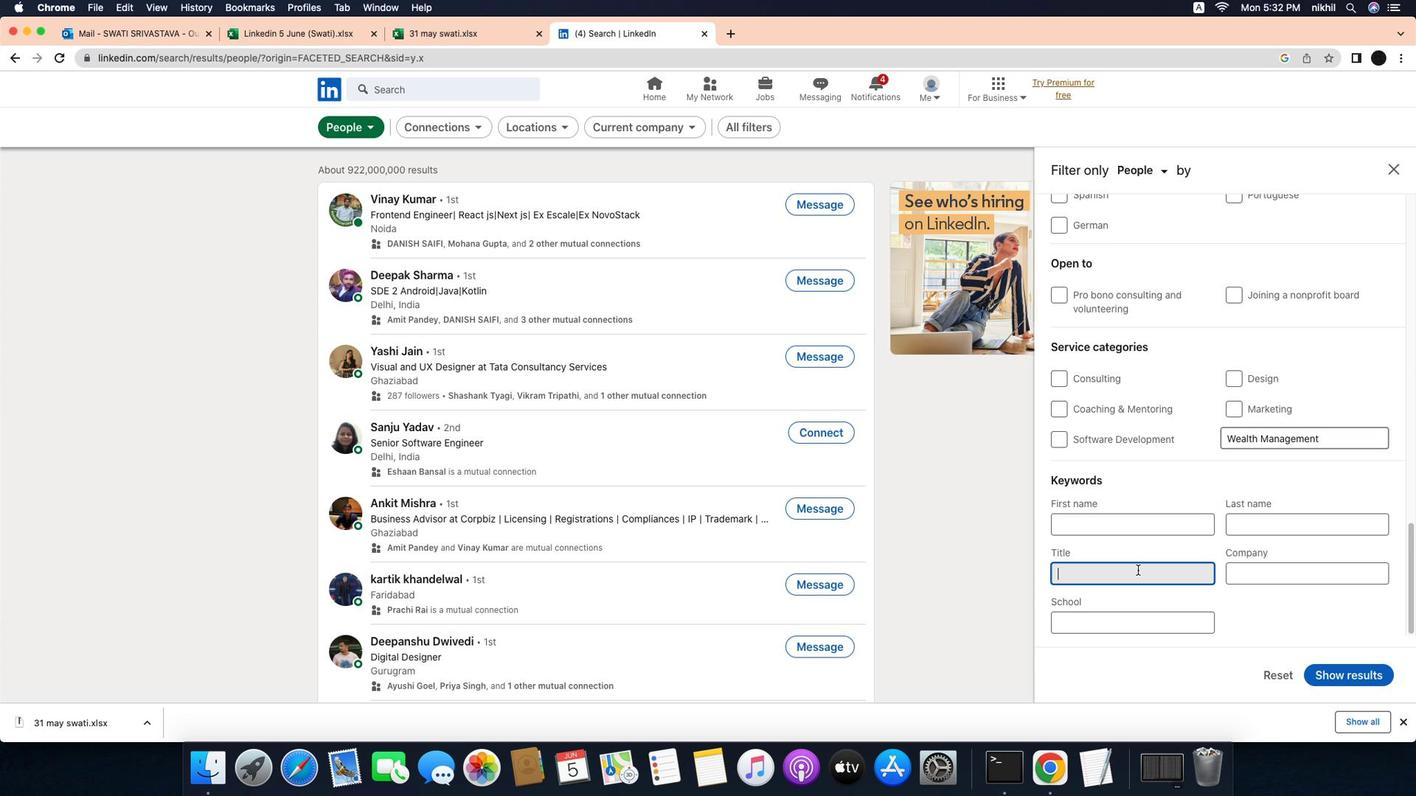 
Action: Mouse scrolled (1203, 501) with delta (-6, 14)
Screenshot: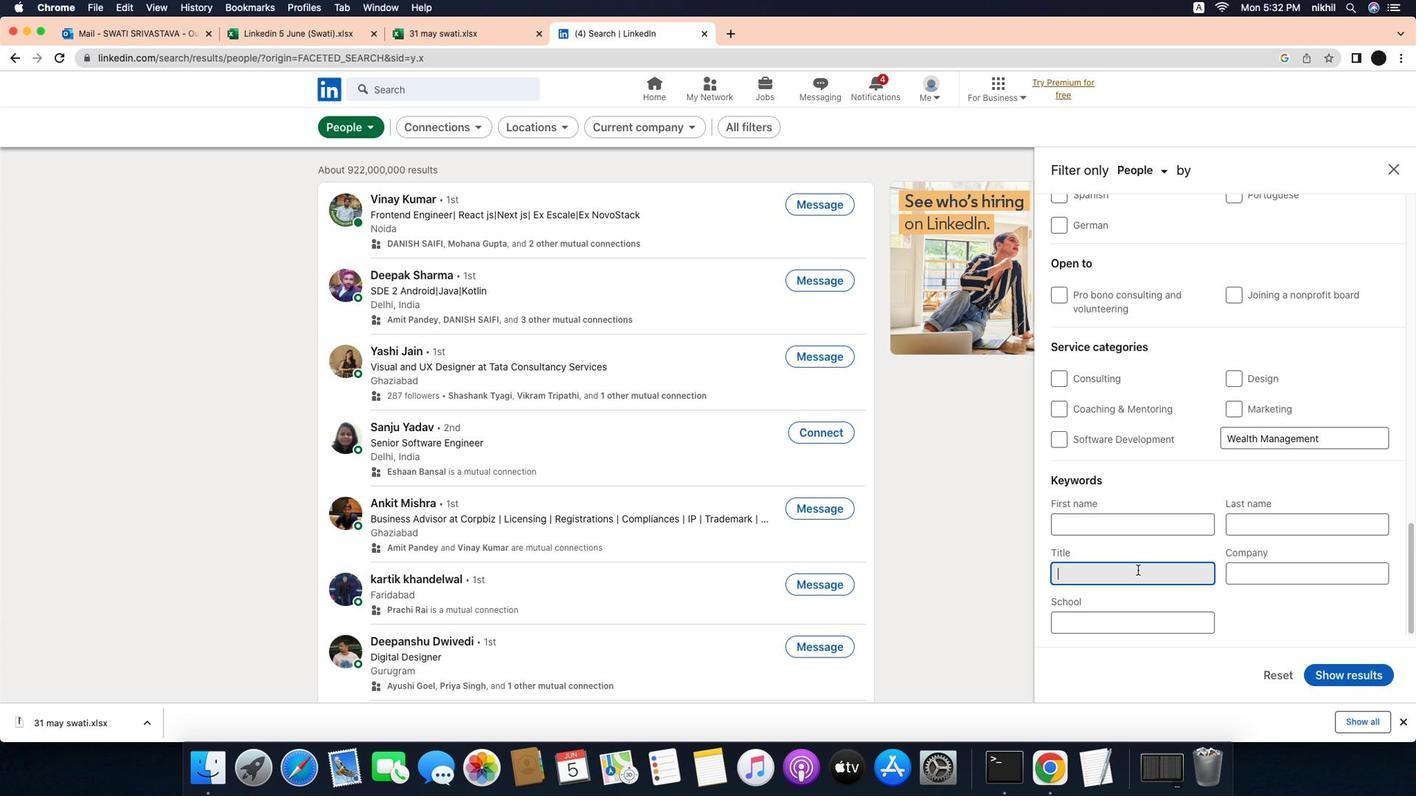 
Action: Mouse scrolled (1203, 501) with delta (-6, 14)
Screenshot: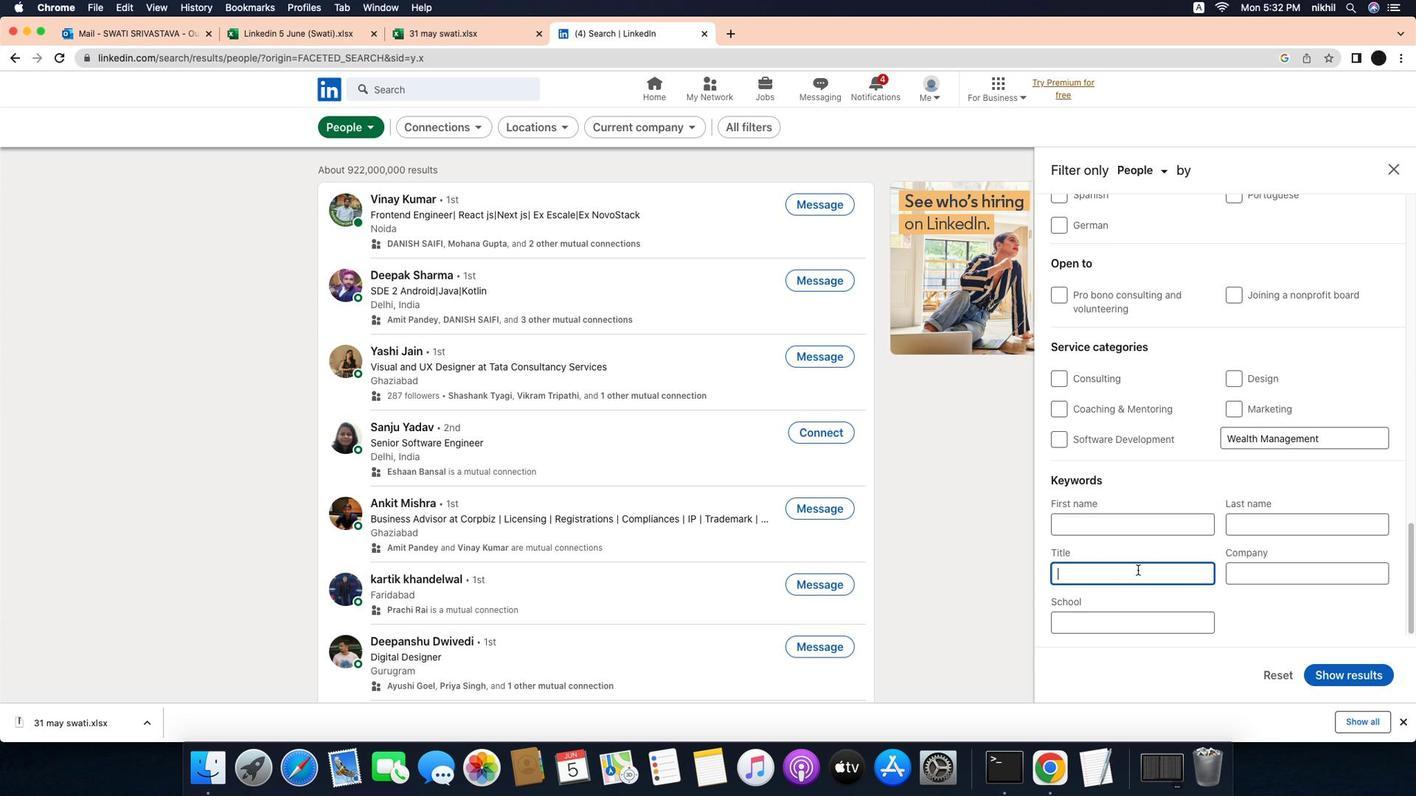 
Action: Mouse scrolled (1203, 501) with delta (-6, 14)
Screenshot: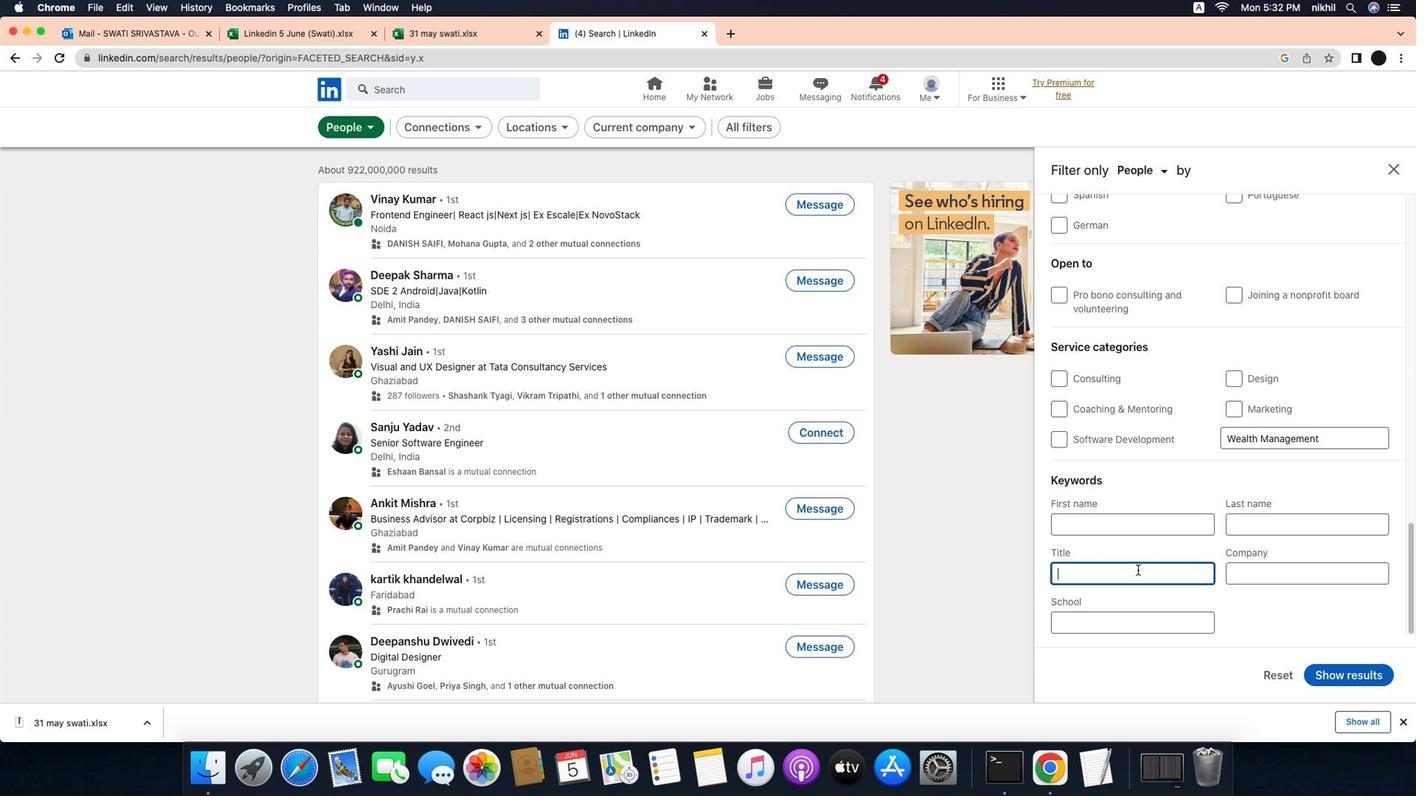
Action: Mouse scrolled (1203, 501) with delta (-6, 13)
Screenshot: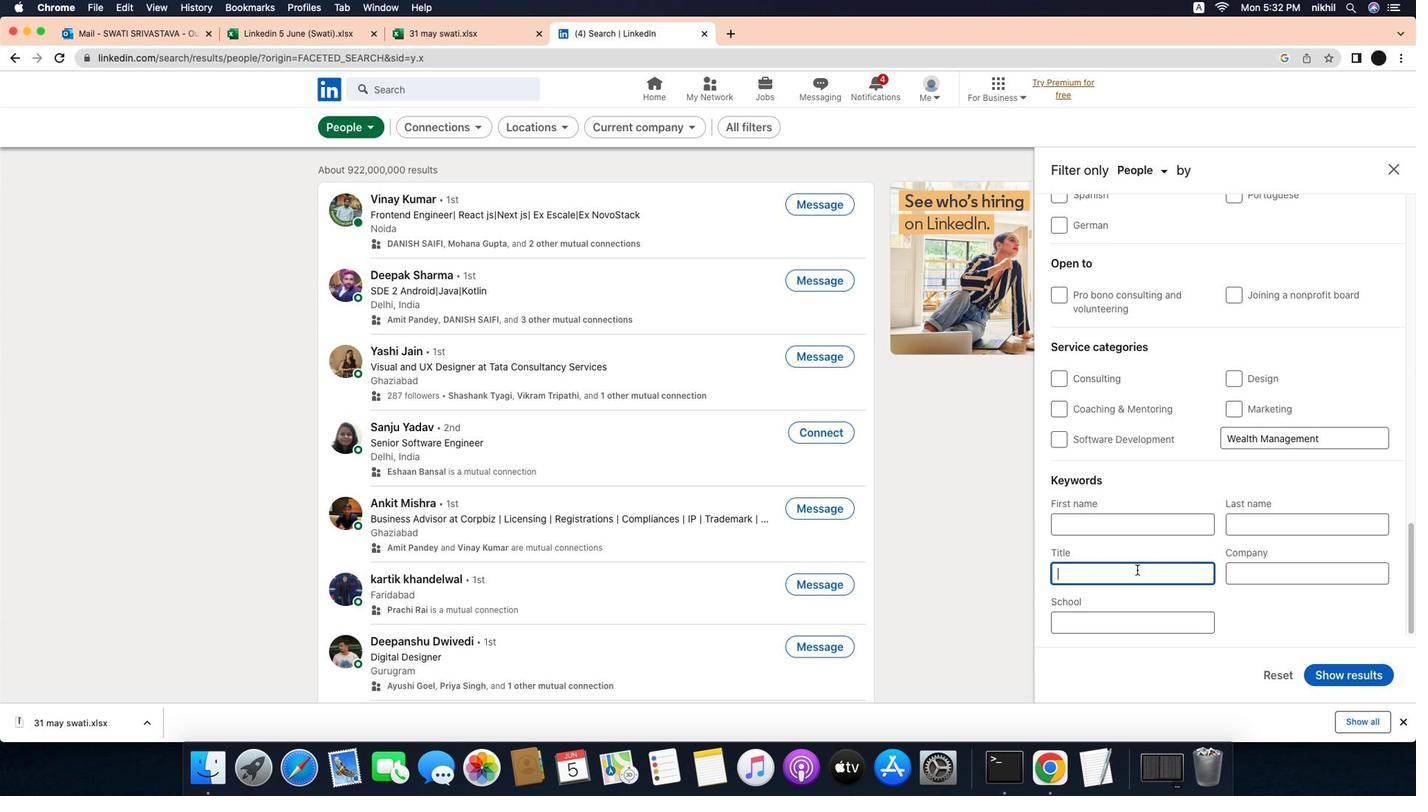 
Action: Mouse moved to (1203, 501)
Screenshot: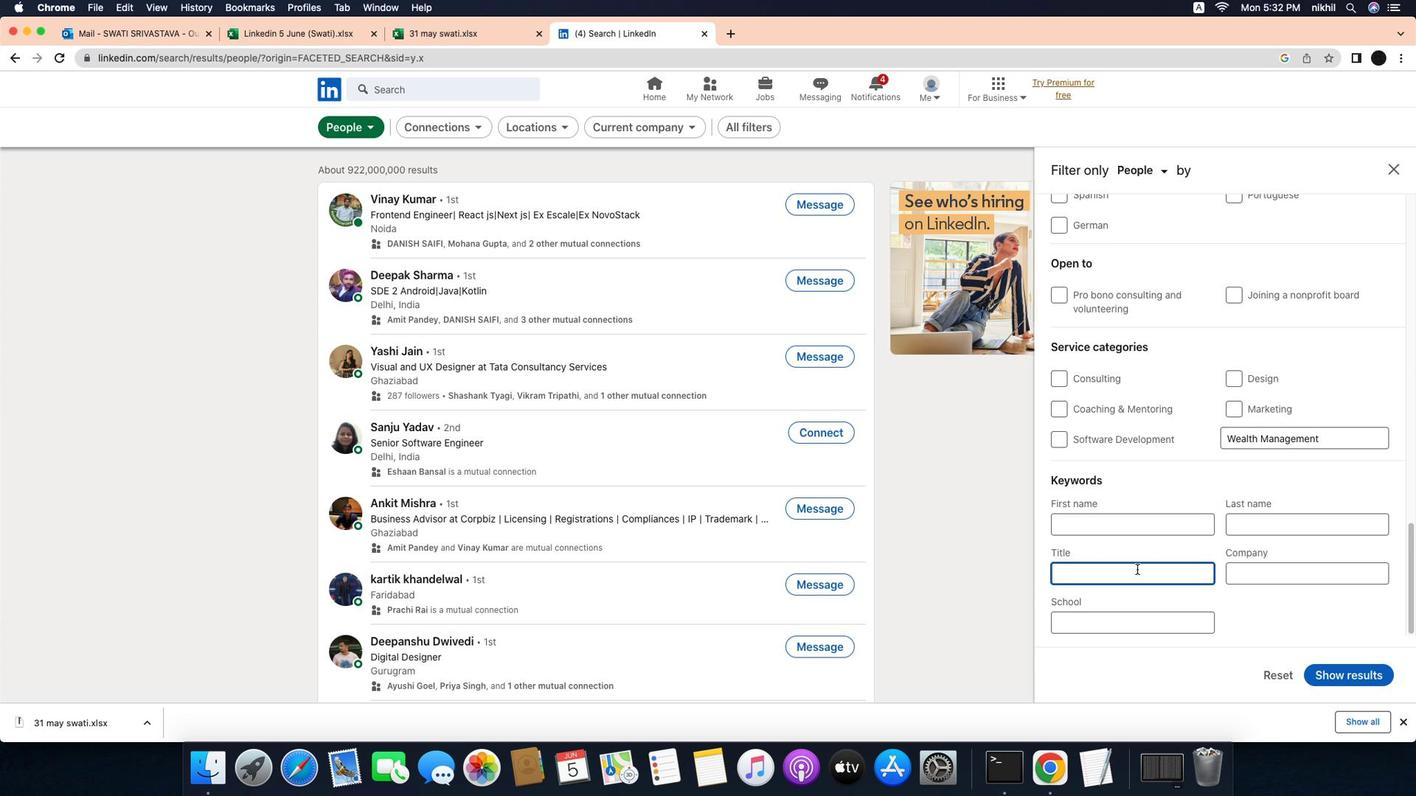 
Action: Mouse scrolled (1203, 501) with delta (-6, 14)
Screenshot: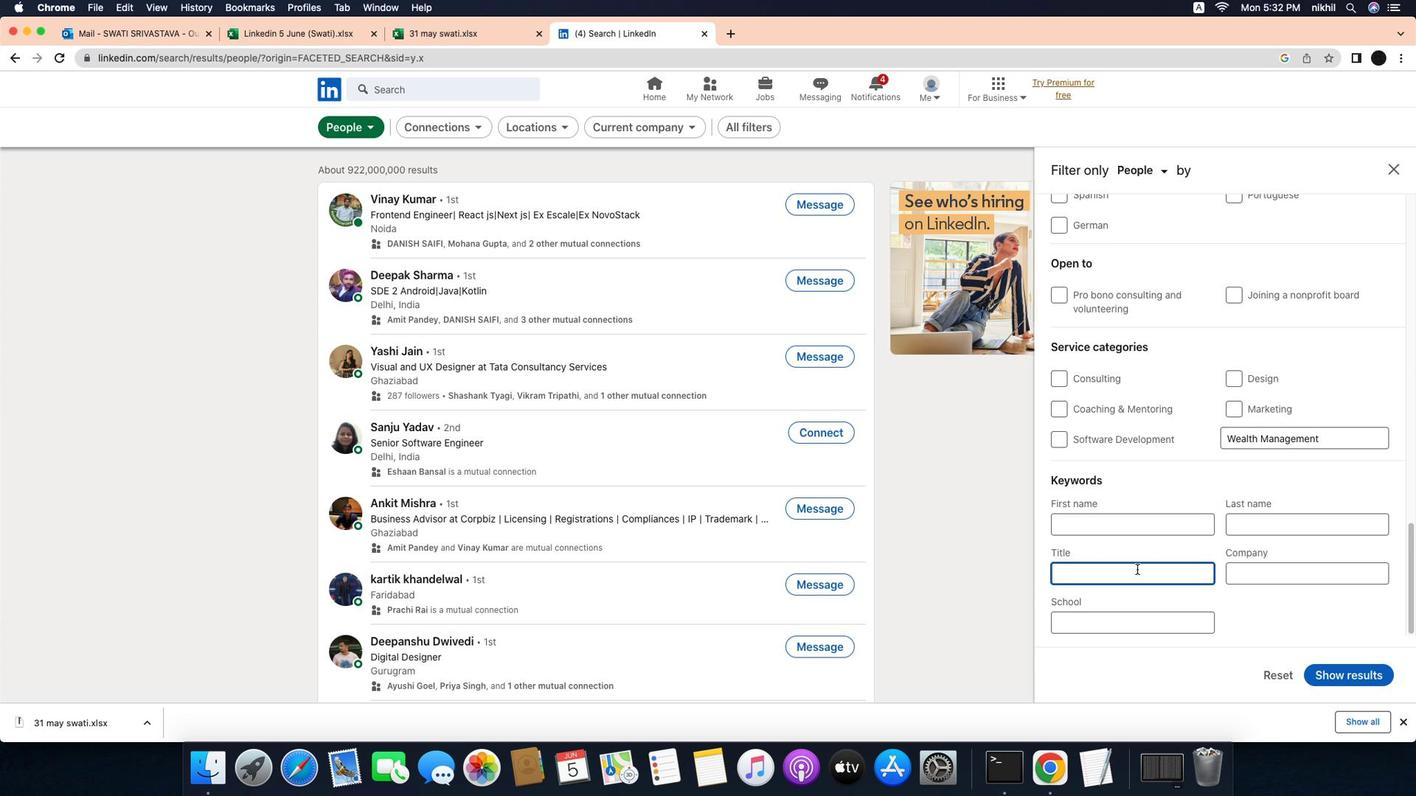 
Action: Mouse moved to (1203, 501)
Screenshot: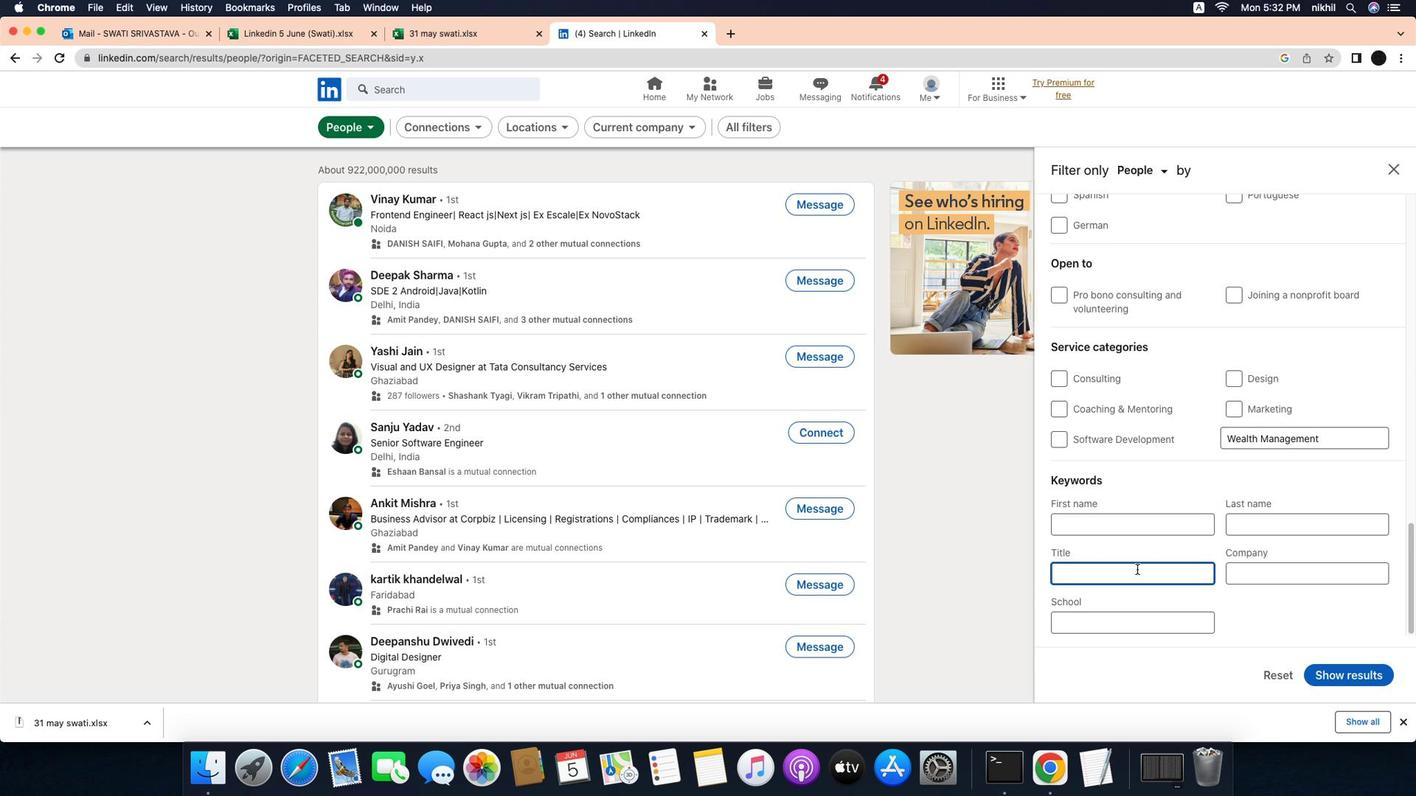 
Action: Mouse scrolled (1203, 501) with delta (-6, 14)
Screenshot: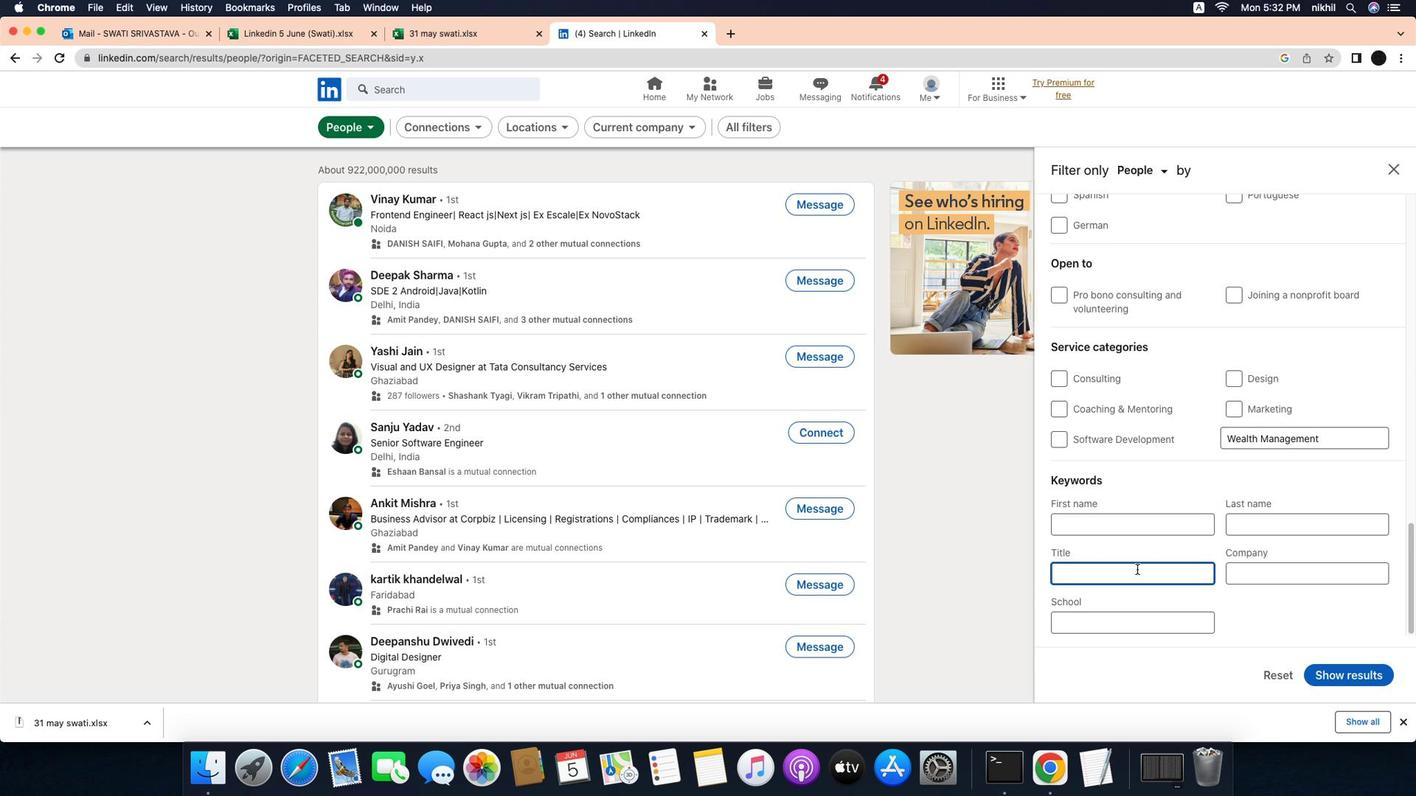 
Action: Mouse moved to (1202, 501)
Screenshot: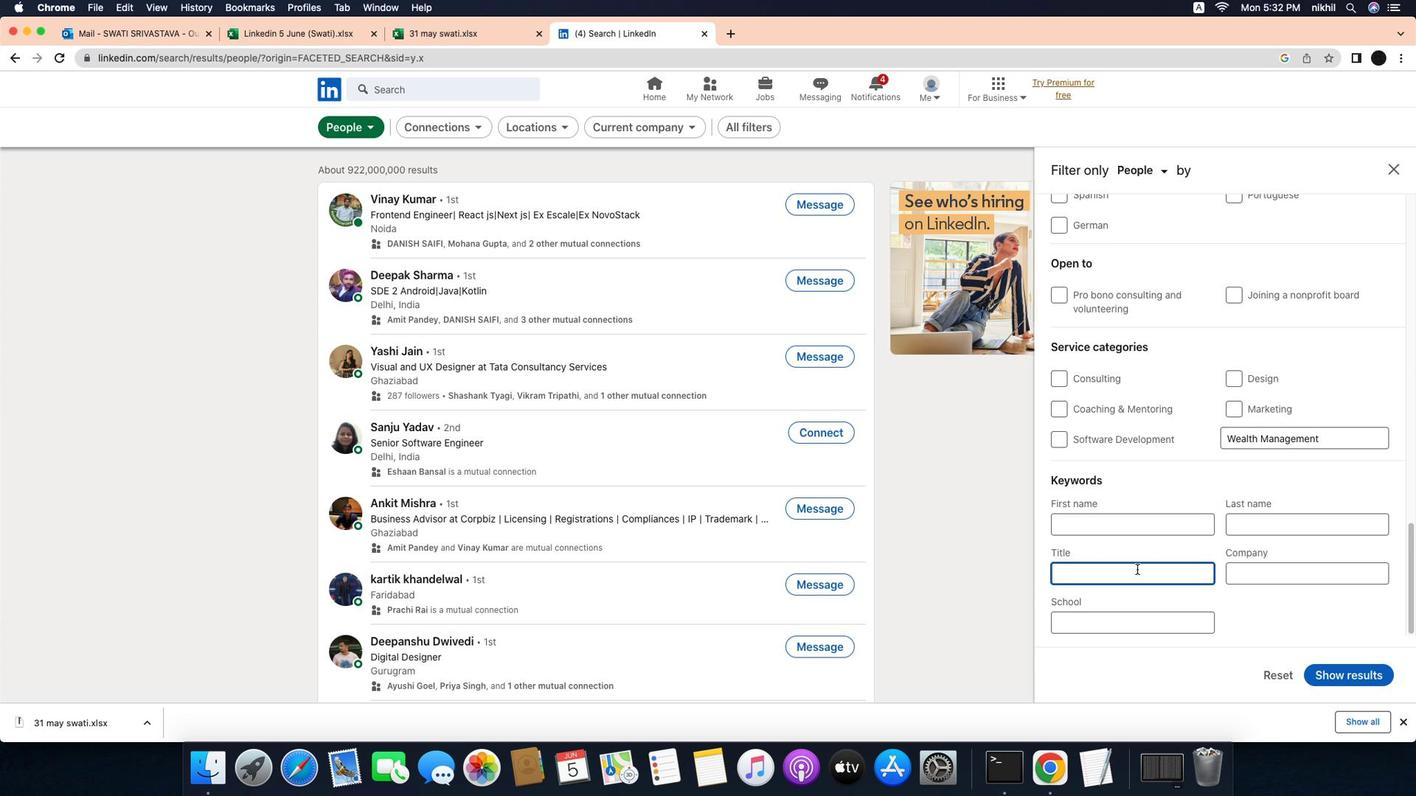 
Action: Mouse scrolled (1202, 501) with delta (-6, 14)
Screenshot: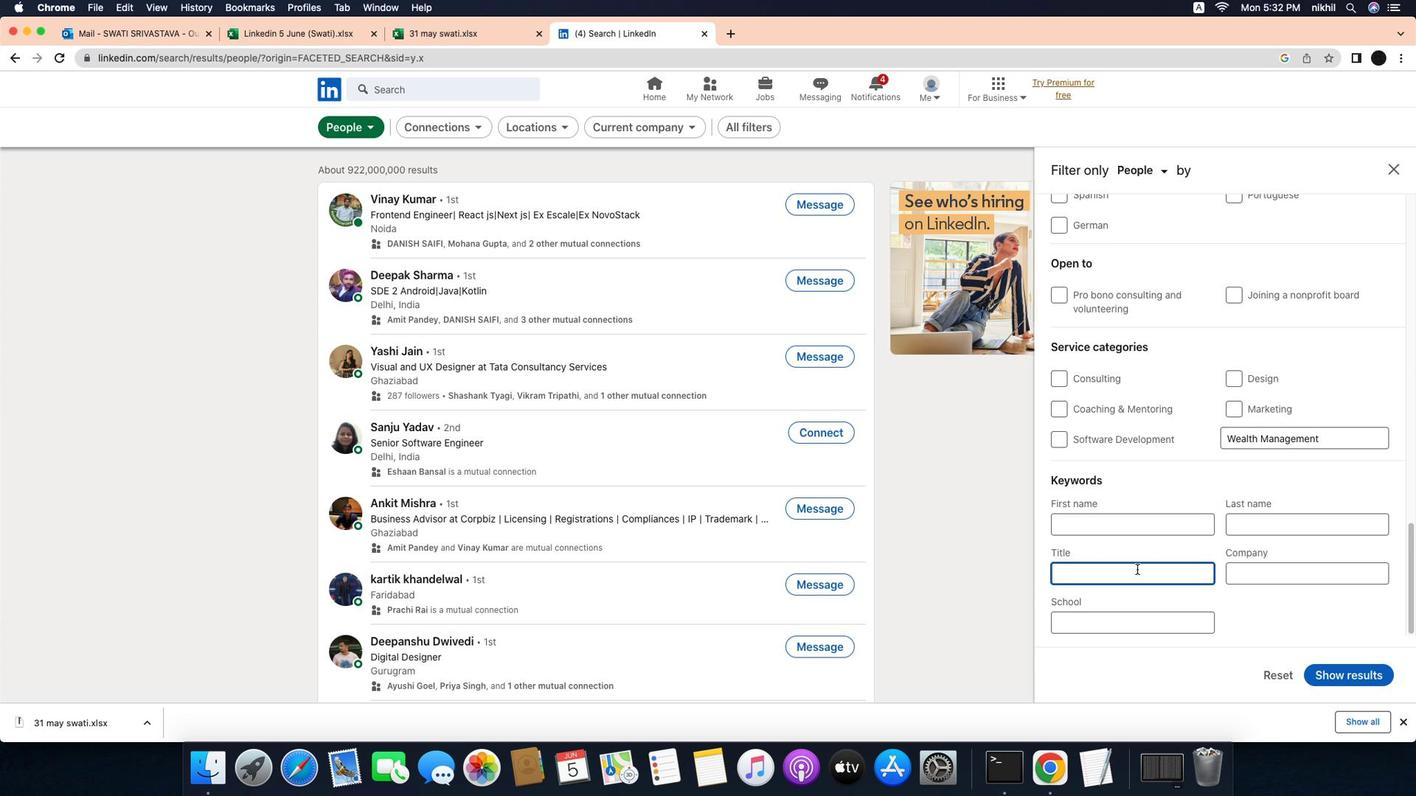 
Action: Mouse moved to (1128, 558)
Screenshot: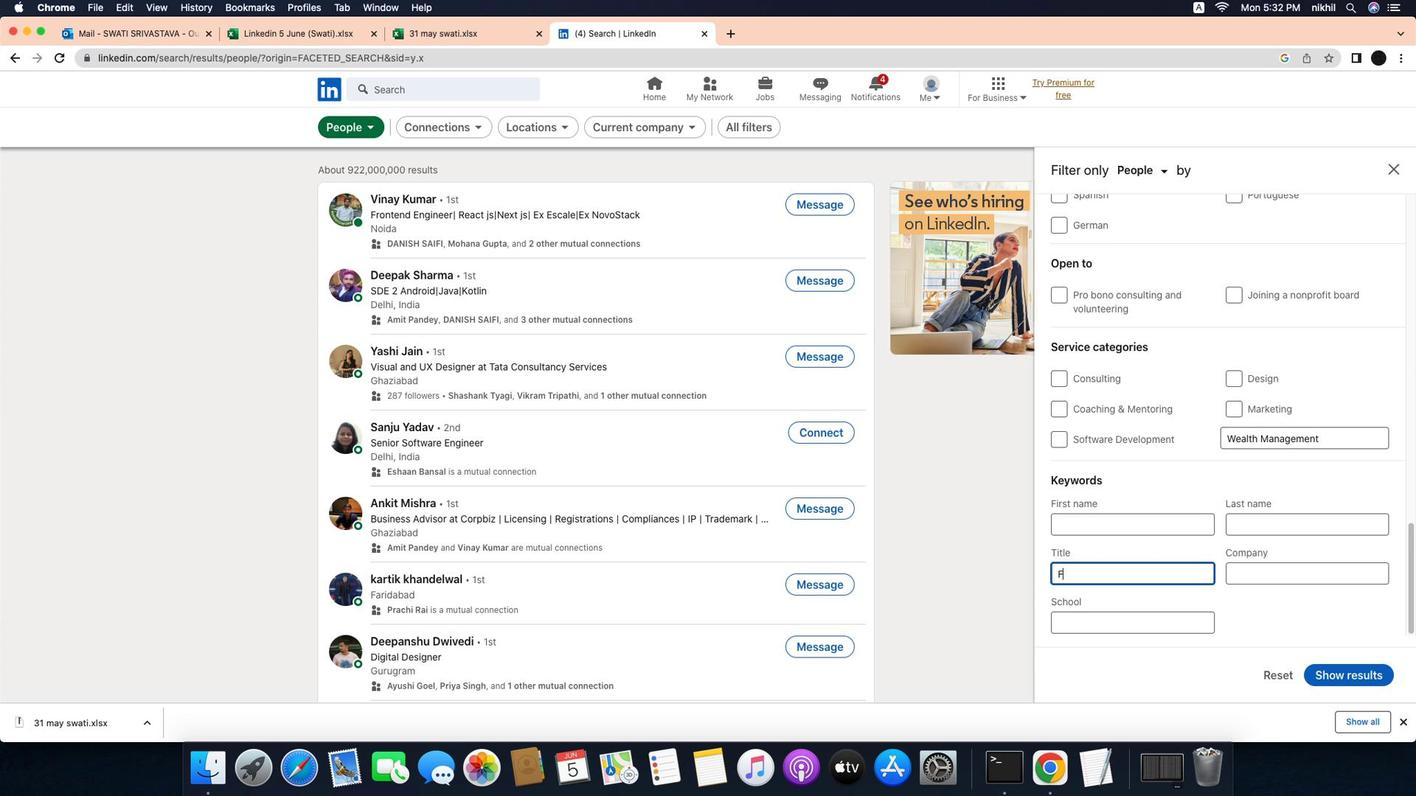 
Action: Mouse pressed left at (1128, 558)
Screenshot: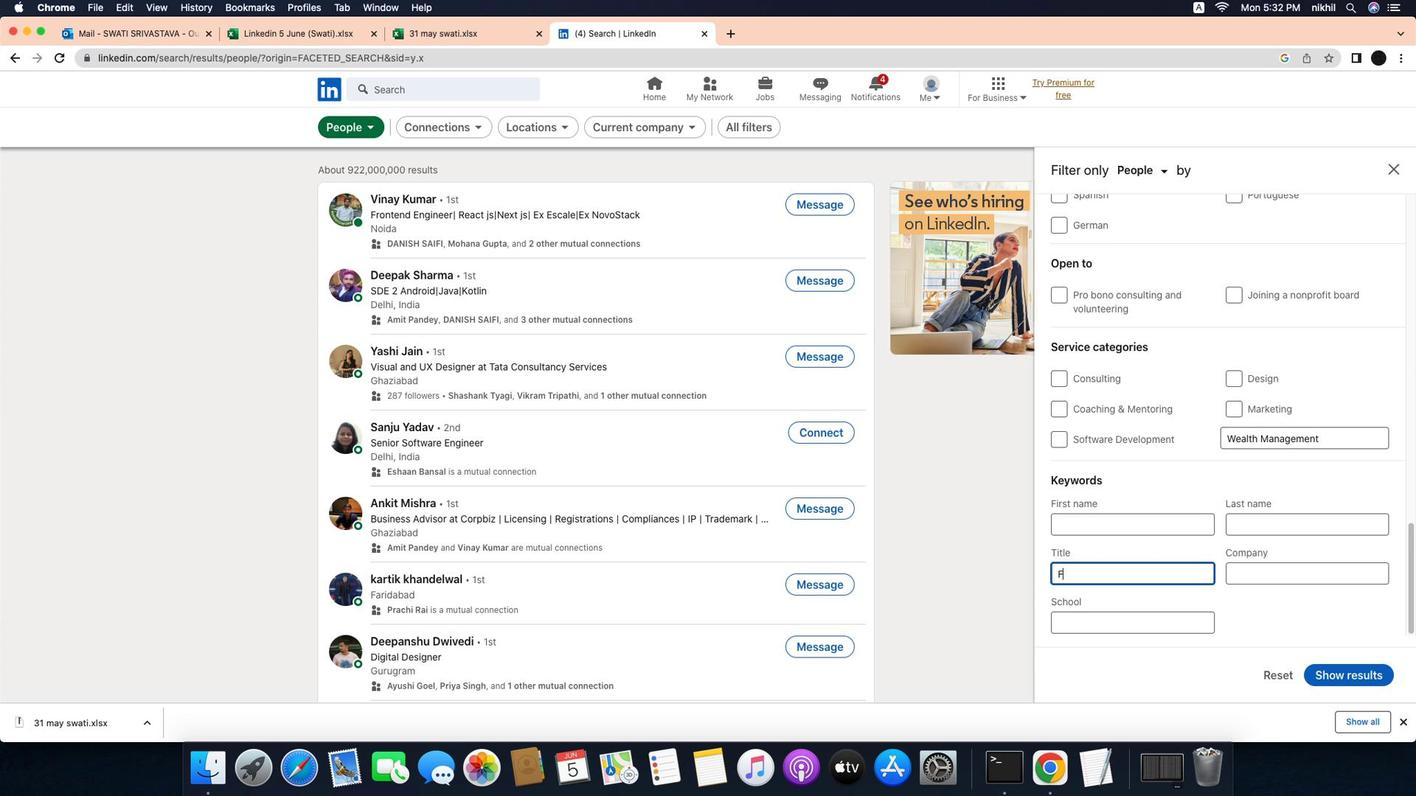 
Action: Mouse moved to (1127, 558)
Screenshot: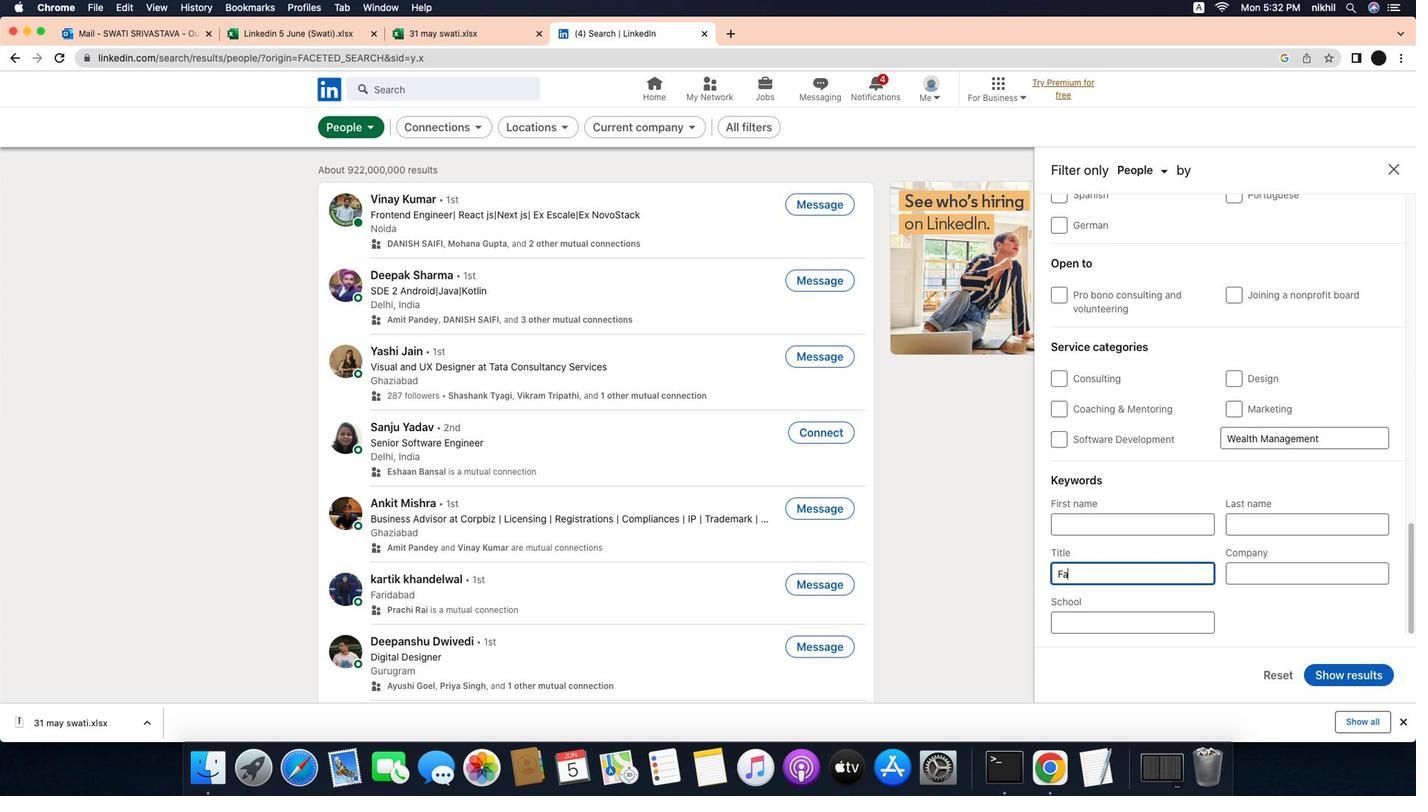 
Action: Key pressed Key.caps_lock'F'Key.caps_lock'a''r''m'Key.spaceKey.caps_lock'W'Key.caps_lock'o''r''k''e''r'
Screenshot: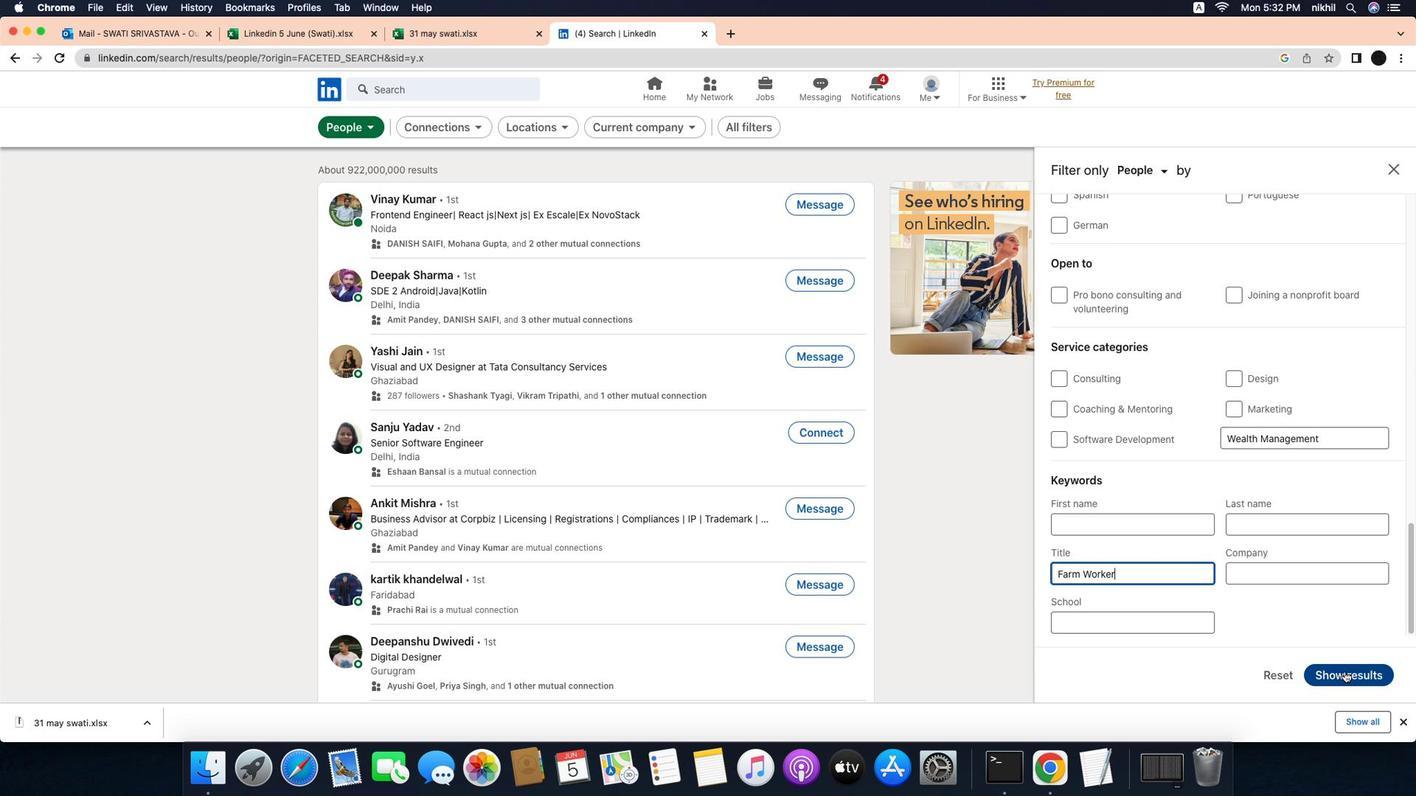 
Action: Mouse moved to (1337, 656)
Screenshot: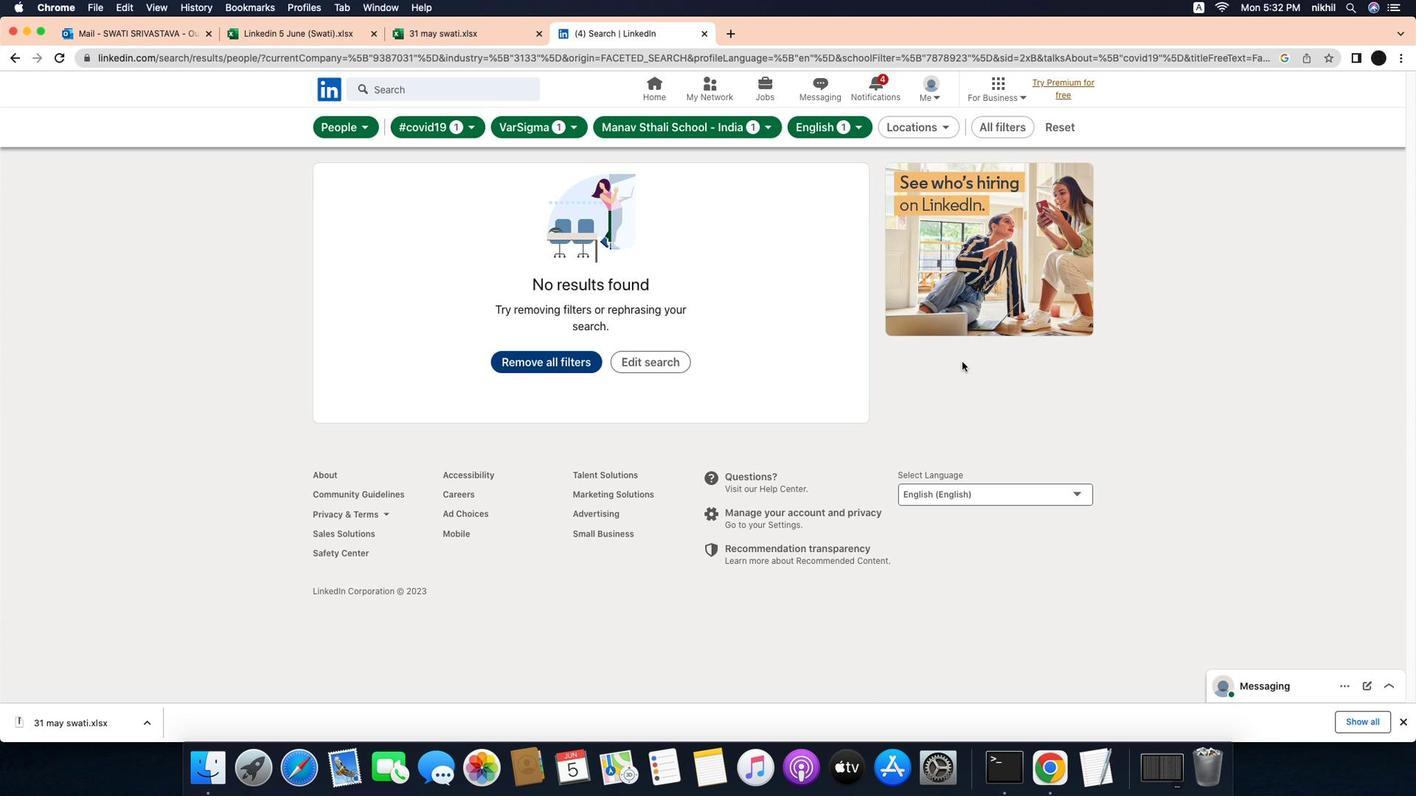 
Action: Mouse pressed left at (1337, 656)
Screenshot: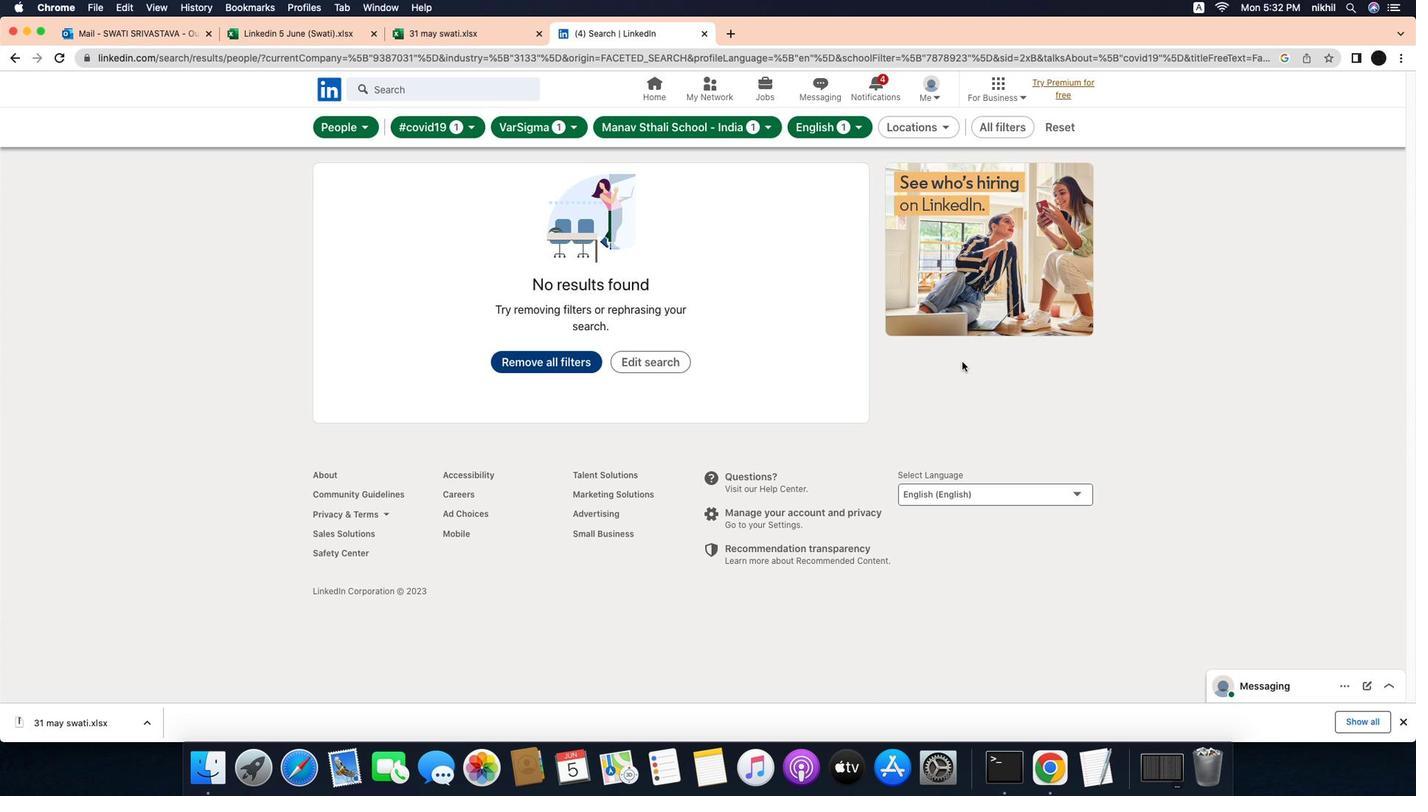 
Action: Mouse moved to (954, 360)
Screenshot: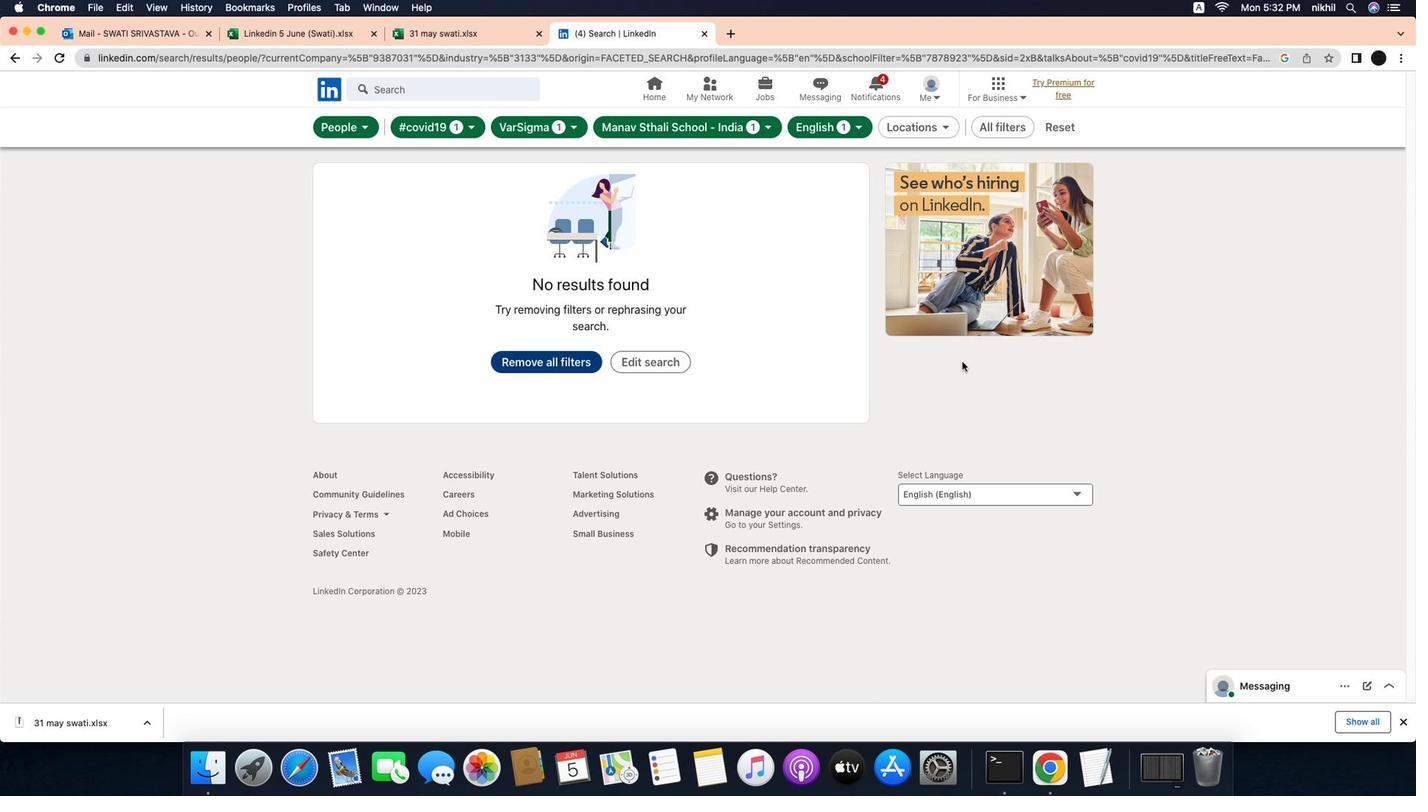 
